 Task: Edit the 'Angular/Javascript Developer' job position details and create a new 'Non Technical Position' with specified requirements.
Action: Mouse moved to (217, 298)
Screenshot: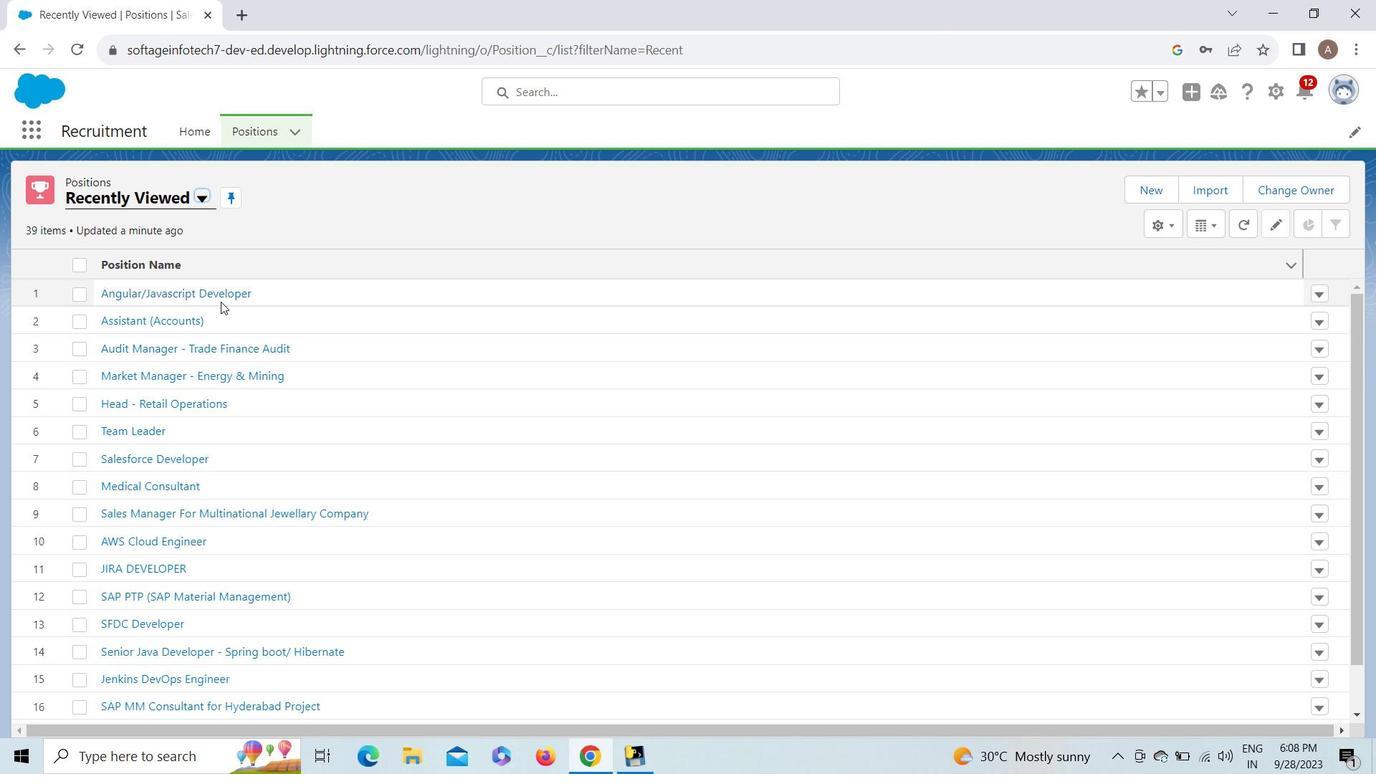 
Action: Mouse pressed left at (217, 298)
Screenshot: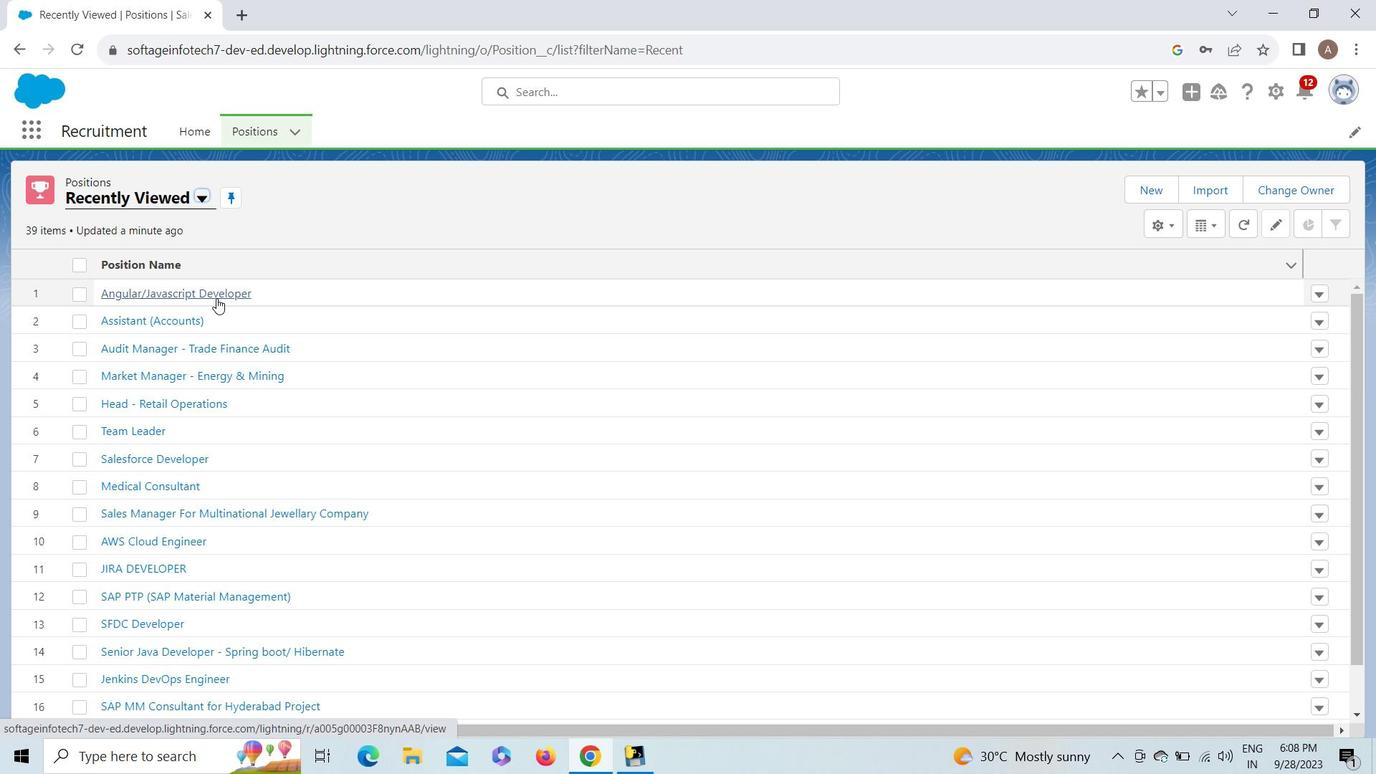 
Action: Mouse moved to (1161, 195)
Screenshot: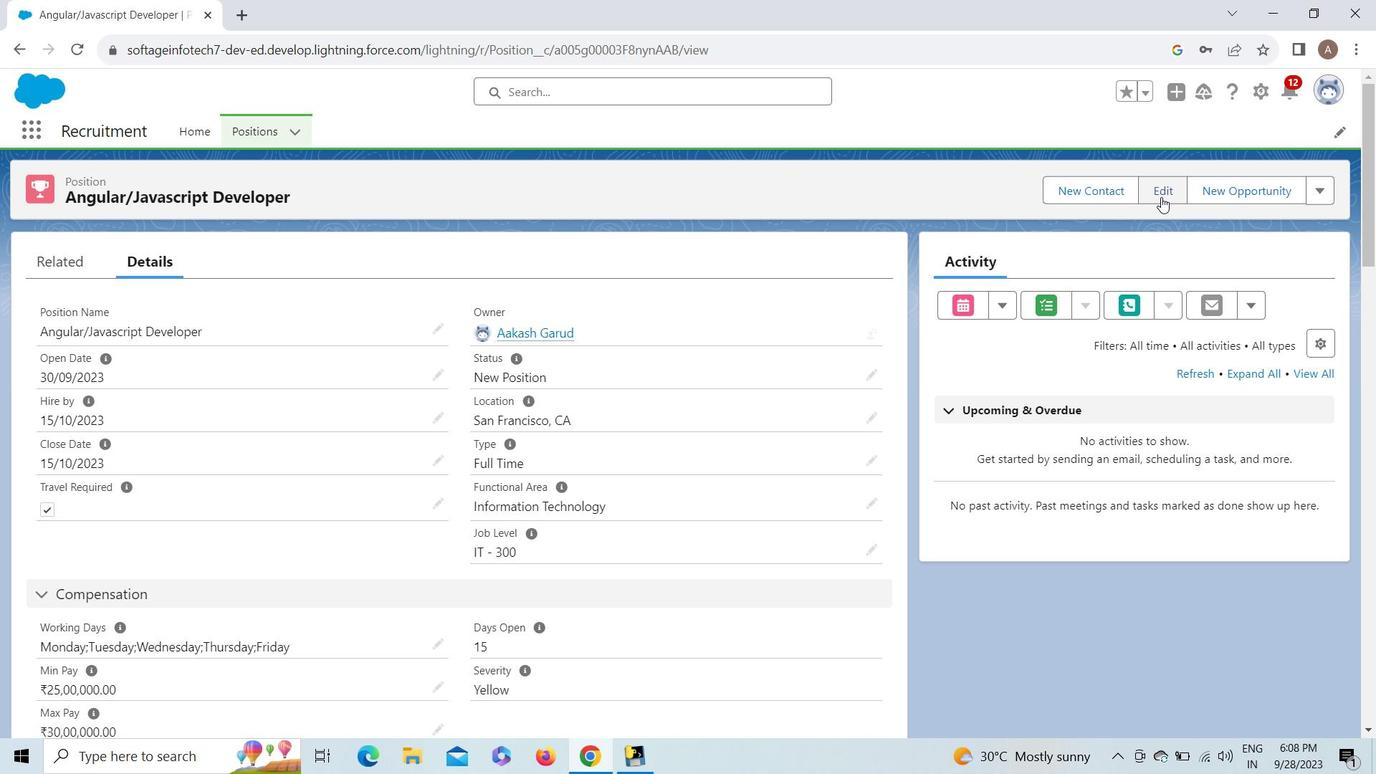 
Action: Mouse pressed left at (1161, 195)
Screenshot: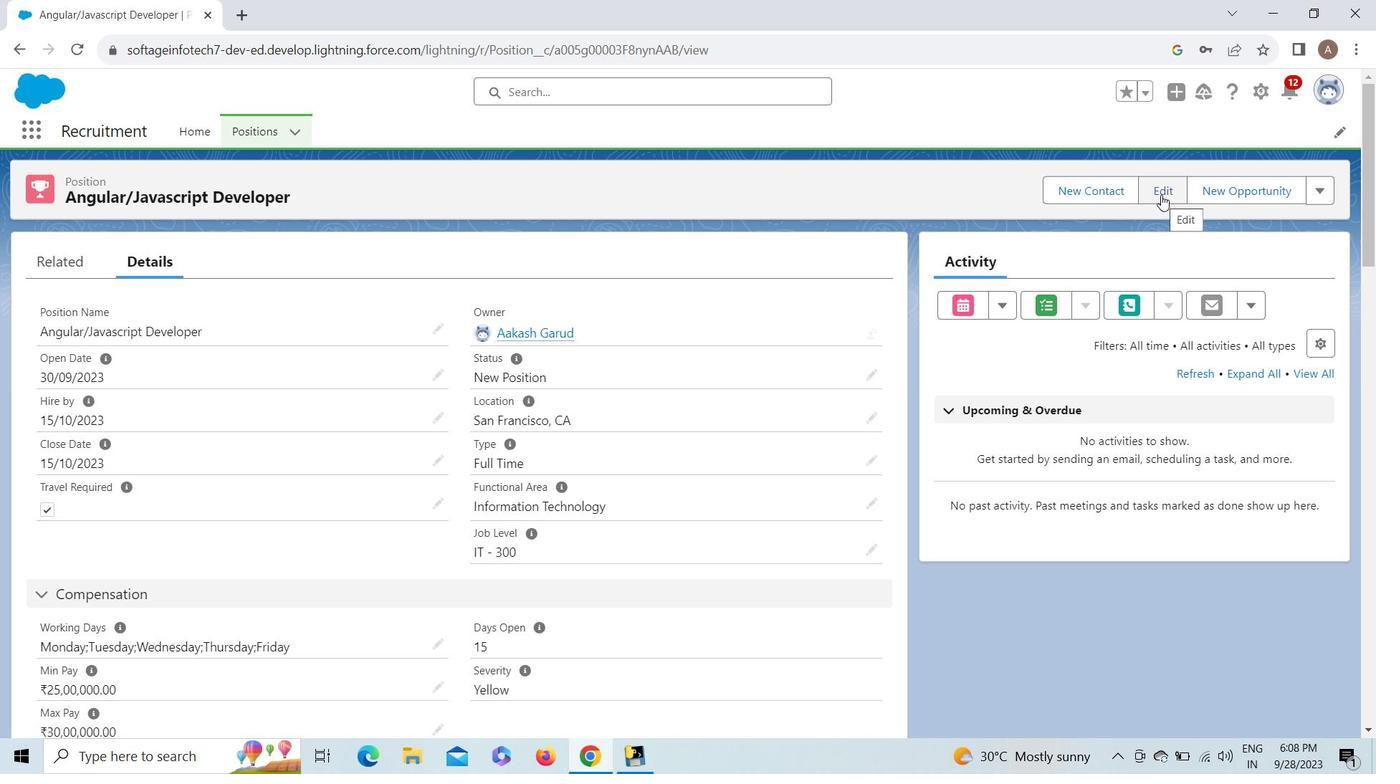 
Action: Mouse moved to (1054, 210)
Screenshot: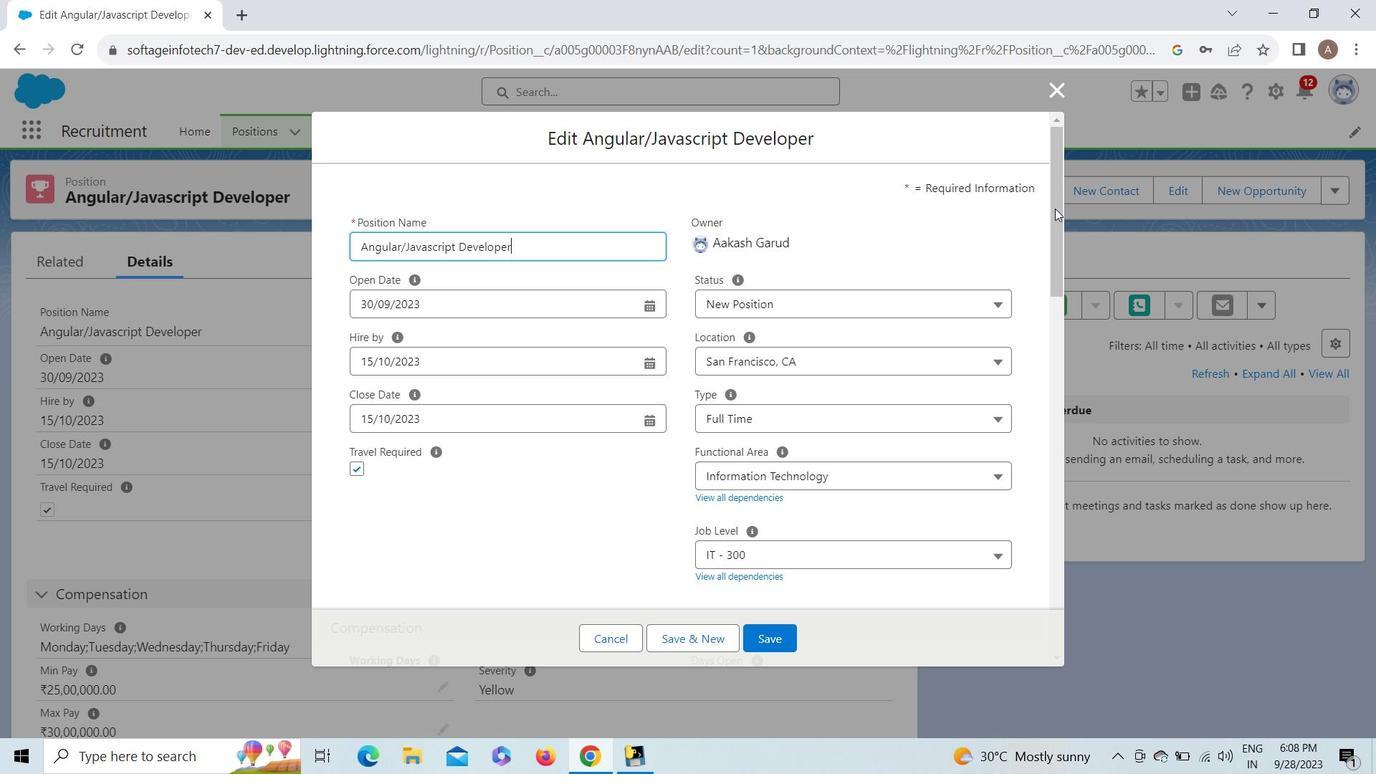 
Action: Mouse pressed left at (1054, 210)
Screenshot: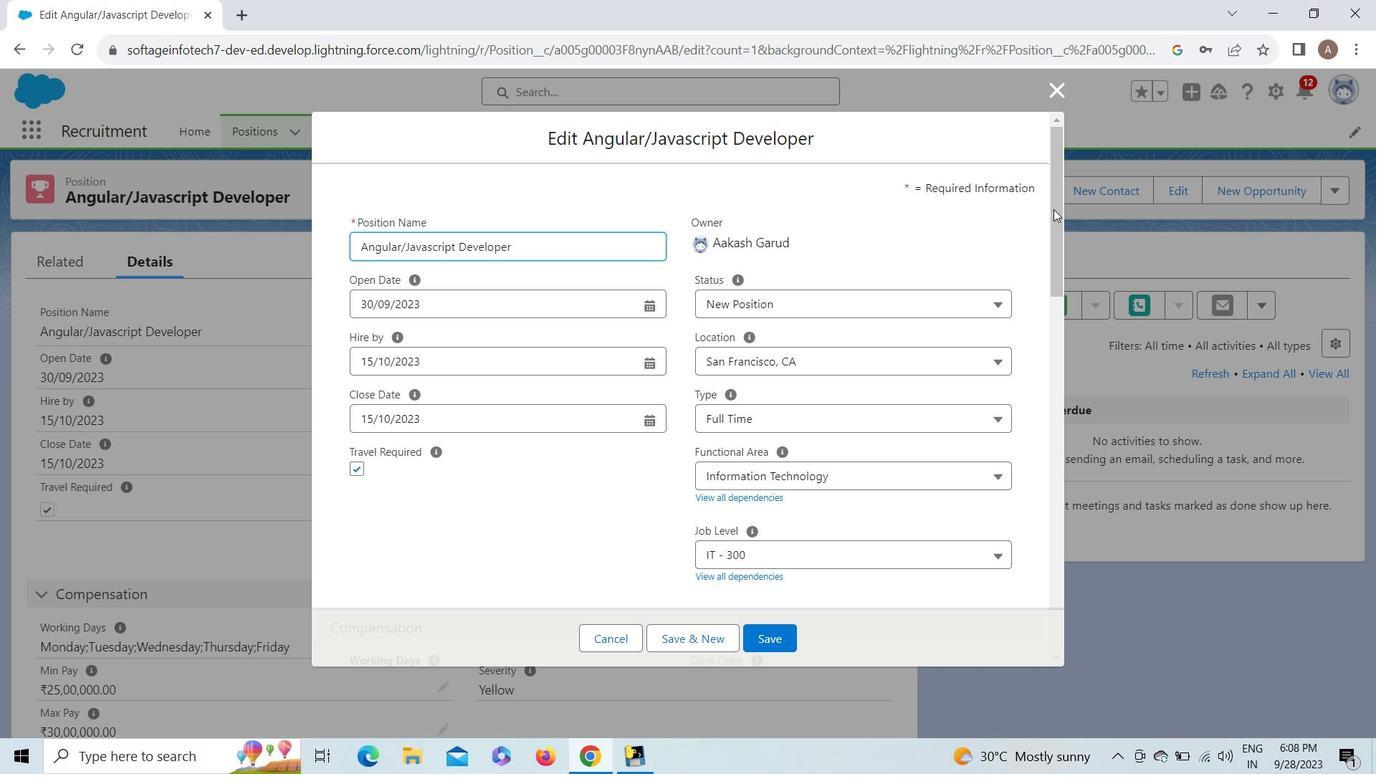 
Action: Mouse moved to (660, 433)
Screenshot: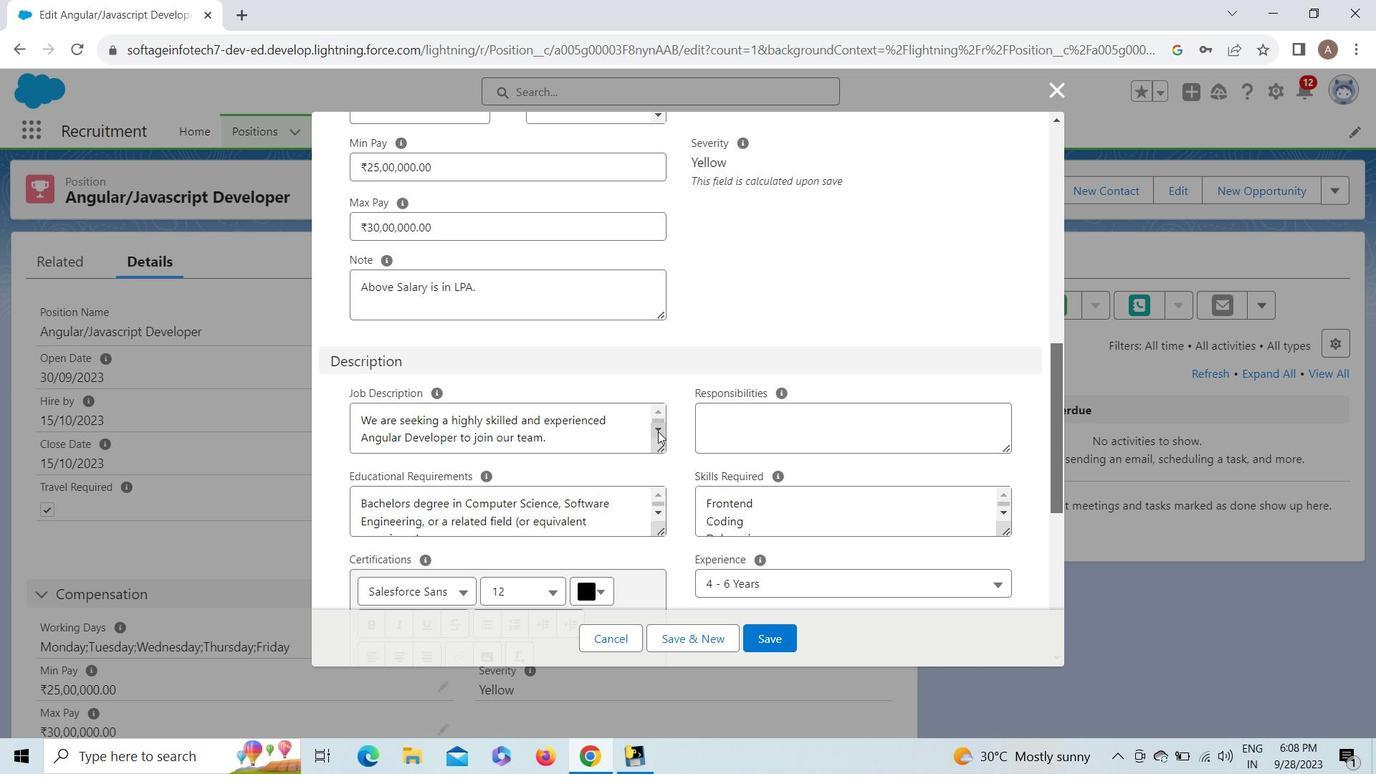
Action: Mouse pressed left at (660, 433)
Screenshot: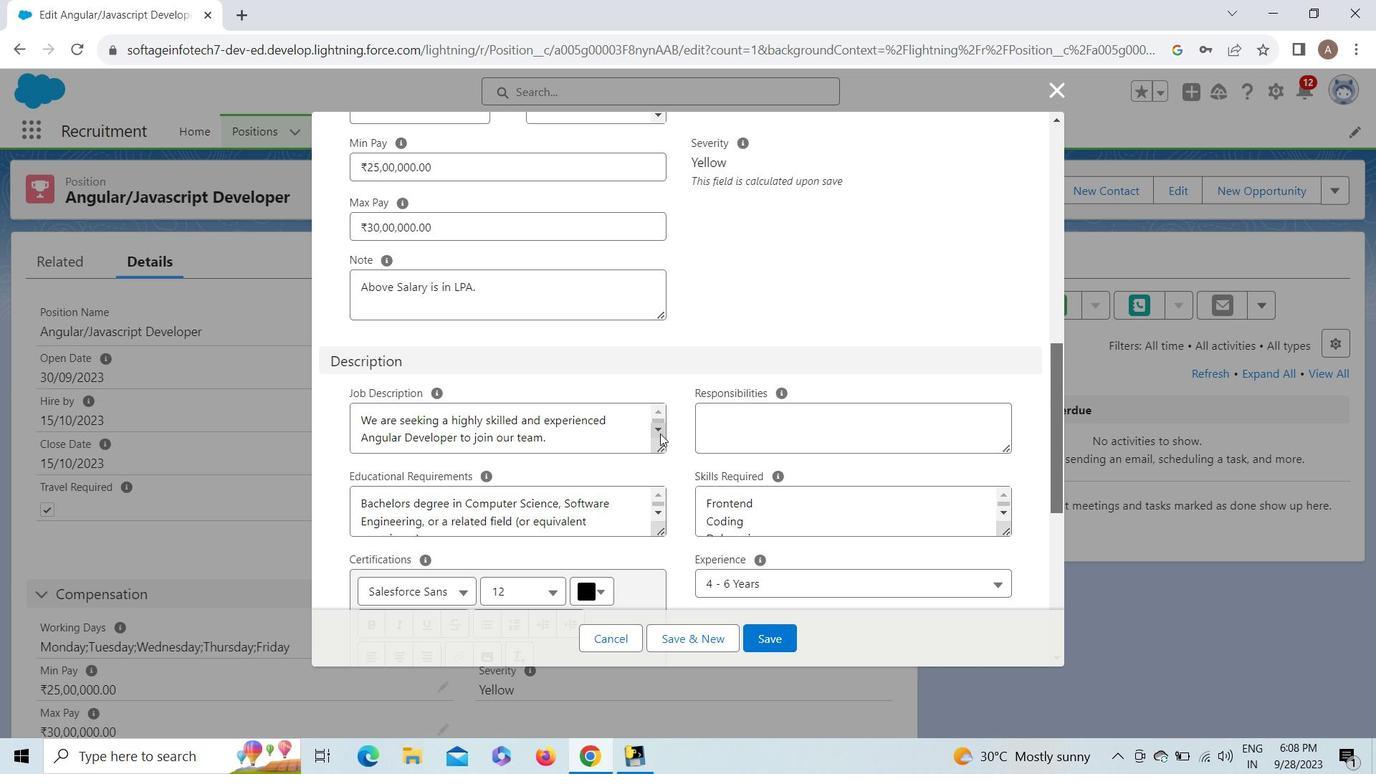 
Action: Mouse pressed left at (660, 433)
Screenshot: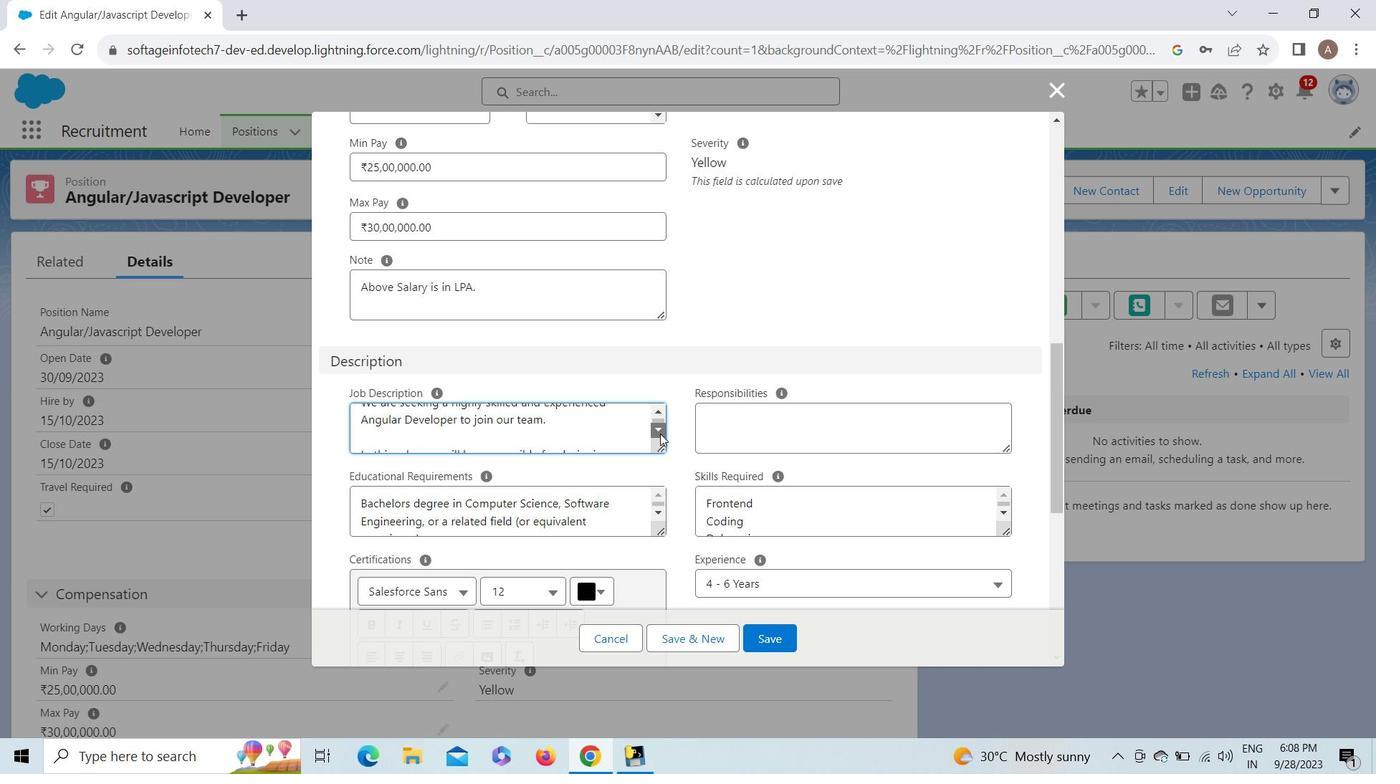
Action: Mouse pressed left at (660, 433)
Screenshot: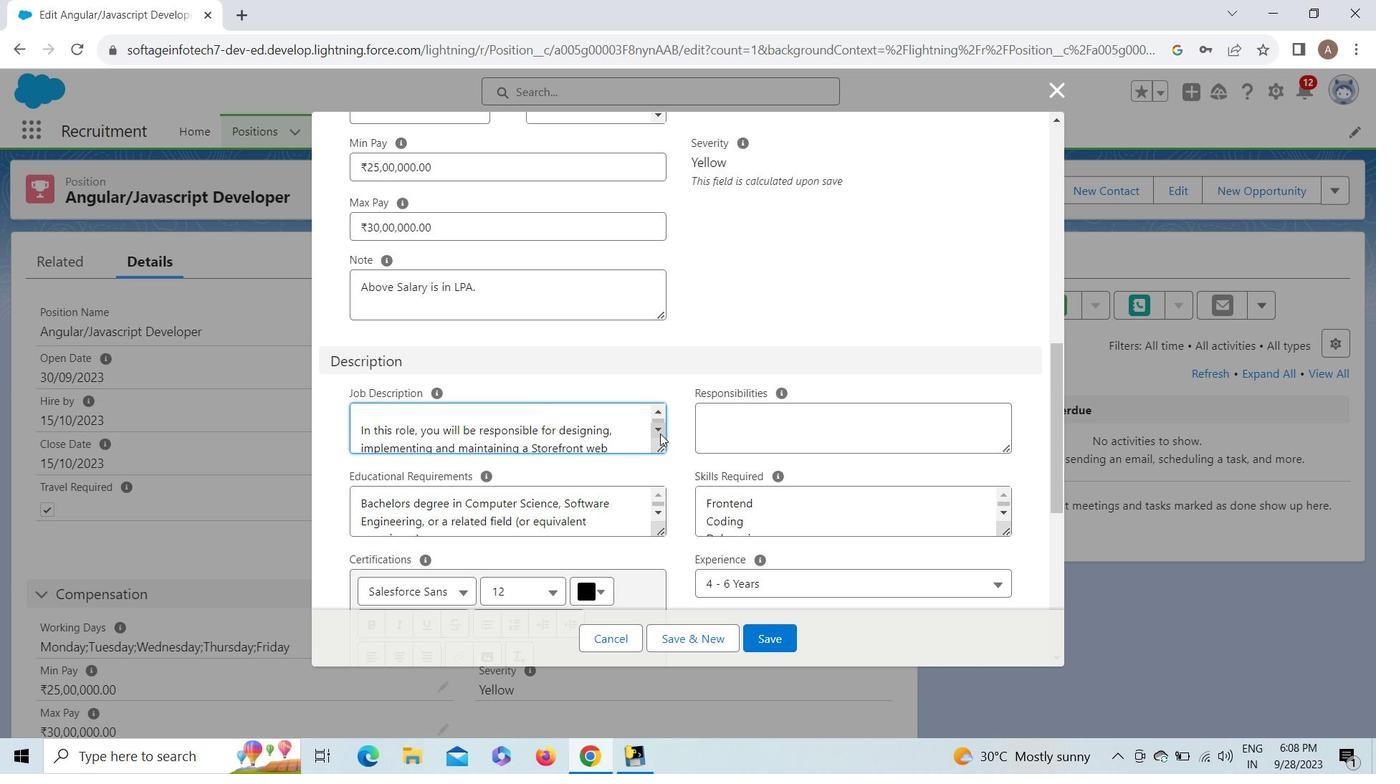 
Action: Mouse pressed left at (660, 433)
Screenshot: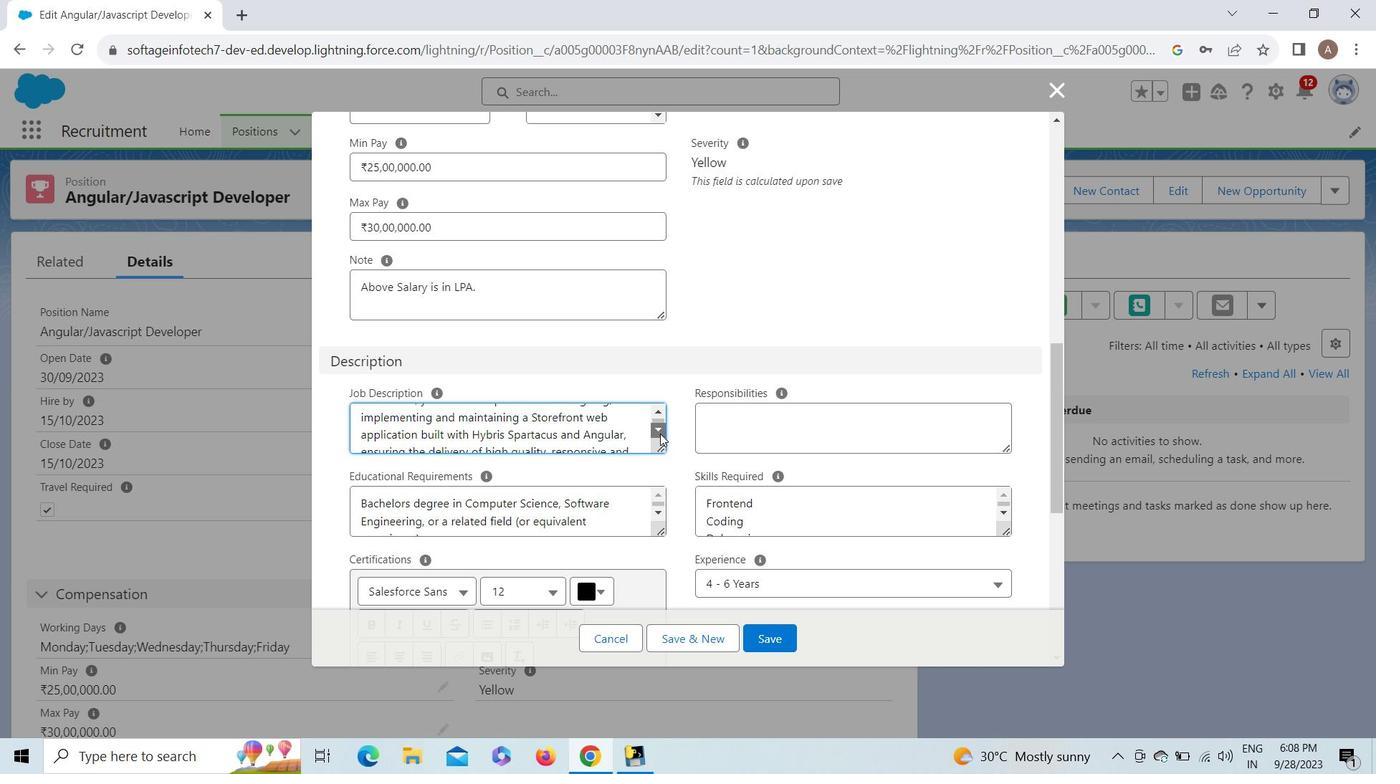 
Action: Mouse pressed left at (660, 433)
Screenshot: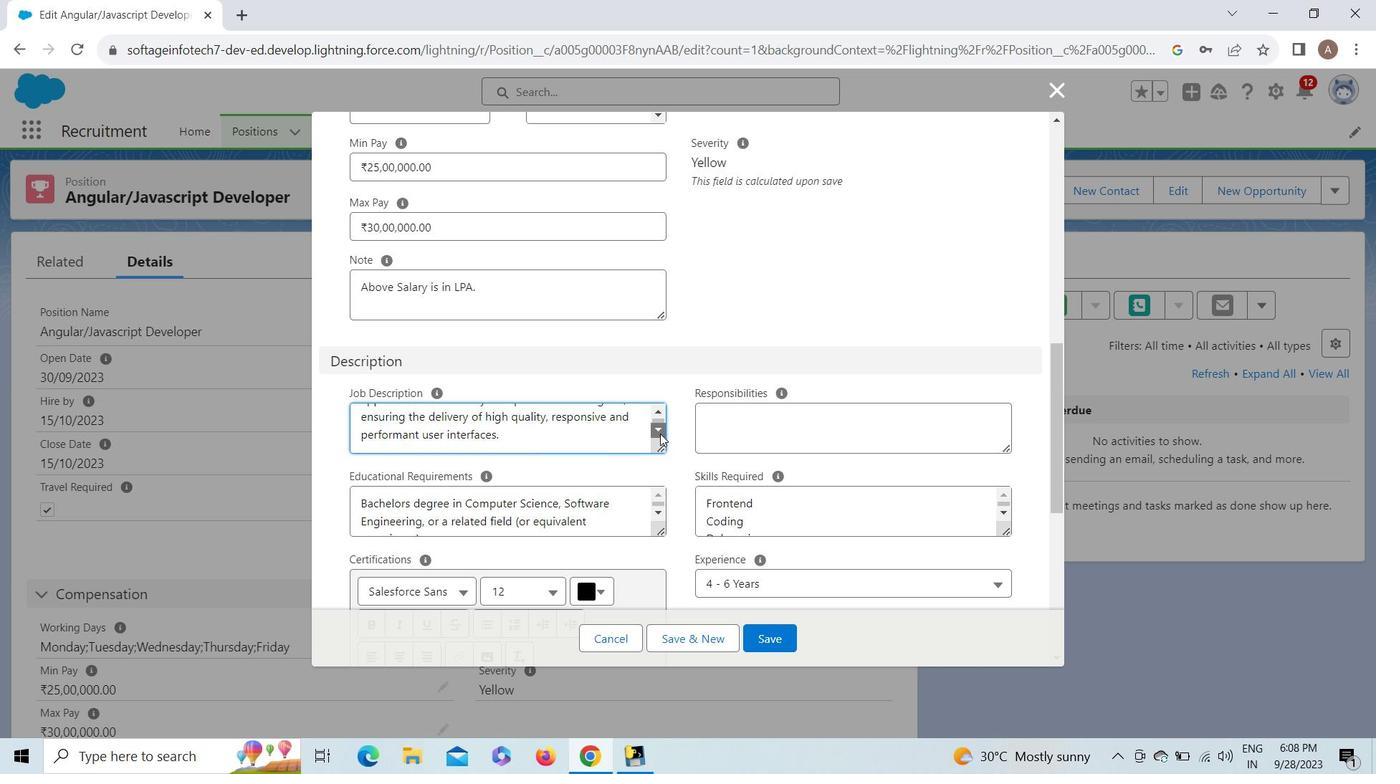 
Action: Mouse pressed left at (660, 433)
Screenshot: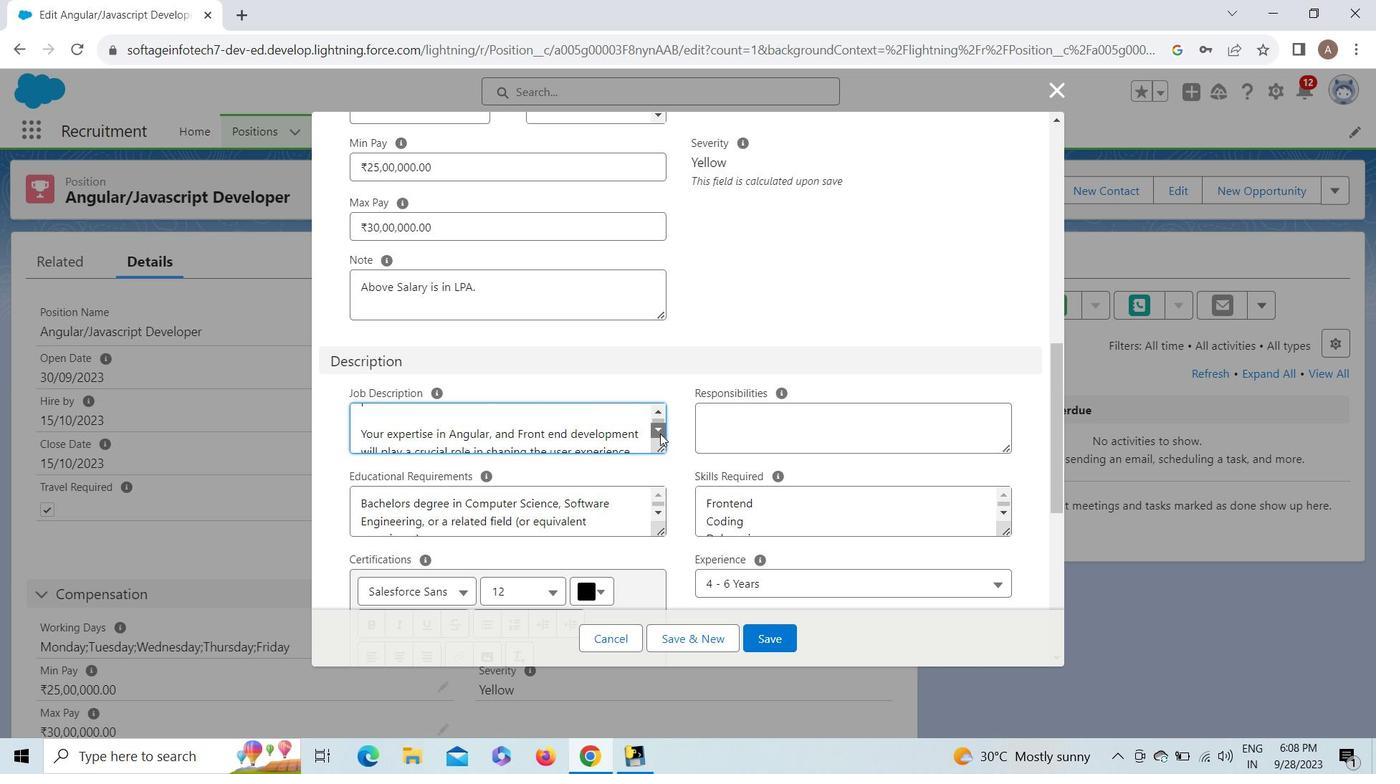 
Action: Mouse pressed left at (660, 433)
Screenshot: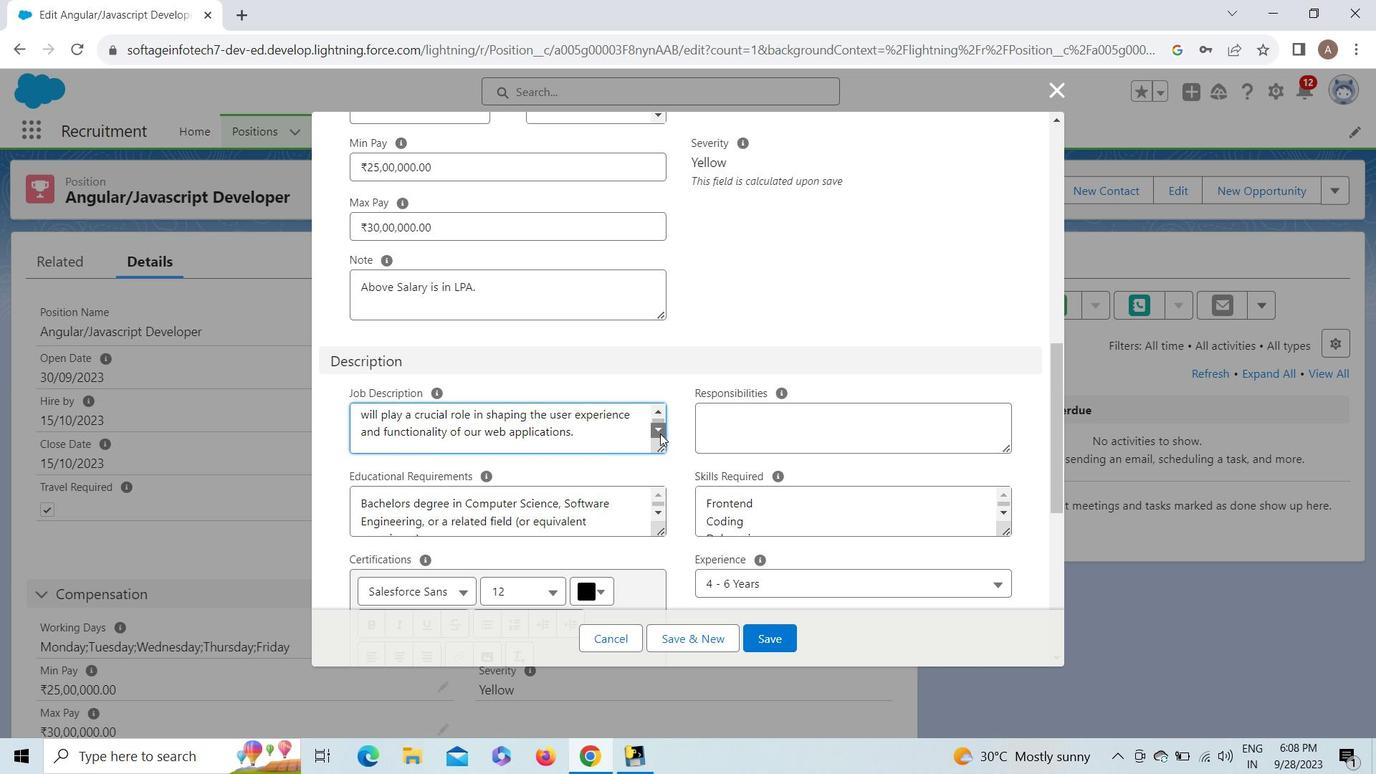 
Action: Mouse pressed left at (660, 433)
Screenshot: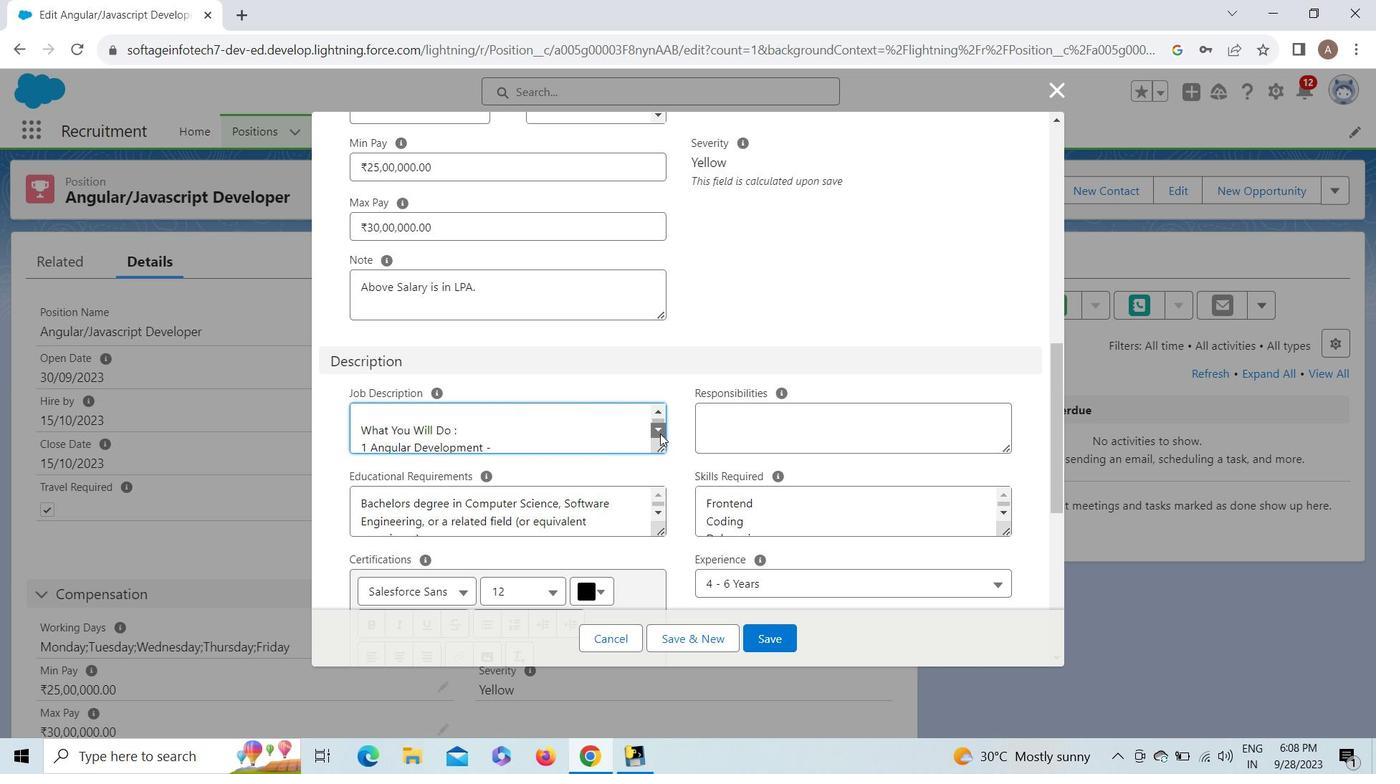 
Action: Mouse pressed left at (660, 433)
Screenshot: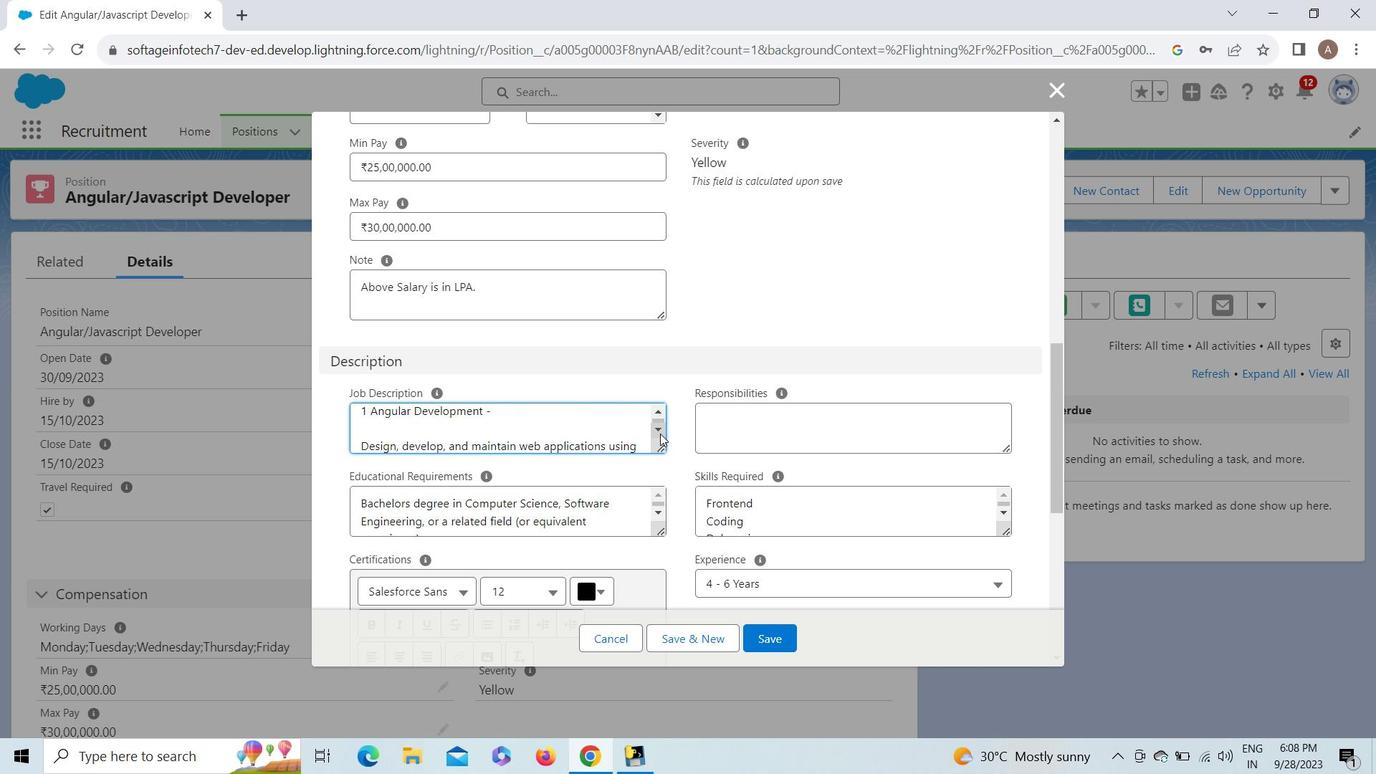 
Action: Mouse pressed left at (660, 433)
Screenshot: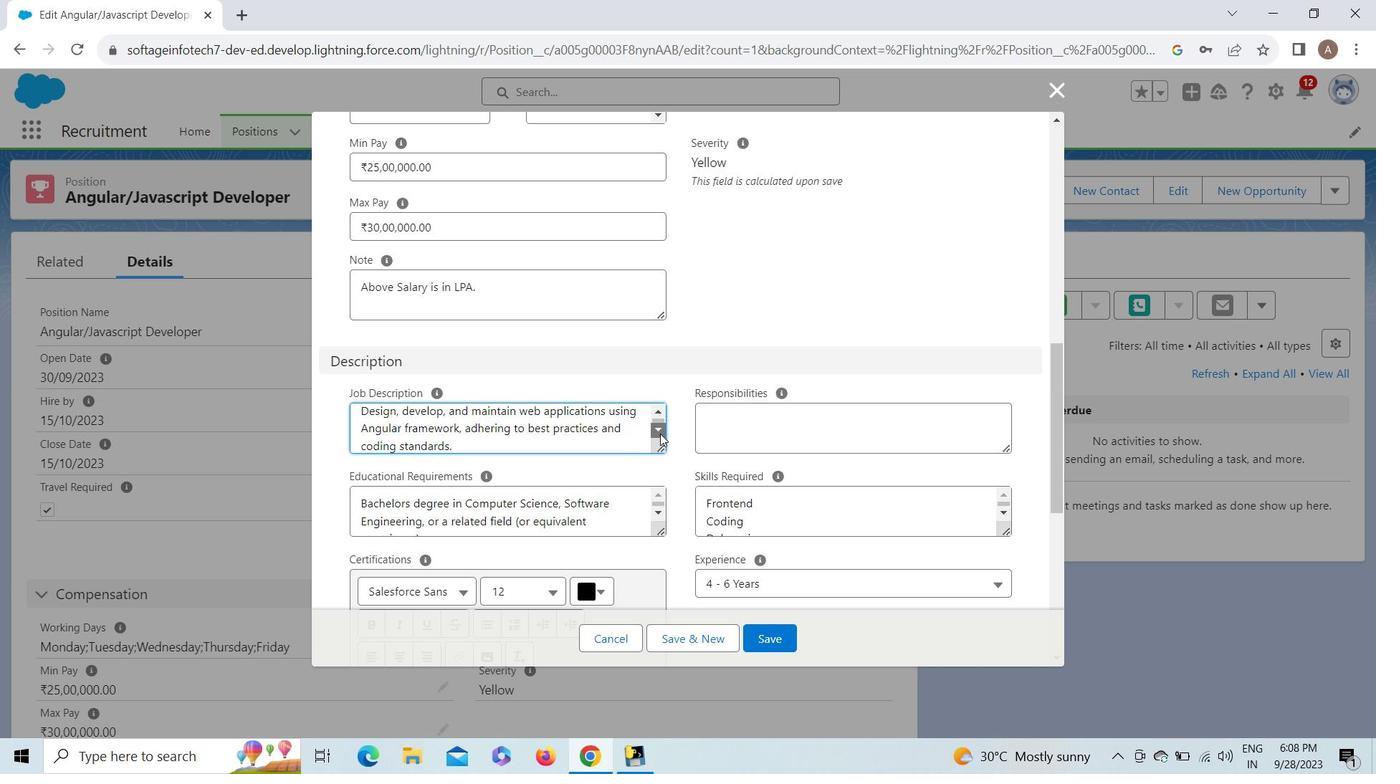 
Action: Mouse pressed left at (660, 433)
Screenshot: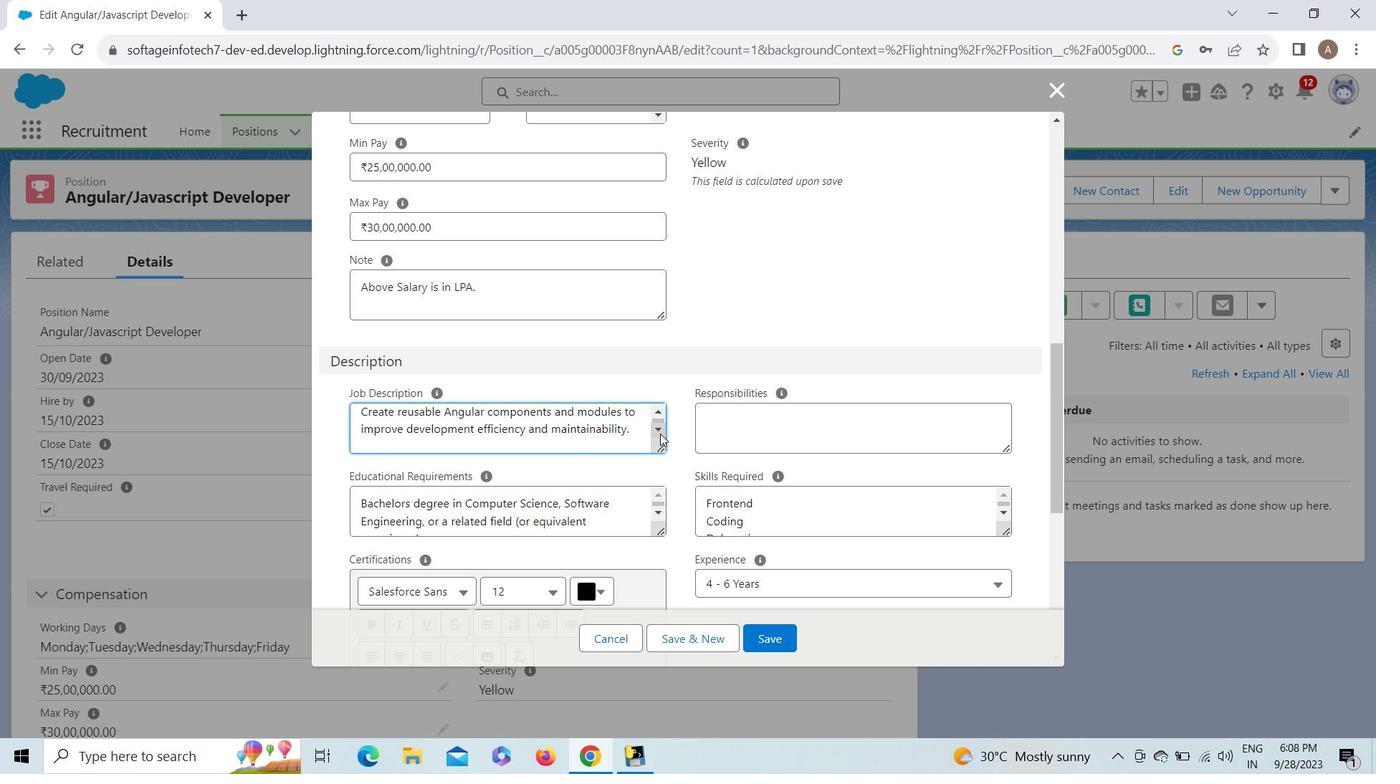 
Action: Mouse pressed left at (660, 433)
Screenshot: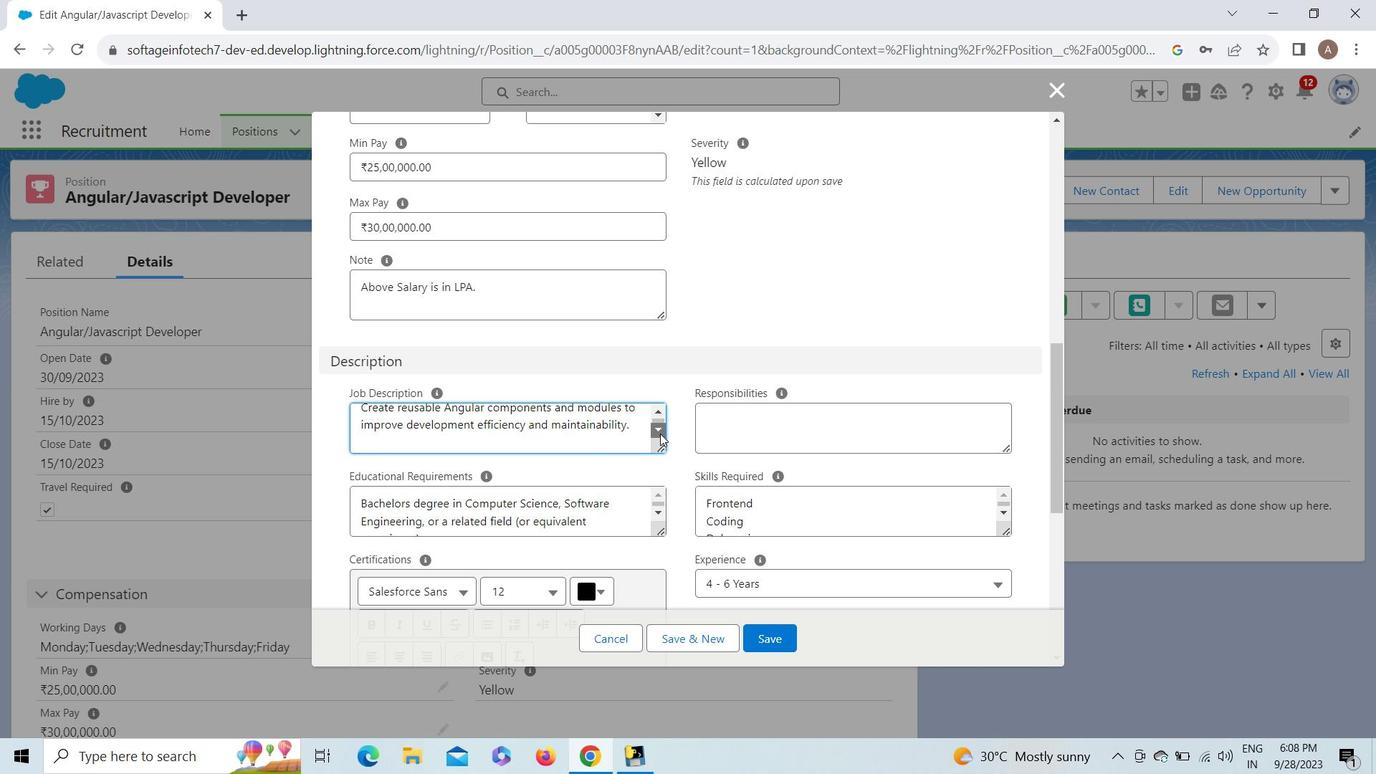 
Action: Mouse pressed left at (660, 433)
Screenshot: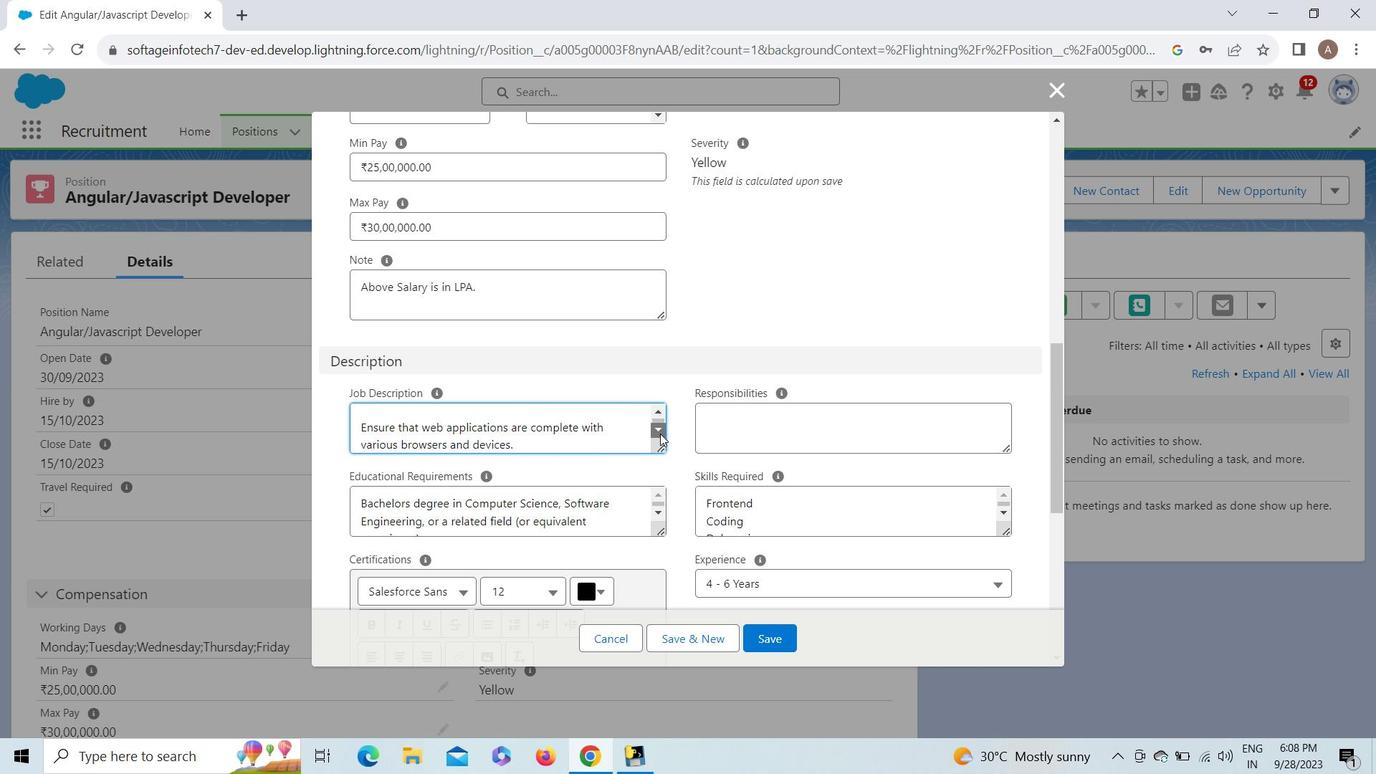 
Action: Mouse pressed left at (660, 433)
Screenshot: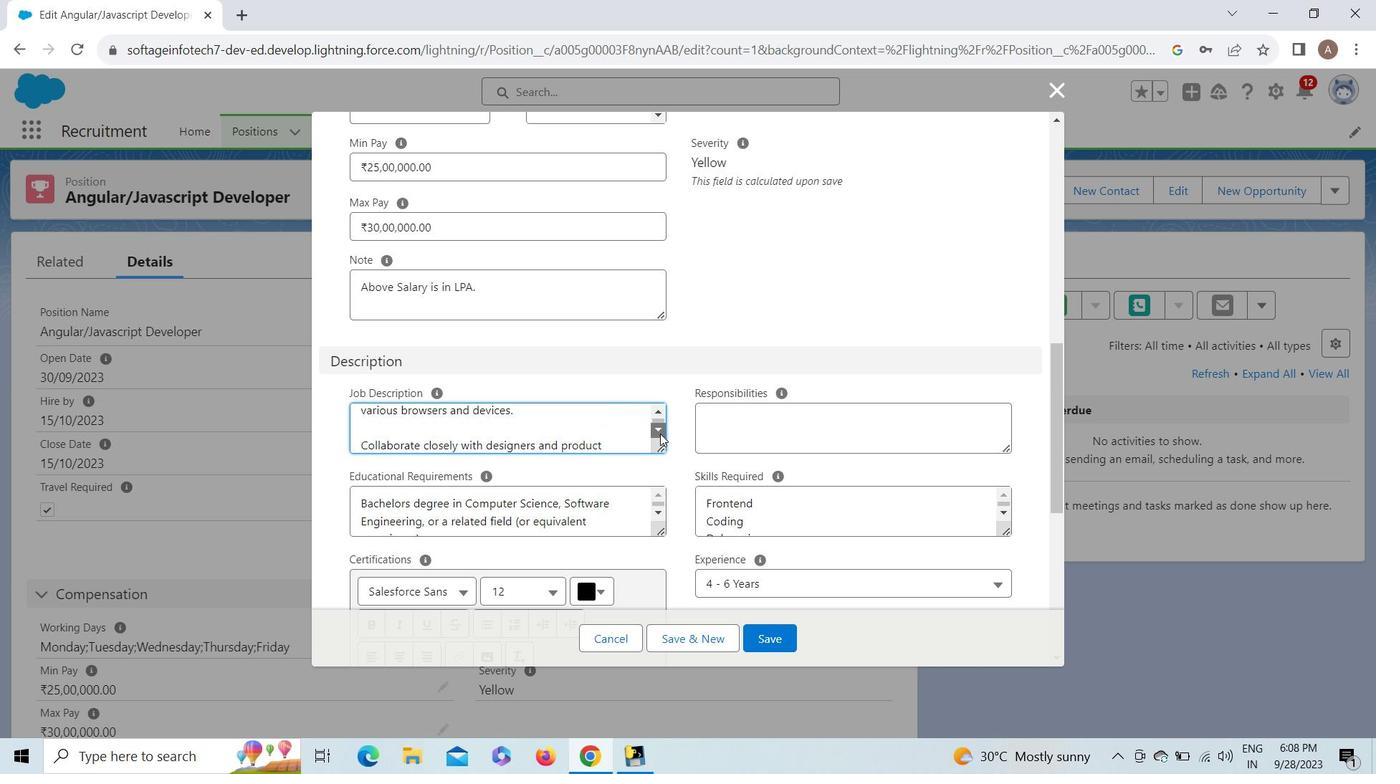 
Action: Mouse pressed left at (660, 433)
Screenshot: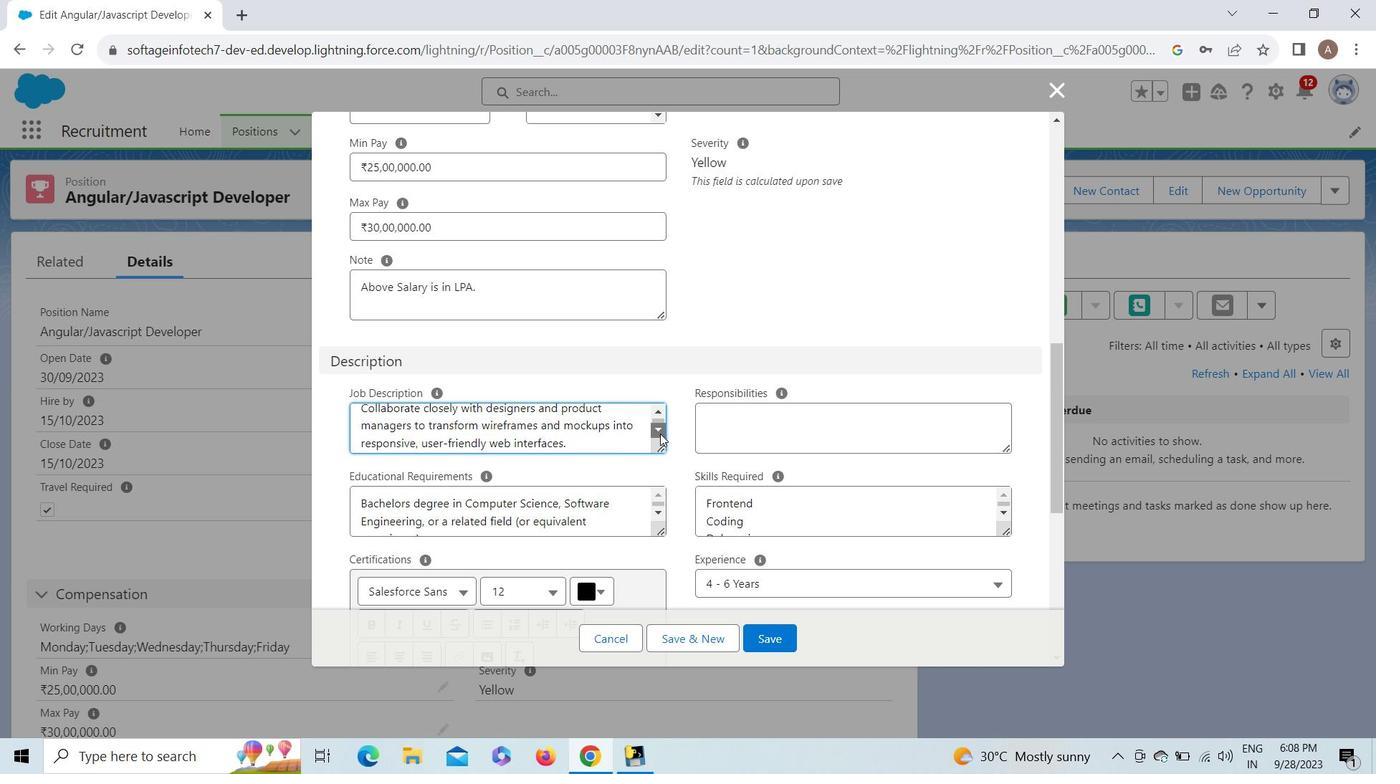 
Action: Mouse pressed left at (660, 433)
Screenshot: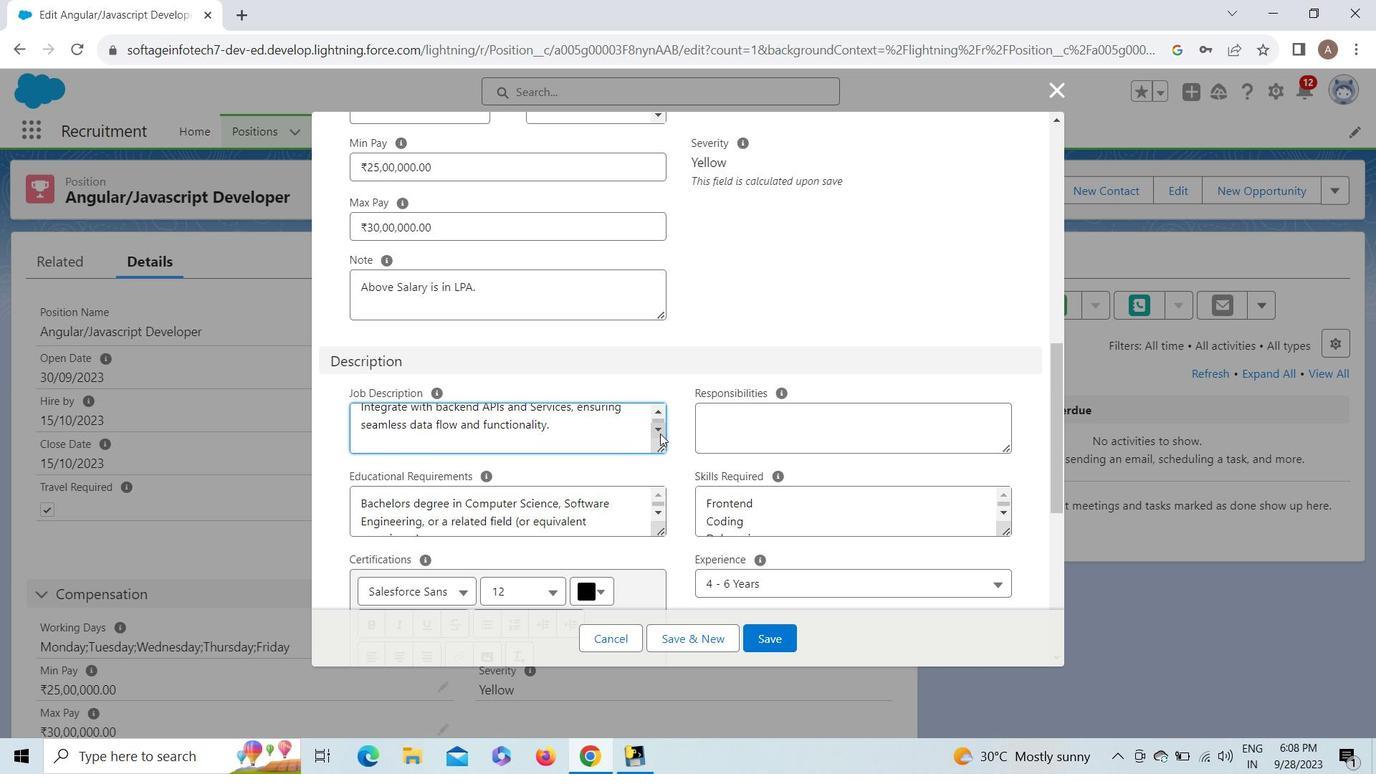 
Action: Mouse pressed left at (660, 433)
Screenshot: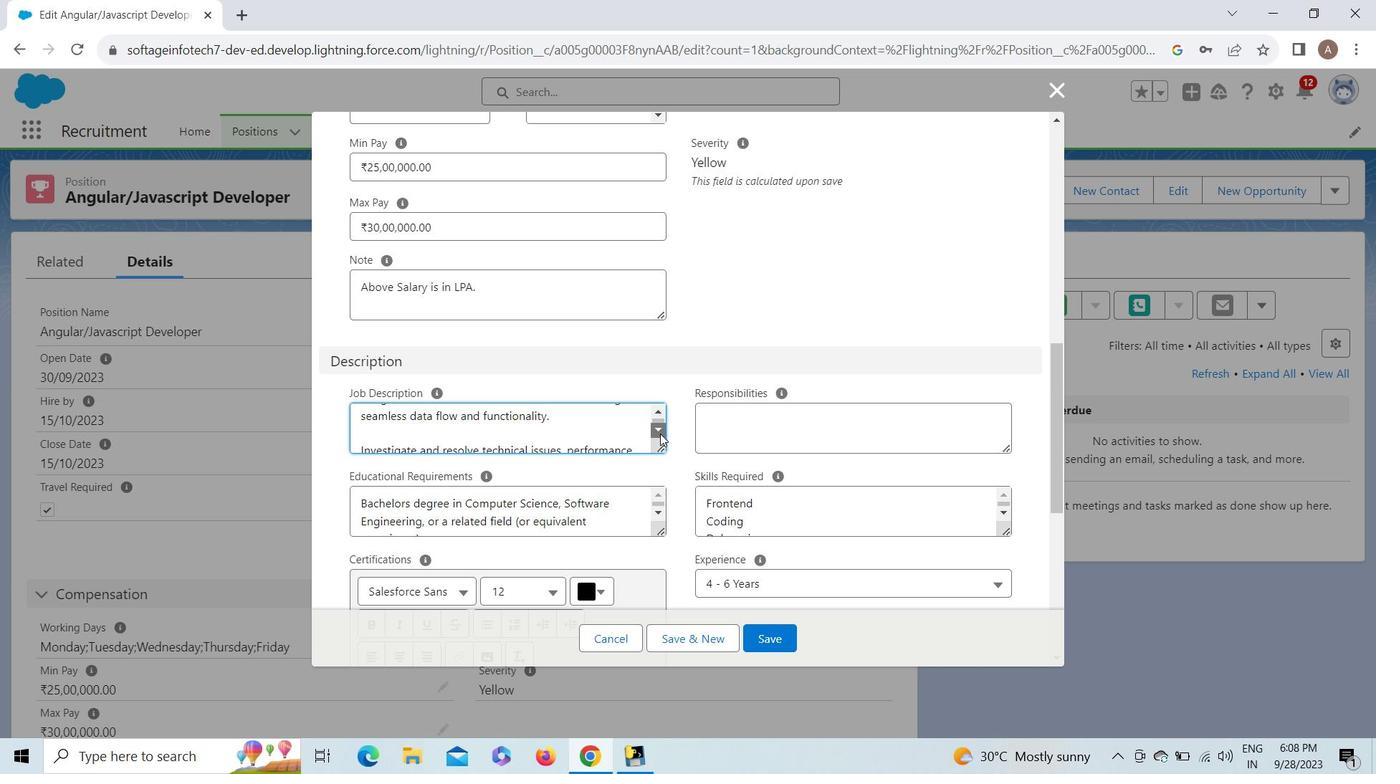 
Action: Mouse pressed left at (660, 433)
Screenshot: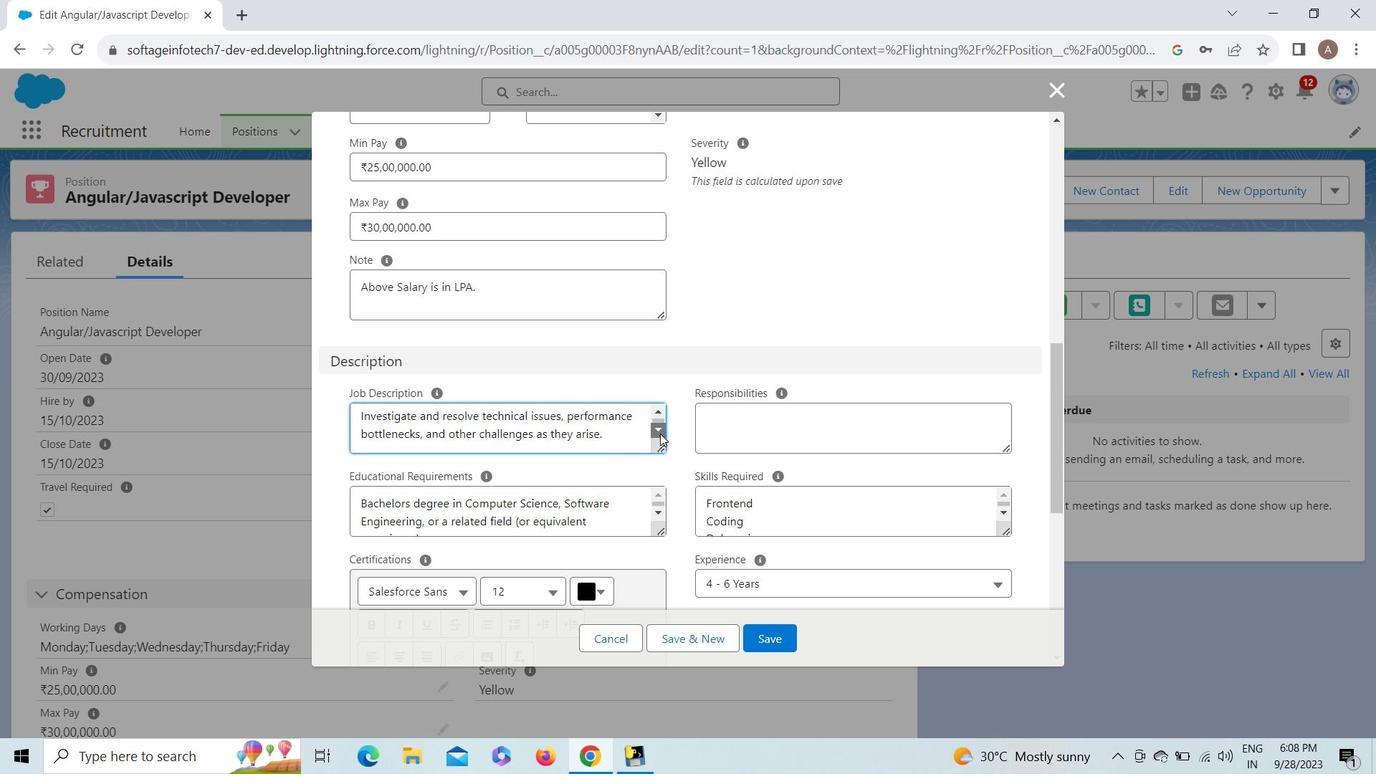 
Action: Mouse pressed left at (660, 433)
Screenshot: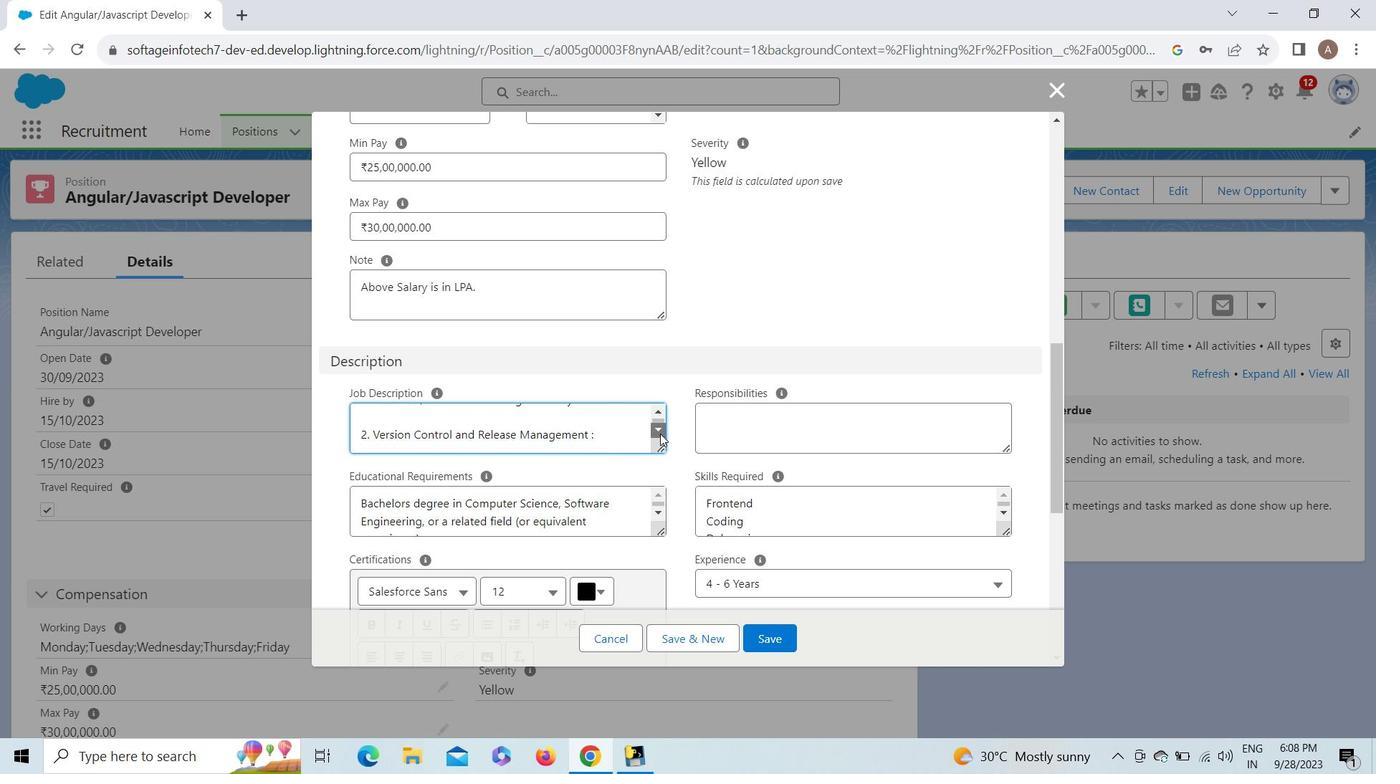 
Action: Mouse pressed left at (660, 433)
Screenshot: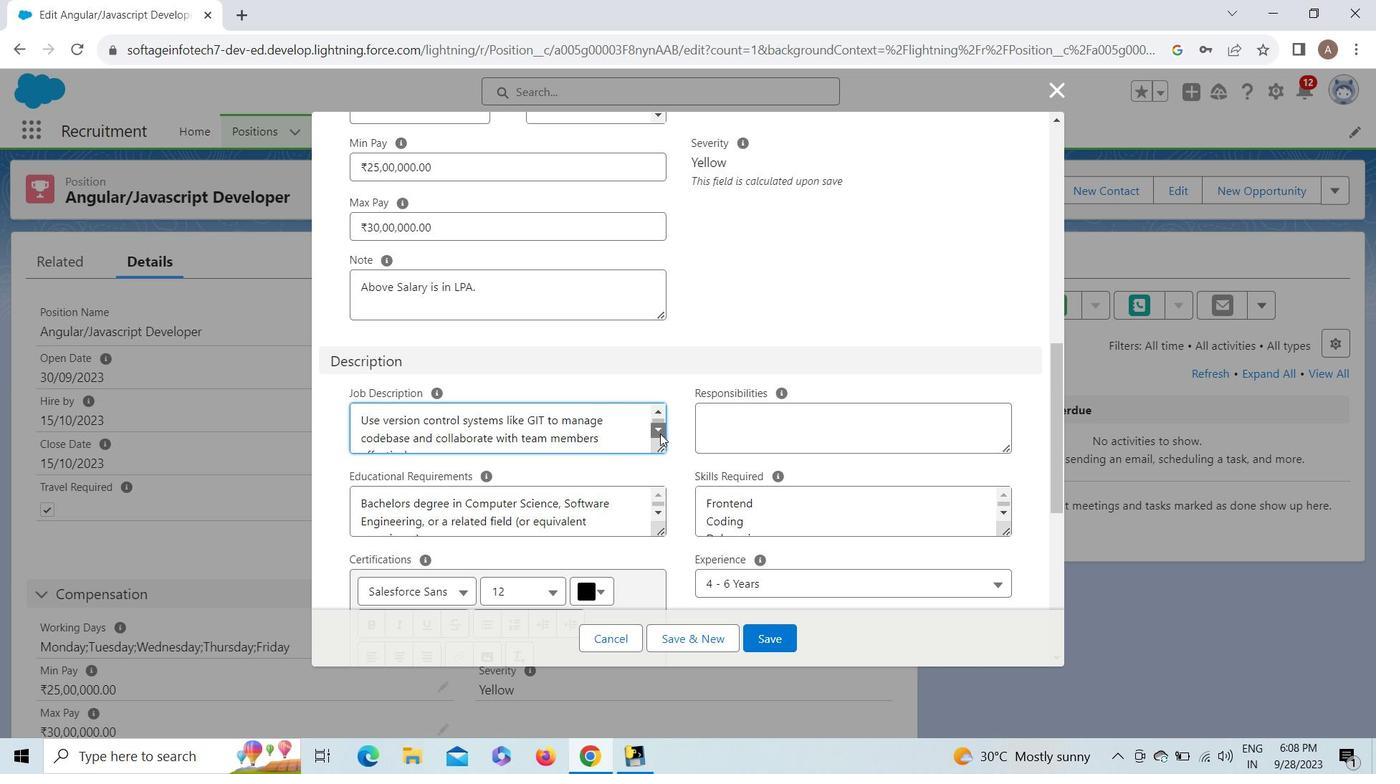 
Action: Mouse pressed left at (660, 433)
Screenshot: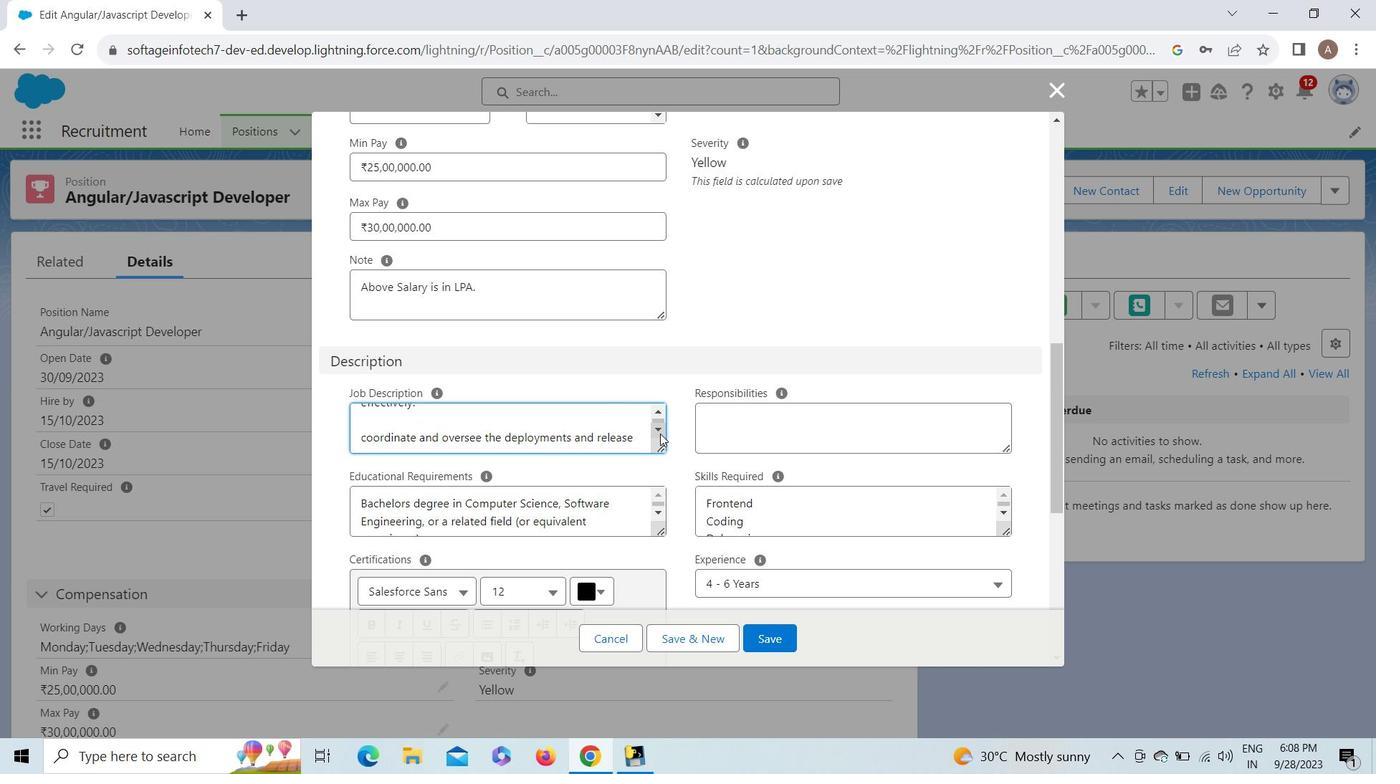 
Action: Mouse pressed left at (660, 433)
Screenshot: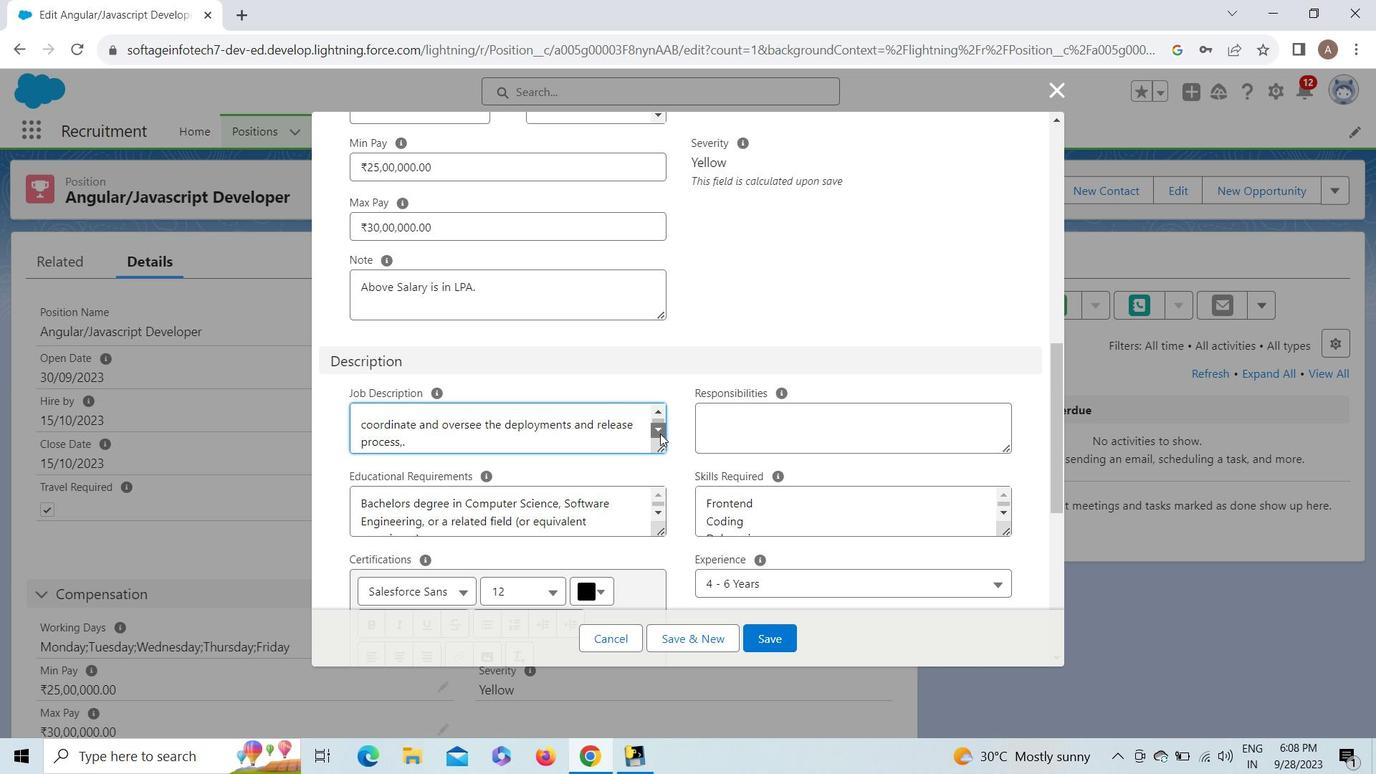 
Action: Mouse pressed left at (660, 433)
Screenshot: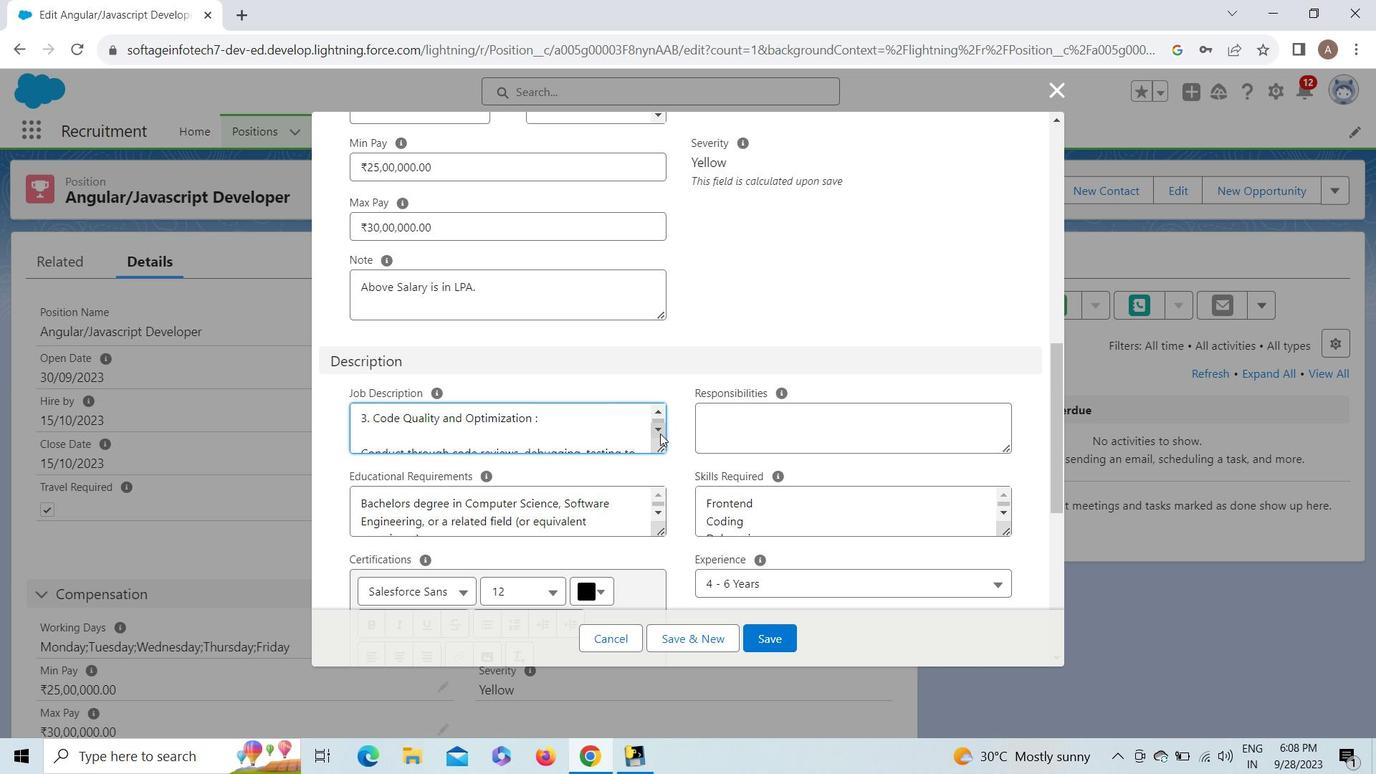 
Action: Mouse pressed left at (660, 433)
Screenshot: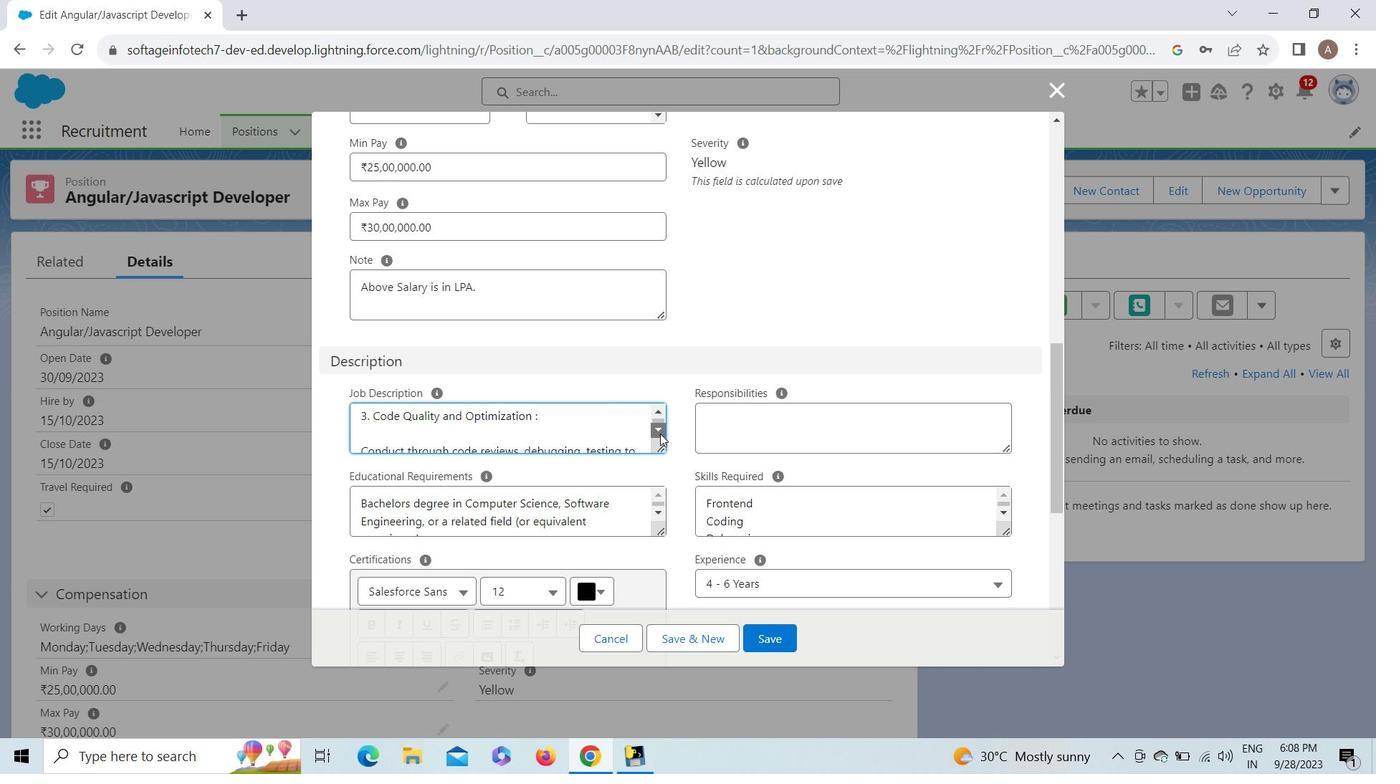 
Action: Mouse pressed left at (660, 433)
Screenshot: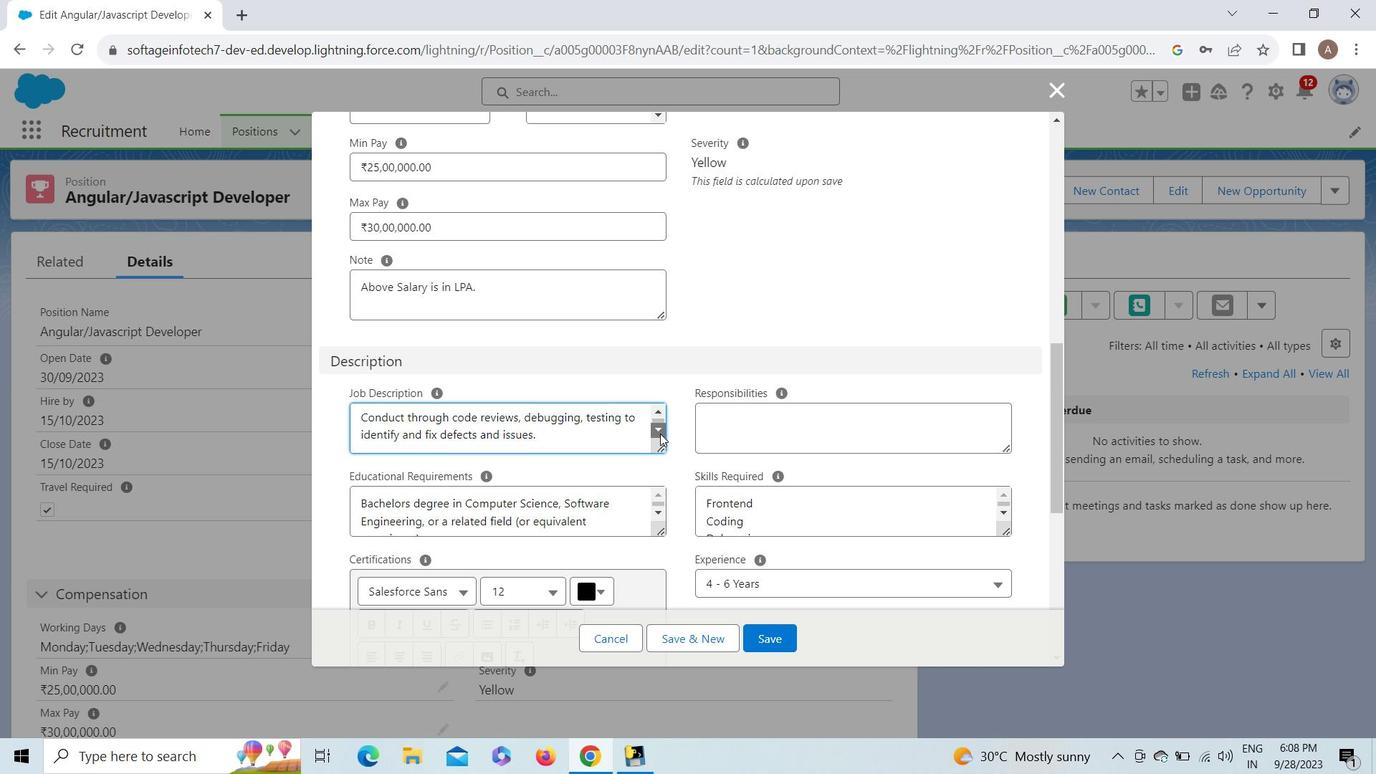 
Action: Mouse moved to (661, 409)
Screenshot: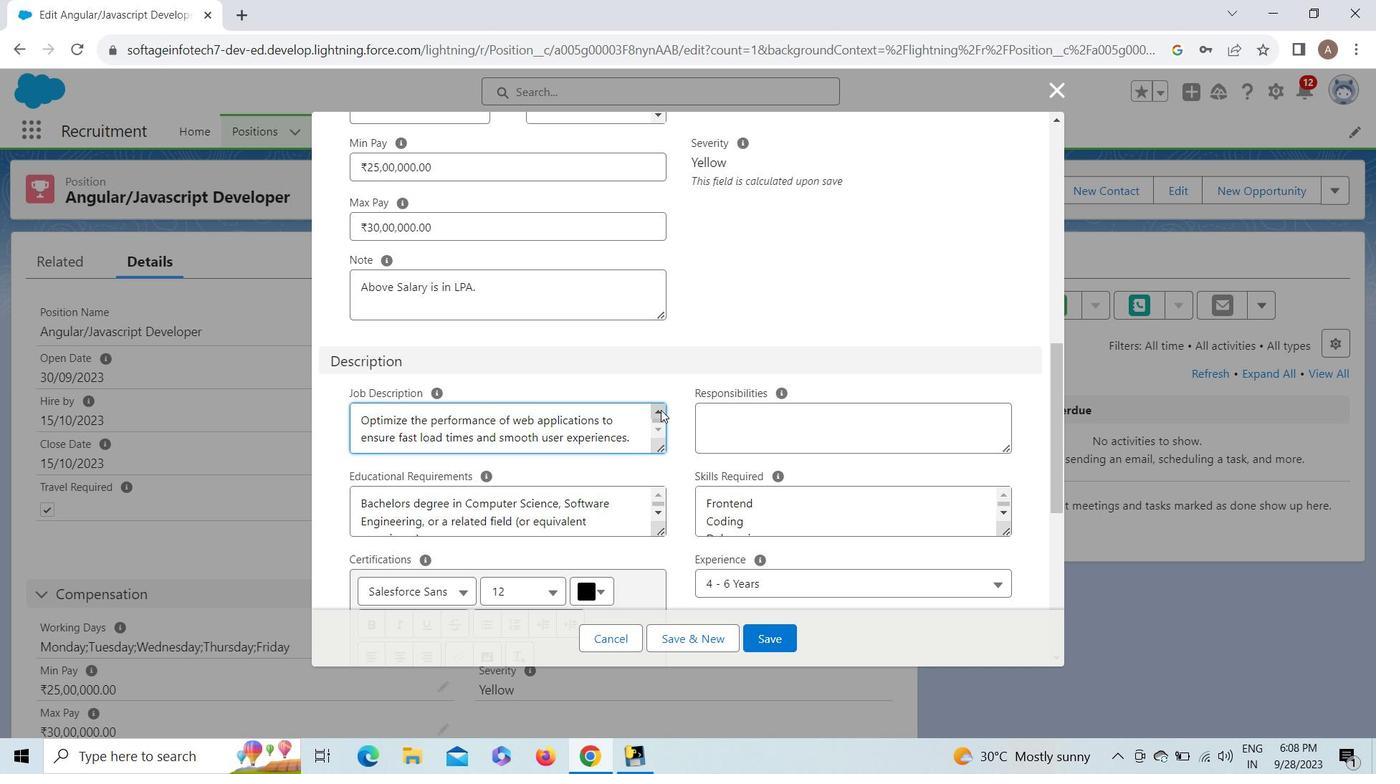 
Action: Mouse pressed left at (661, 409)
Screenshot: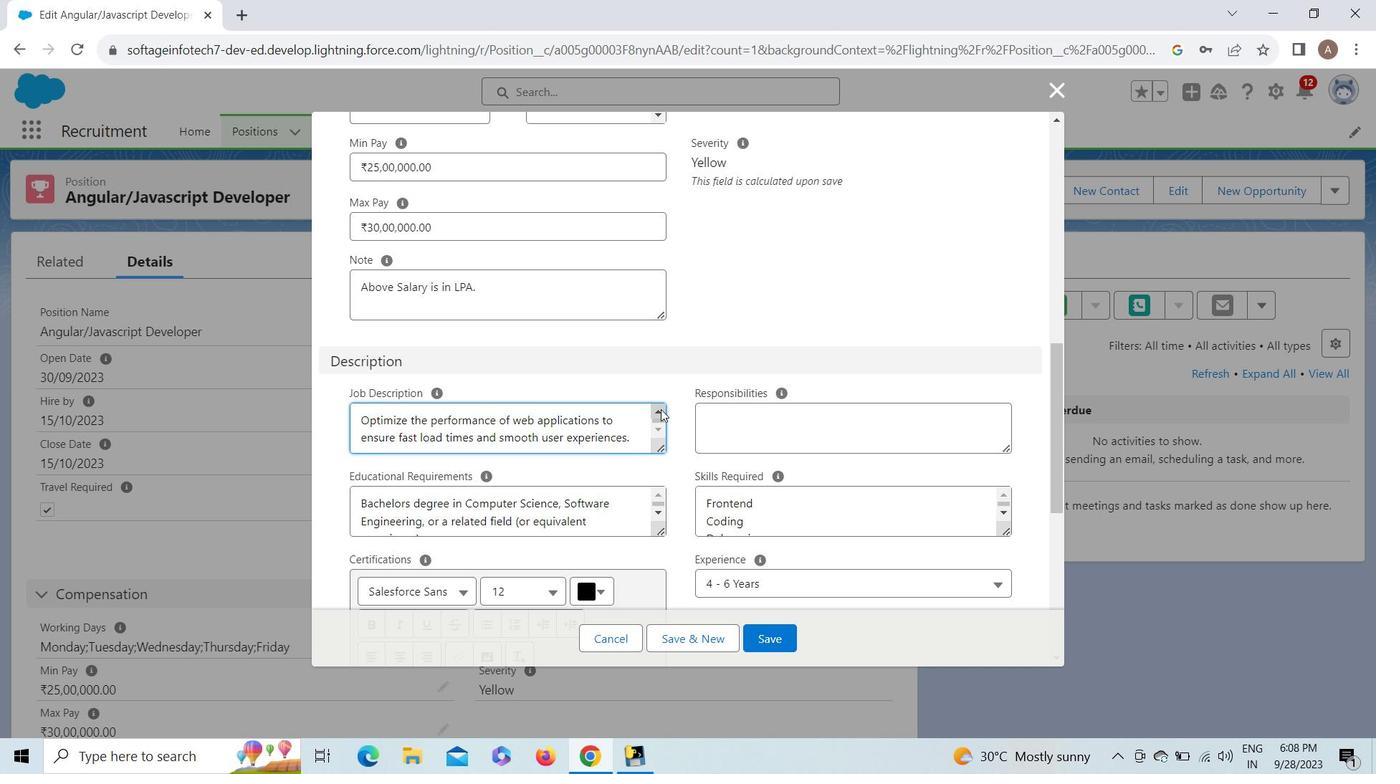 
Action: Mouse pressed left at (661, 409)
Screenshot: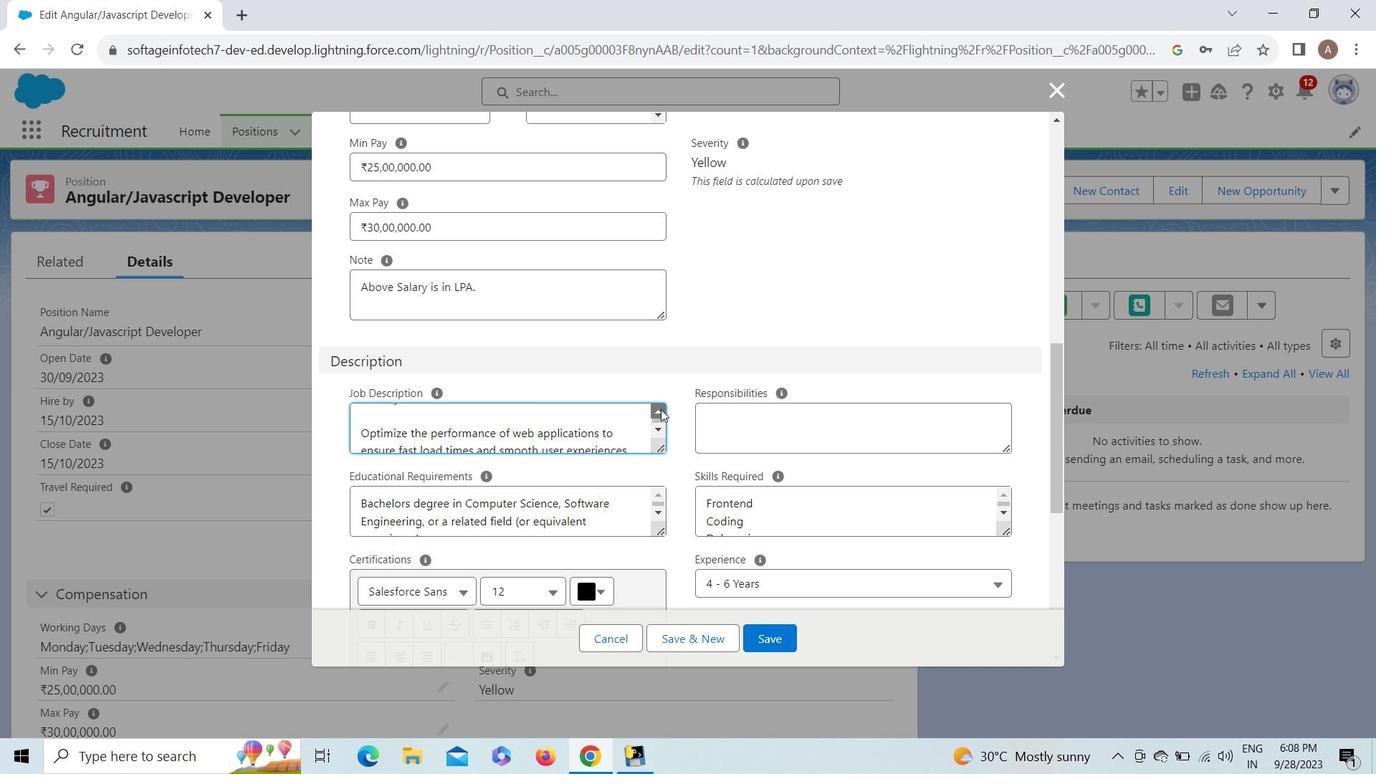 
Action: Mouse pressed left at (661, 409)
Screenshot: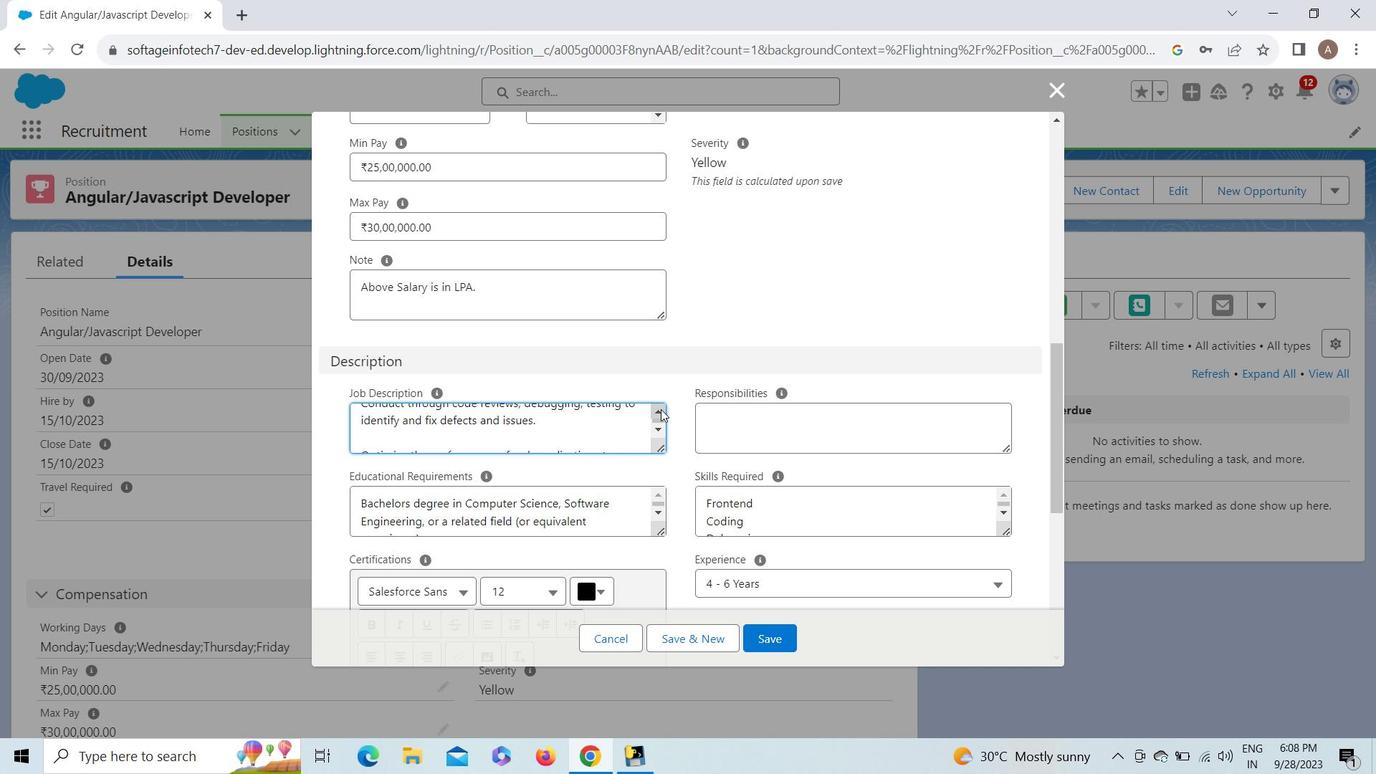 
Action: Mouse moved to (661, 431)
Screenshot: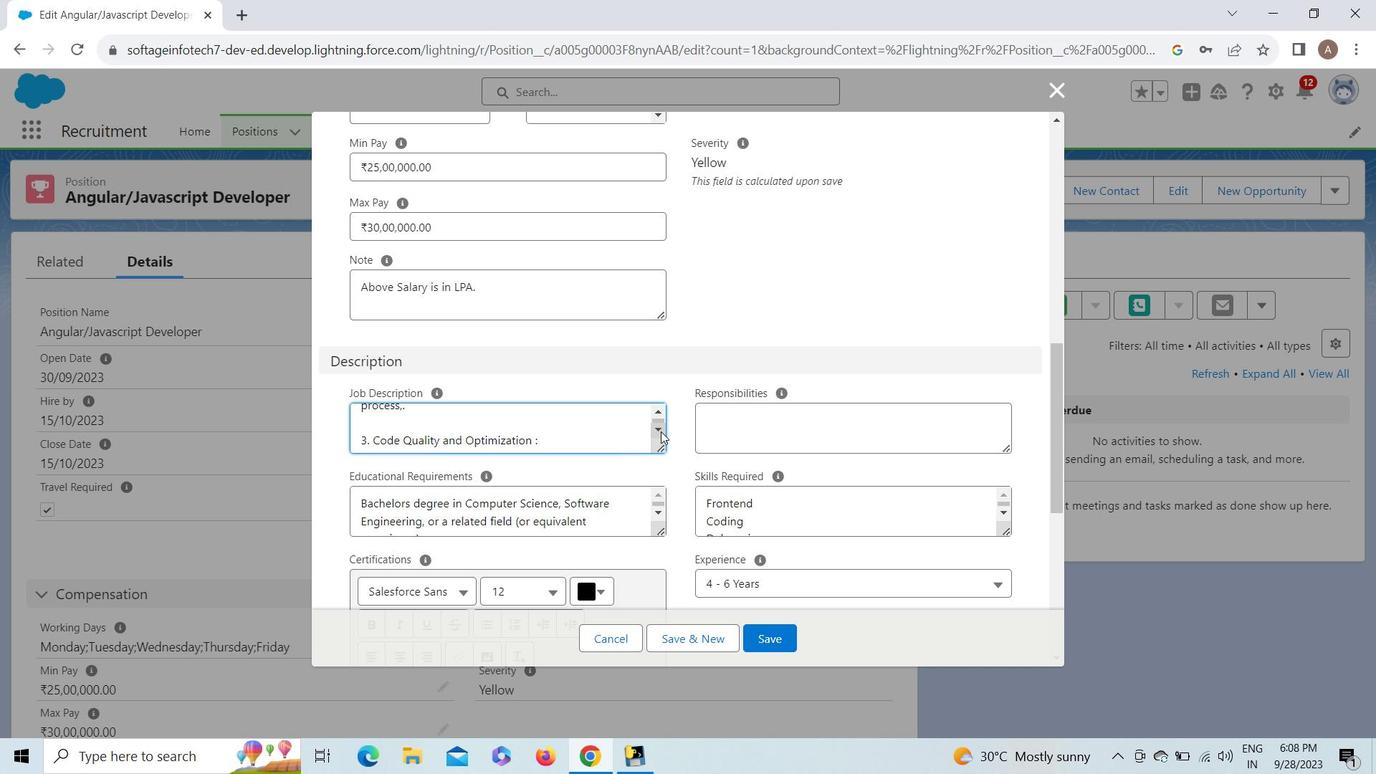 
Action: Mouse pressed left at (661, 431)
Screenshot: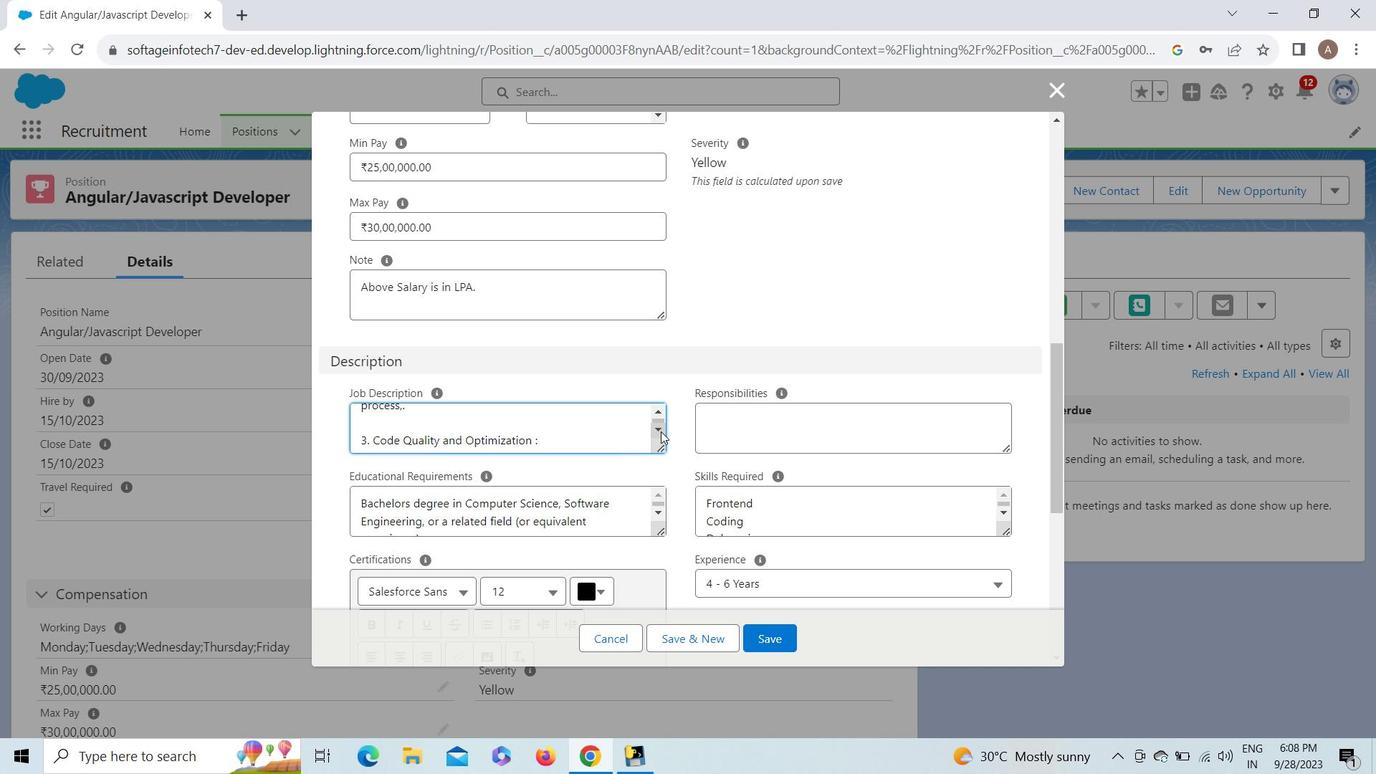 
Action: Mouse pressed left at (661, 431)
Screenshot: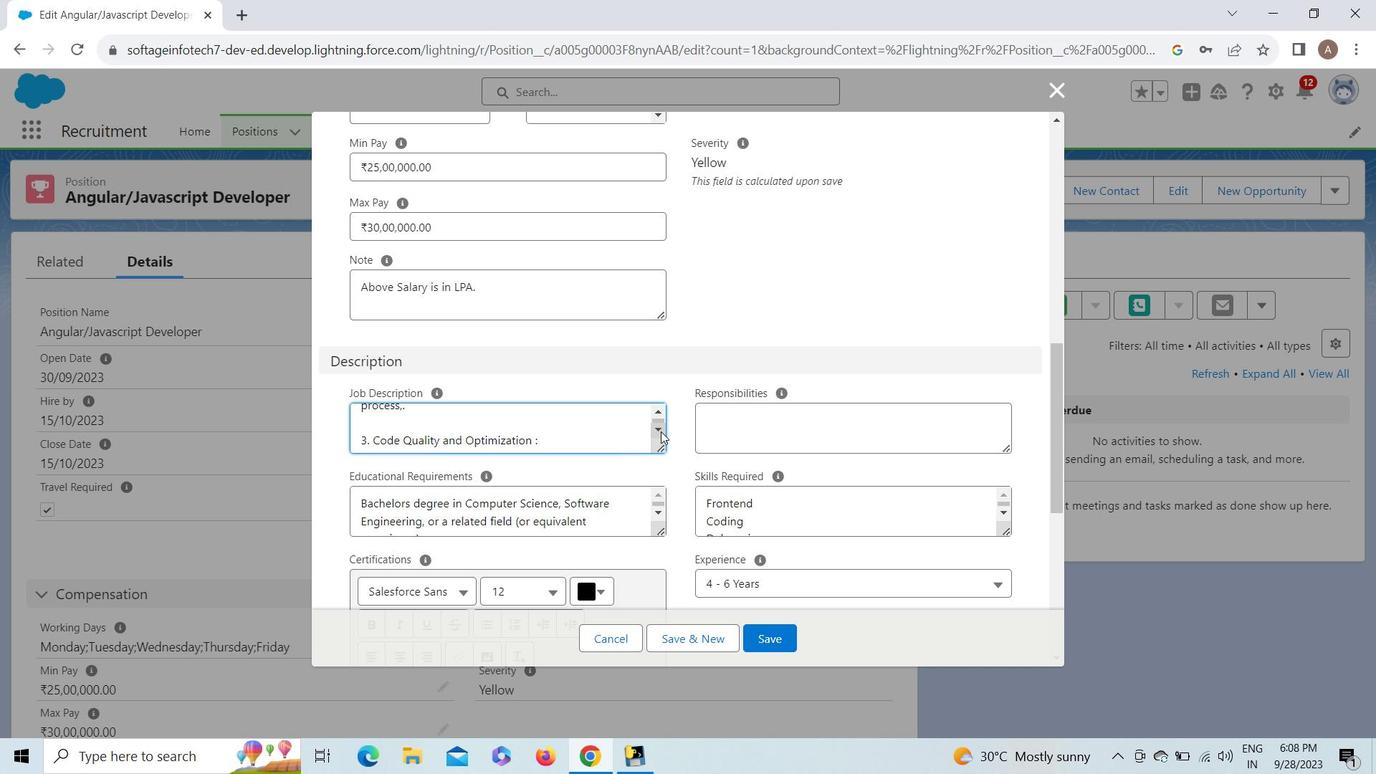 
Action: Mouse pressed left at (661, 431)
Screenshot: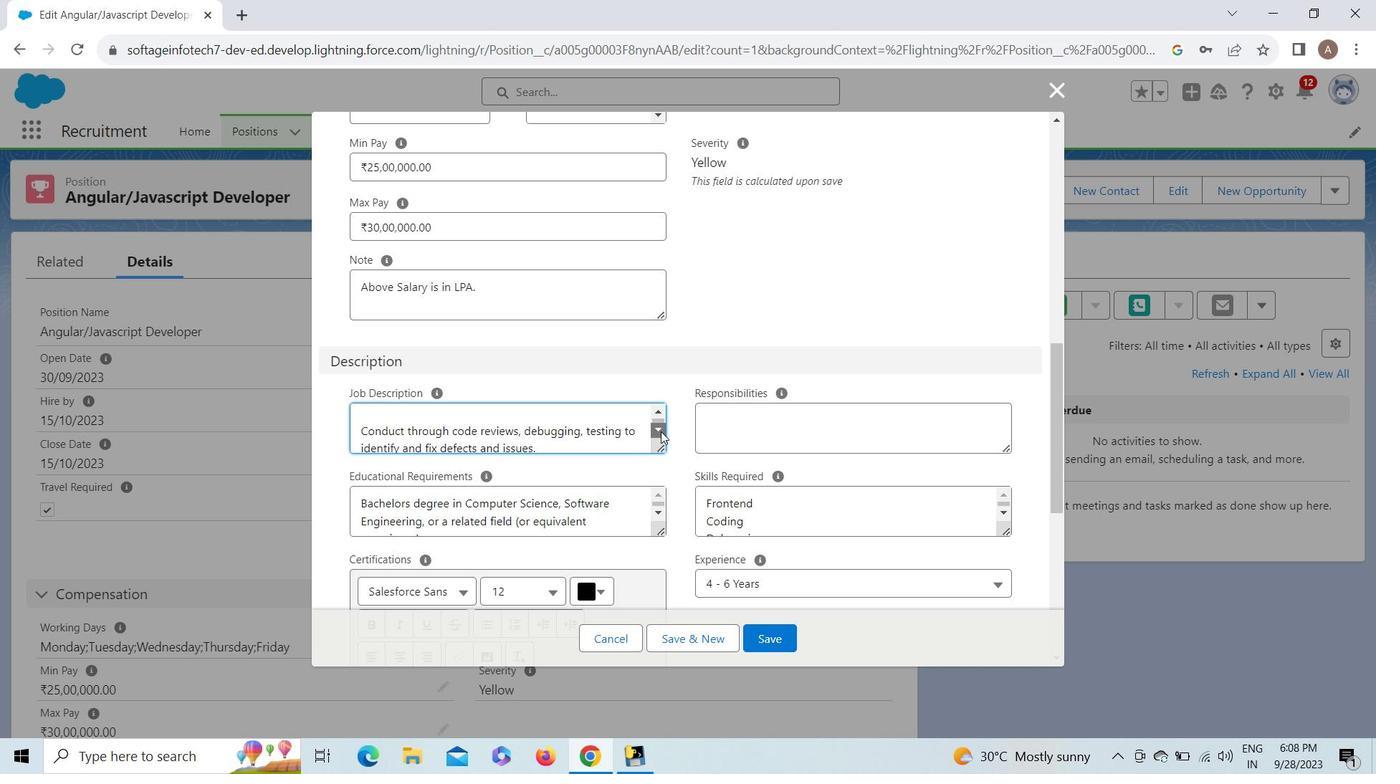 
Action: Mouse pressed left at (661, 431)
Screenshot: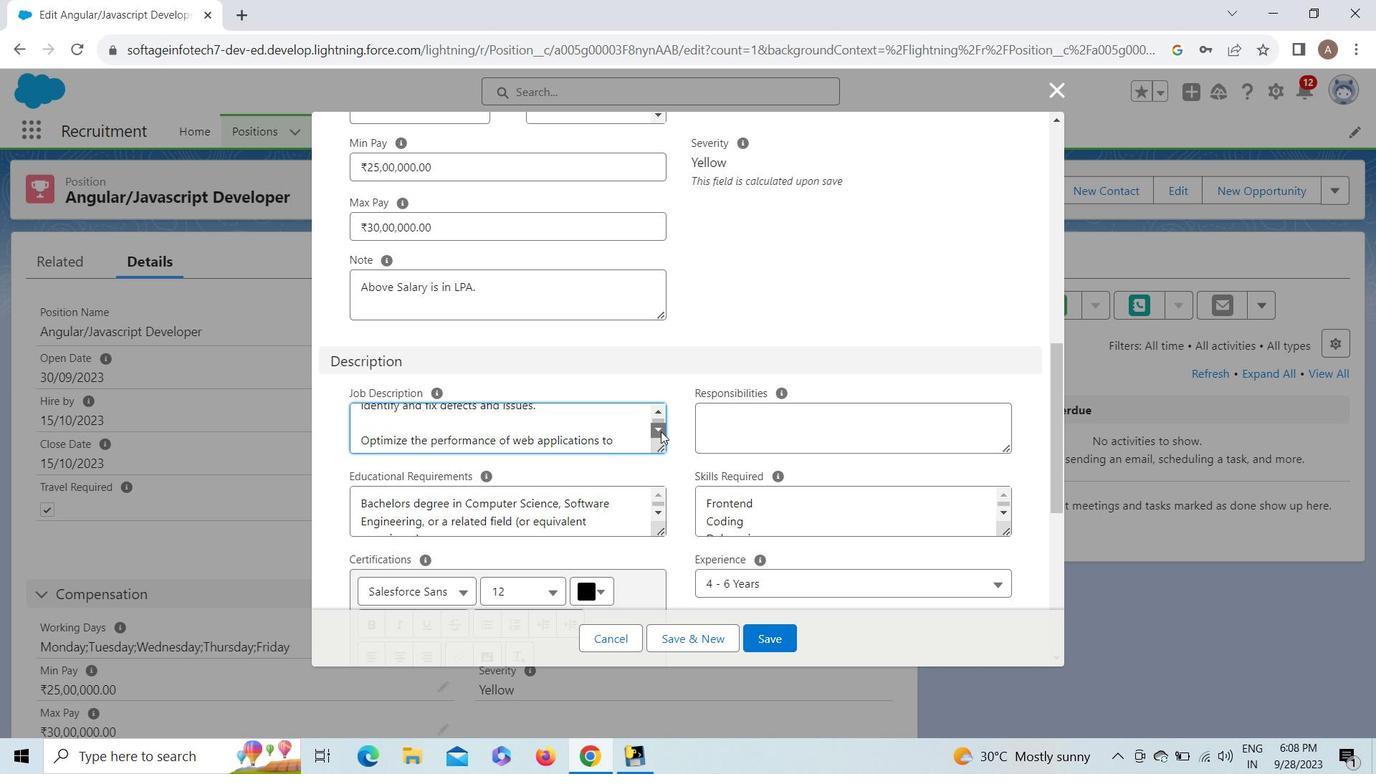 
Action: Mouse pressed left at (661, 431)
Screenshot: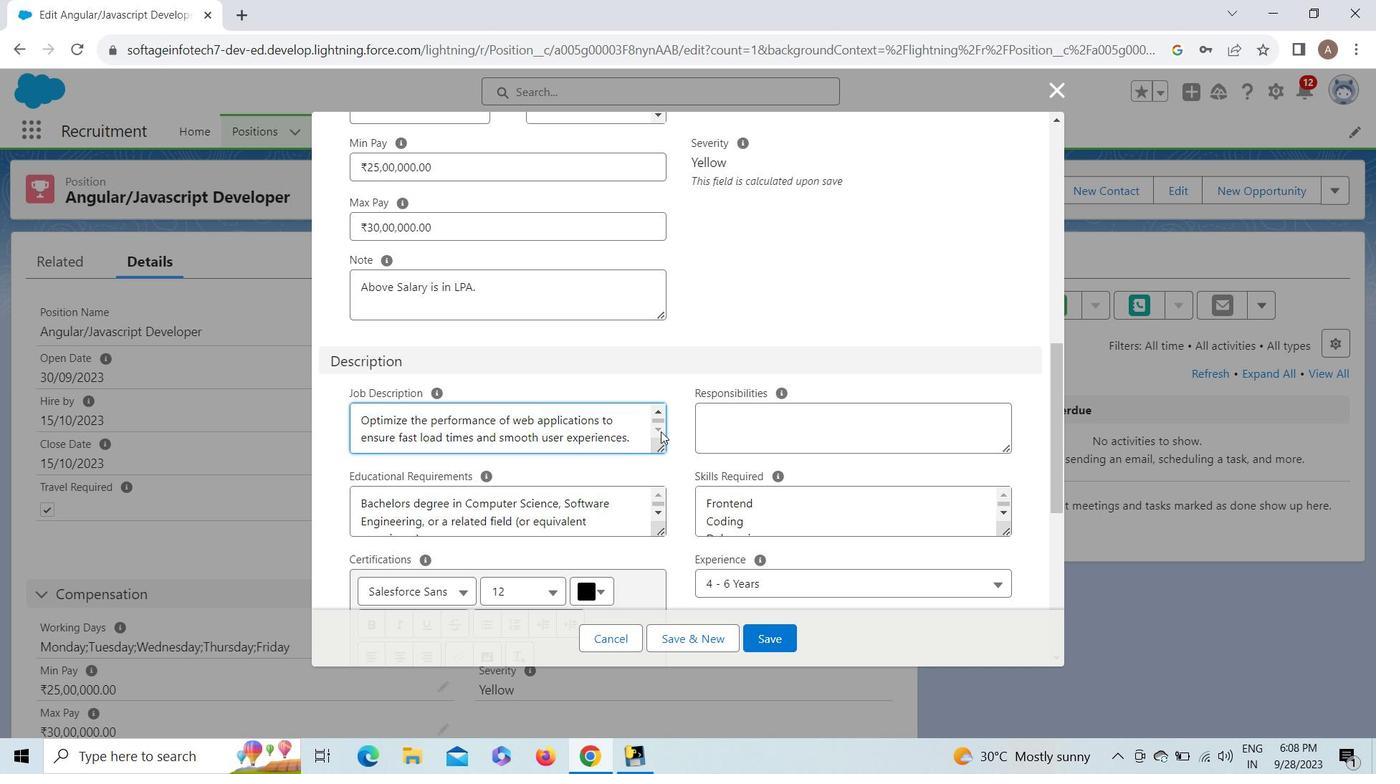 
Action: Mouse pressed left at (661, 431)
Screenshot: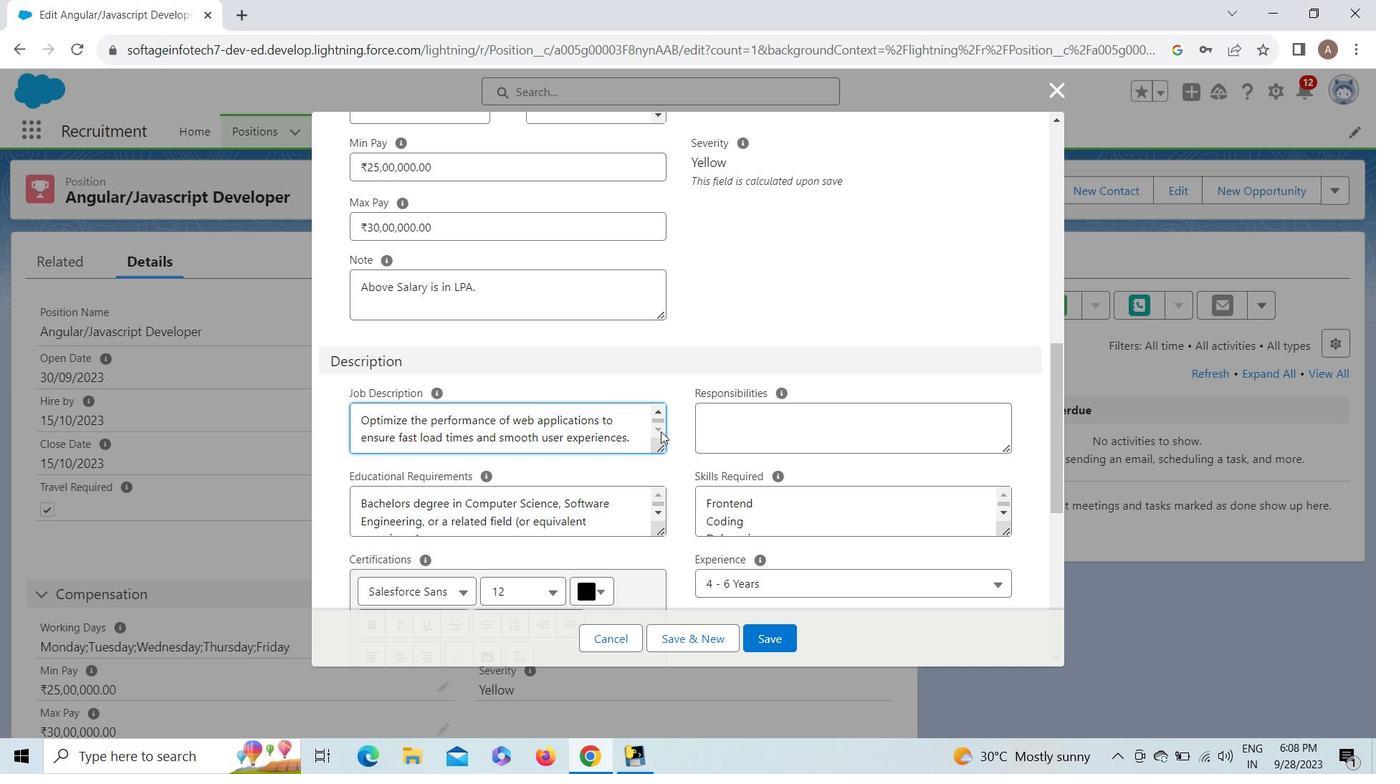 
Action: Mouse pressed left at (661, 431)
Screenshot: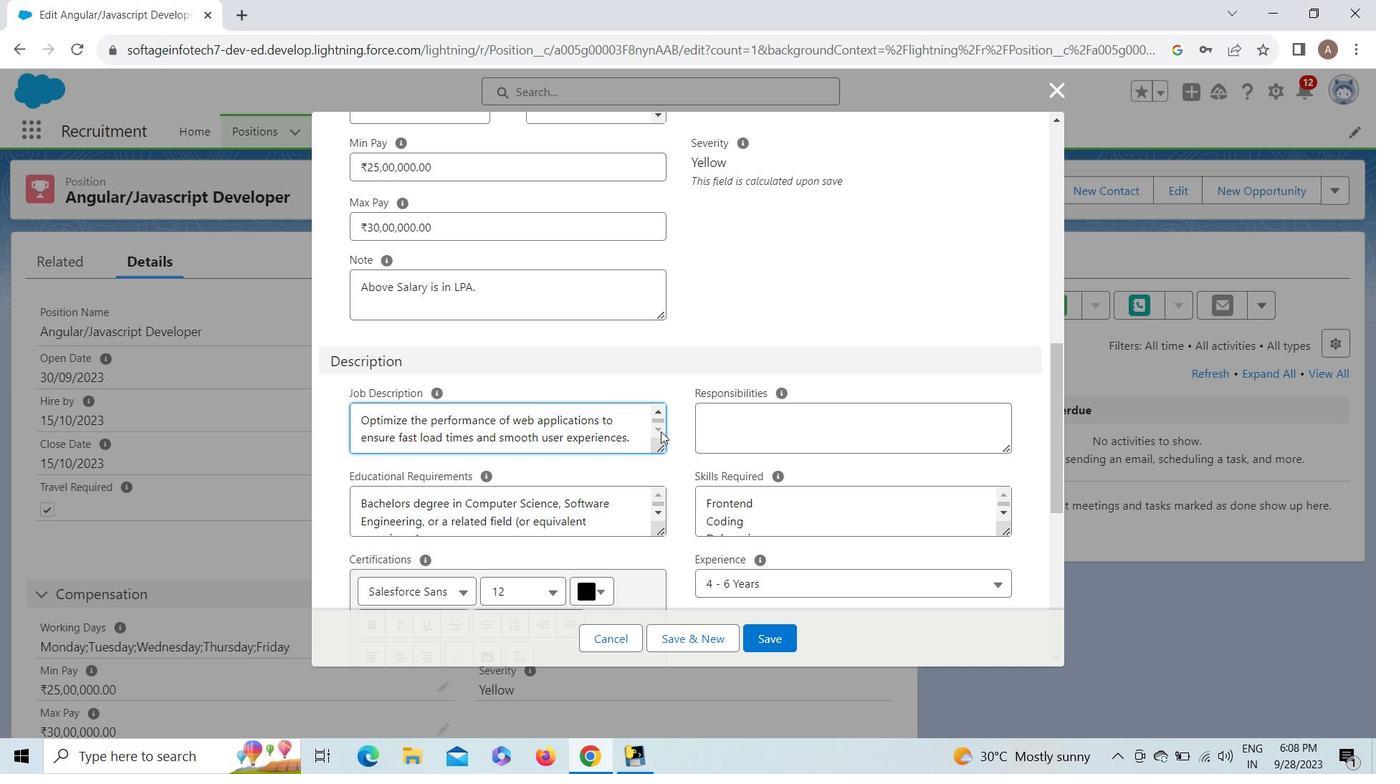 
Action: Mouse pressed left at (661, 431)
Screenshot: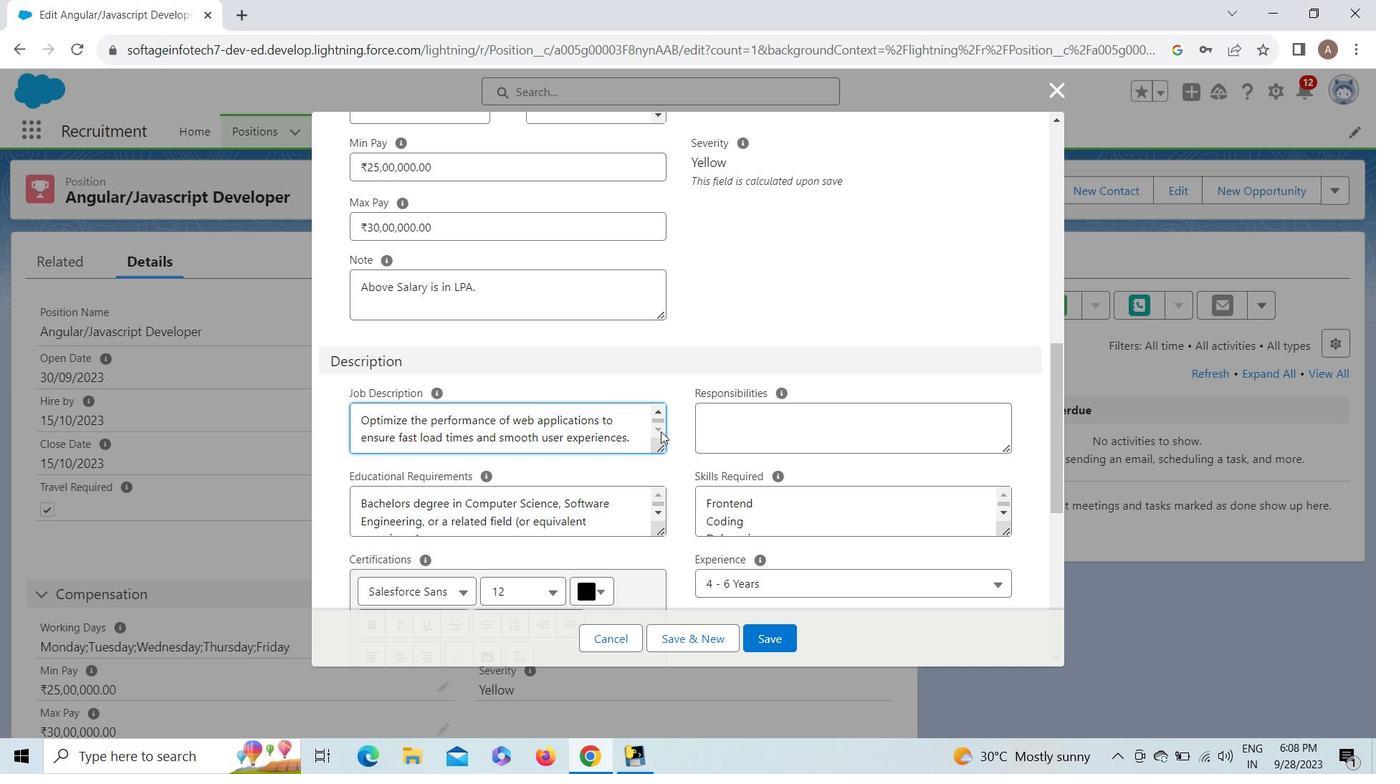 
Action: Mouse pressed left at (661, 431)
Screenshot: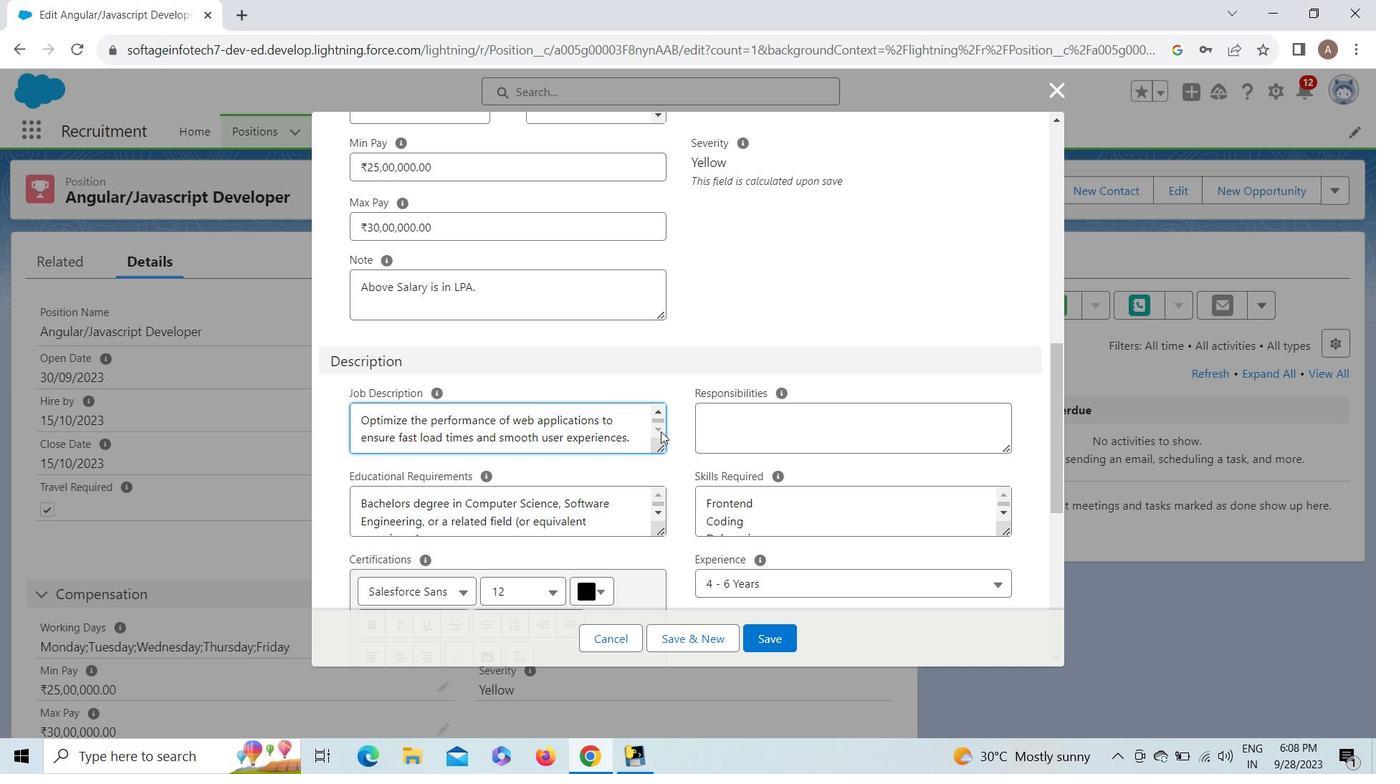 
Action: Mouse pressed left at (661, 431)
Screenshot: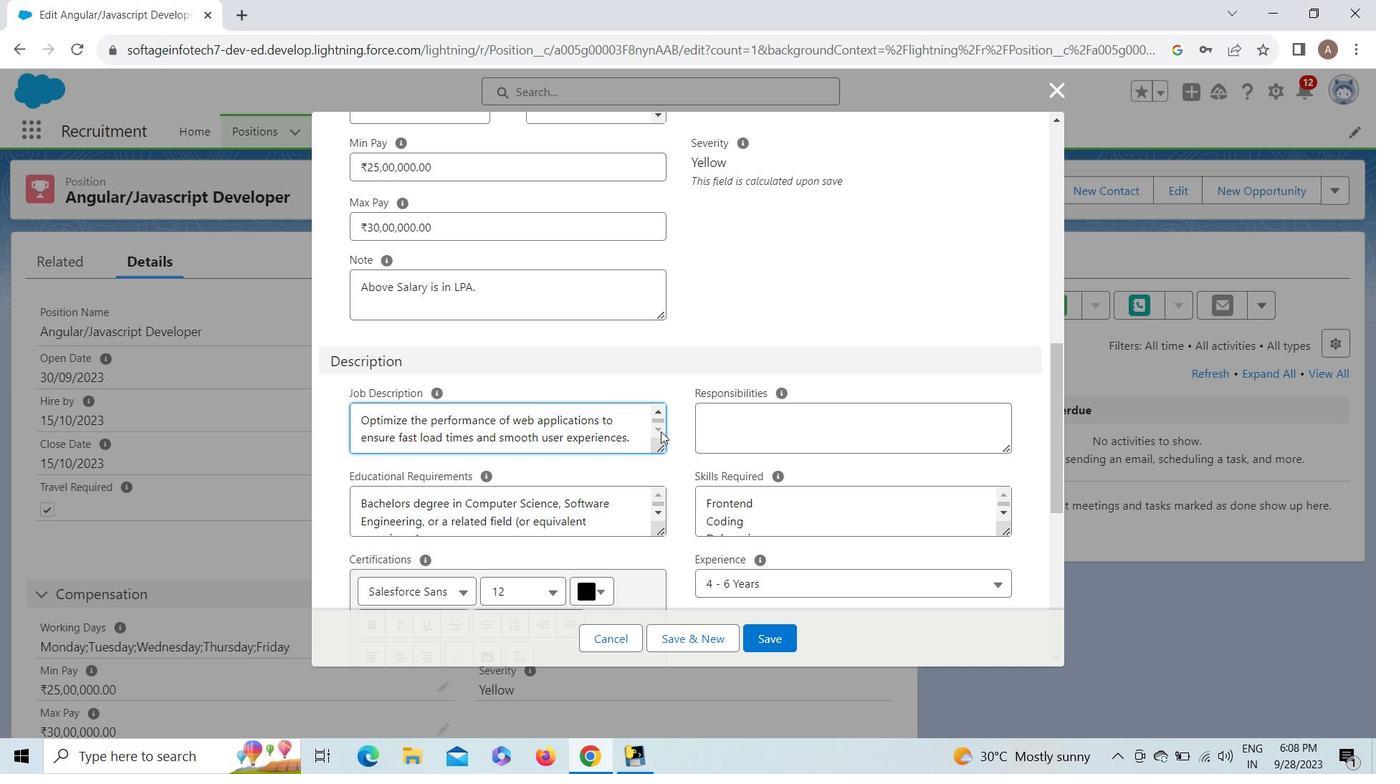 
Action: Mouse pressed left at (661, 431)
Screenshot: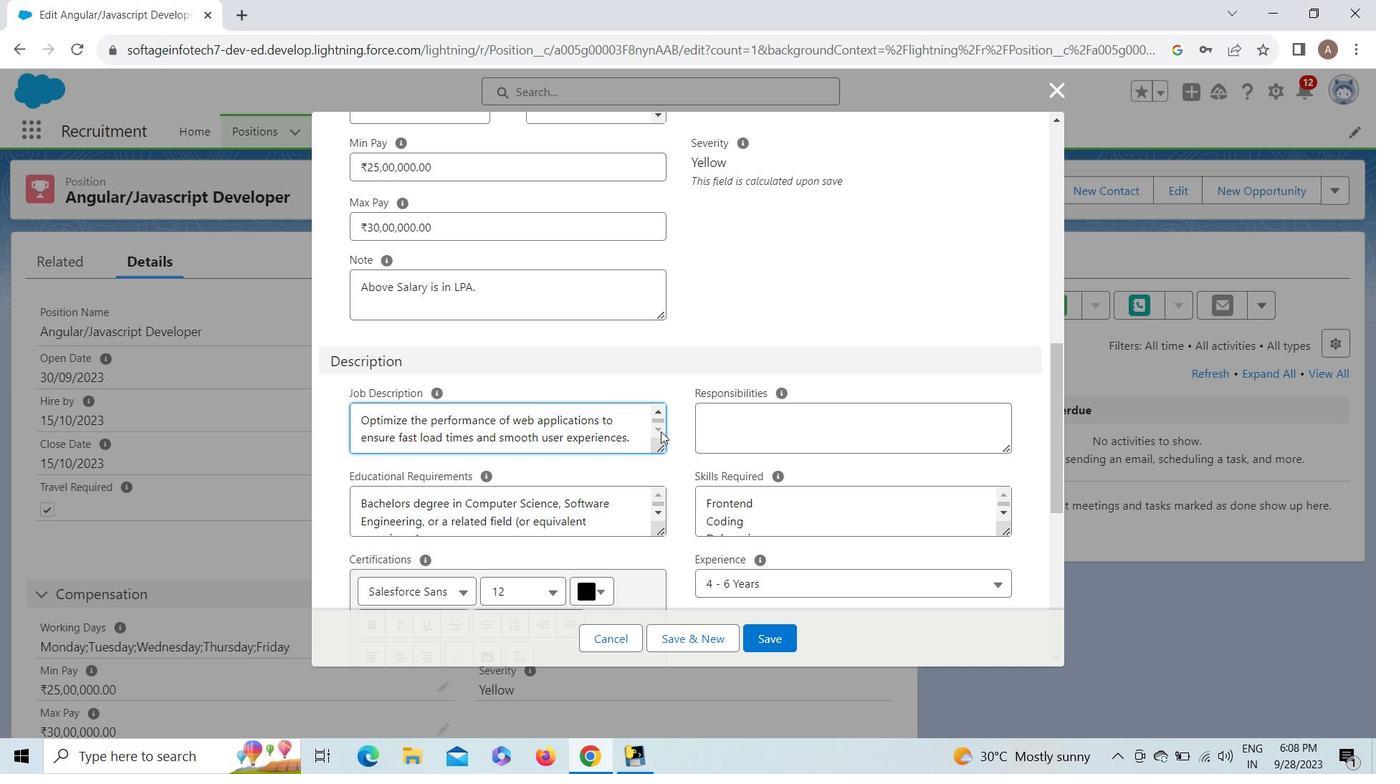 
Action: Mouse pressed left at (661, 431)
Screenshot: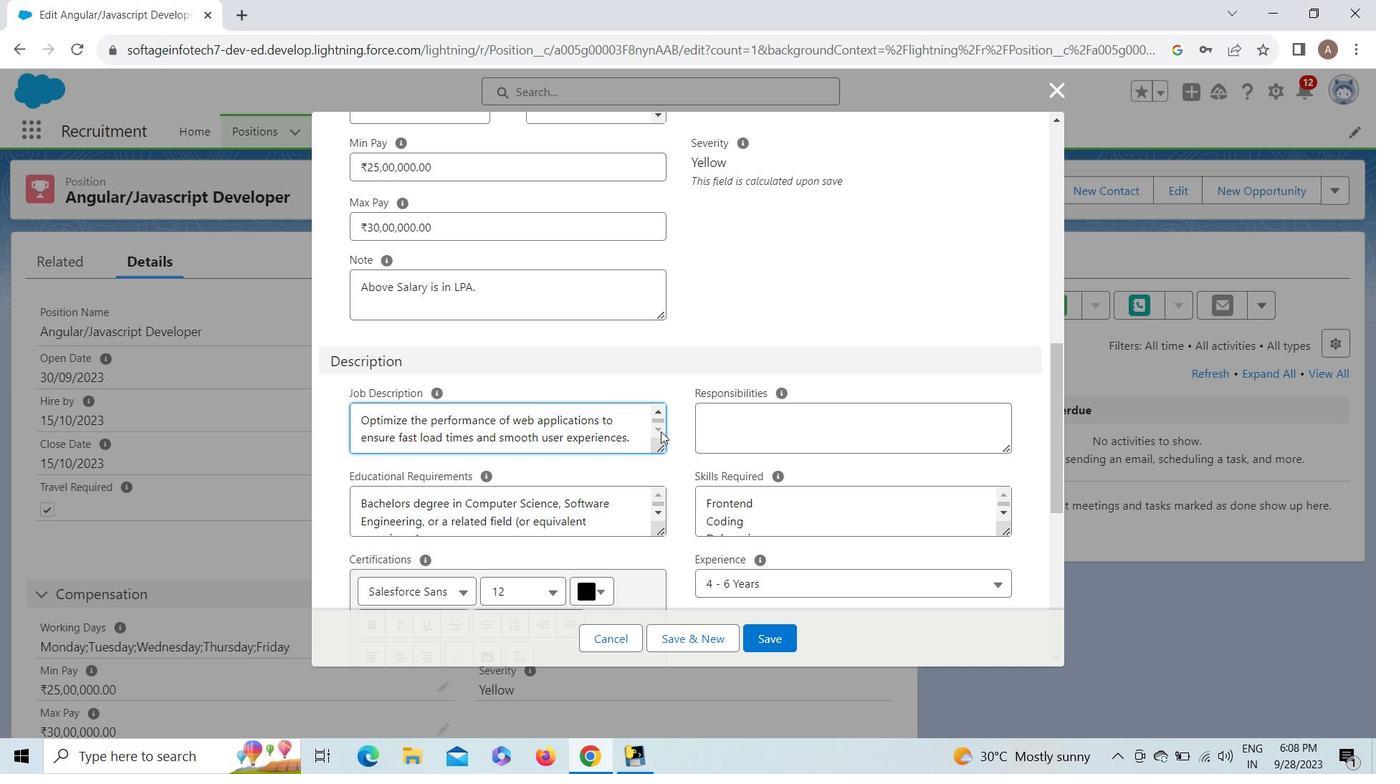 
Action: Mouse pressed left at (661, 431)
Screenshot: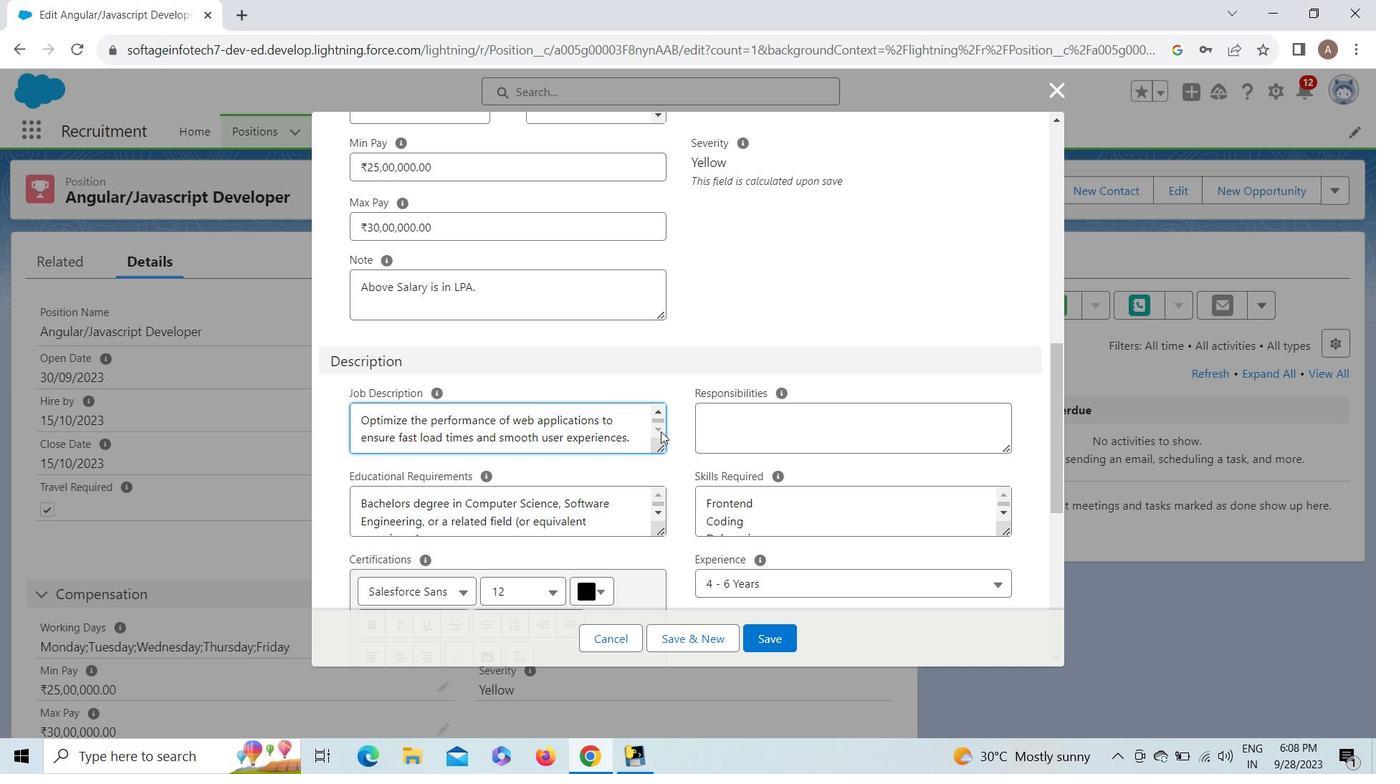 
Action: Mouse moved to (718, 423)
Screenshot: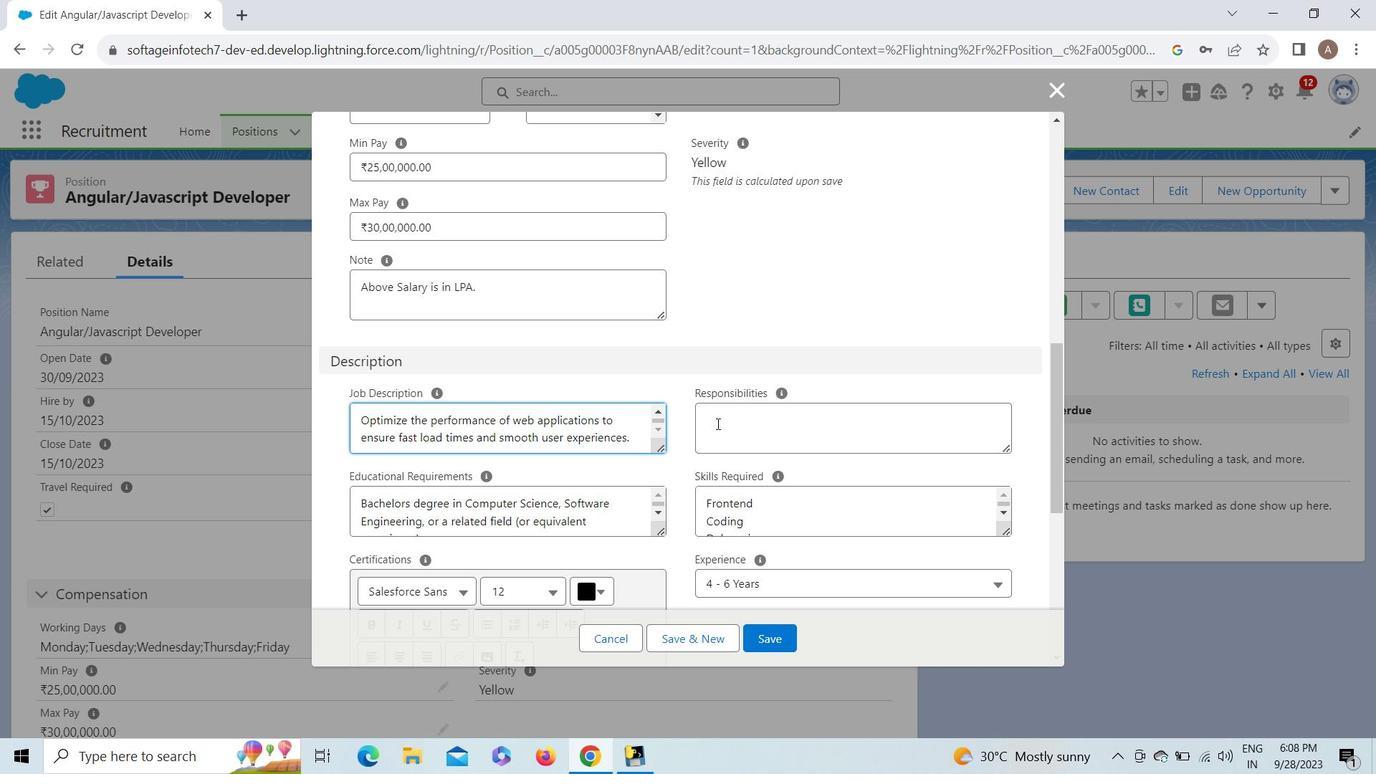 
Action: Mouse pressed left at (718, 423)
Screenshot: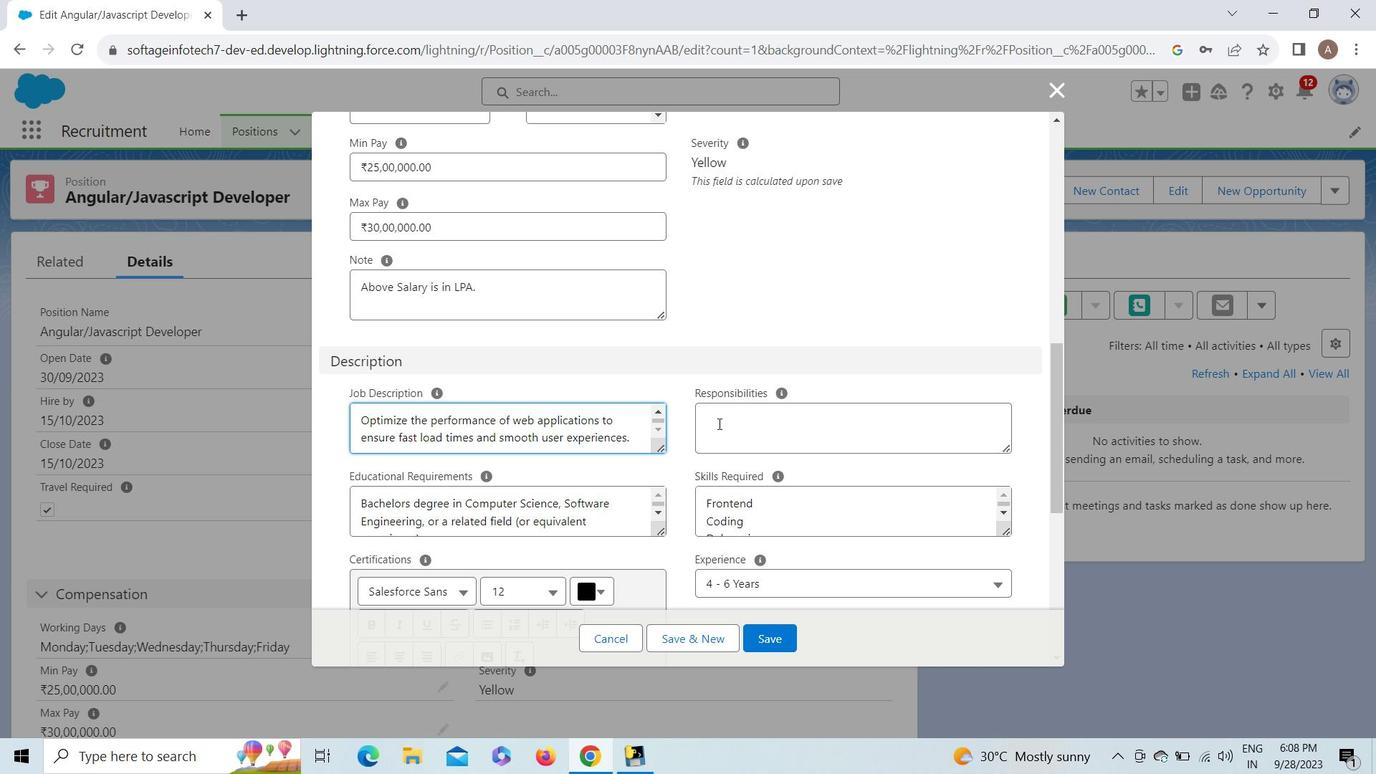 
Action: Key pressed <Key.shift>Collaboratipon
Screenshot: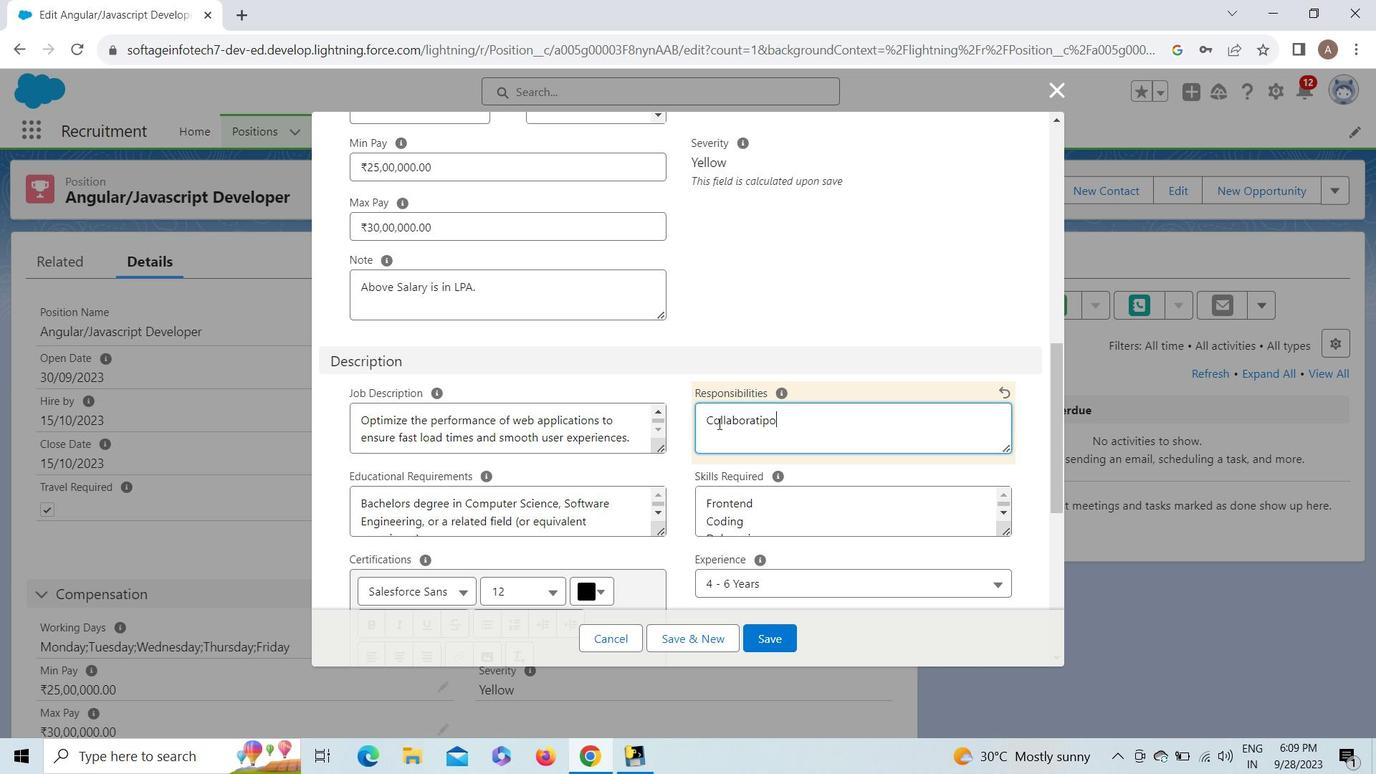 
Action: Mouse moved to (808, 462)
Screenshot: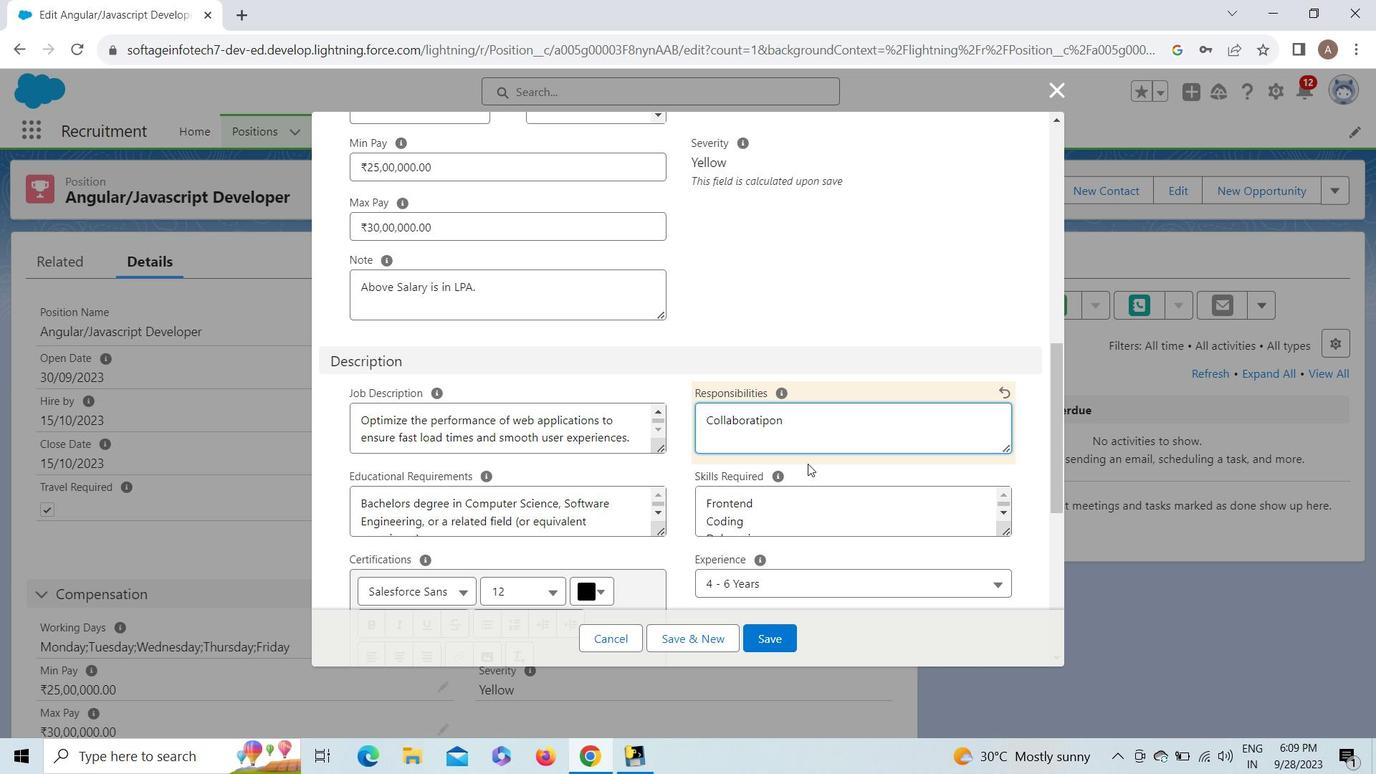 
Action: Key pressed <Key.left><Key.left><Key.backspace><Key.right><Key.right><Key.right><Key.space>and<Key.space><Key.shift>Documentation
Screenshot: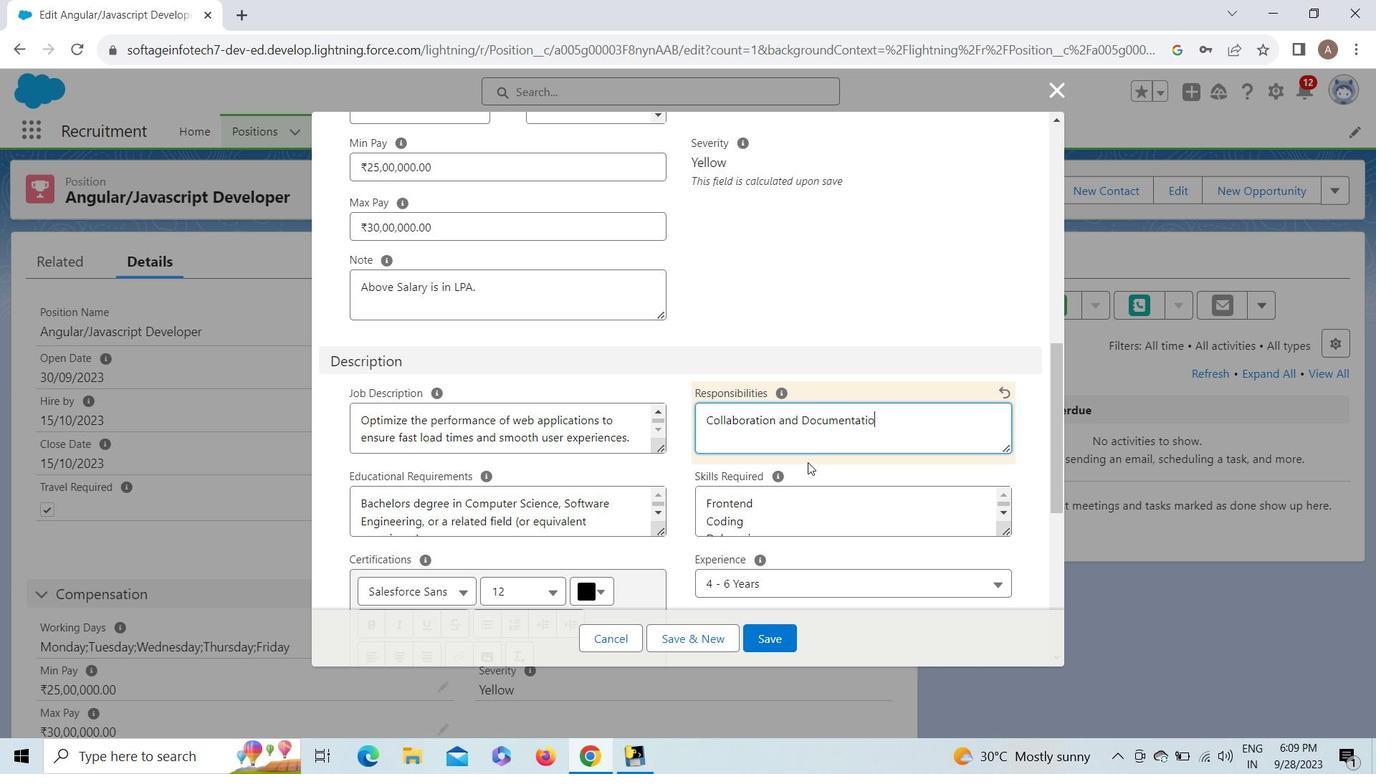
Action: Mouse moved to (825, 479)
Screenshot: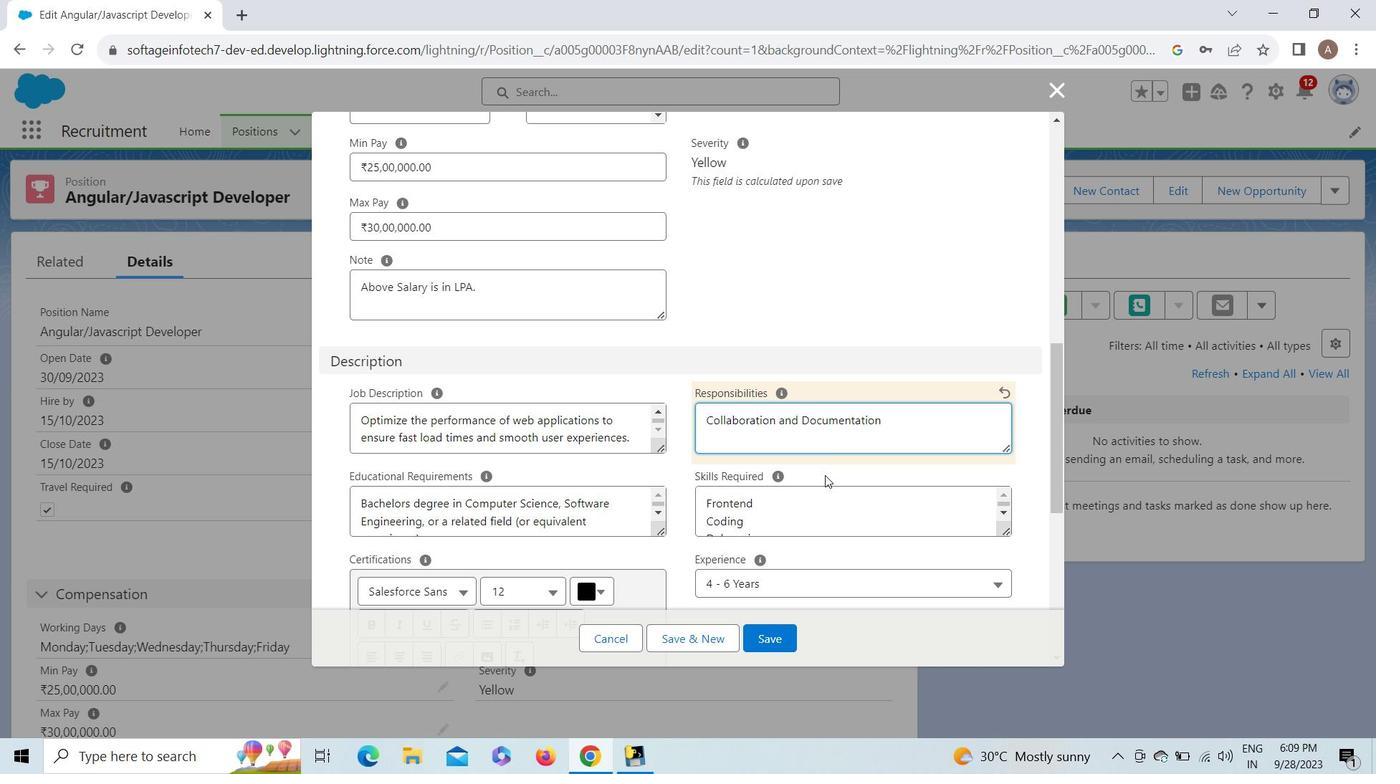 
Action: Key pressed <Key.space><Key.shift_r>:<Key.enter><Key.shift>Work<Key.space>closely<Key.space>with<Key.space>cross-functional<Key.space>teams,<Key.space>including<Key.space>des
Screenshot: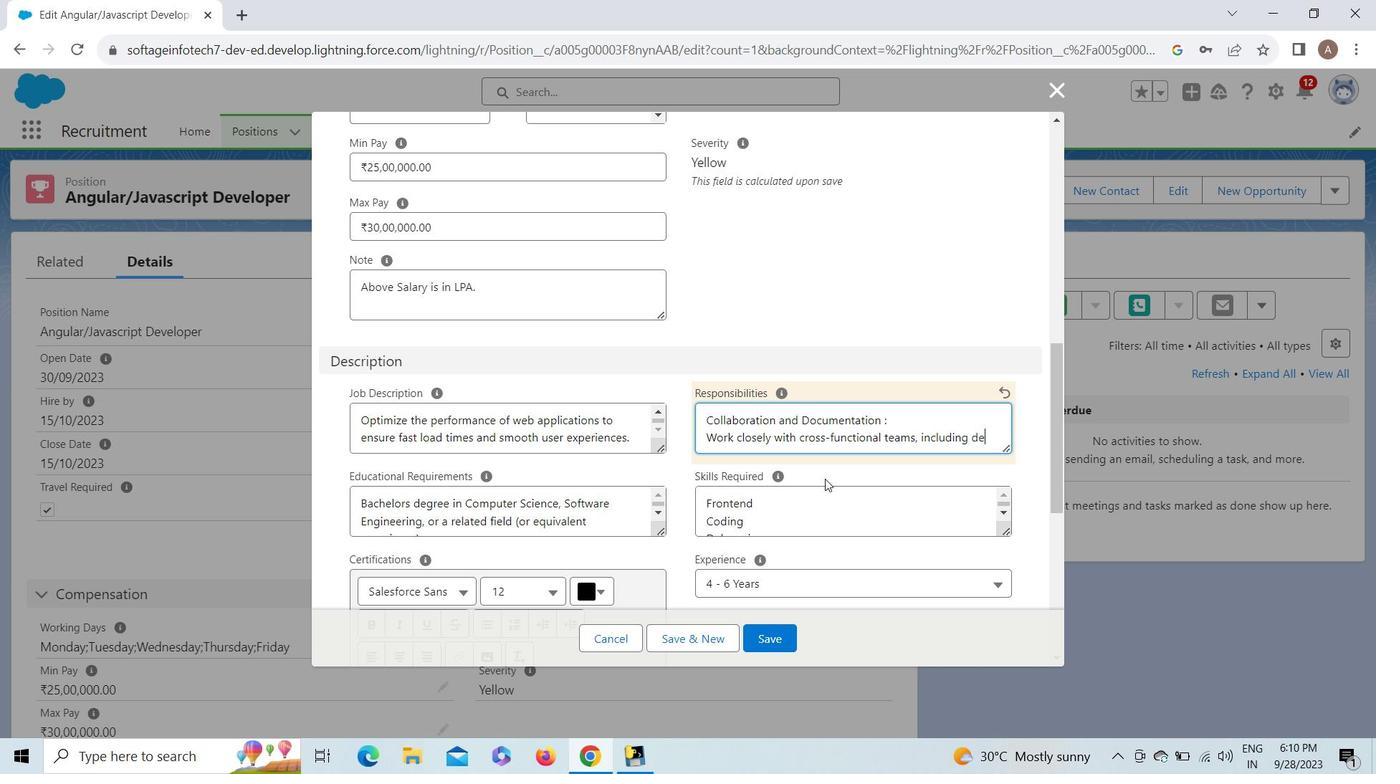 
Action: Mouse moved to (1029, 450)
Screenshot: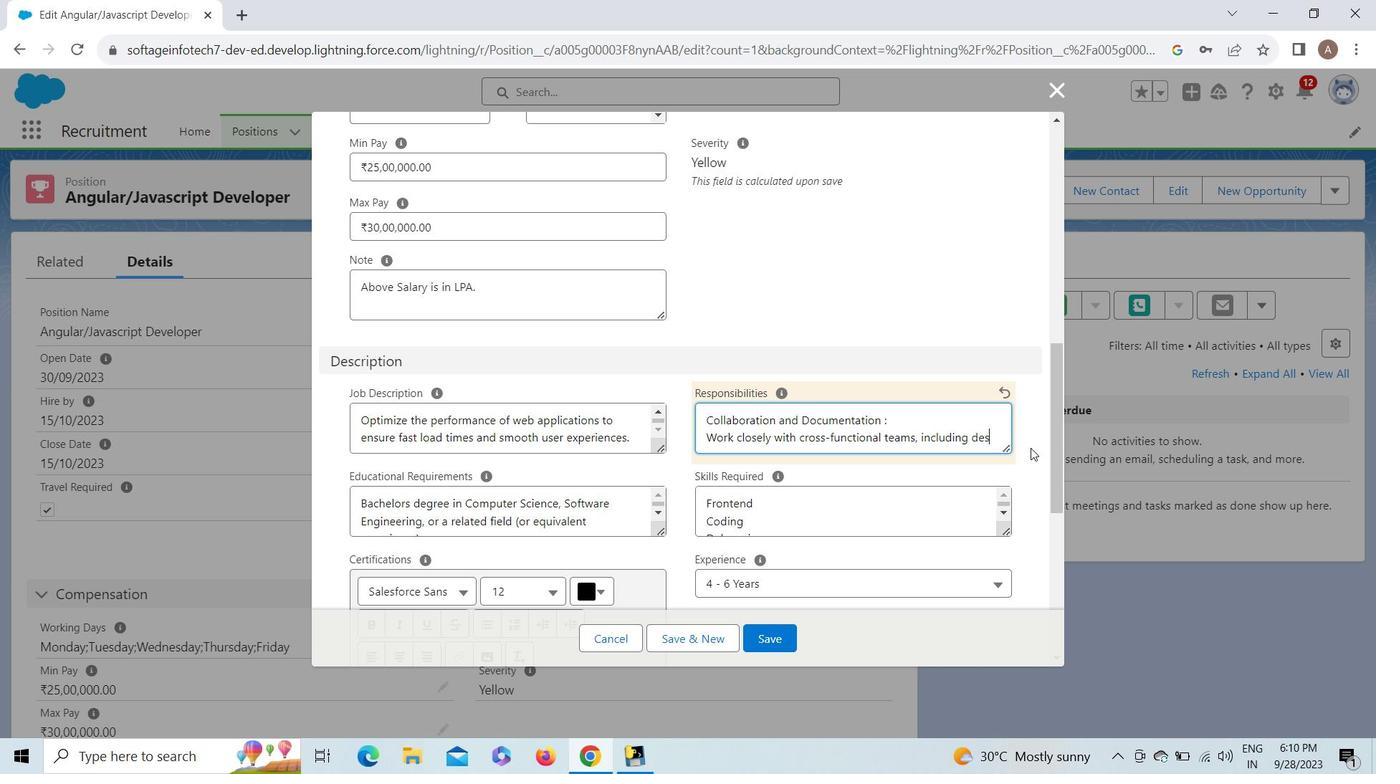 
Action: Key pressed ig
Screenshot: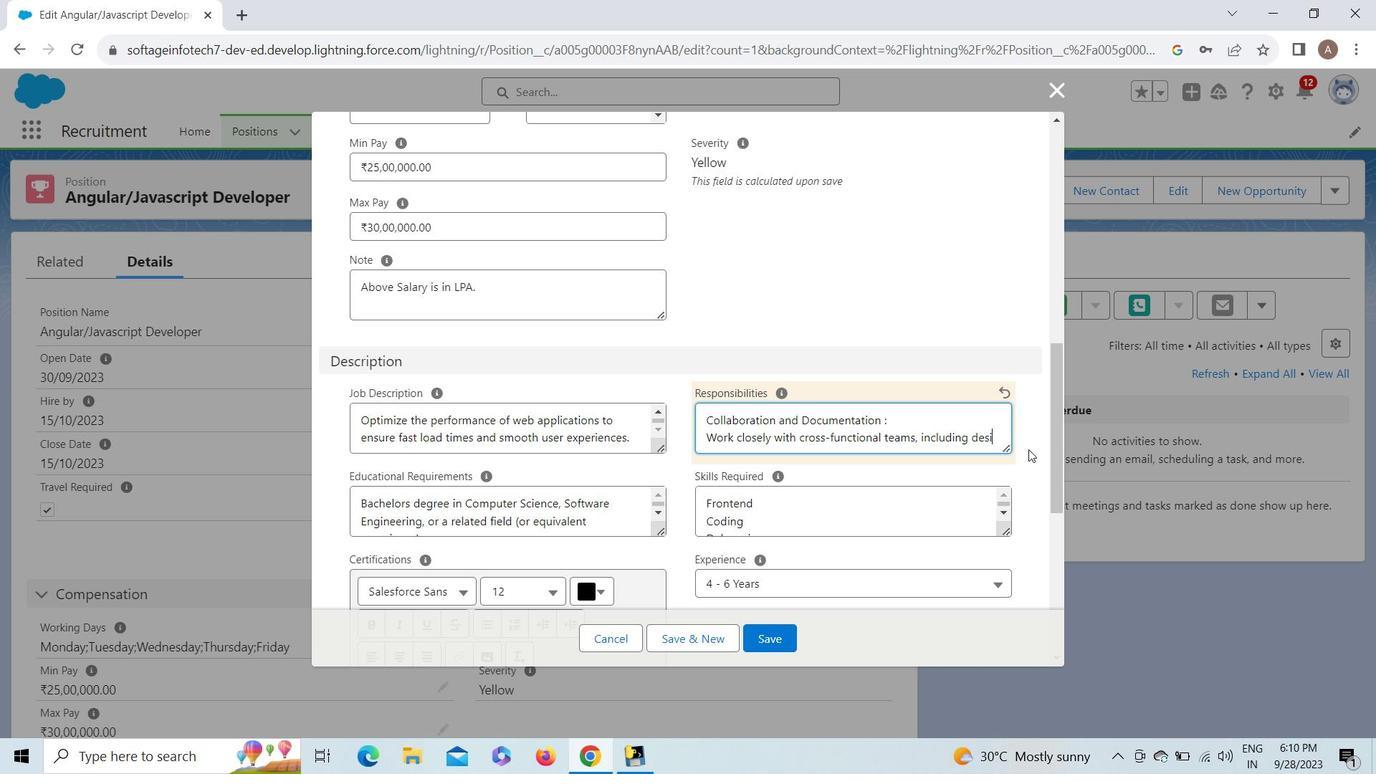 
Action: Mouse moved to (1029, 514)
Screenshot: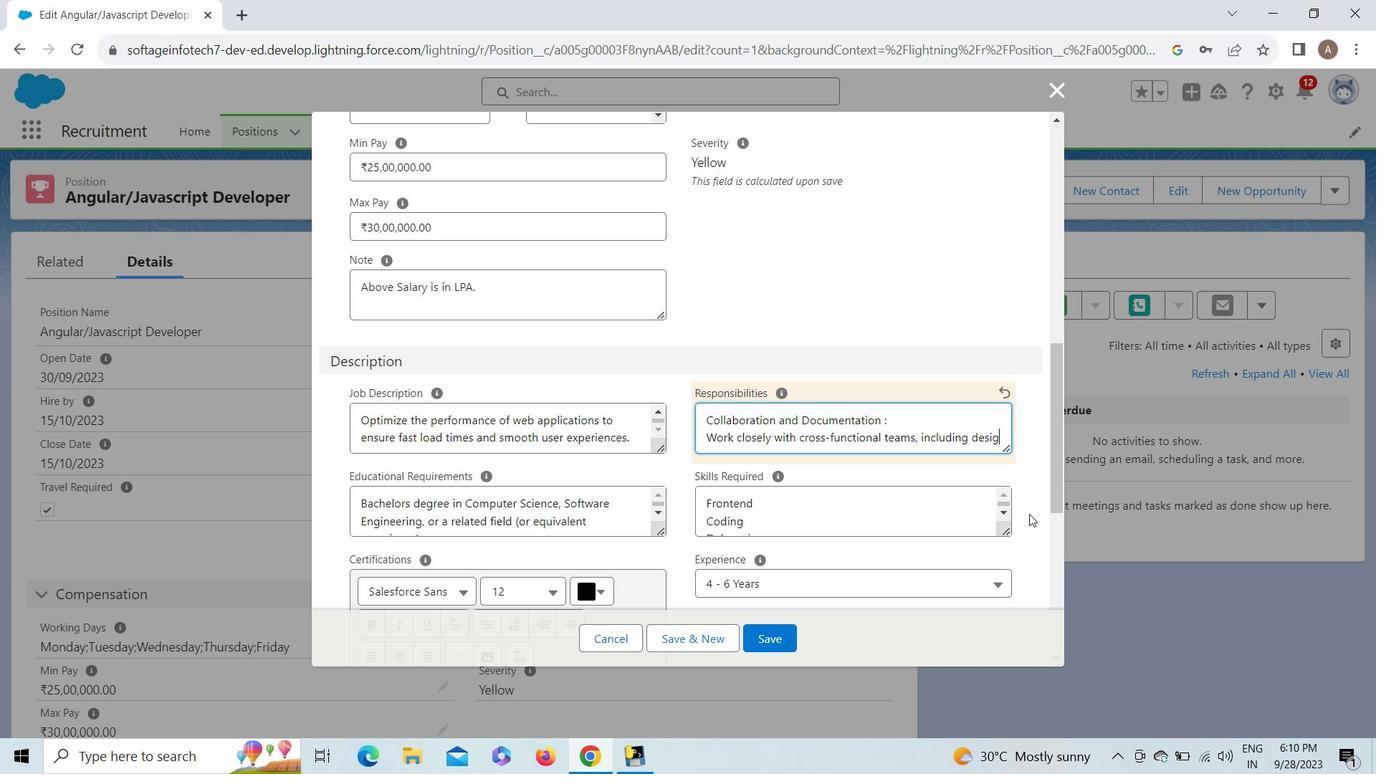 
Action: Key pressed ners,<Key.space>backend<Key.space>developers,<Key.space>and<Key.space><Key.shift>QA<Key.space>engineers,<Key.space>to<Key.space>n<Key.backspace>deliver<Key.space>complete<Key.space>soultions.<Key.enter><Key.enter><Key.shift>Create<Key.space>and<Key.space>maintain<Key.space>technical<Key.space>documentation<Key.space>o<Key.backspace>including<Key.space>project<Key.space>docume<Key.backspace>entation.
Screenshot: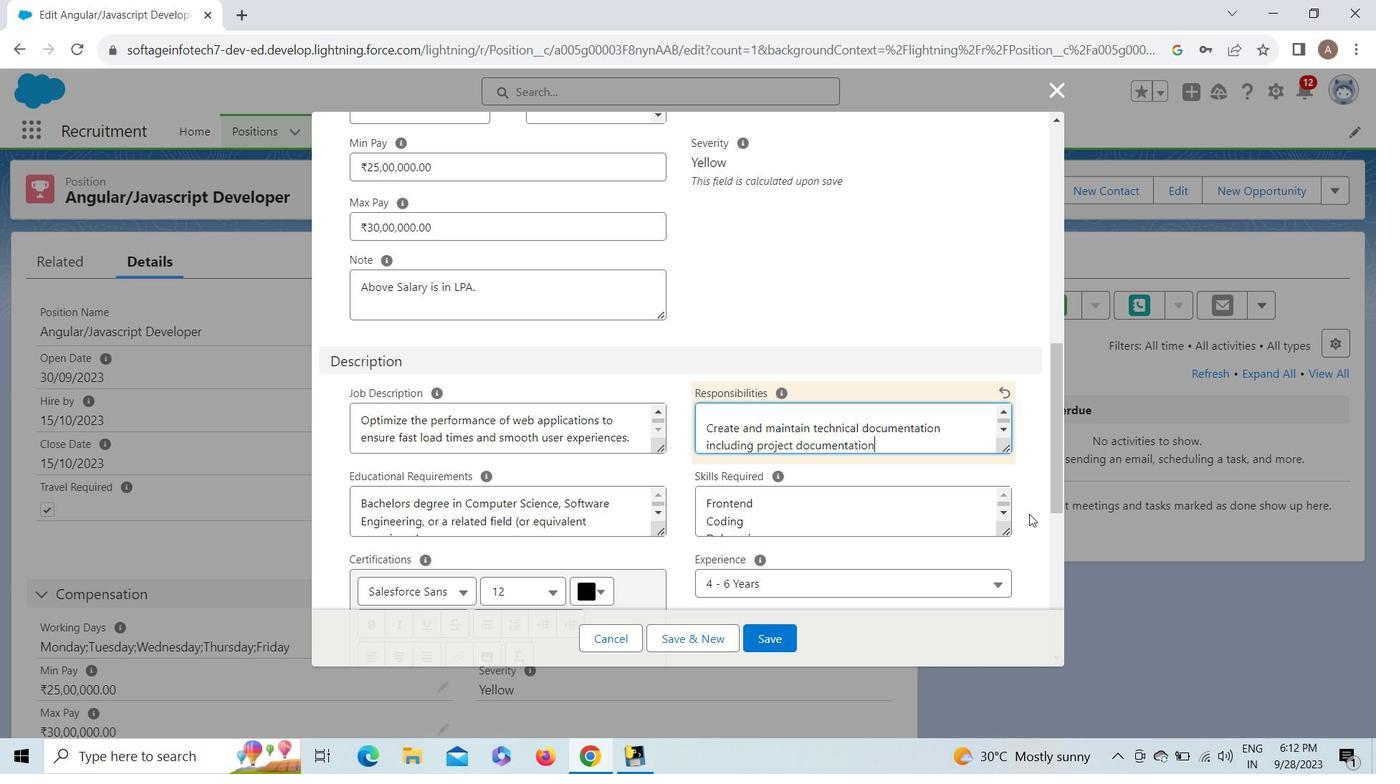 
Action: Mouse moved to (1002, 436)
Screenshot: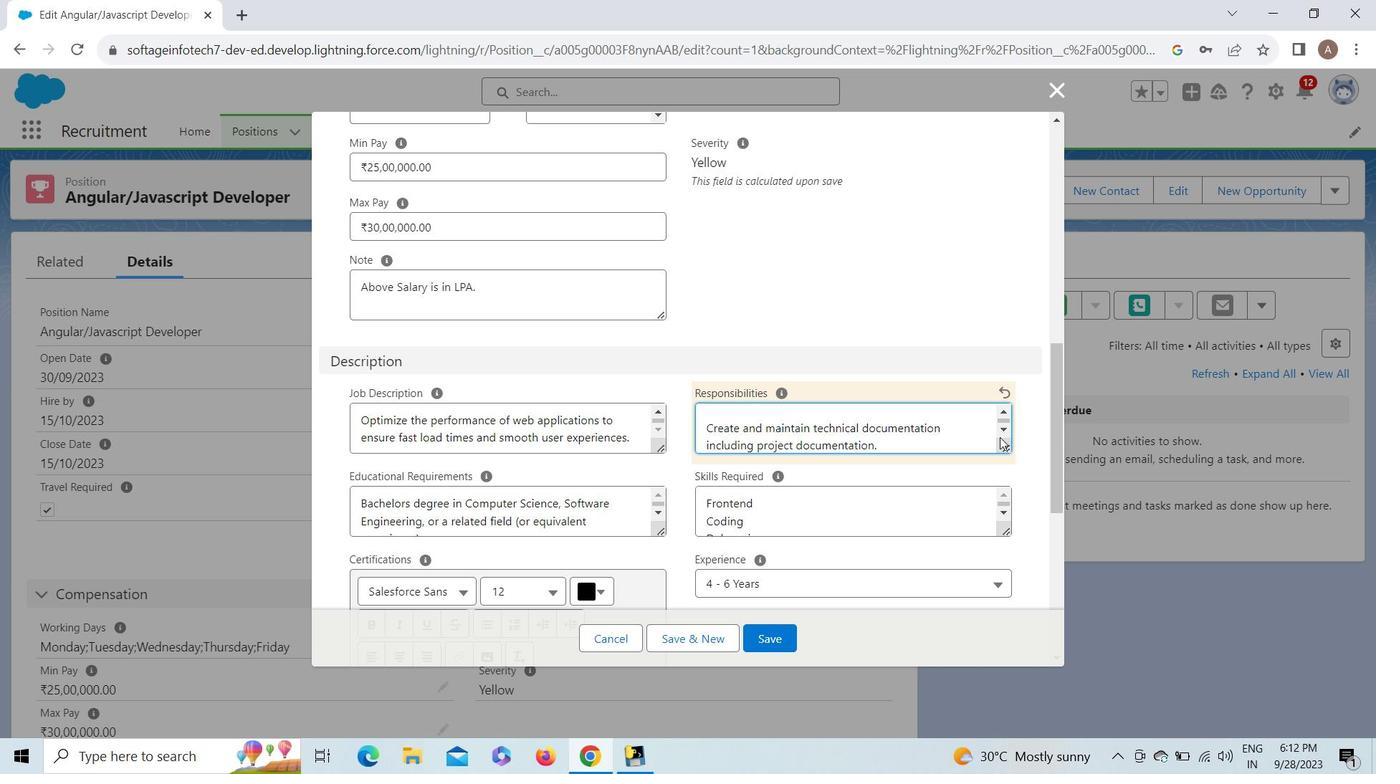 
Action: Mouse pressed left at (1002, 436)
Screenshot: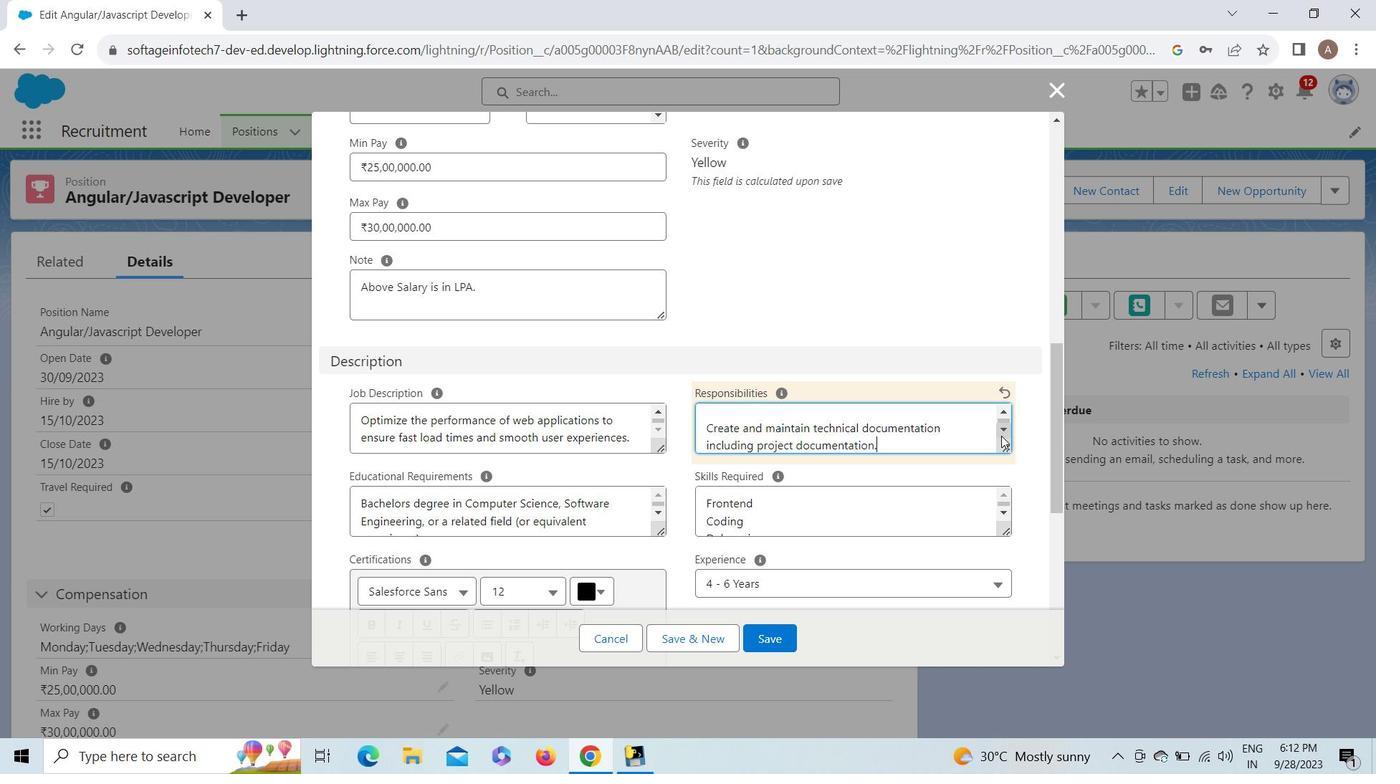 
Action: Mouse pressed left at (1002, 436)
Screenshot: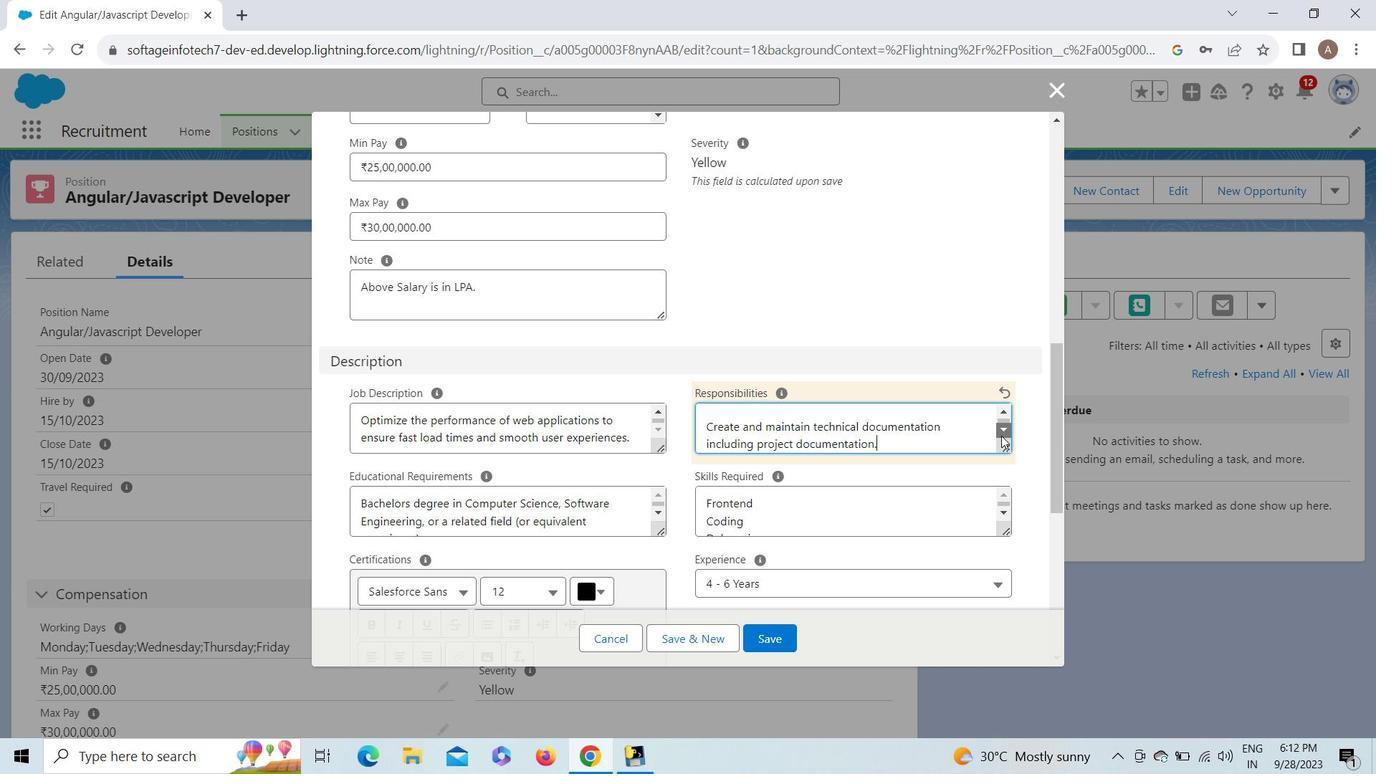 
Action: Key pressed <Key.enter><Key.enter><Key.shift><Key.shift><Key.shift>Stay<Key.space><Key.shift>Current<Key.space><Key.shift>:<Key.enter><Key.shift>Keep<Key.space>up<Key.space>to<Key.space>date<Key.space>with<Key.space>the<Key.space>latest<Key.space>trends<Key.space>and<Key.space>
Screenshot: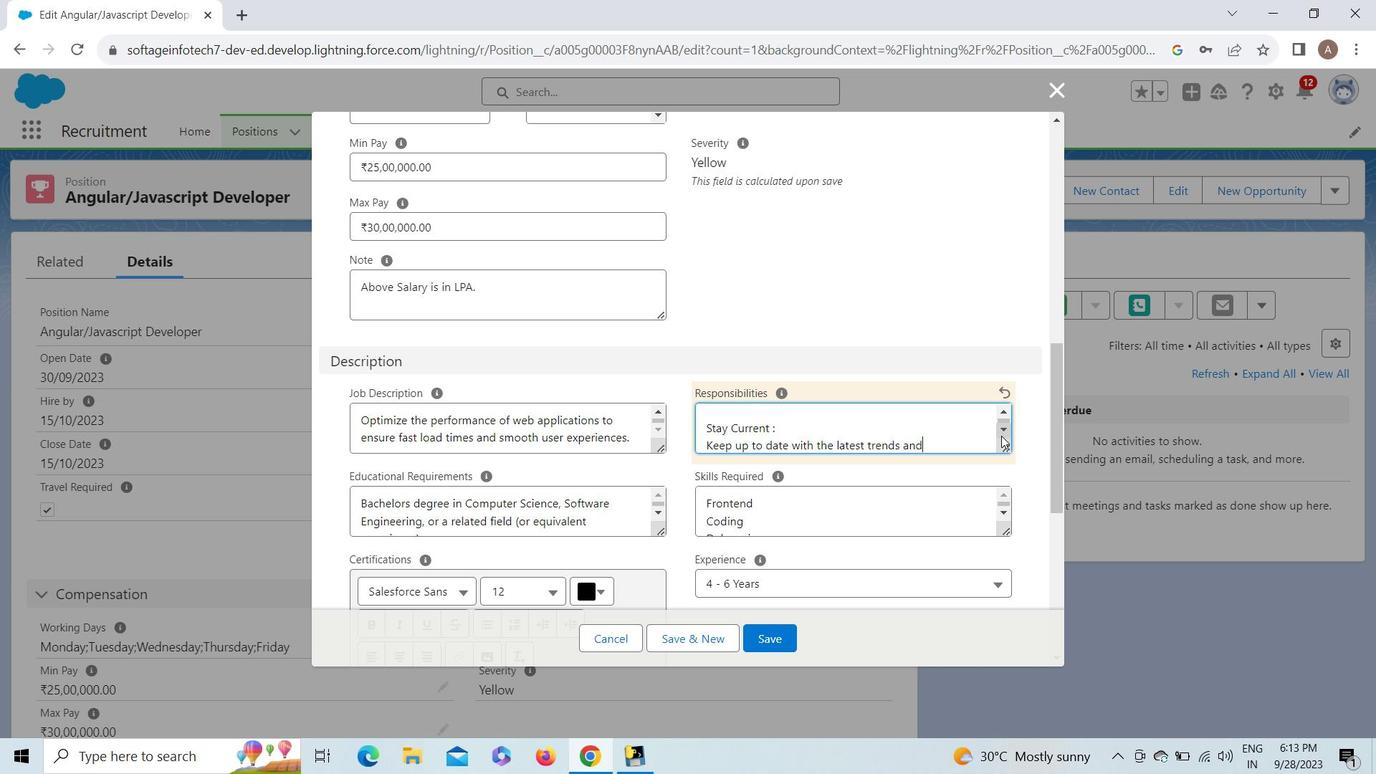 
Action: Mouse moved to (1018, 468)
Screenshot: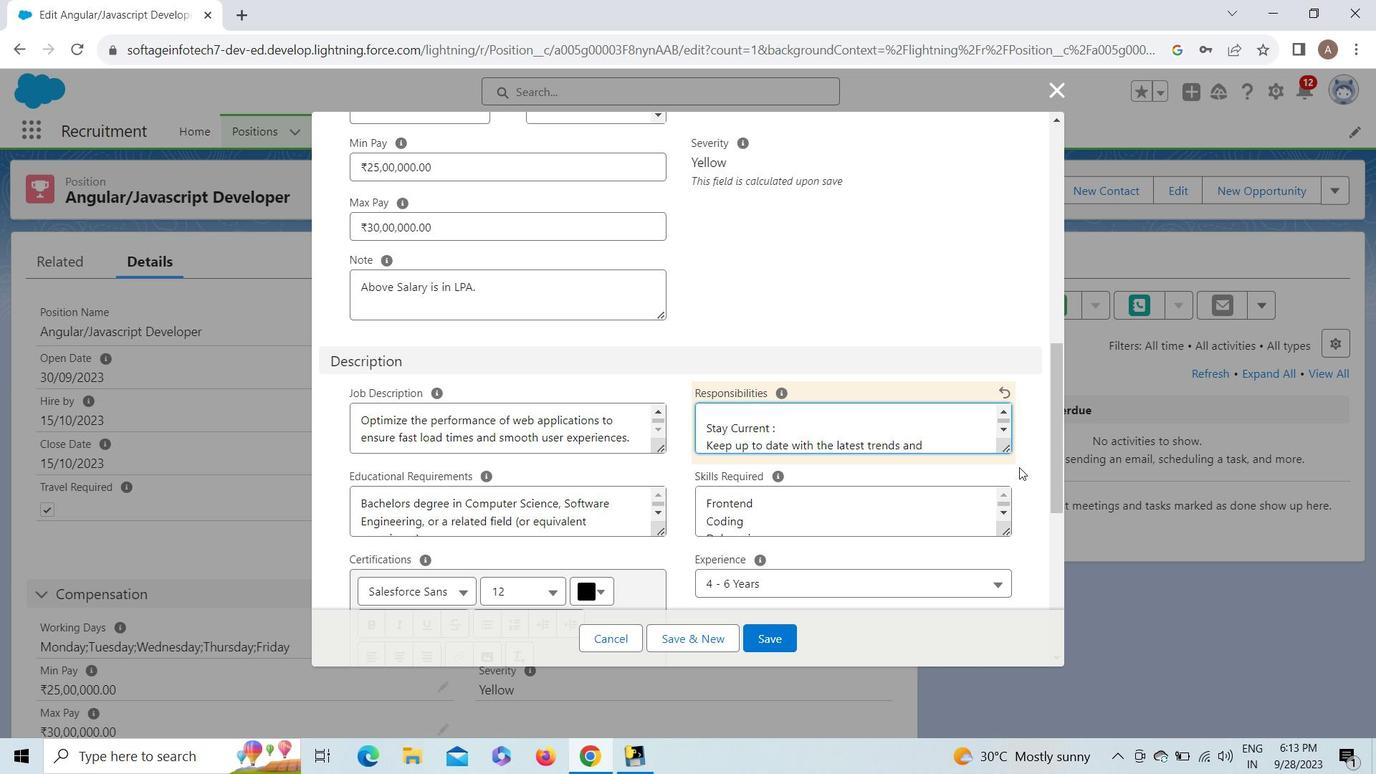 
Action: Key pressed technologies<Key.space>
Screenshot: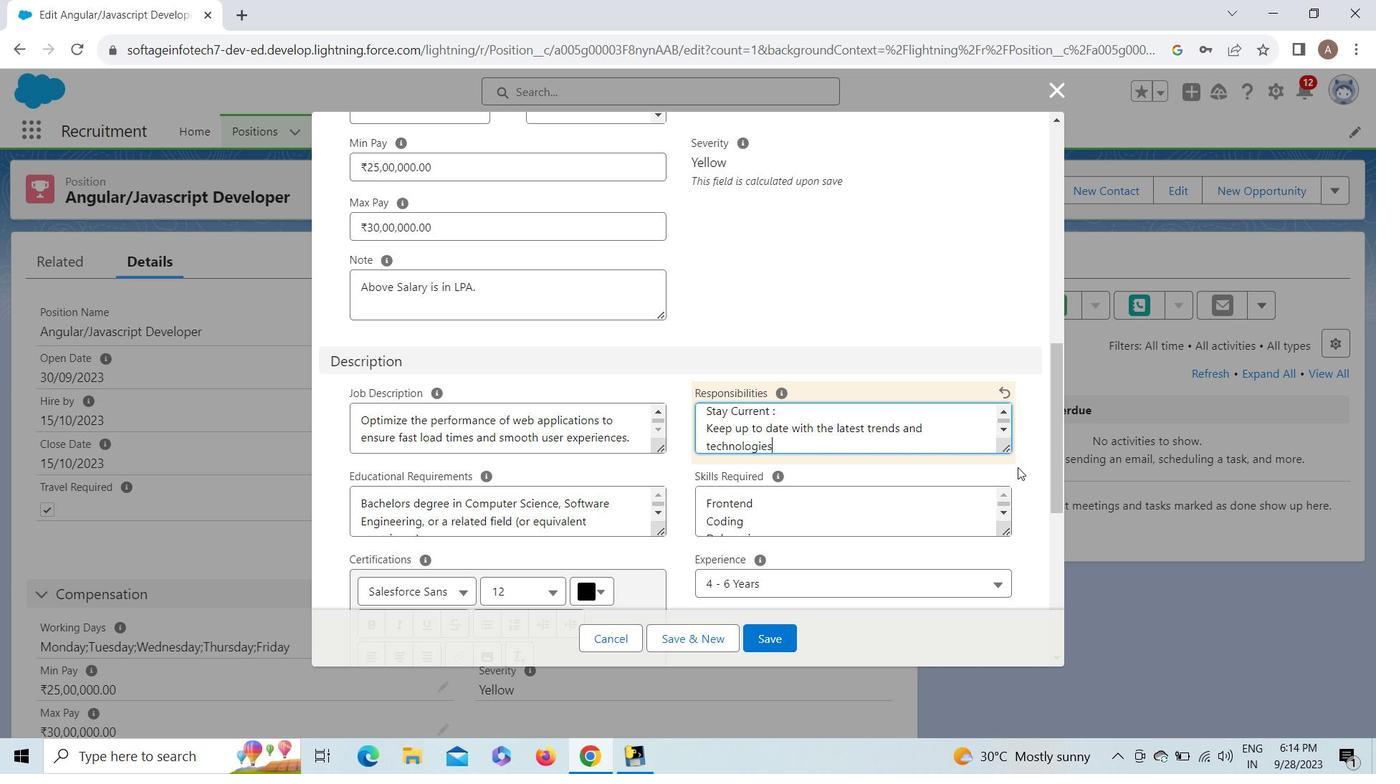 
Action: Mouse moved to (945, 531)
Screenshot: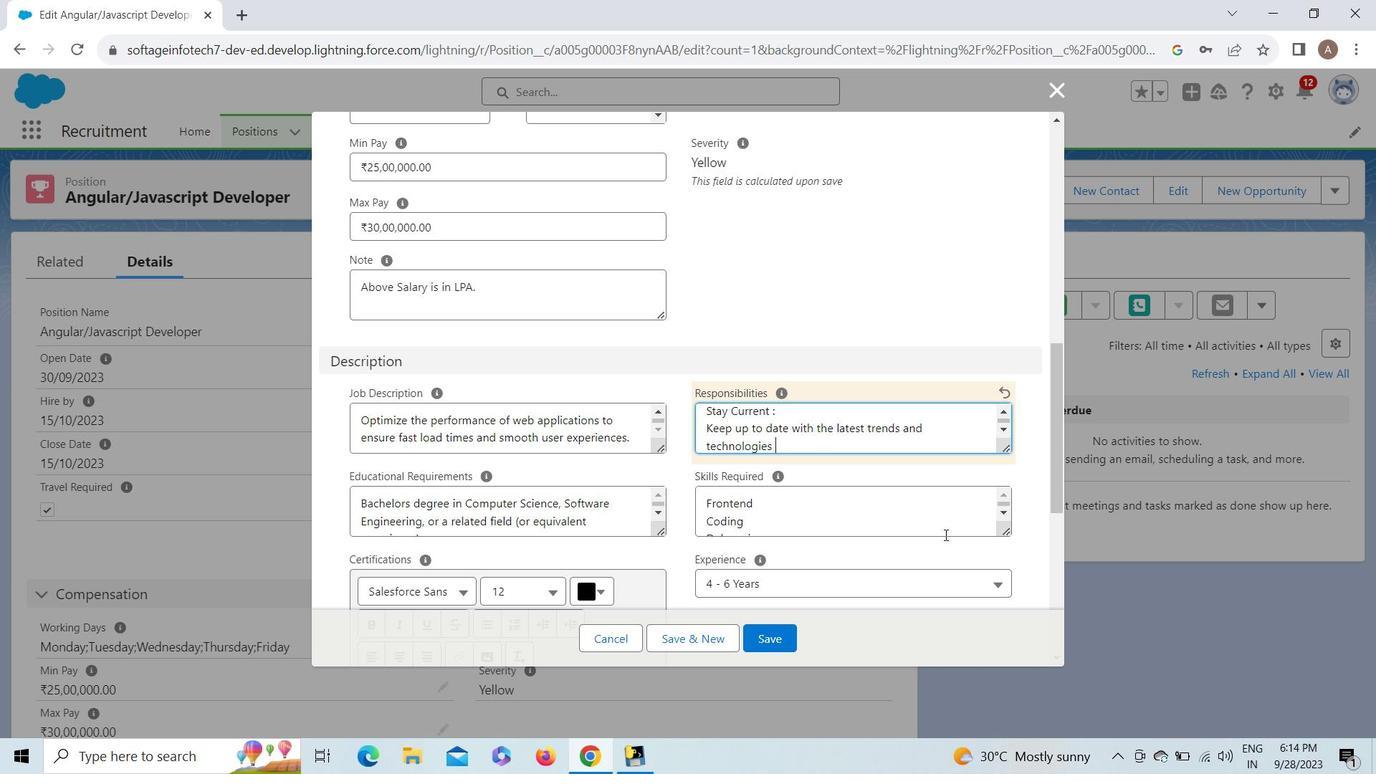 
Action: Key pressed in<Key.space><Key.shift>Angular<Key.space>and<Key.space>front<Key.space>end<Key.space>development<Key.space>to<Key.space>suggest<Key.space>improvements
Screenshot: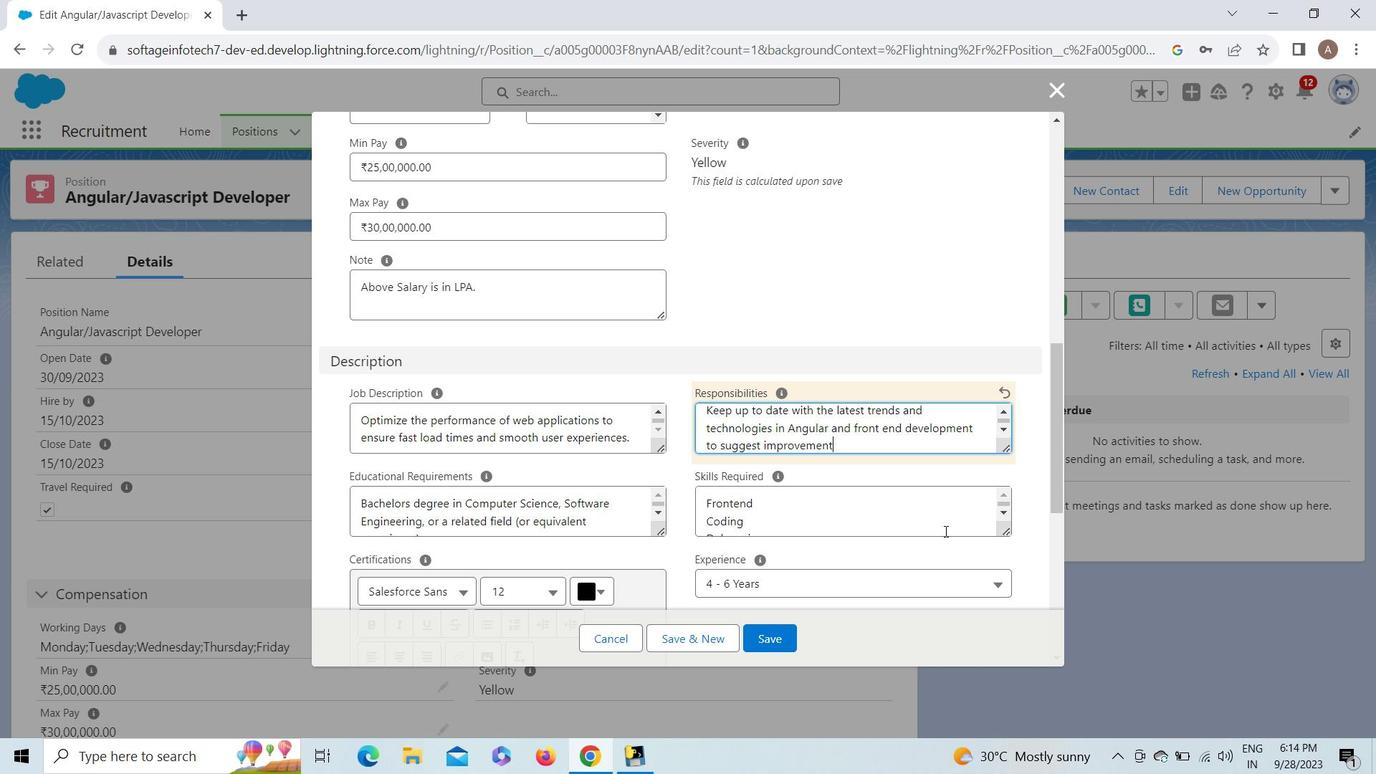 
Action: Mouse moved to (940, 499)
Screenshot: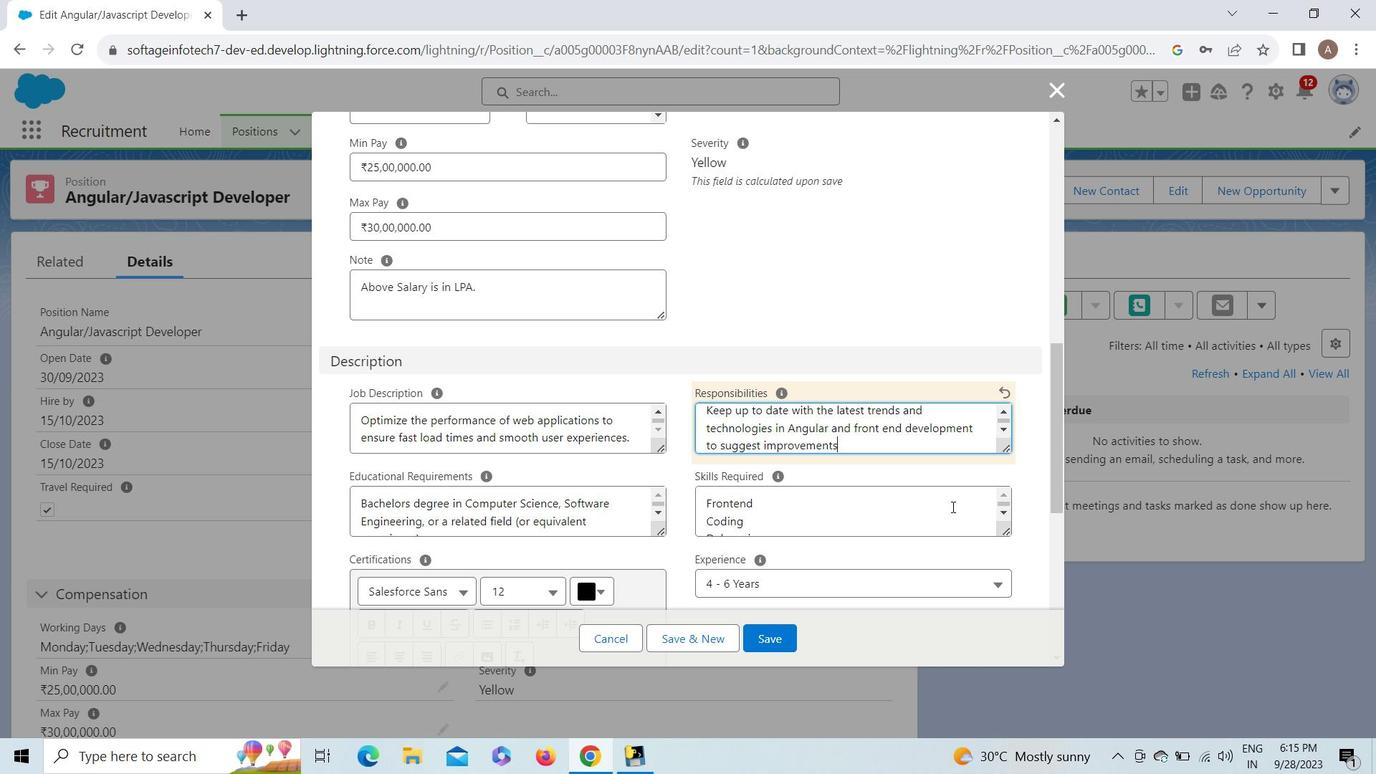 
Action: Mouse pressed left at (940, 499)
Screenshot: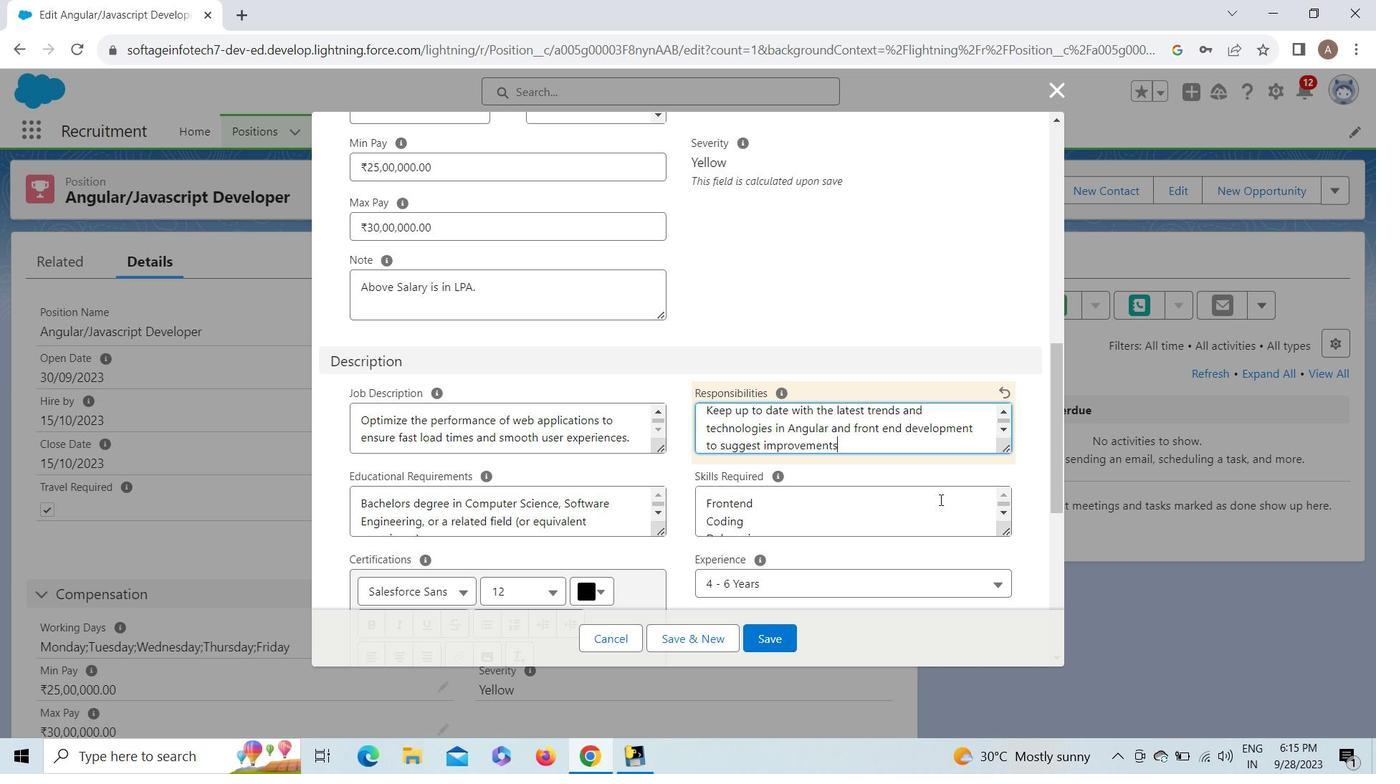 
Action: Mouse moved to (882, 450)
Screenshot: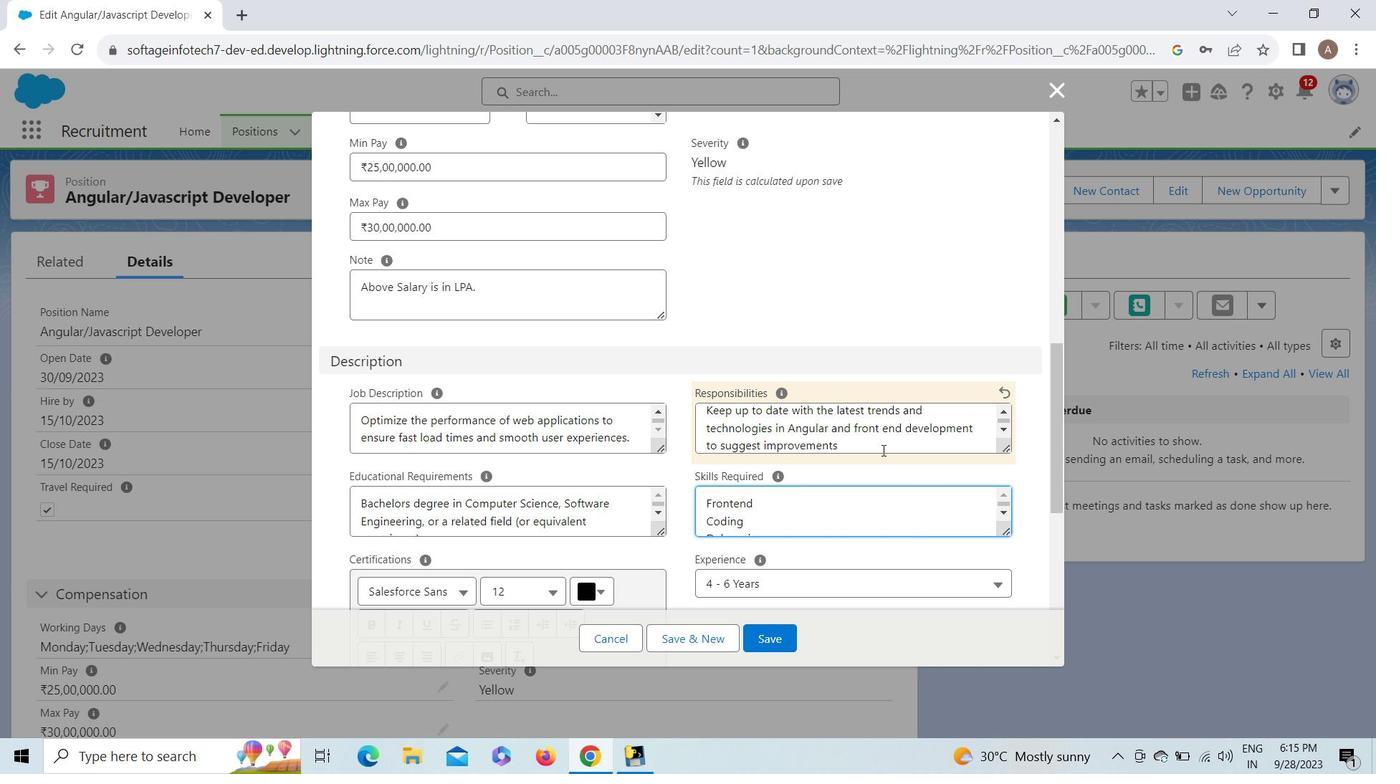 
Action: Mouse pressed left at (882, 450)
Screenshot: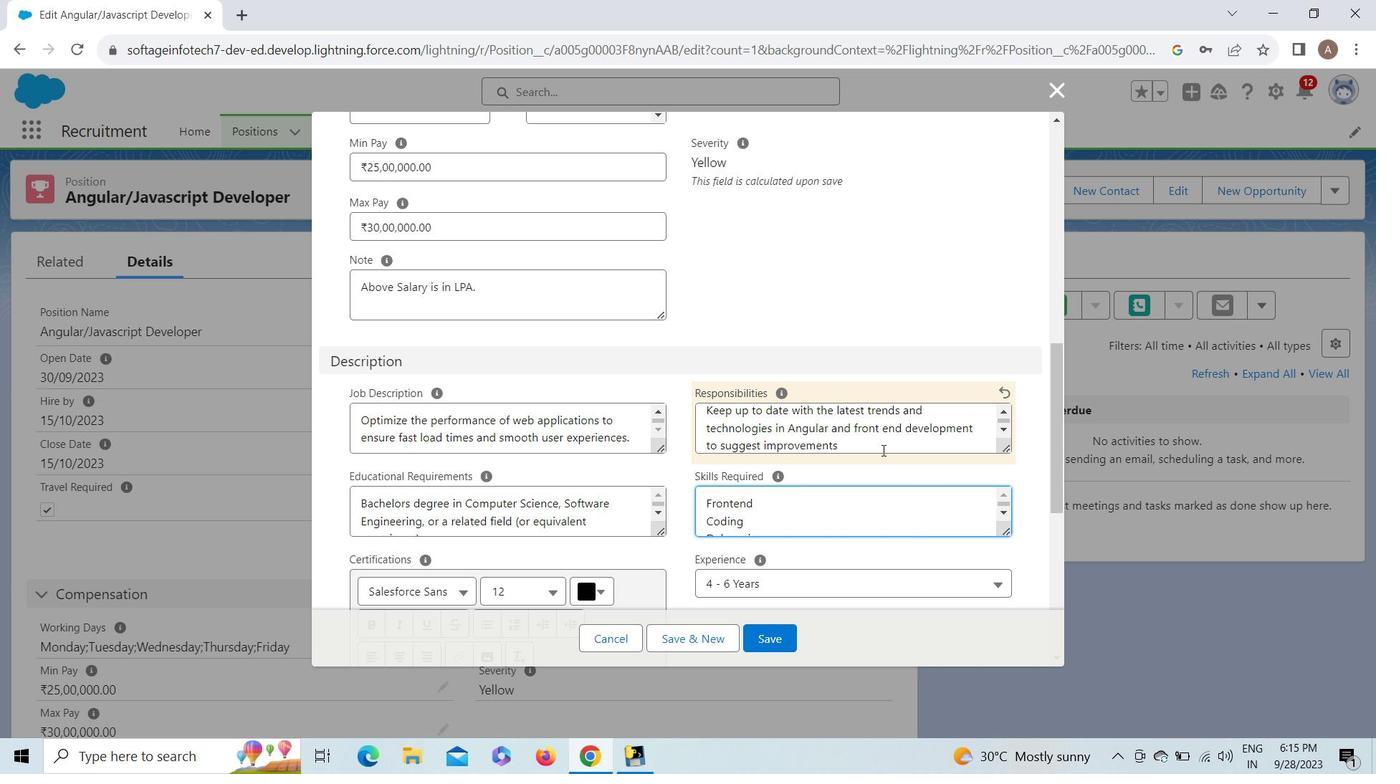 
Action: Key pressed <Key.space>and<Key.space>optr
Screenshot: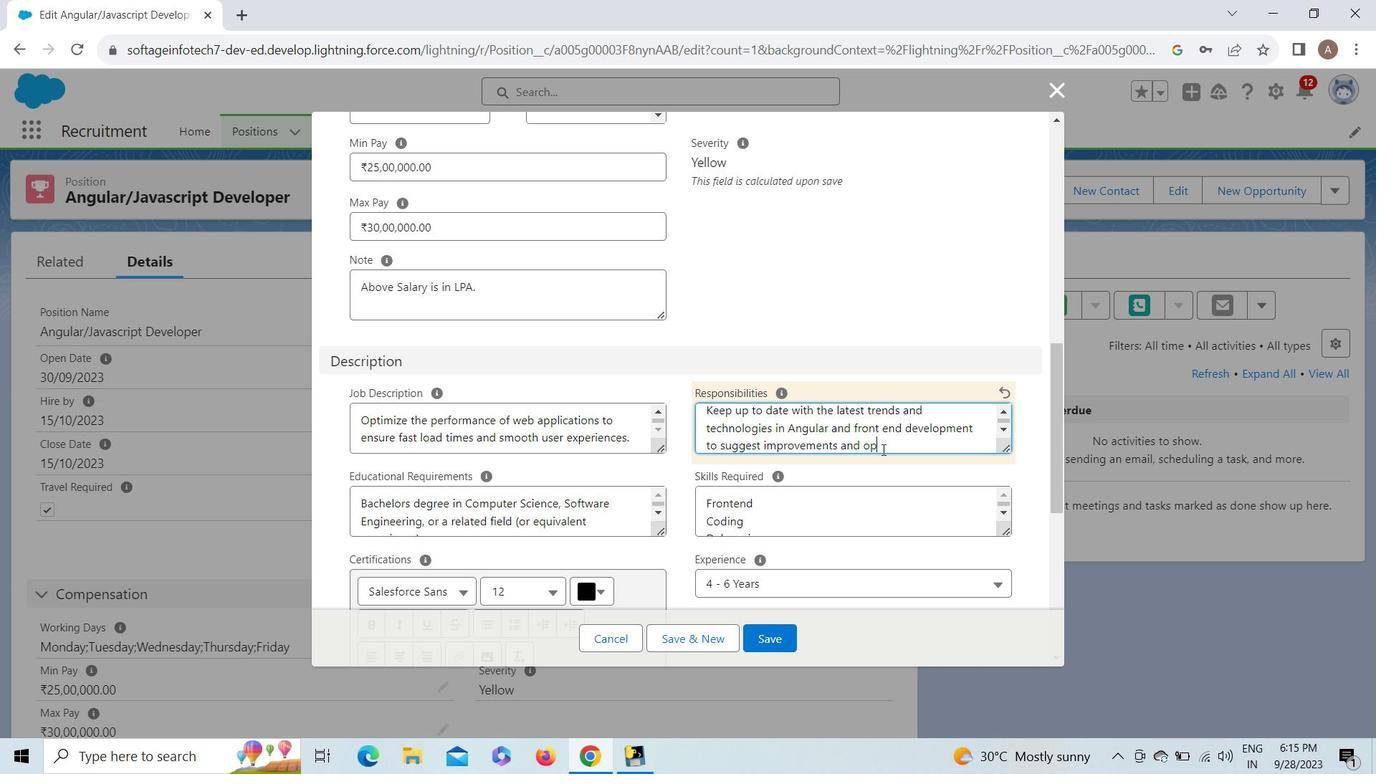 
Action: Mouse moved to (939, 498)
Screenshot: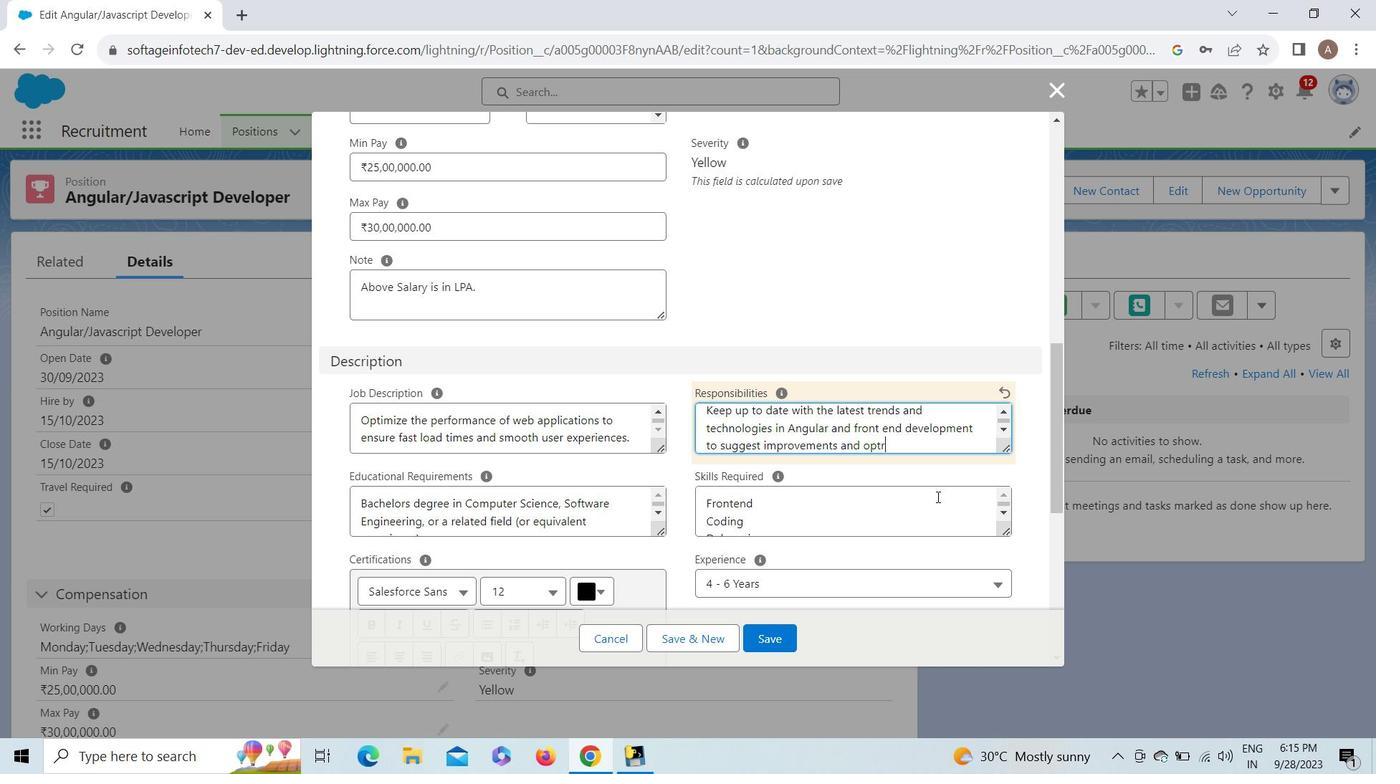 
Action: Key pressed <Key.backspace>imaz[[
Screenshot: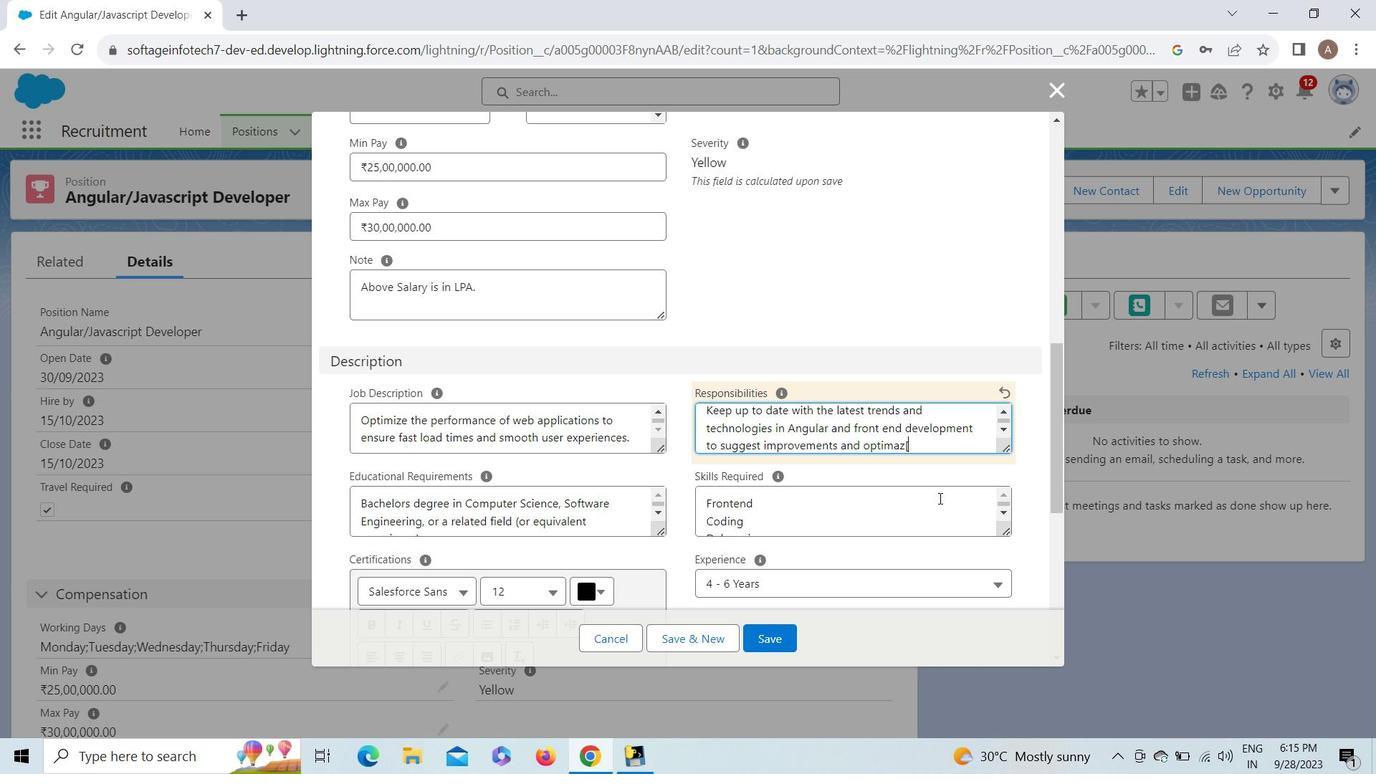 
Action: Mouse moved to (1127, 496)
Screenshot: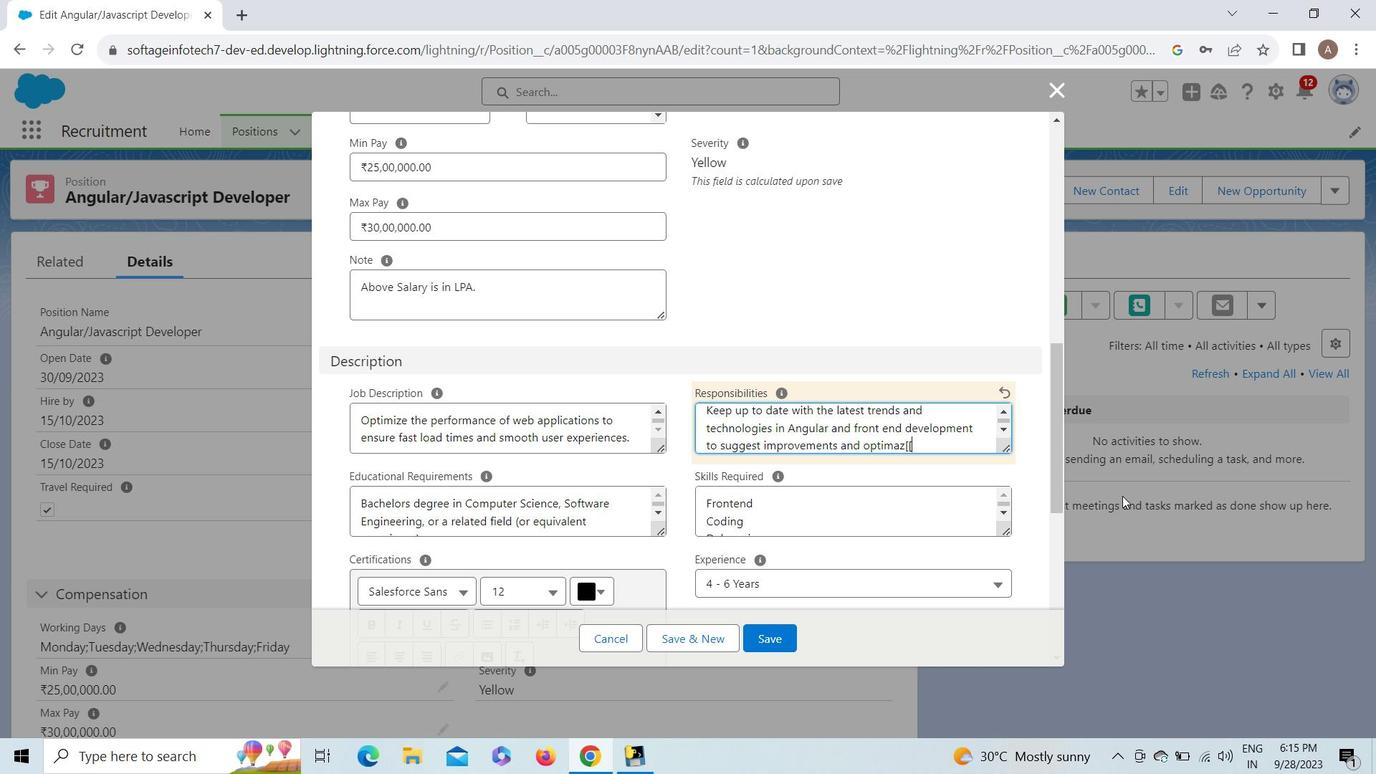 
Action: Key pressed <Key.backspace><Key.backspace><Key.backspace><Key.backspace>izations.<Key.enter><Key.enter><Key.shift>Ensure<Key.space>compliance<Key.space>with<Key.space>relevant<Key.space>industry<Key.space>standards<Key.space>and<Key.space>regulations.
Screenshot: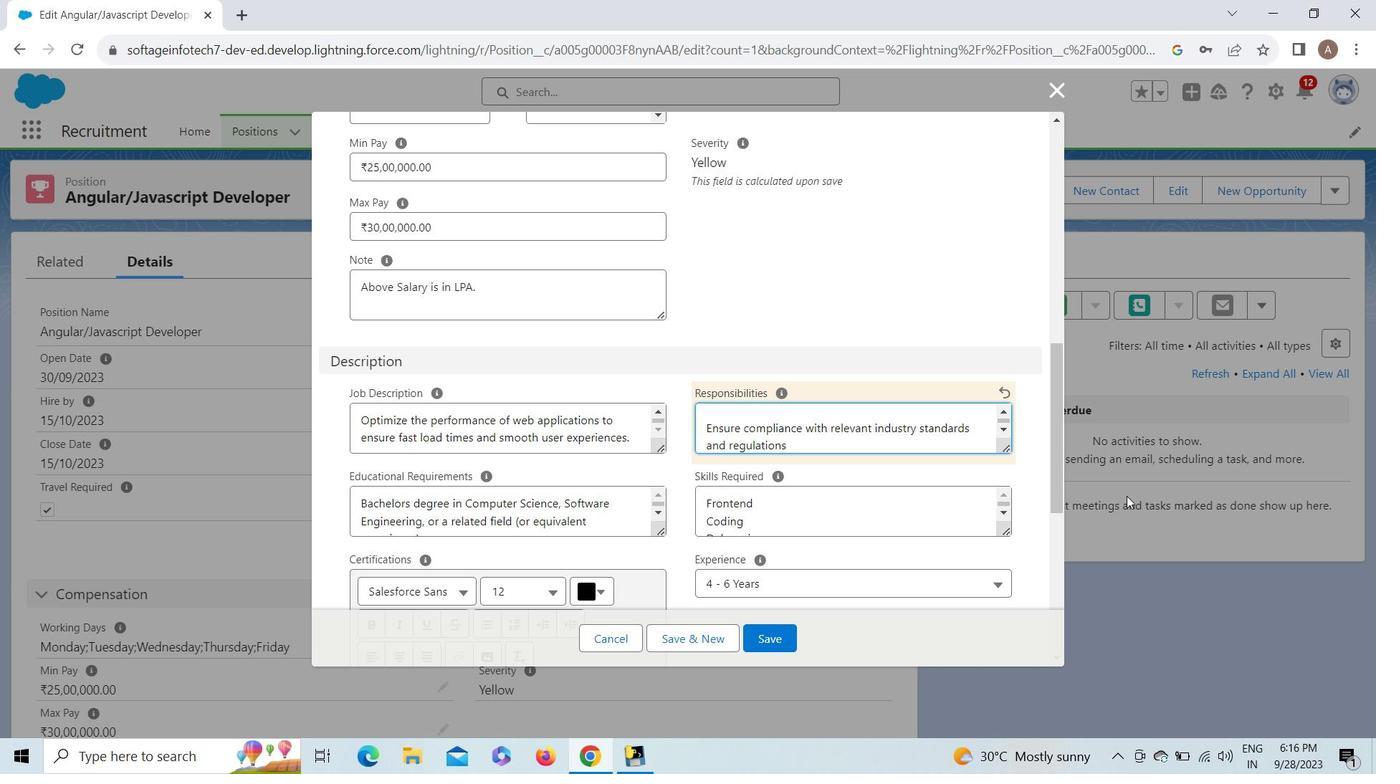 
Action: Mouse moved to (1176, 505)
Screenshot: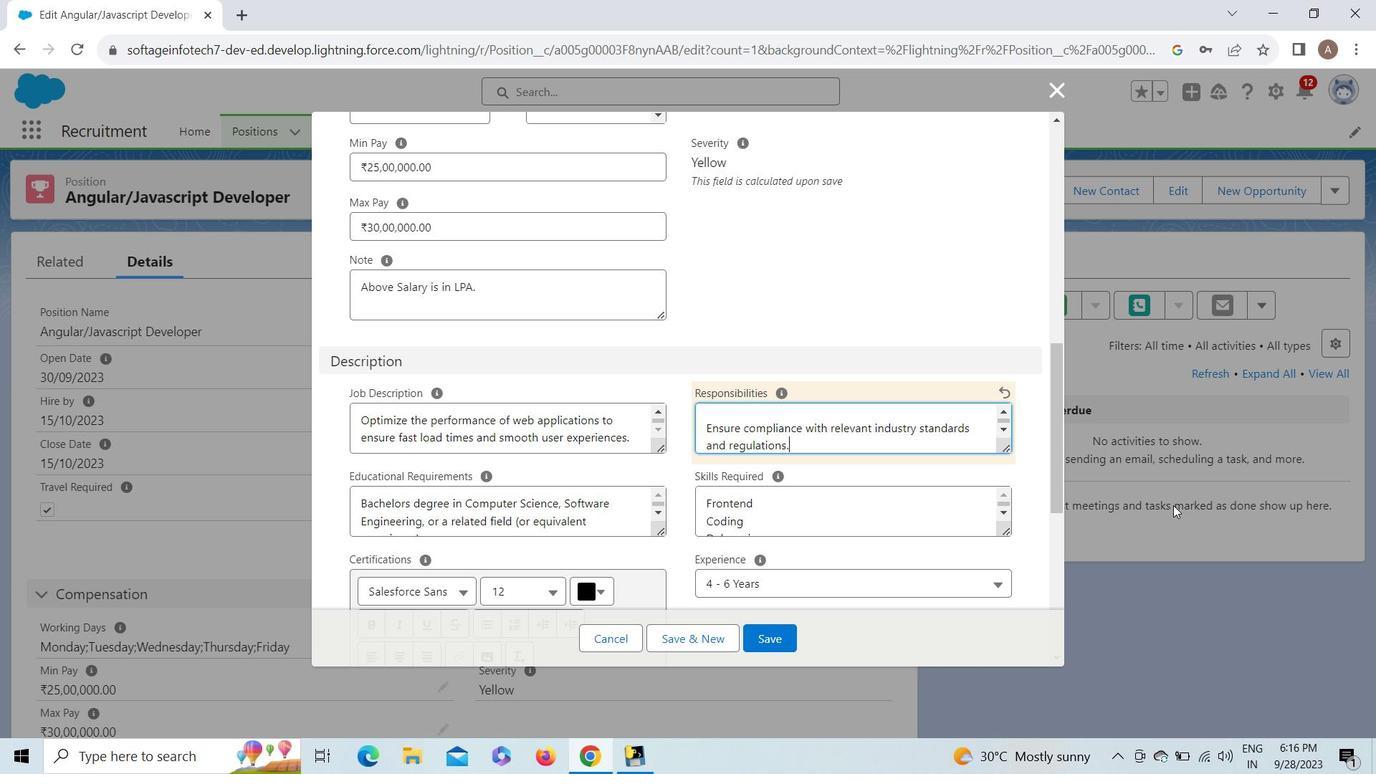 
Action: Key pressed <Key.enter><Key.enter><Key.shift>What<Key.space>will<Key.space>you<Key.space>bring<Key.space><Key.shift_r><Key.shift_r><Key.shift_r><Key.shift_r><Key.shift_r><Key.shift_r><Key.shift_r><Key.shift_r>:<Key.enter><Key.shift>Proven<Key.space>experience<Key.space>as<Key.space>an<Key.space><Key.shift>Angular<Key.space><Key.shift>Developer<Key.space>with<Key.space>a<Key.space>strong
Screenshot: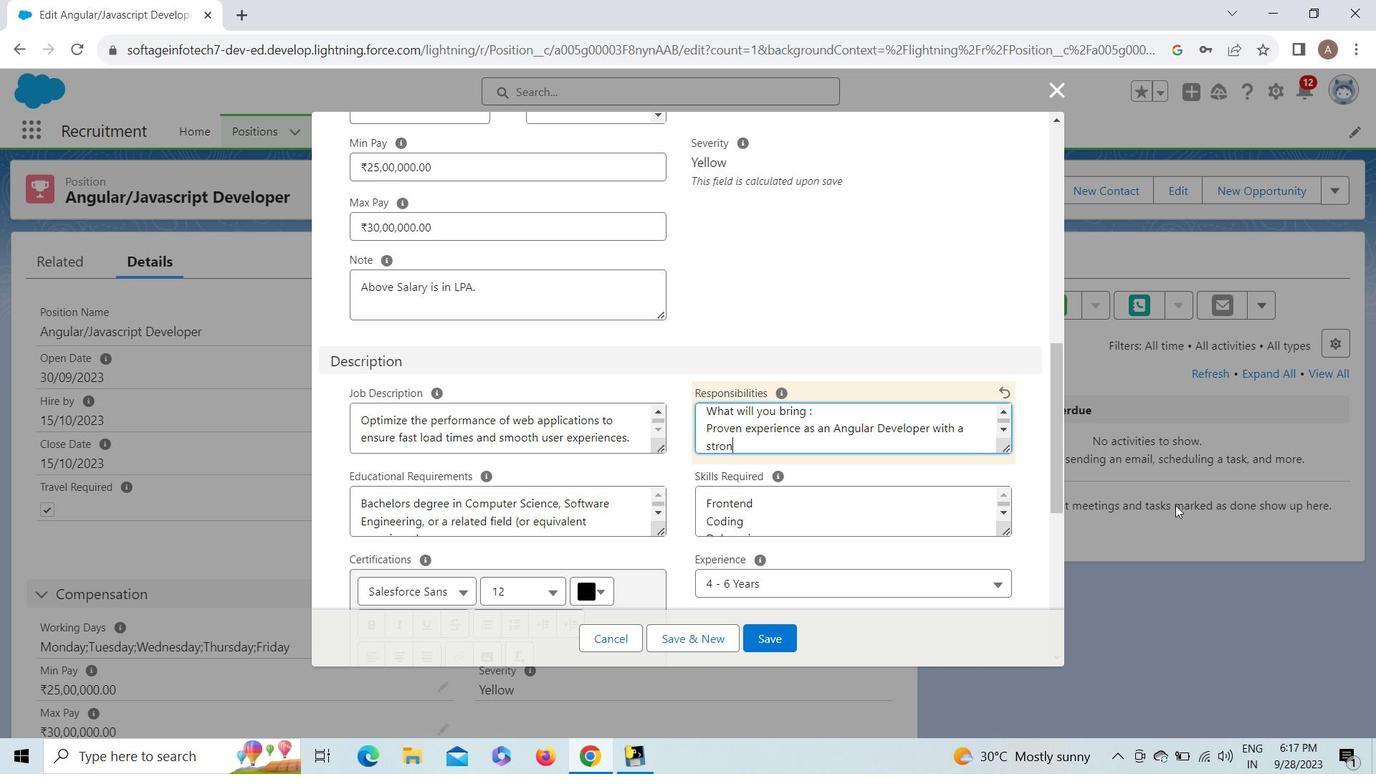 
Action: Mouse moved to (1175, 468)
Screenshot: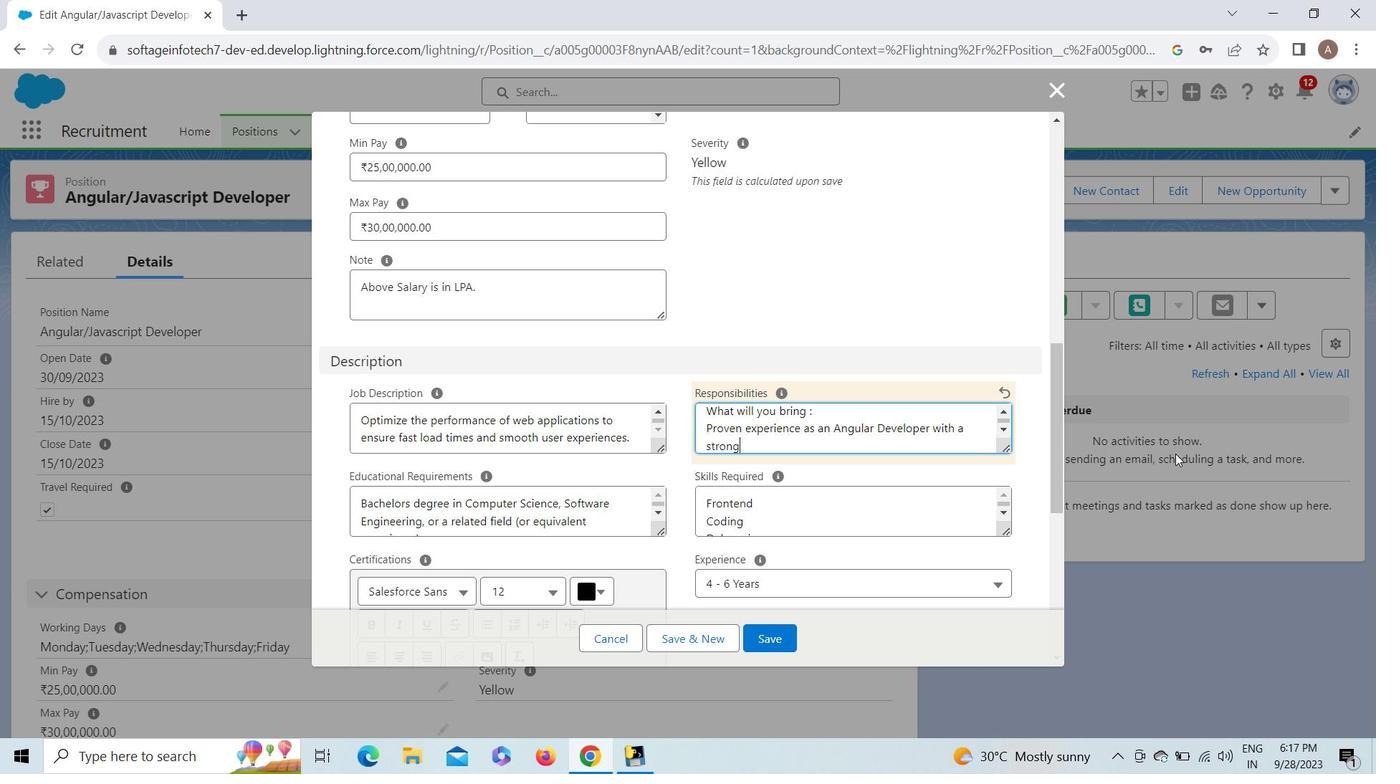 
Action: Key pressed <Key.space>portfolio<Key.space>of<Key.space>past<Key.space>projects,<Key.backspace>.<Key.enter><Key.enter><Key.shift><Key.shift><Key.shift><Key.shift><Key.shift><Key.shift><Key.shift><Key.shift><Key.shift><Key.shift><Key.shift><Key.shift>Proficiency<Key.space>in<Key.space><Key.shift>ANgu<Key.backspace><Key.backspace><Key.backspace>ngular<Key.space><Key.shift_r><Key.shift_r><Key.shift_r><Key.shift_r><Key.shift_r><Key.shift_r><Key.shift_r><Key.shift_r><Key.shift_r><Key.shift_r><Key.shift_r><Key.shift_r><Key.shift_r>()<Key.left><Key.shift>Angular<Key.space>2<Key.space>and<Key.space>above<Key.right><Key.right>,<Key.space><Key.shift>Type<Key.shift>Script,<Key.space><Key.shift><Key.shift><Key.shift><Key.shift><Key.shift><Key.shift><Key.shift><Key.shift><Key.shift><Key.shift><Key.shift><Key.shift><Key.shift><Key.shift><Key.shift><Key.shift><Key.shift><Key.shift><Key.shift><Key.shift><Key.shift>HTML<Key.shift><Key.shift><Key.shift><Key.shift><Key.shift><Key.shift><Key.shift><Key.shift><Key.shift><Key.shift><Key.shift><Key.shift><Key.shift><Key.shift><Key.shift><Key.shift><Key.shift><Key.shift><Key.shift><Key.shift><Key.shift><Key.shift><Key.shift><Key.shift><Key.shift><Key.shift><Key.shift>5,<Key.space><Key.shift><Key.shift>CSS3<Key.space>and<Key.space>
Screenshot: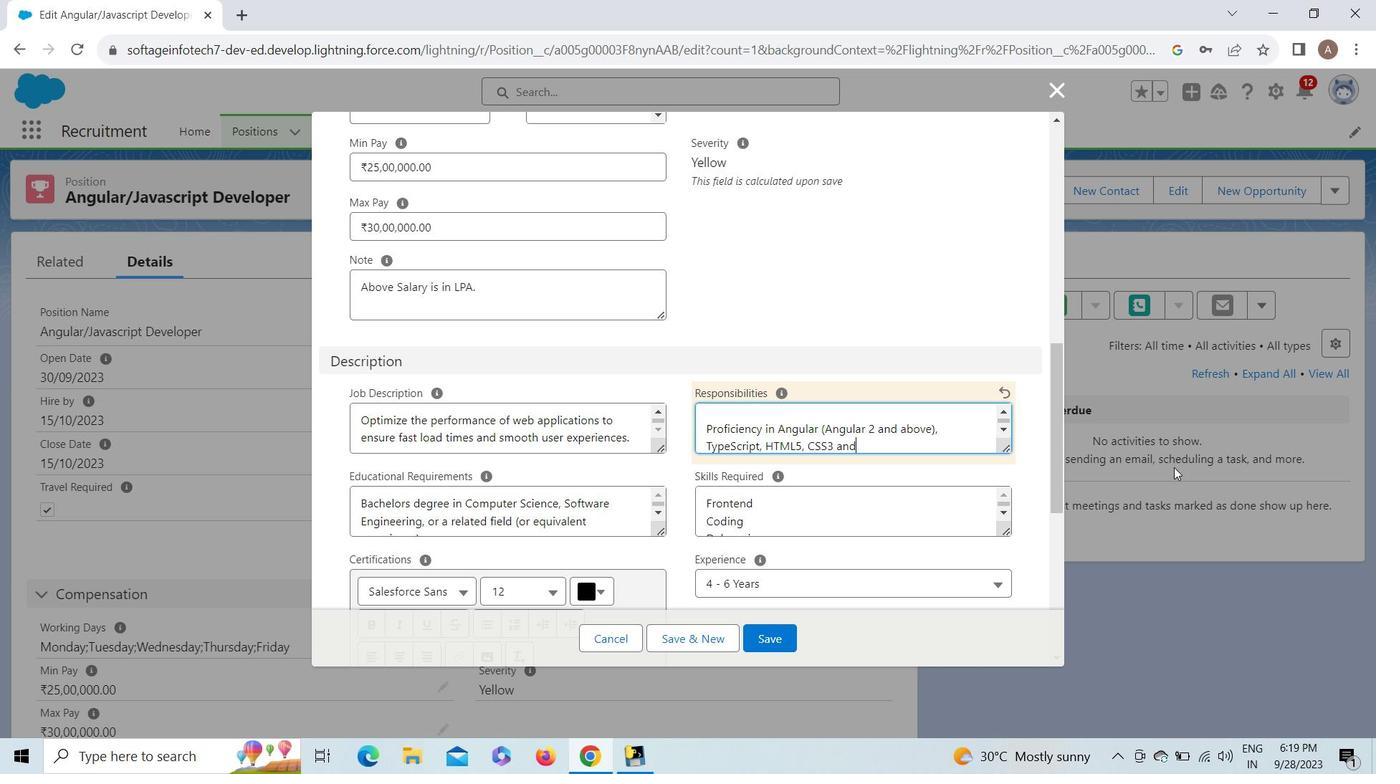 
Action: Mouse moved to (921, 441)
Screenshot: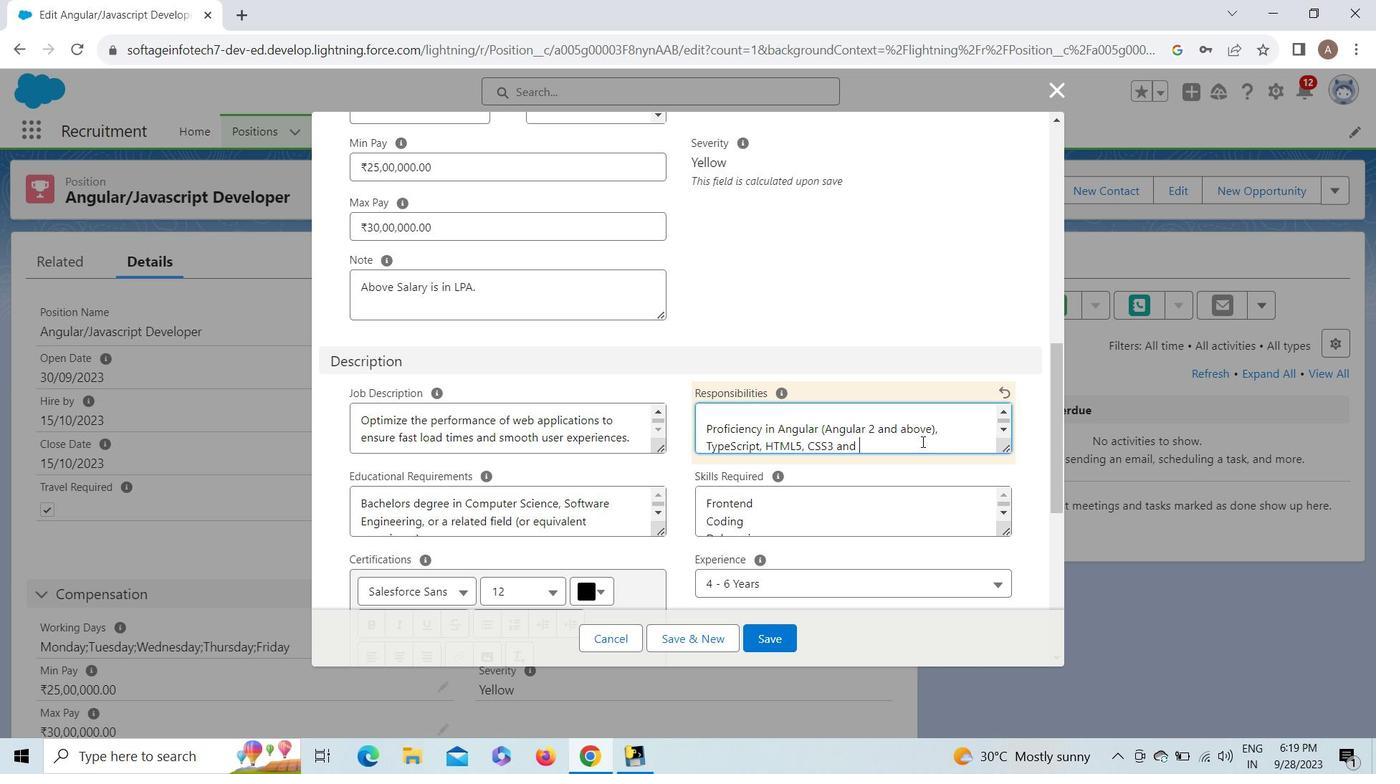 
Action: Key pressed <Key.shift>Java<Key.shift>Script<Key.enter><Key.enter><Key.shift>Knowledge
Screenshot: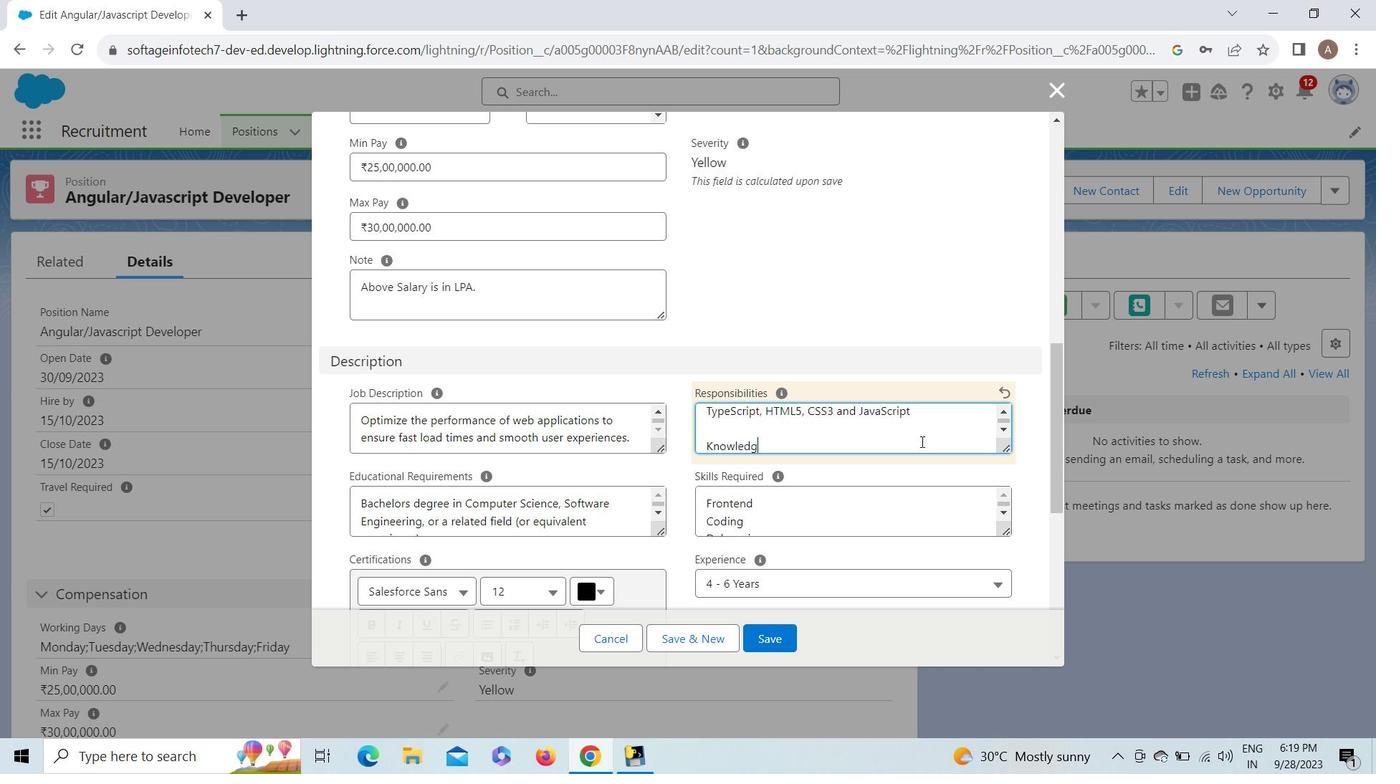 
Action: Mouse moved to (966, 400)
Screenshot: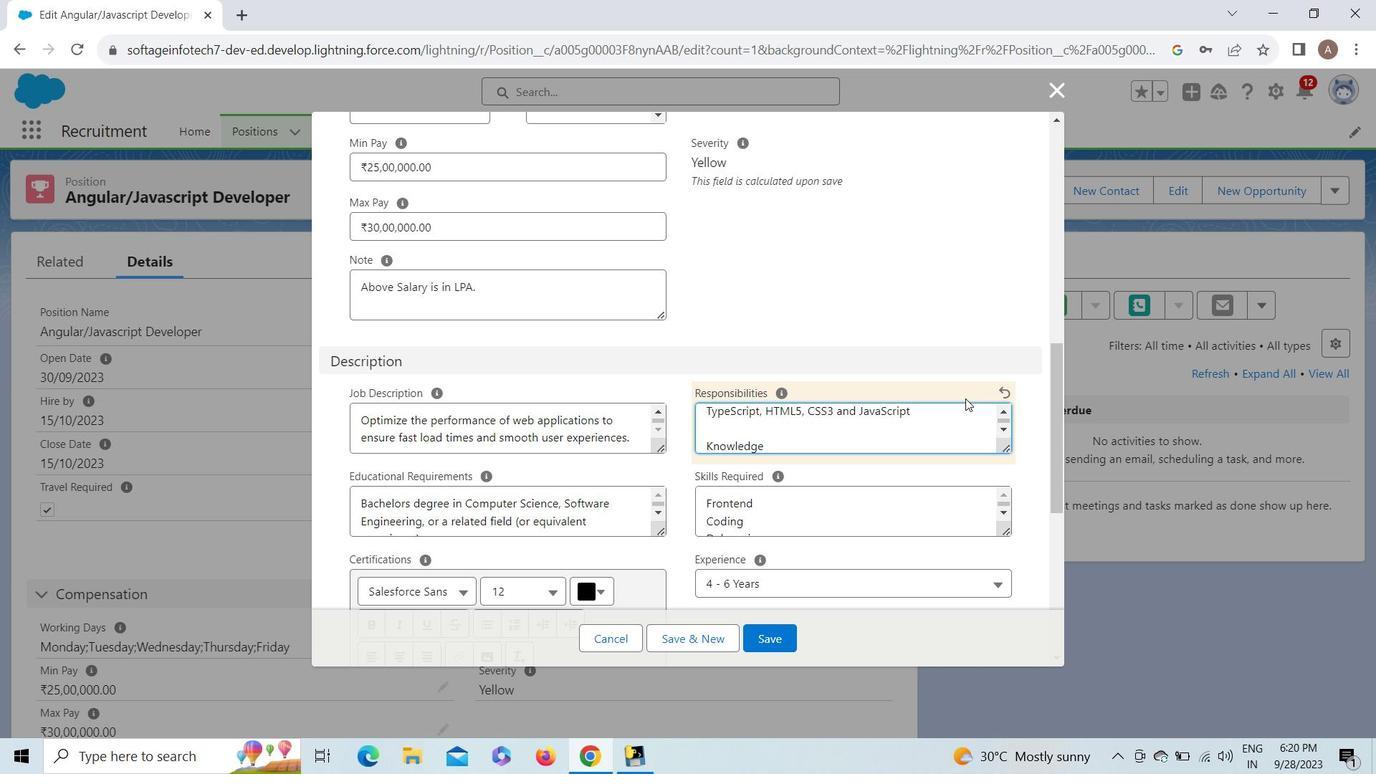 
Action: Key pressed <Key.space>of<Key.space>version<Key.space>control<Key.space>systems,<Key.space>particularly<Key.space>
Screenshot: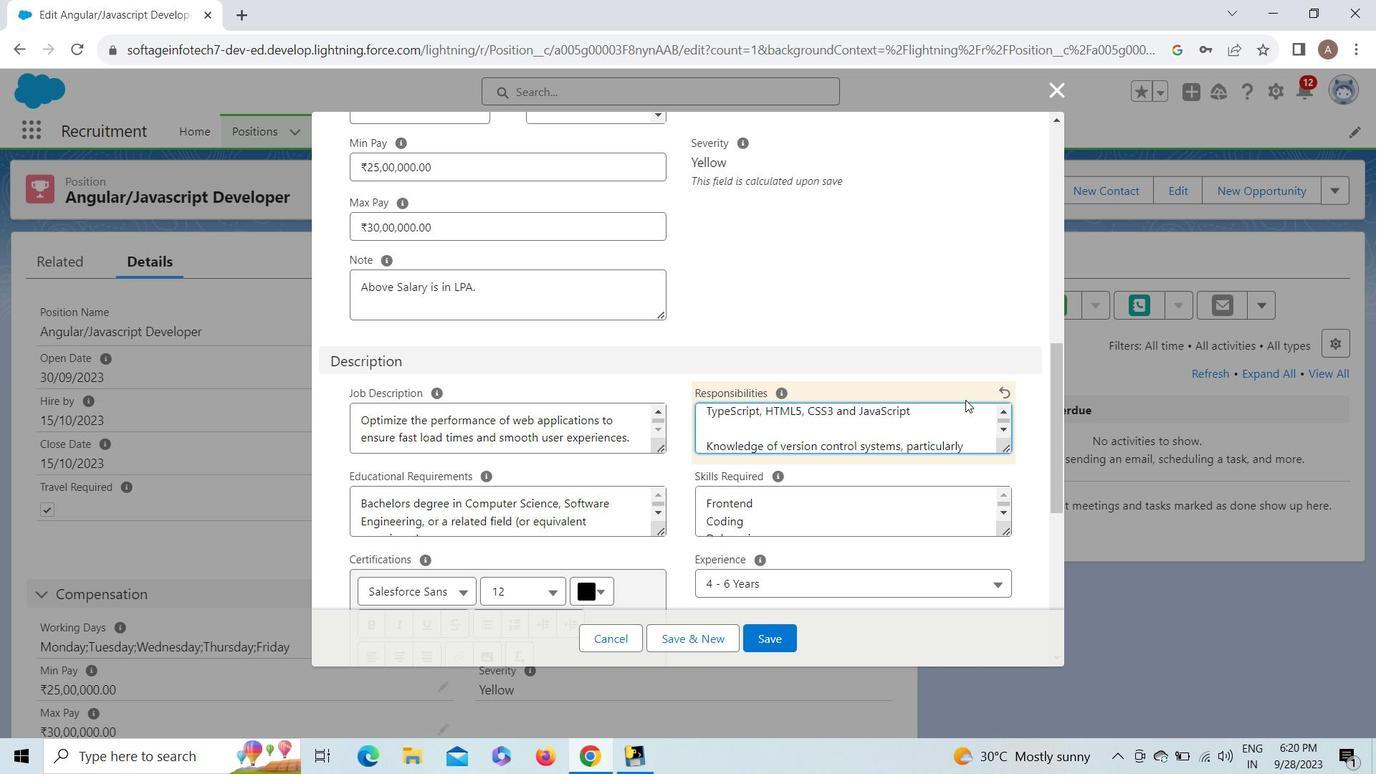 
Action: Mouse moved to (979, 460)
Screenshot: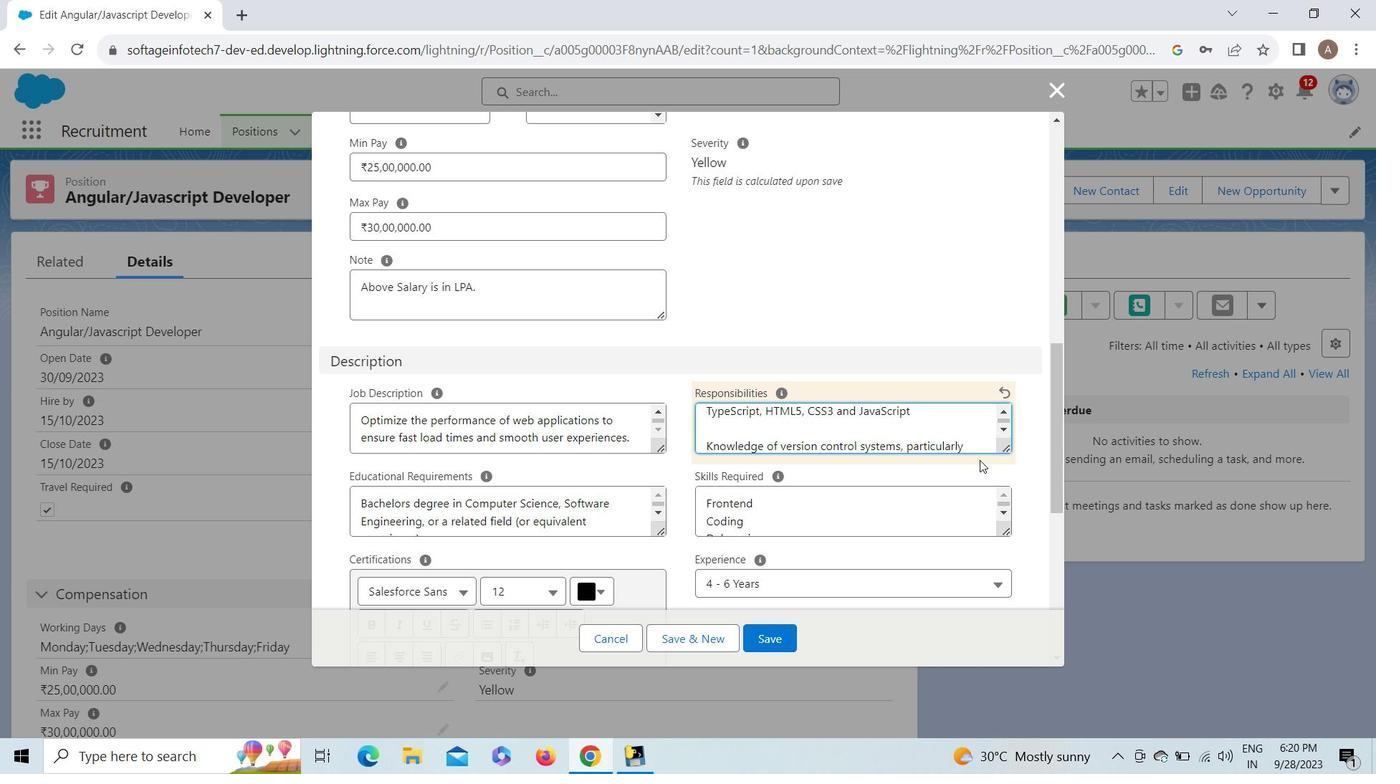 
Action: Key pressed <Key.shift>Git.<Key.enter><Key.enter><Key.shift><Key.shift><Key.shift><Key.shift><Key.shift><Key.shift><Key.shift><Key.shift><Key.shift><Key.shift><Key.shift><Key.shift><Key.shift><Key.shift><Key.shift><Key.shift><Key.shift><Key.shift><Key.shift><Key.shift><Key.shift><Key.shift><Key.shift><Key.shift><Key.shift><Key.shift><Key.shift><Key.shift><Key.shift><Key.shift><Key.shift><Key.shift><Key.shift><Key.shift><Key.shift><Key.shift><Key.shift><Key.shift><Key.shift><Key.shift><Key.shift><Key.shift><Key.shift><Key.shift><Key.shift><Key.shift><Key.shift><Key.shift><Key.shift><Key.shift><Key.shift><Key.shift><Key.shift><Key.shift><Key.shift><Key.shift><Key.shift><Key.shift><Key.shift><Key.shift>Experience<Key.space>with<Key.space>responsive<Key.space>web<Key.space>design<Key.space>as<Key.backspace>nd<Key.space>mobile<Key.space>
Screenshot: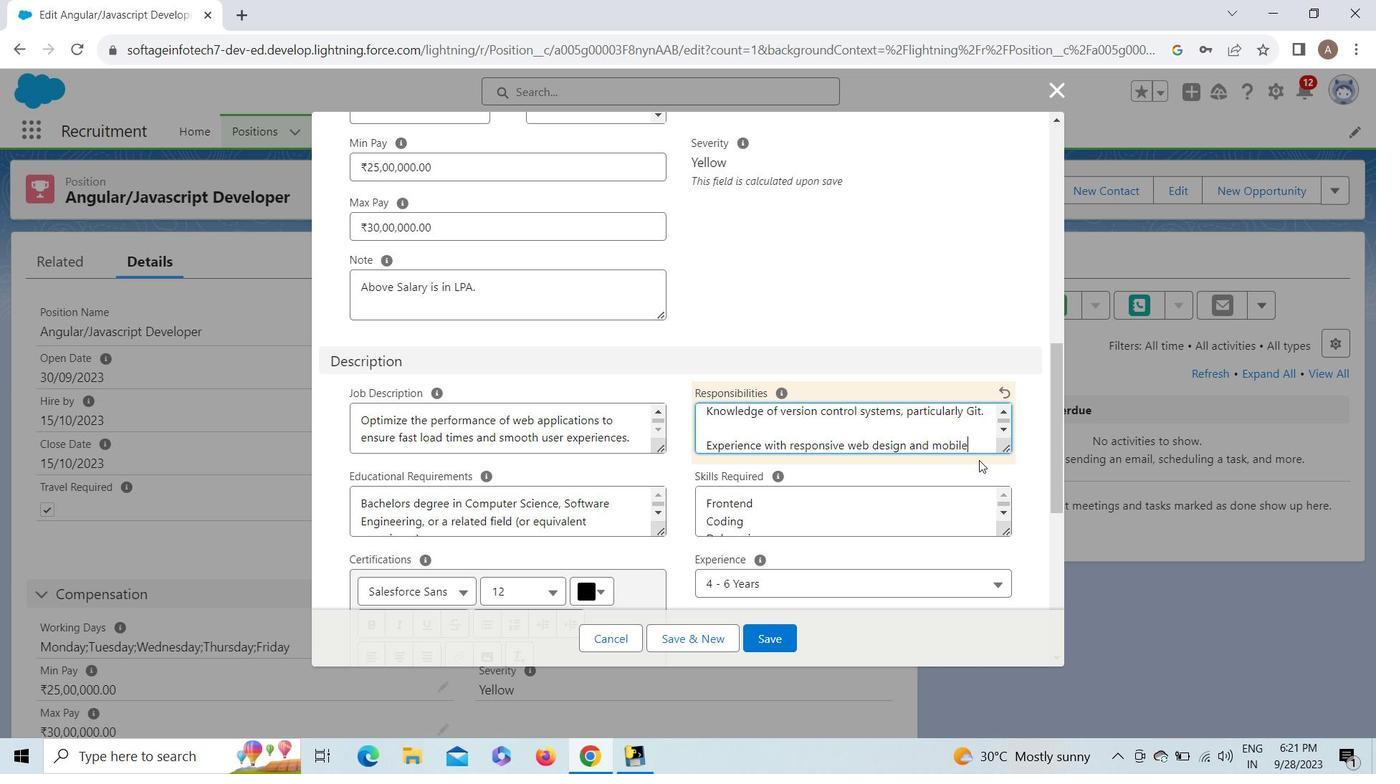 
Action: Mouse moved to (972, 456)
Screenshot: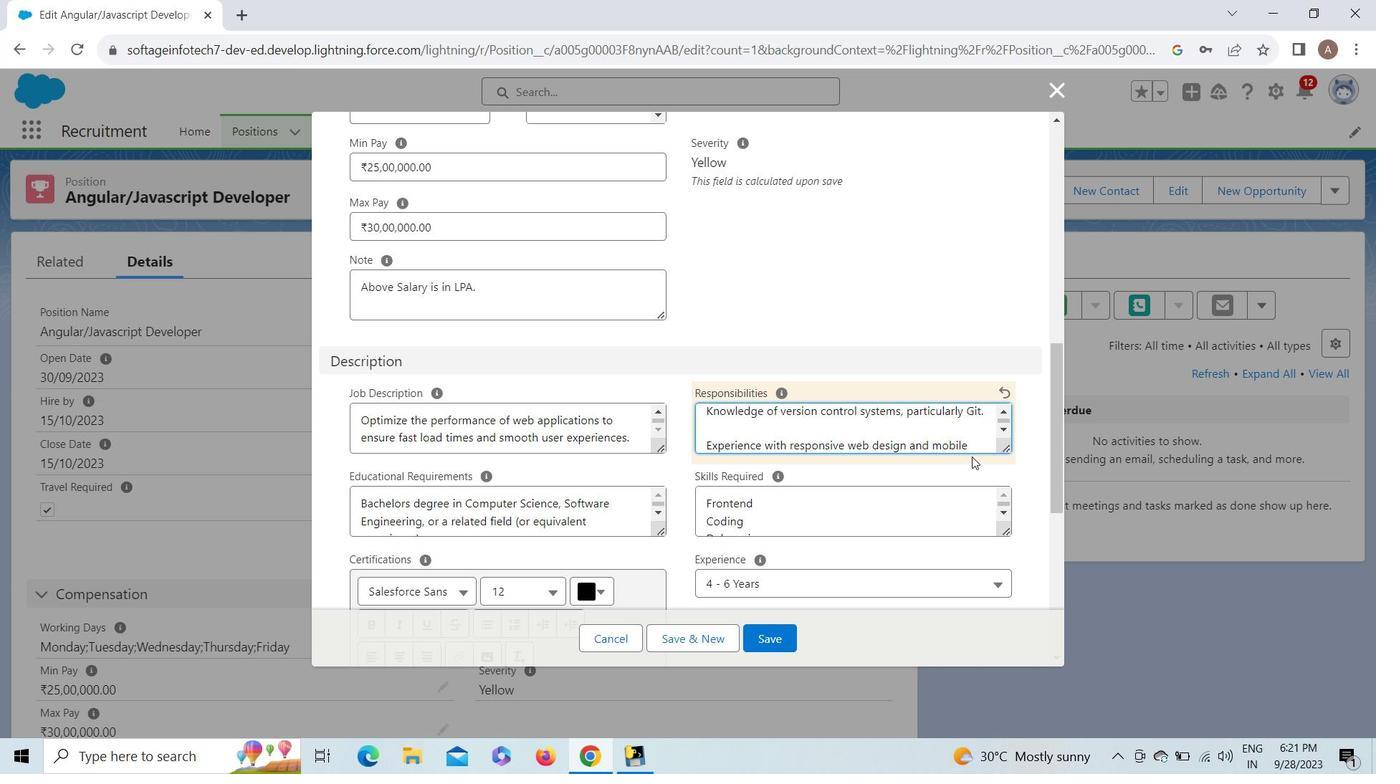 
Action: Key pressed <Key.backspace>-first<Key.space>
Screenshot: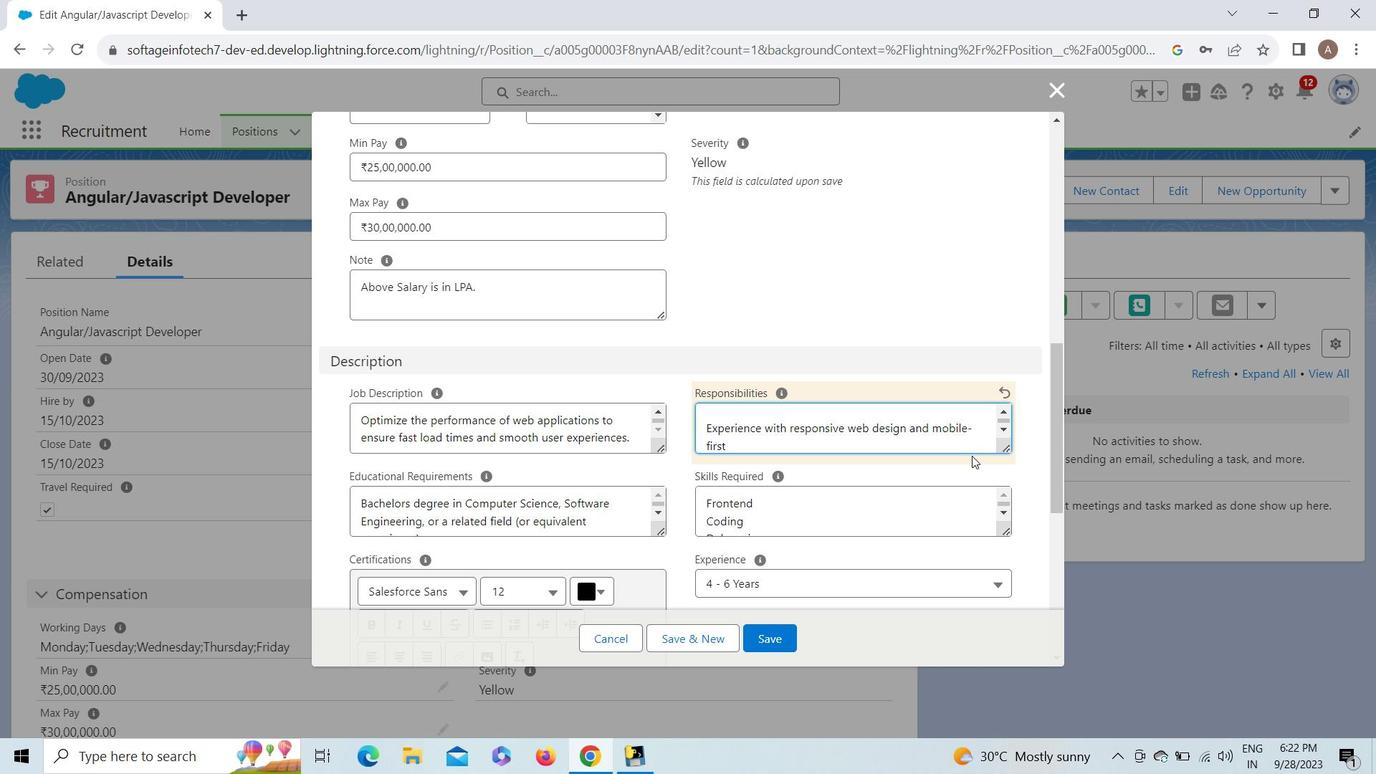
Action: Mouse moved to (958, 478)
Screenshot: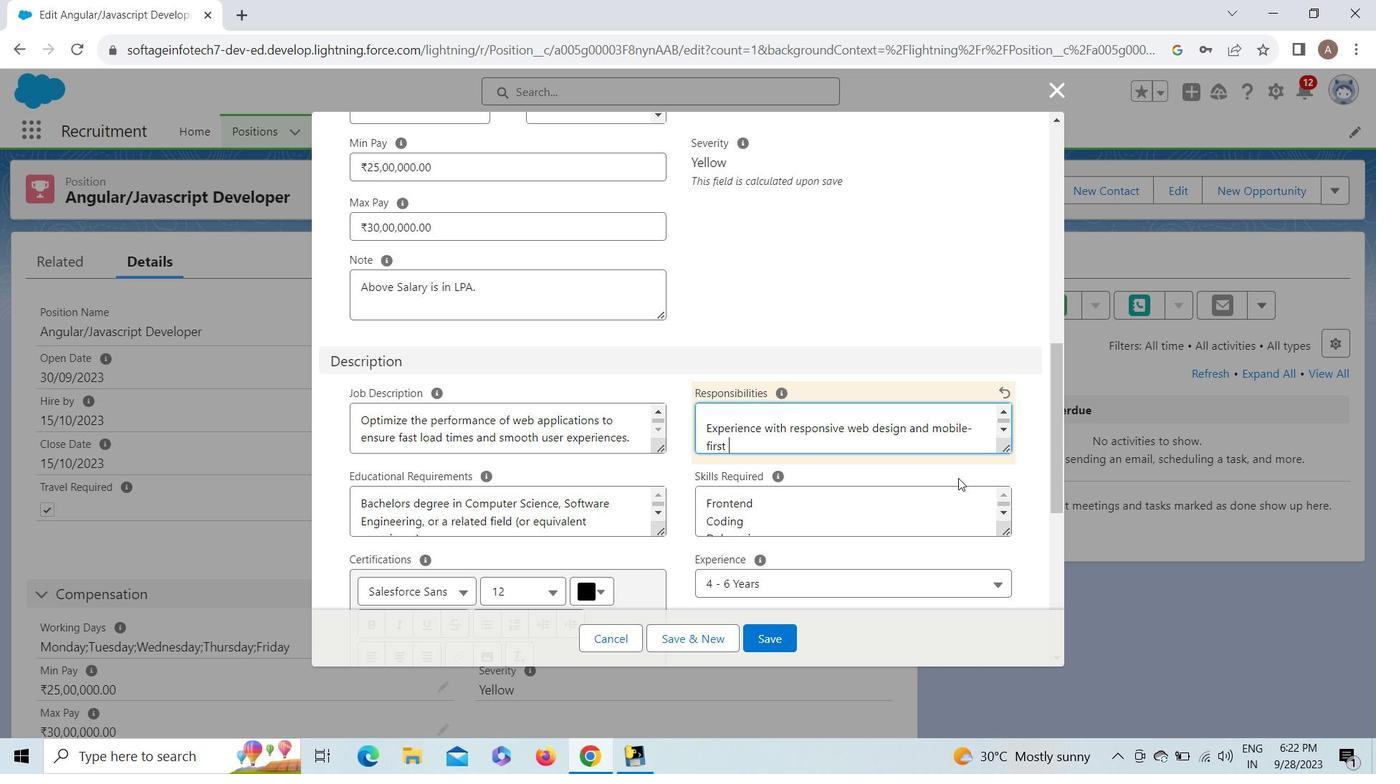 
Action: Key pressed development.<Key.enter><Key.enter><Key.shift><Key.shift><Key.shift><Key.shift>Familarity<Key.space>with<Key.space><Key.shift>RESTful<Key.space><Key.shift>APIs<Key.space>and<Key.space>web<Key.space>services<Key.space>integration.<Key.enter><Key.enter><Key.shift>Strong<Key.space>understanding<Key.space>of<Key.space>web<Key.space>standards,<Key.space>cross-browser<Key.space>coma<Key.backspace>patibility,<Key.space>and<Key.space>web<Key.space>performance<Key.space>optimizar<Key.backspace>tion.<Key.enter><Key.enter><Key.shift>Solid<Key.space>understanding<Key.space>of<Key.space><Key.shift>Agile
Screenshot: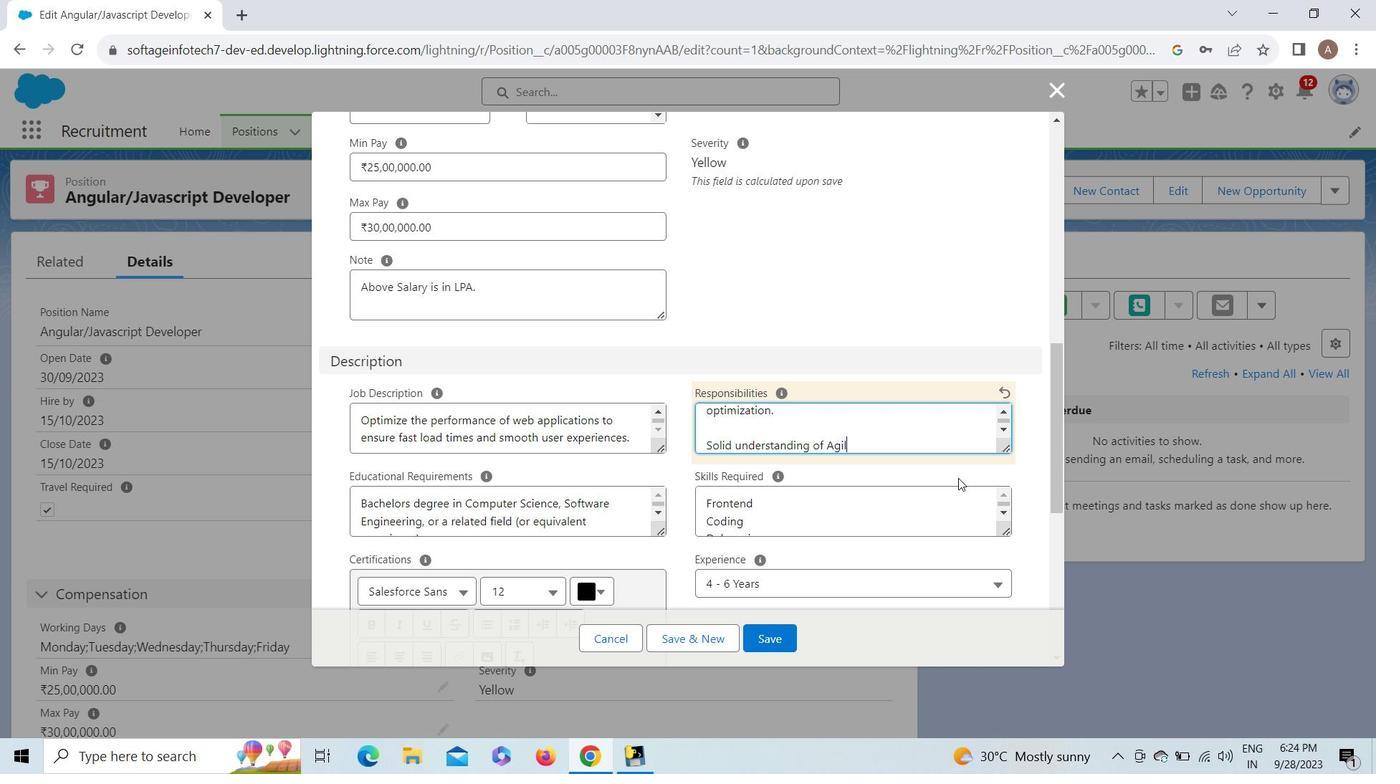 
Action: Mouse moved to (945, 481)
Screenshot: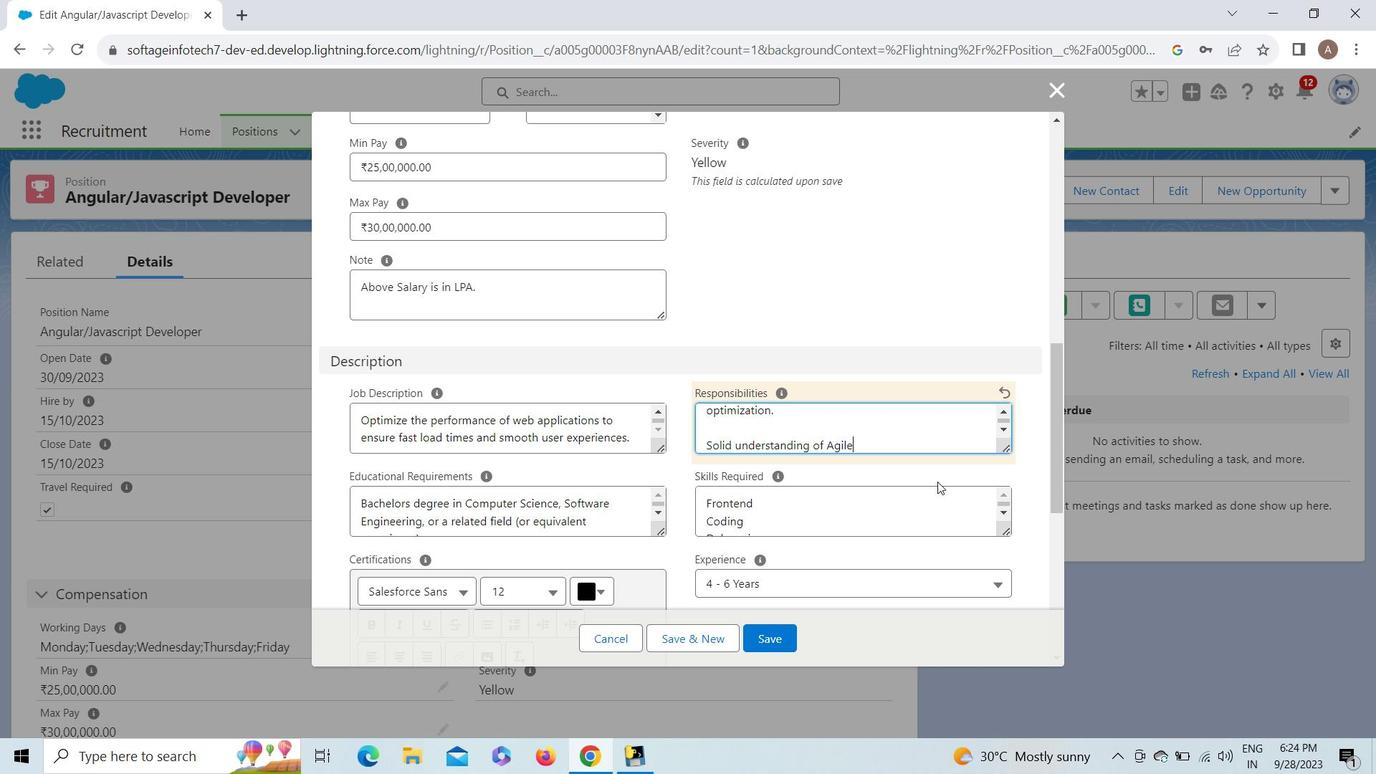 
Action: Key pressed <Key.space>and<Key.space><Key.shift>Dev<Key.shift>Ops<Key.space><Key.shift>Principles.
Screenshot: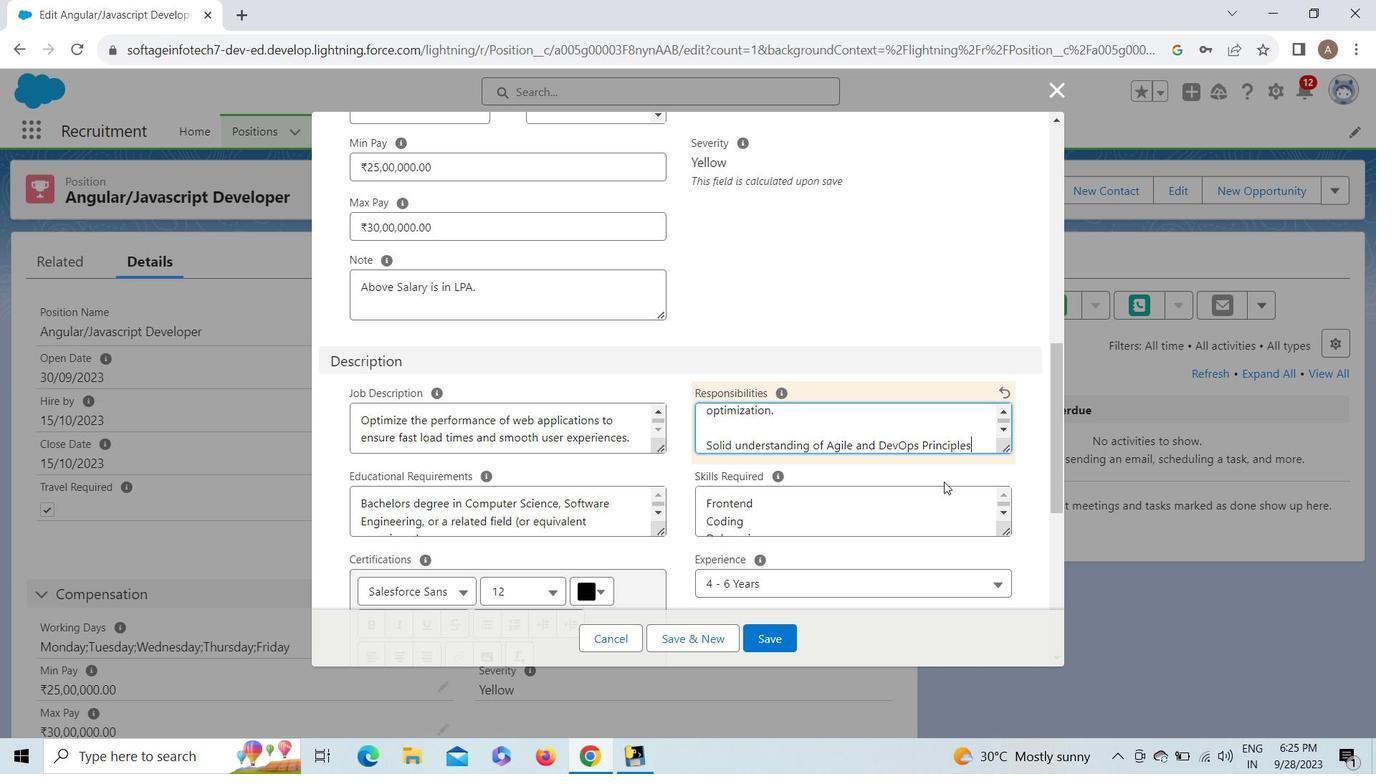 
Action: Mouse moved to (949, 416)
Screenshot: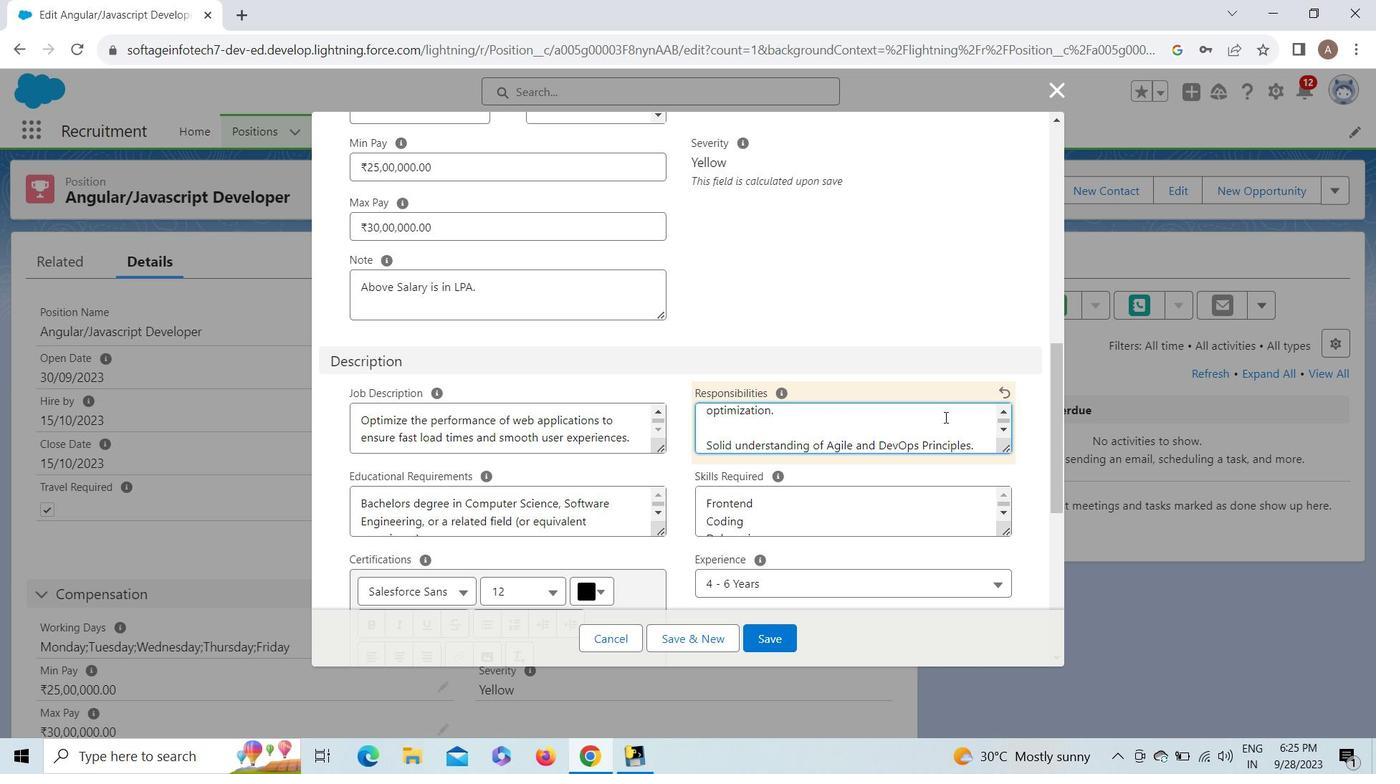 
Action: Key pressed <Key.enter><Key.enter><Key.shift>Continuous<Key.space>learning<Key.space>mindset<Key.space>and<Key.space>a<Key.space>passion<Key.space>for<Key.space>staying<Key.space>updated<Key.space>with<Key.space>emn<Key.backspace>erging<Key.space>front<Key.space>end<Key.space>technologies.<Key.enter><Key.enter><Key.shift>What<Key.space>e=<Key.backspace><Key.backspace>we<Key.space>offer<Key.space>you<Key.space><Key.shift_r>:<Key.enter><Key.shift><Key.shift><Key.shift><Key.shift><Key.shift><Key.shift><Key.shift><Key.shift><Key.shift><Key.shift><Key.shift><Key.shift><Key.shift><Key.shift>Global<Key.space><Key.shift>d<Key.backspace><Key.shift>Diversity<Key.space><Key.shift_r>:<Key.enter><Key.enter><Key.shift><Key.shift><Key.shift><Key.shift><Key.shift><Key.shift><Key.shift><Key.shift><Key.shift><Key.shift><Key.shift><Key.shift><Key.shift><Key.shift><Key.shift><Key.shift><Key.shift><Key.shift><Key.shift><Key.shift><Key.shift><Key.shift><Key.shift><Key.shift><Key.shift><Key.shift>Diversity<Key.space>means<Key.space>many<Key.space>things<Key.space>to<Key.space>us<Key.space>,<Key.space>different<Key.space>brands,<Key.space>cultures,<Key.space>nationalities,<Key.space>genders,<Key.space>generations<Key.space>-<Key.space>even<Key.space>variety<Key.space>in<Key.space>our<Key.space>roles.<Key.space><Key.shift>You<Key.space>make<Key.space>us<Key.space>unique.<Key.enter>
Screenshot: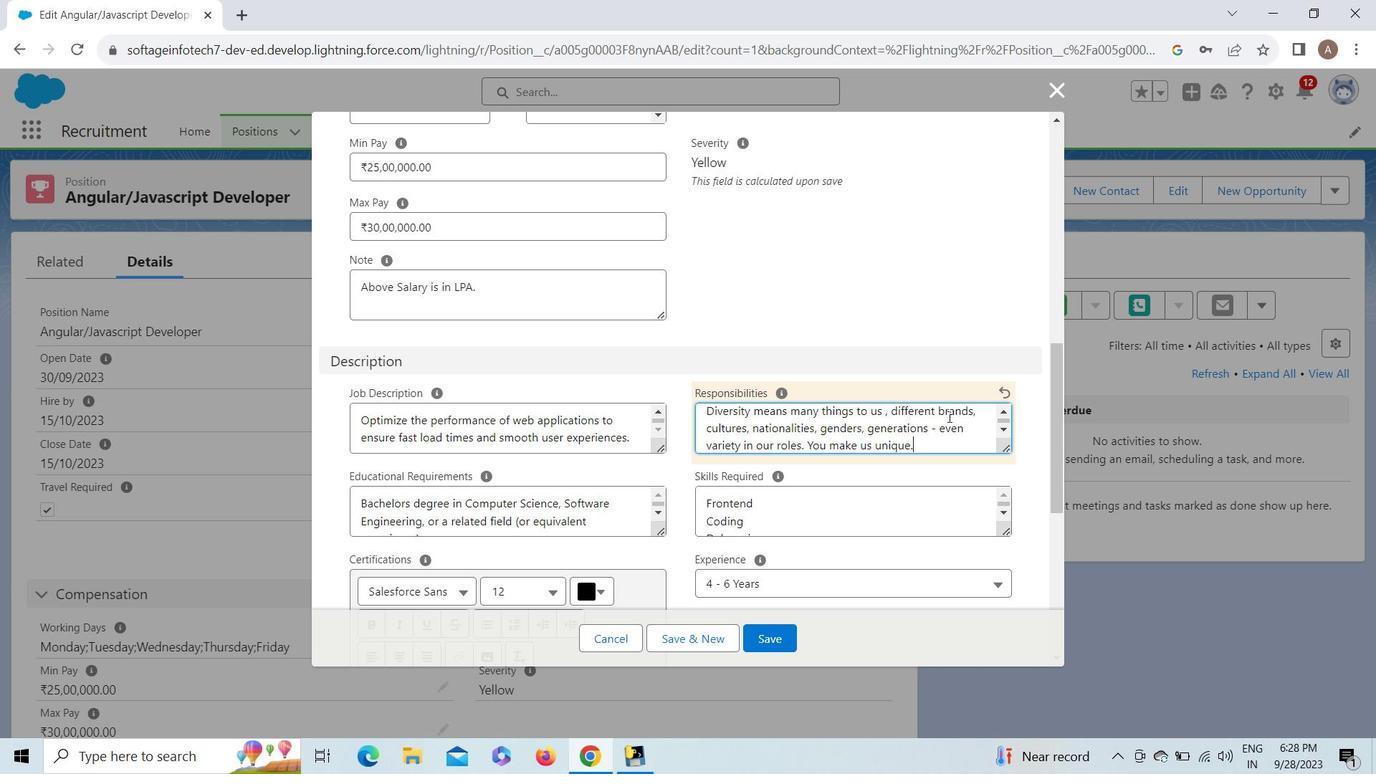 
Action: Mouse moved to (894, 446)
Screenshot: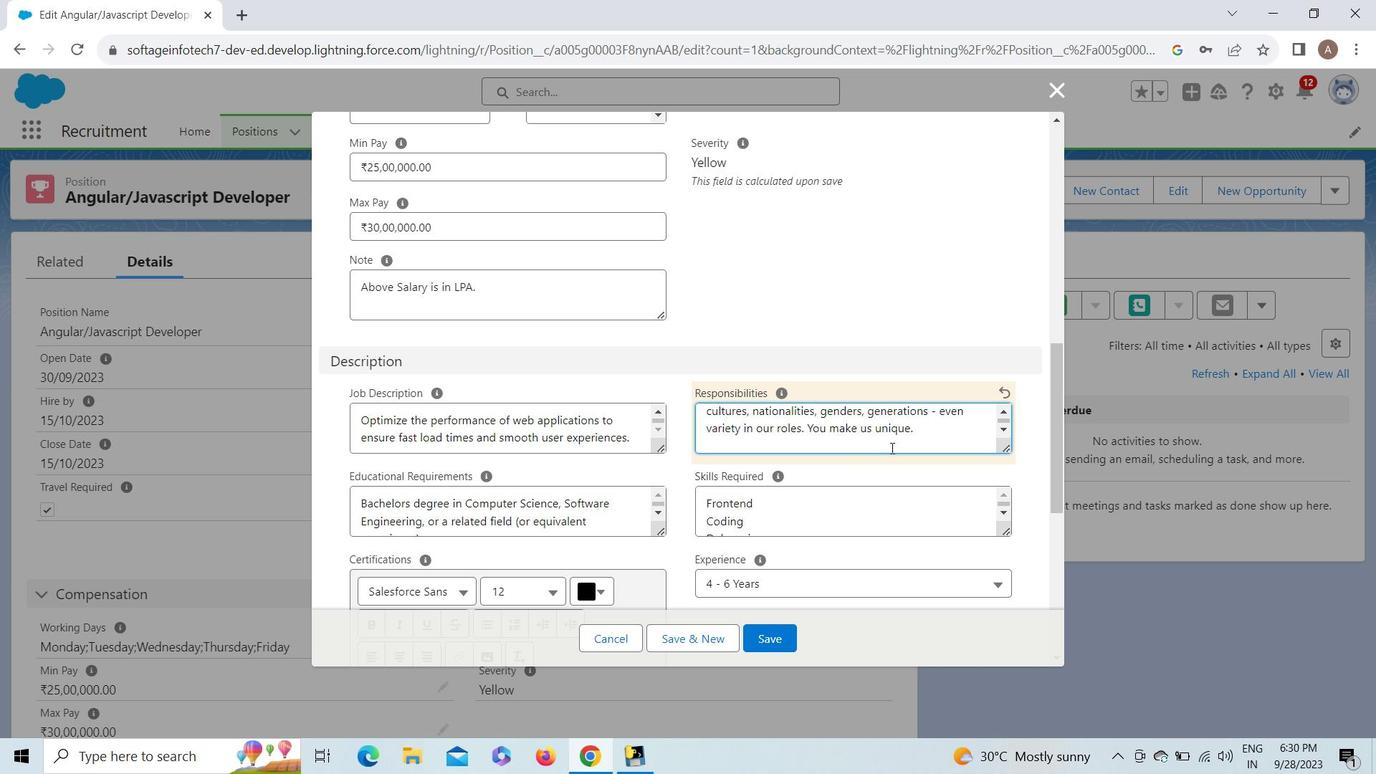 
Action: Key pressed <Key.enter><Key.shift>Enterprising<Key.space><Key.shift>Spirit<Key.space><Key.shift_r>:<Key.space><Key.shift>Every<Key.space>role<Key.space>ads<Key.backspace>ds<Key.space>value.<Key.space><Key.shift>We<Key.space>are<Key.space>commited<Key.space>to<Key.space>helping<Key.space>you<Key.space>develop<Key.space>and<Key.space>grow<Key.space>to<Key.space>realize<Key.space>u<Key.backspace>your<Key.space>potential.<Key.enter><Key.enter><Key.shift>Positive<Key.space><Key.shift>Impact<Key.space><Key.shift_r>:<Key.space><Key.shift>Make<Key.space>it<Key.space>personal<Key.space>and<Key.space>help<Key.space>us<Key.space>feed<Key.space>the<Key.space>e<Key.backspace>world.<Key.enter><Key.enter><Key.shift>Innovative<Key.space><Key.shift>Technologies<Key.space><Key.shift_r><Key.shift_r>:<Key.space><Key.shift>You<Key.space>can<Key.space>combine<Key.space>your<Key.space>love<Key.space>for<Key.space>technologies<Key.space>with<Key.space>manufacturing<Key.space>excellence.<Key.space>and<Key.space>work<Key.space>alongside<Key.space>teams<Key.space>of<Key.space>people<Key.space>worldwide<Key.space>who<Key.space>share<Key.space>your<Key.space>enthusiasm.<Key.enter><Key.enter><Key.shift>Make<Key.space>the<Key.space><Key.shift><<Key.backspace>m<Key.backspace><Key.shift><Key.shift>Most<Key.space>of<Key.space><Key.shift>You<Key.space><Key.shift_r>:<Key.enter><Key.shift>Benifits<Key.space>include<Key.space>healthcare<Key.space>and<Key.space>wellness
Screenshot: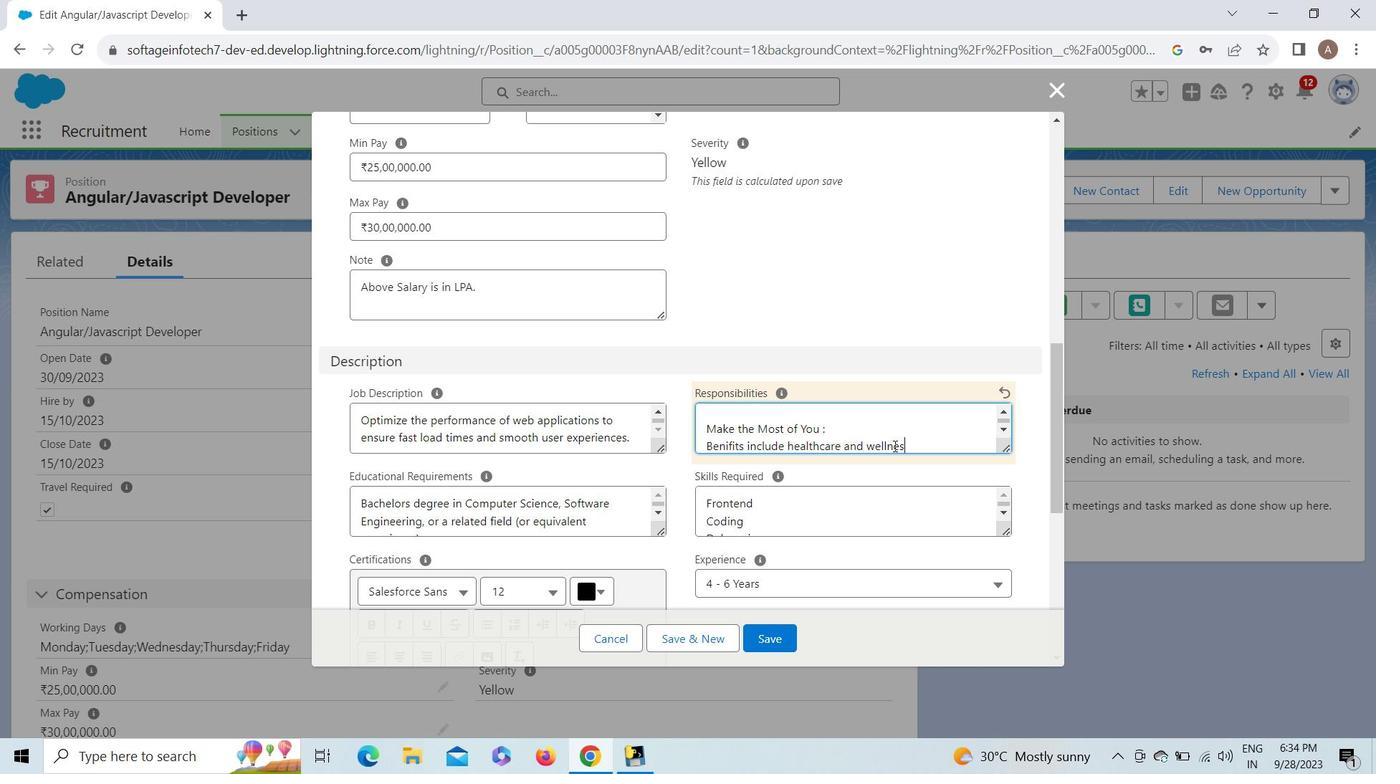 
Action: Mouse moved to (947, 514)
Screenshot: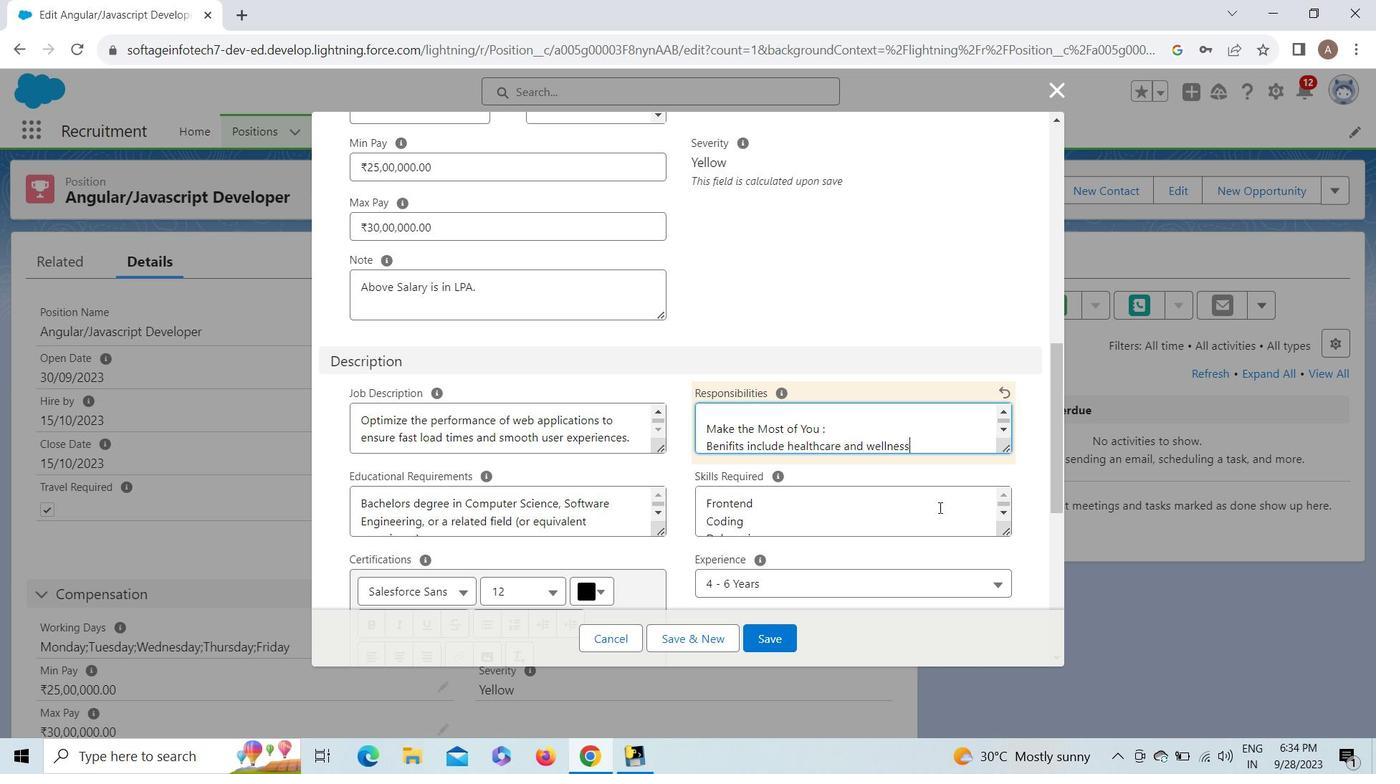 
Action: Key pressed <Key.space>plans<Key.space>and<Key.space>flexible<Key.space>and<Key.space>virtual<Key.space>work<Key.space>option.
Screenshot: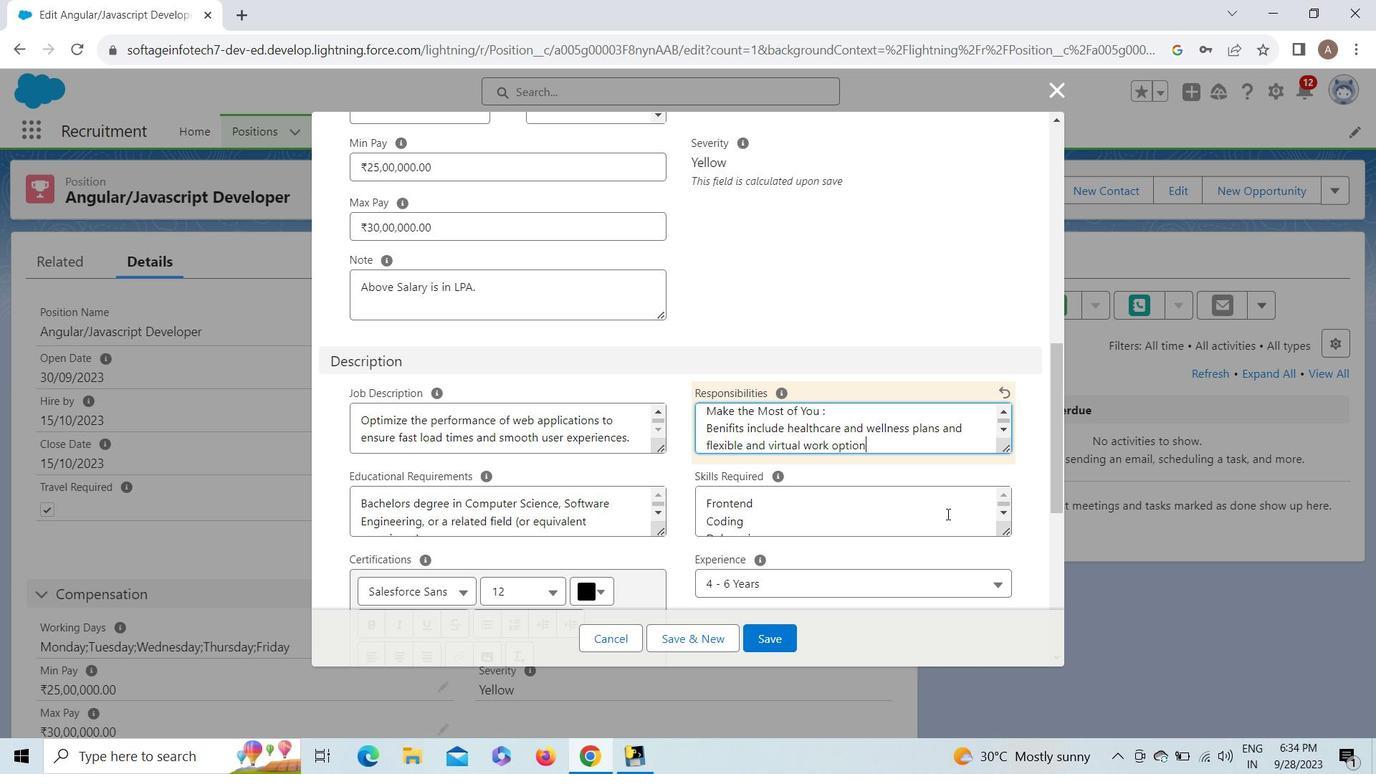 
Action: Mouse moved to (1003, 428)
Screenshot: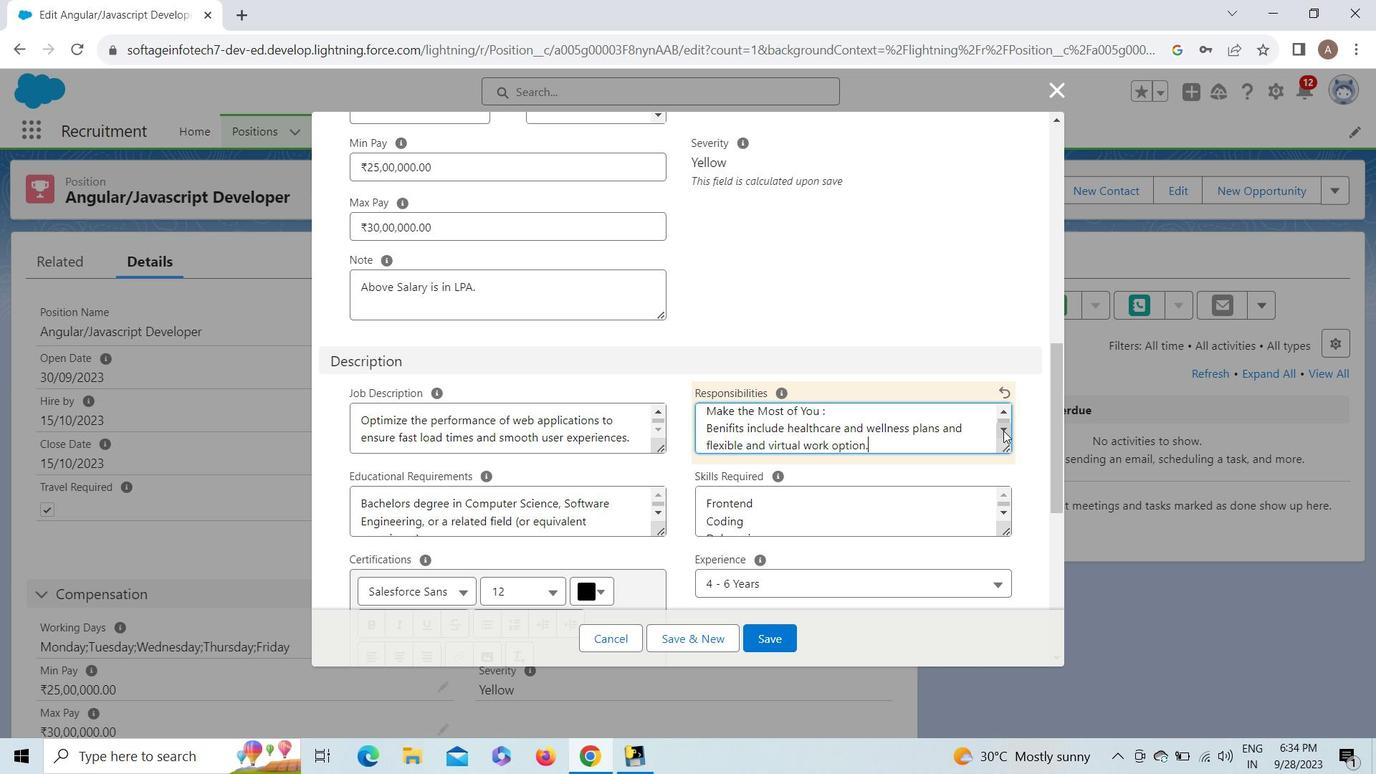 
Action: Mouse pressed left at (1003, 428)
Screenshot: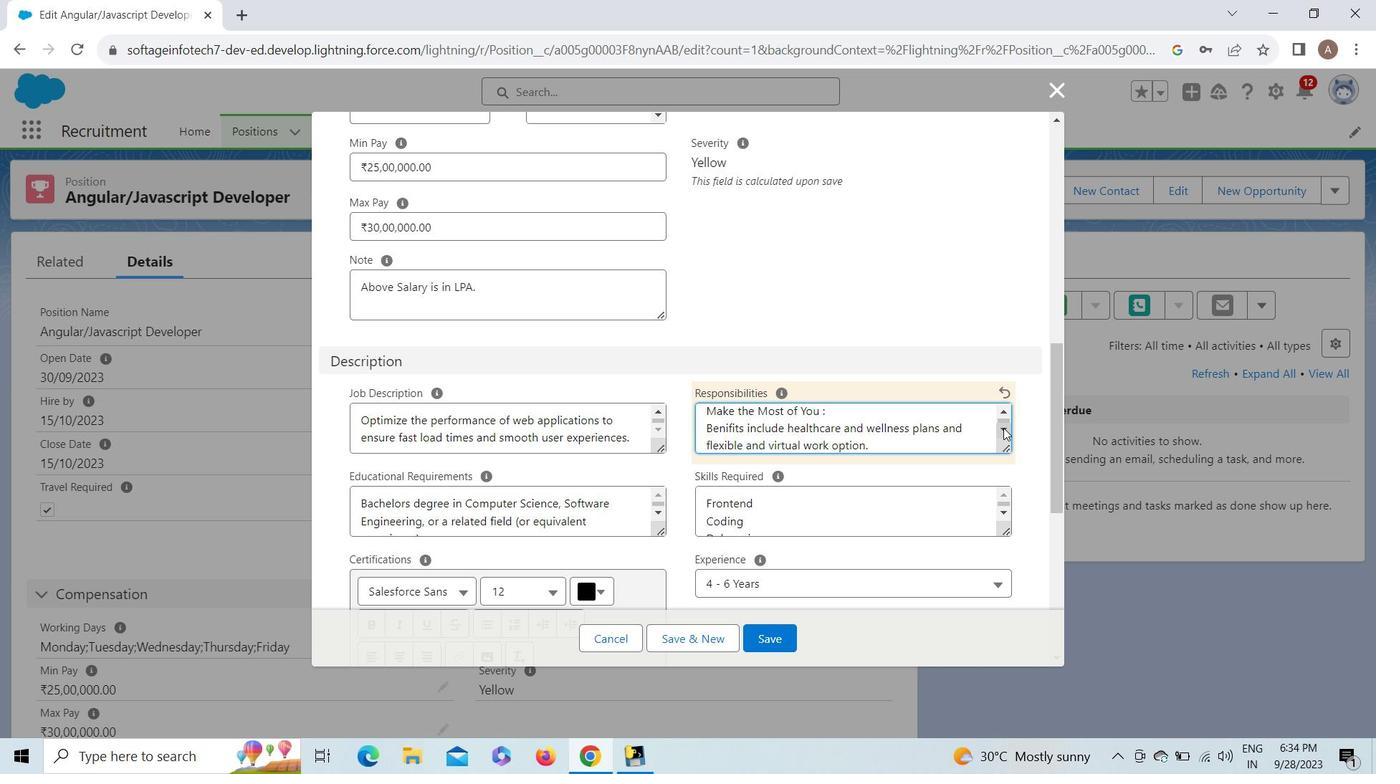 
Action: Mouse pressed left at (1003, 428)
Screenshot: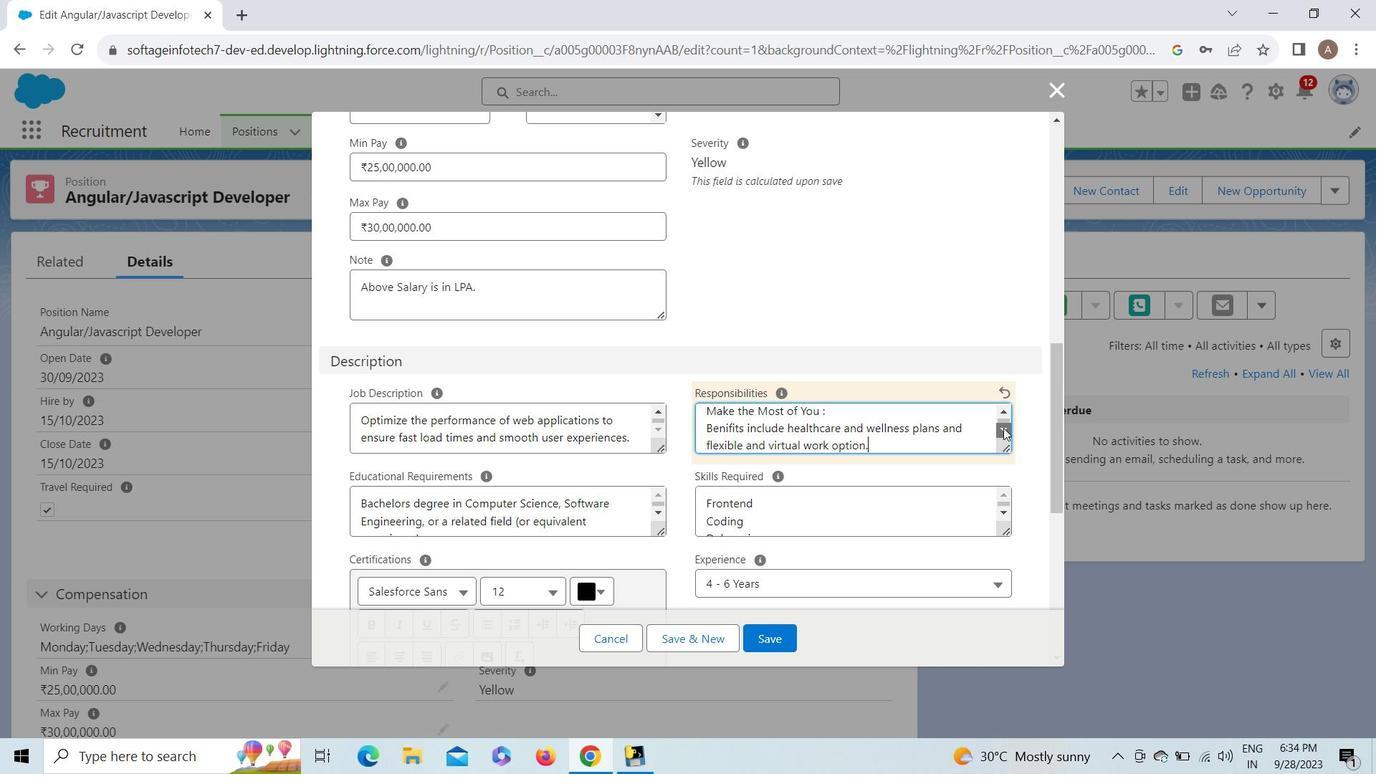 
Action: Mouse pressed left at (1003, 428)
Screenshot: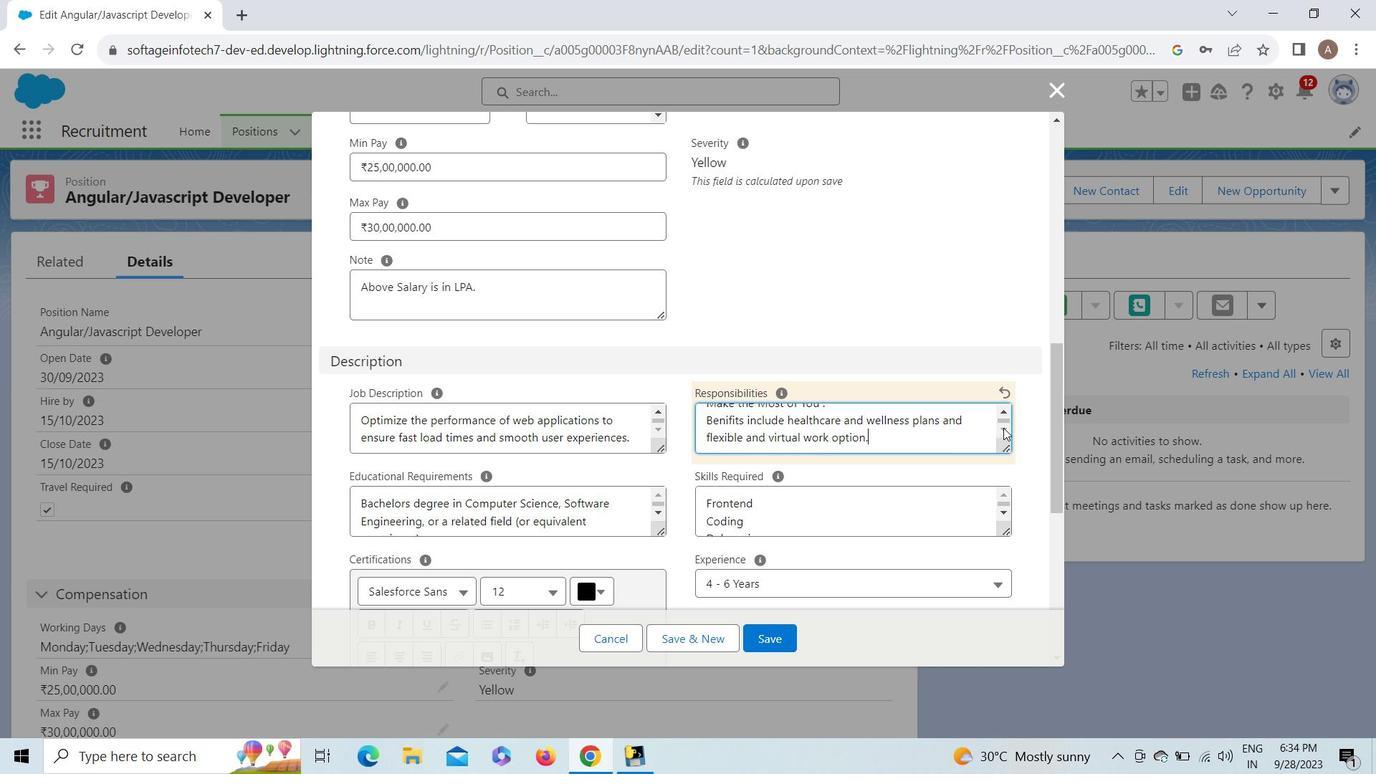 
Action: Mouse pressed left at (1003, 428)
Screenshot: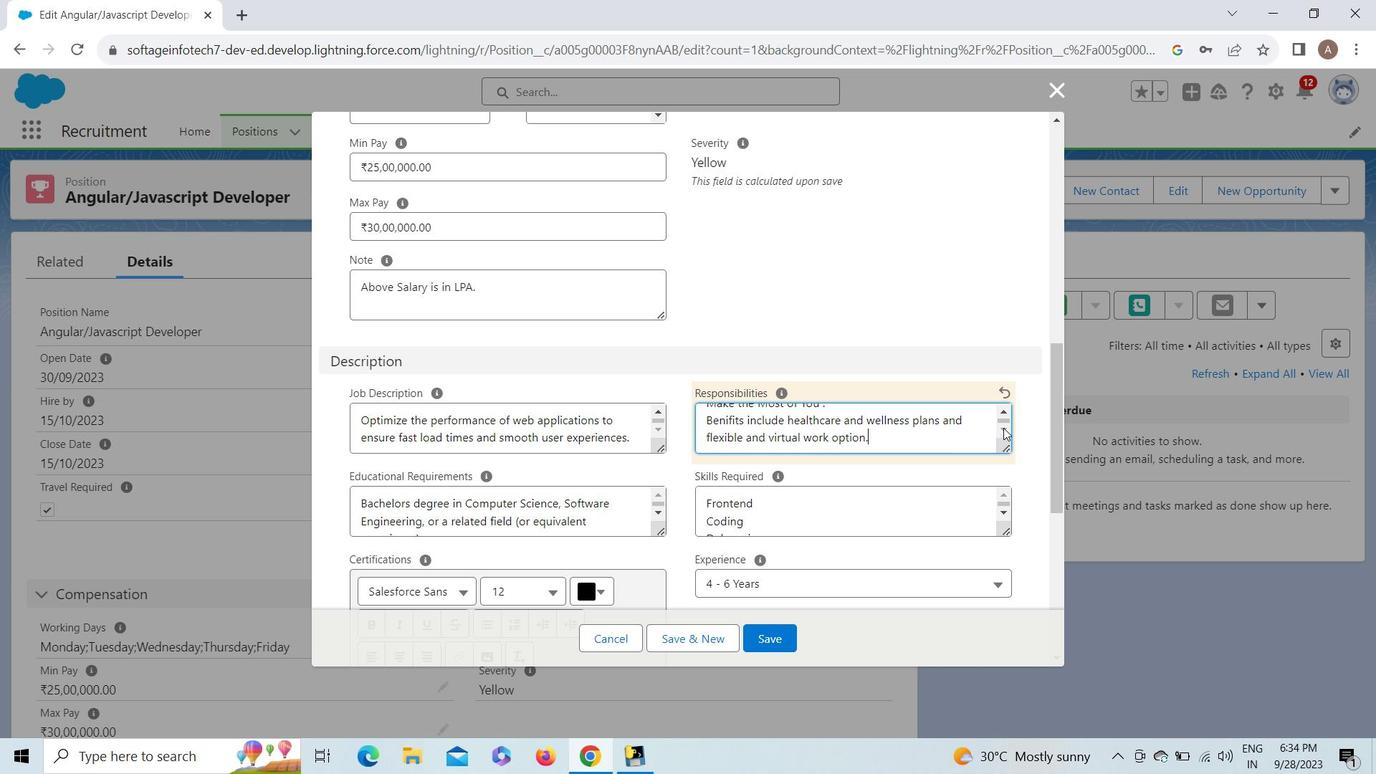 
Action: Mouse pressed left at (1003, 428)
Screenshot: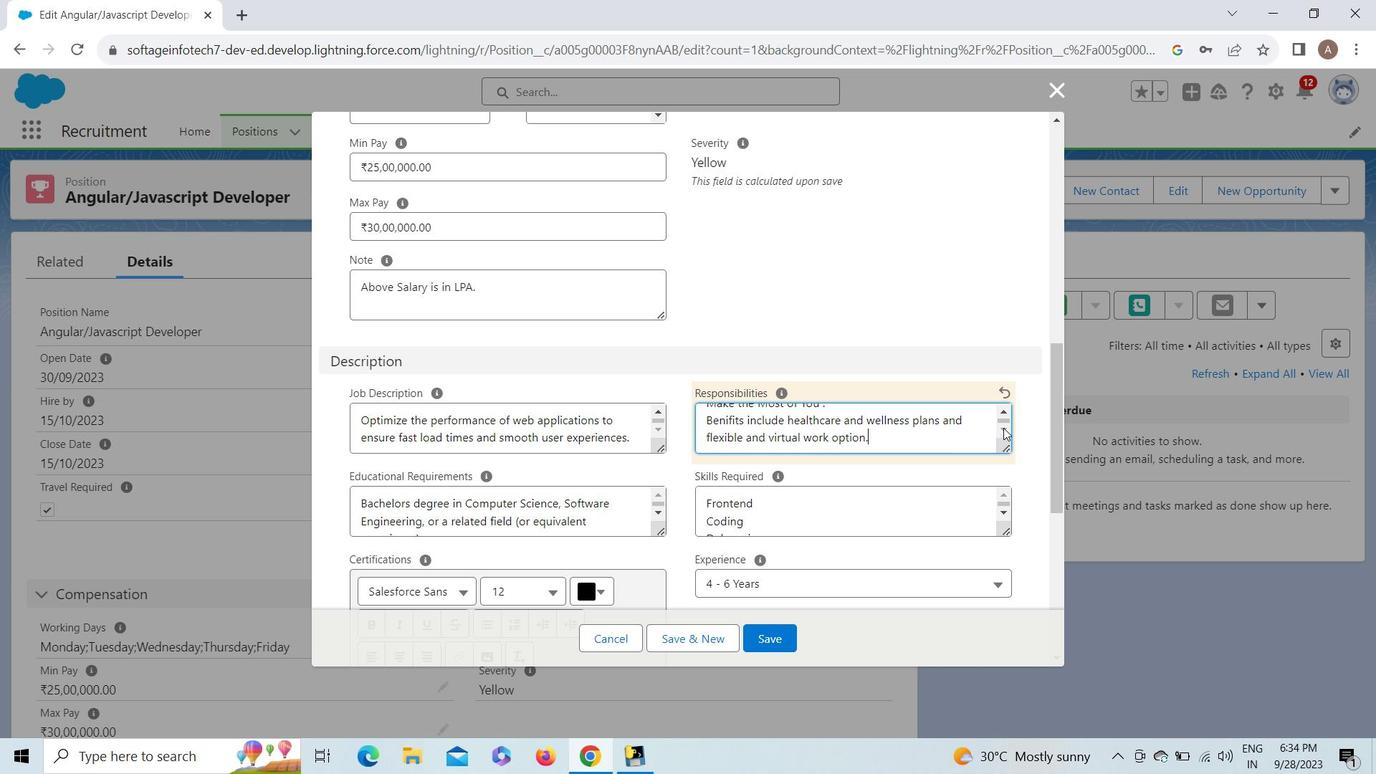 
Action: Mouse moved to (1056, 460)
Screenshot: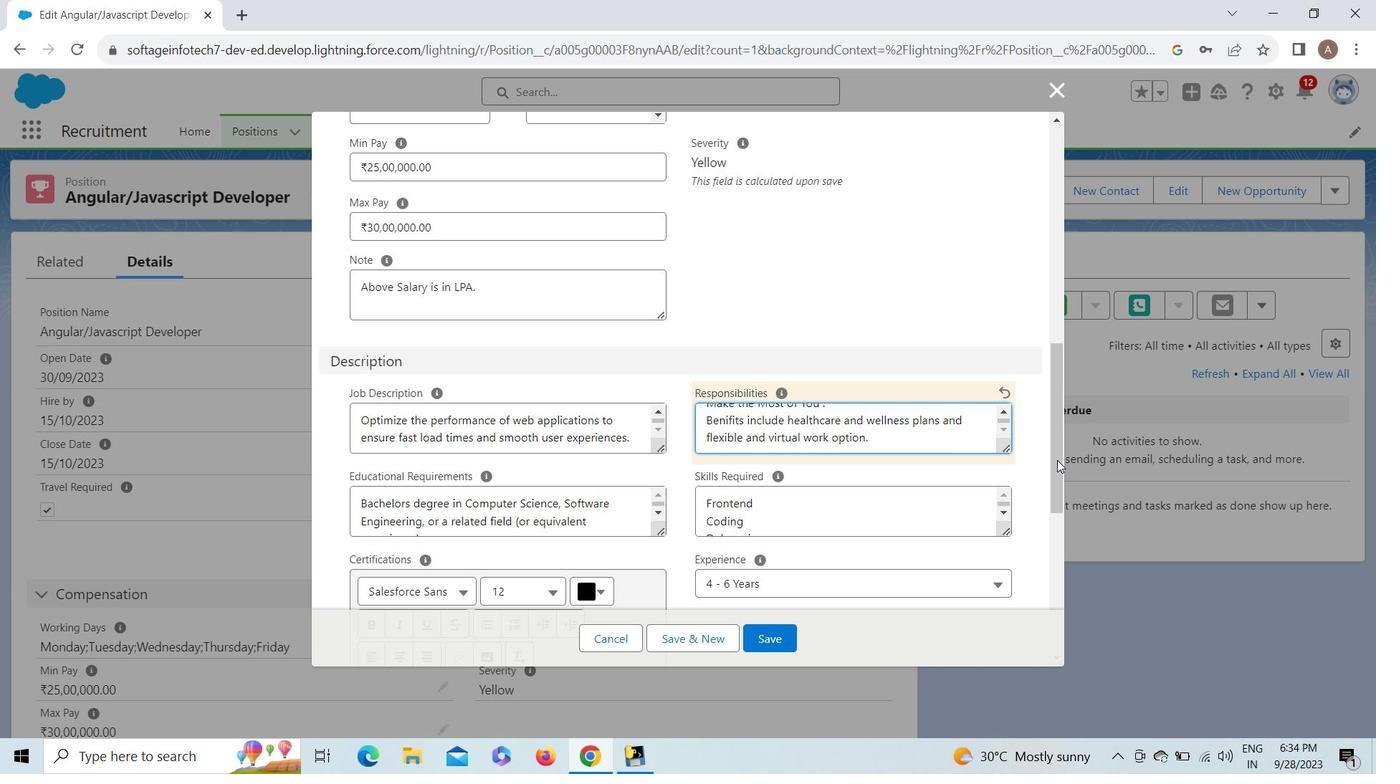 
Action: Mouse pressed left at (1056, 460)
Screenshot: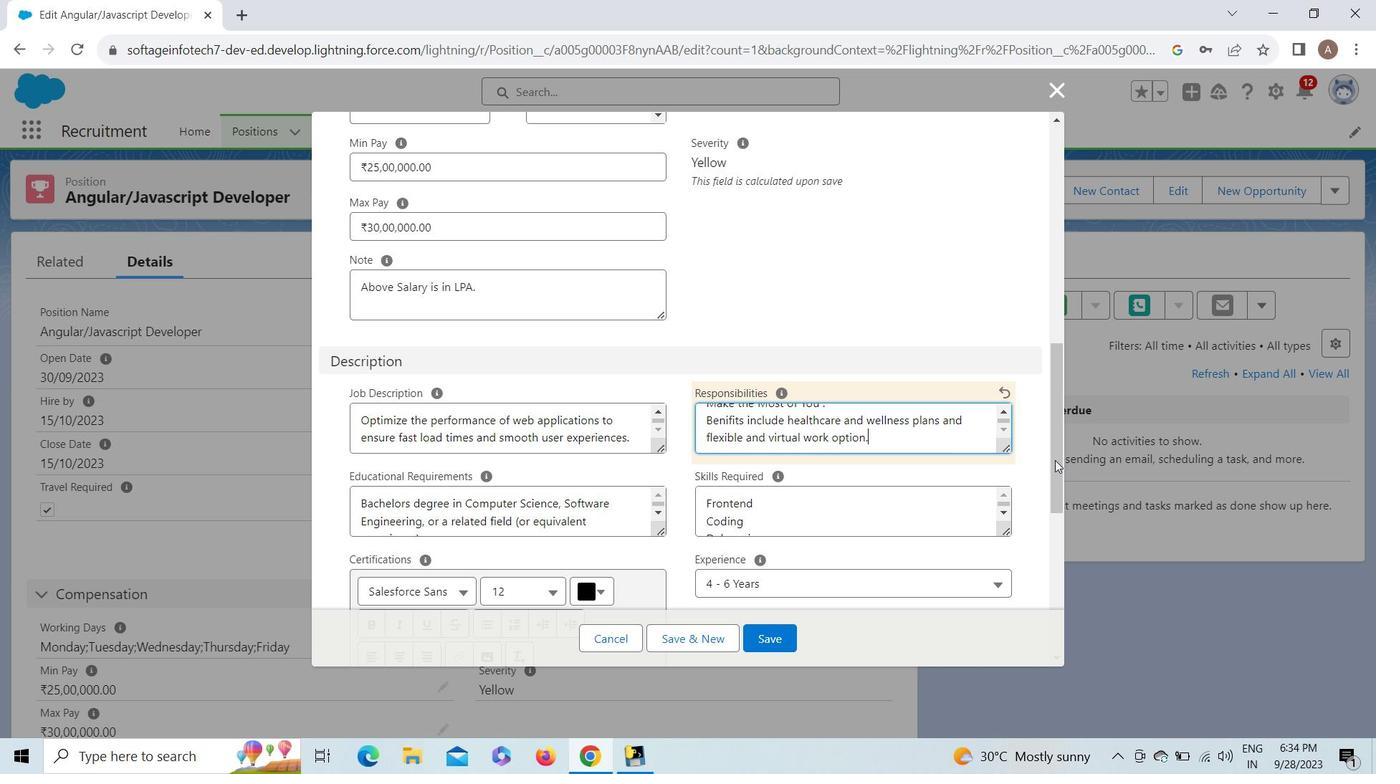 
Action: Mouse moved to (658, 405)
Screenshot: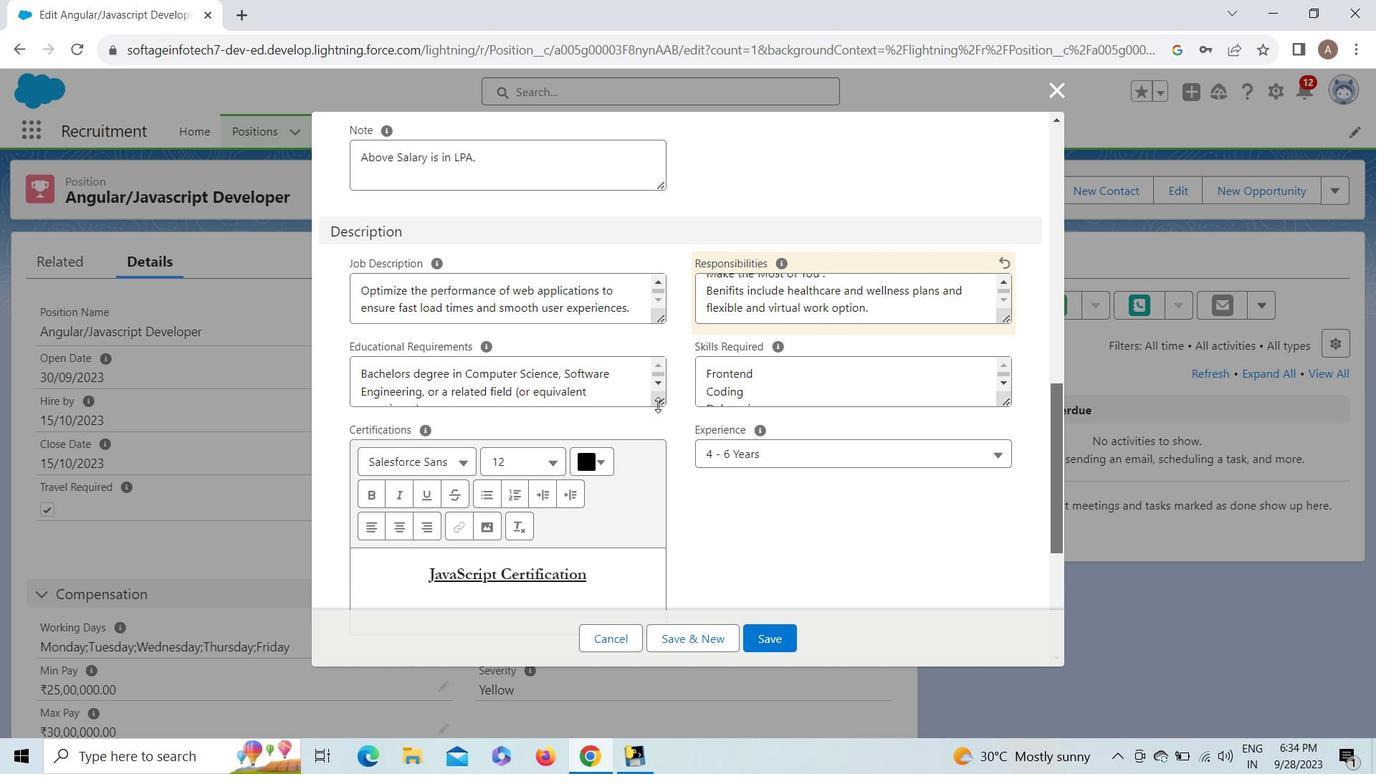 
Action: Mouse pressed left at (658, 405)
Screenshot: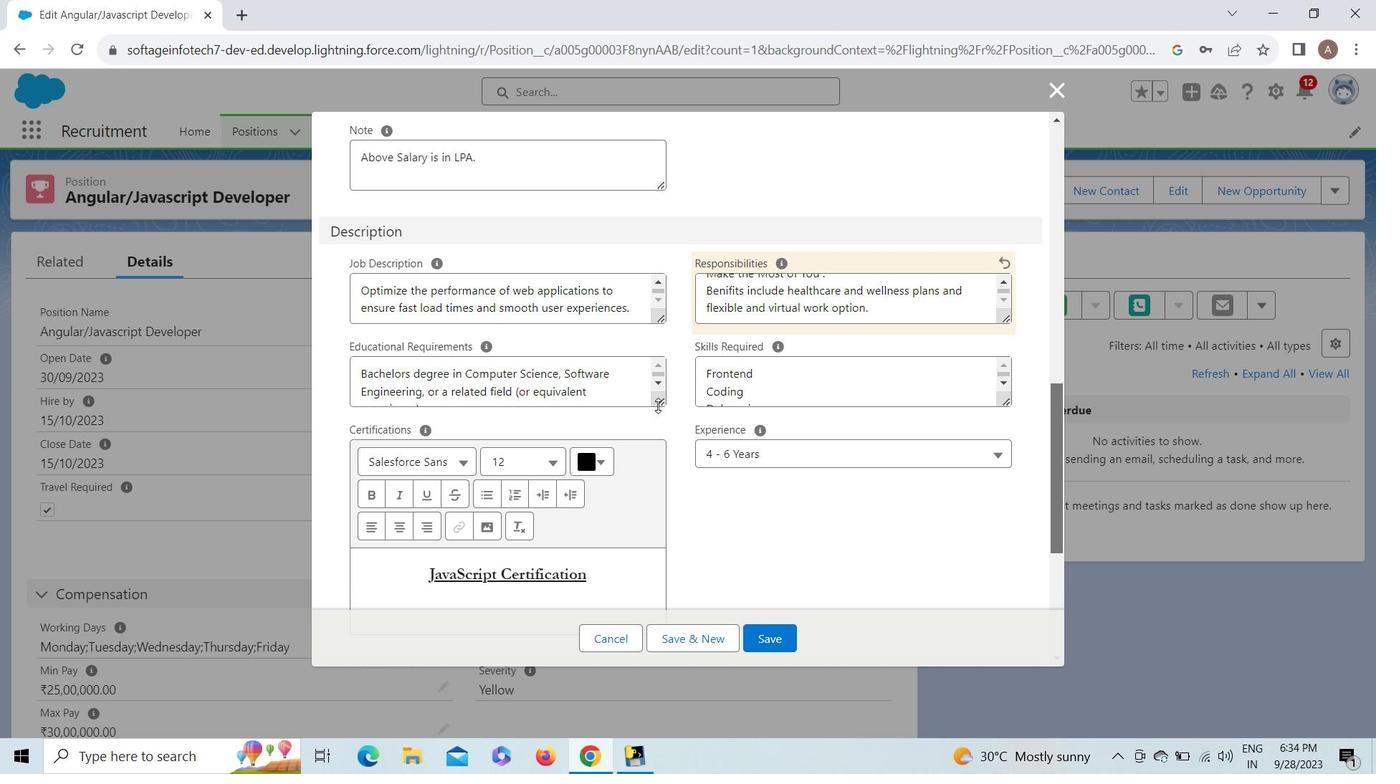 
Action: Mouse moved to (1008, 400)
Screenshot: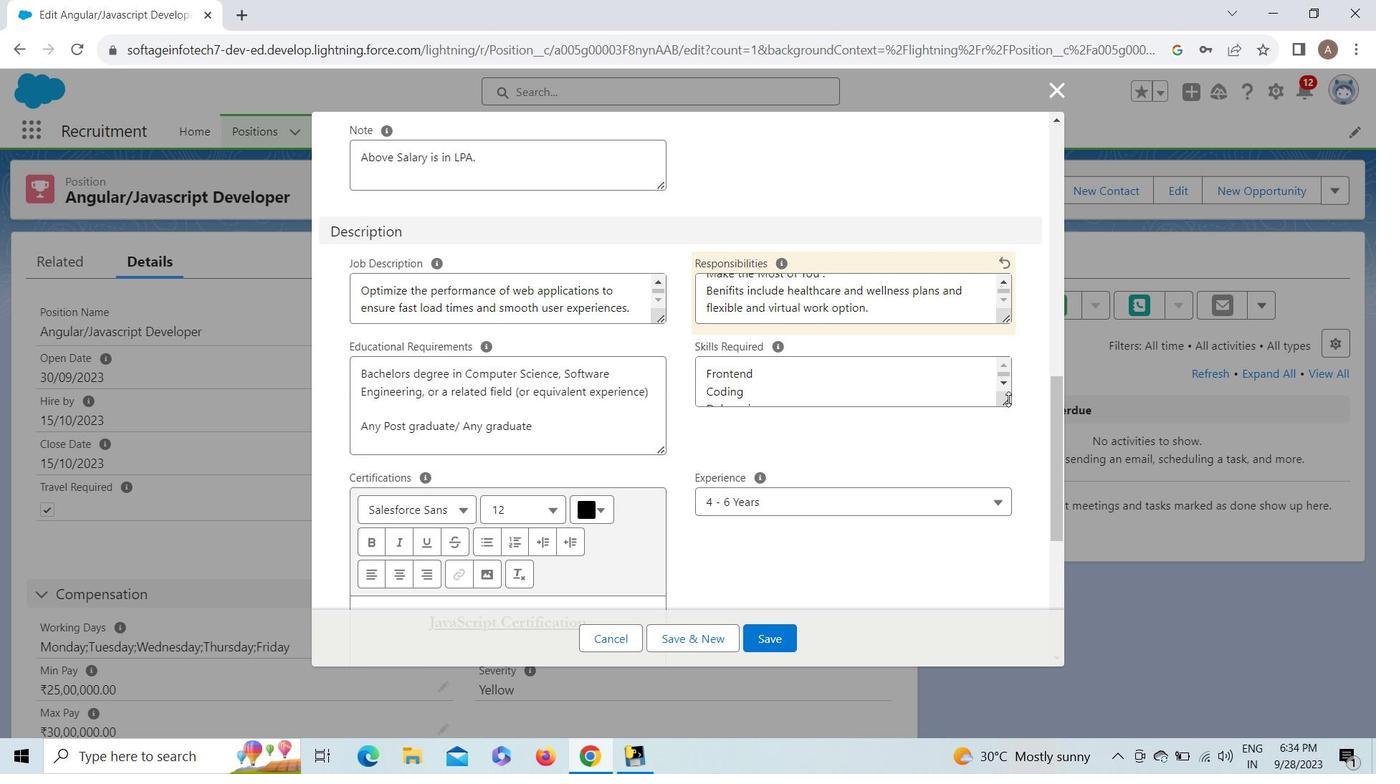 
Action: Mouse pressed left at (1008, 400)
Screenshot: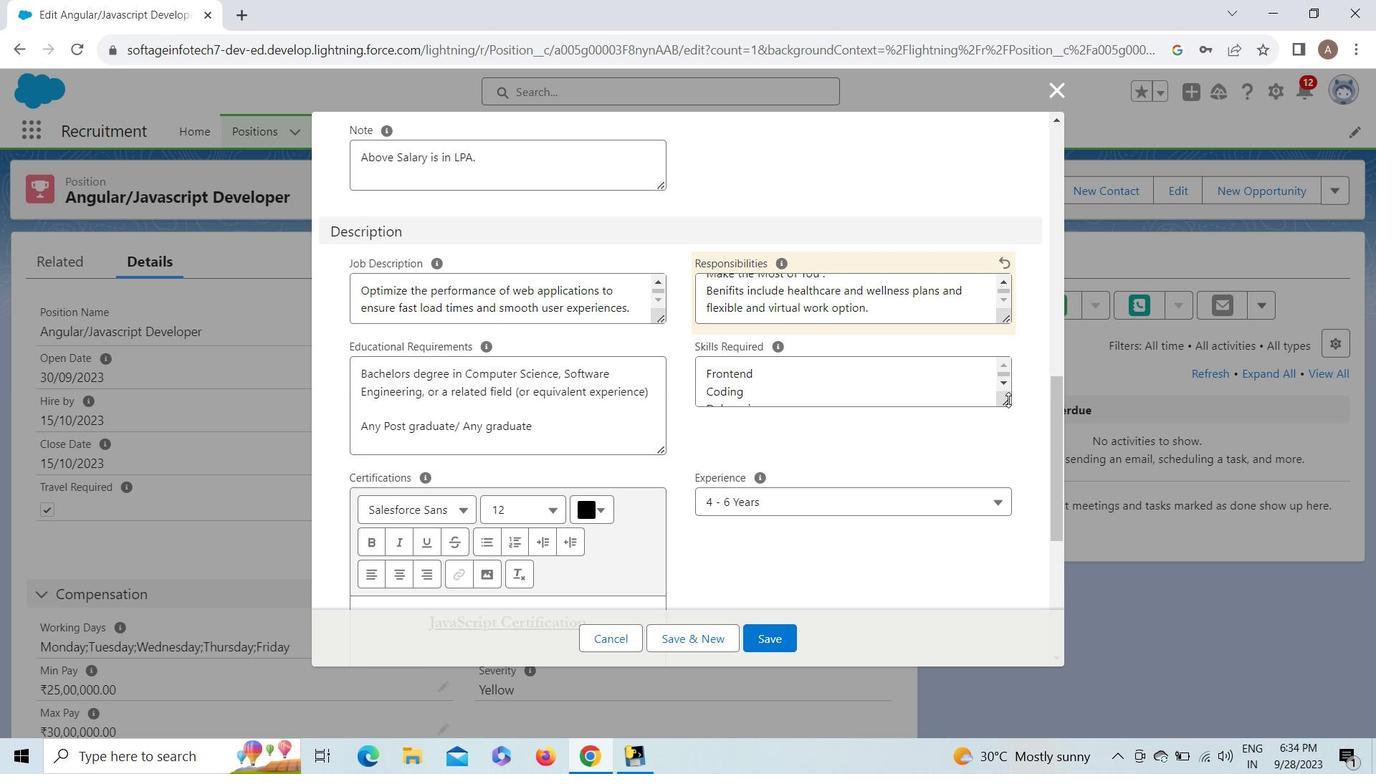 
Action: Mouse moved to (1008, 319)
Screenshot: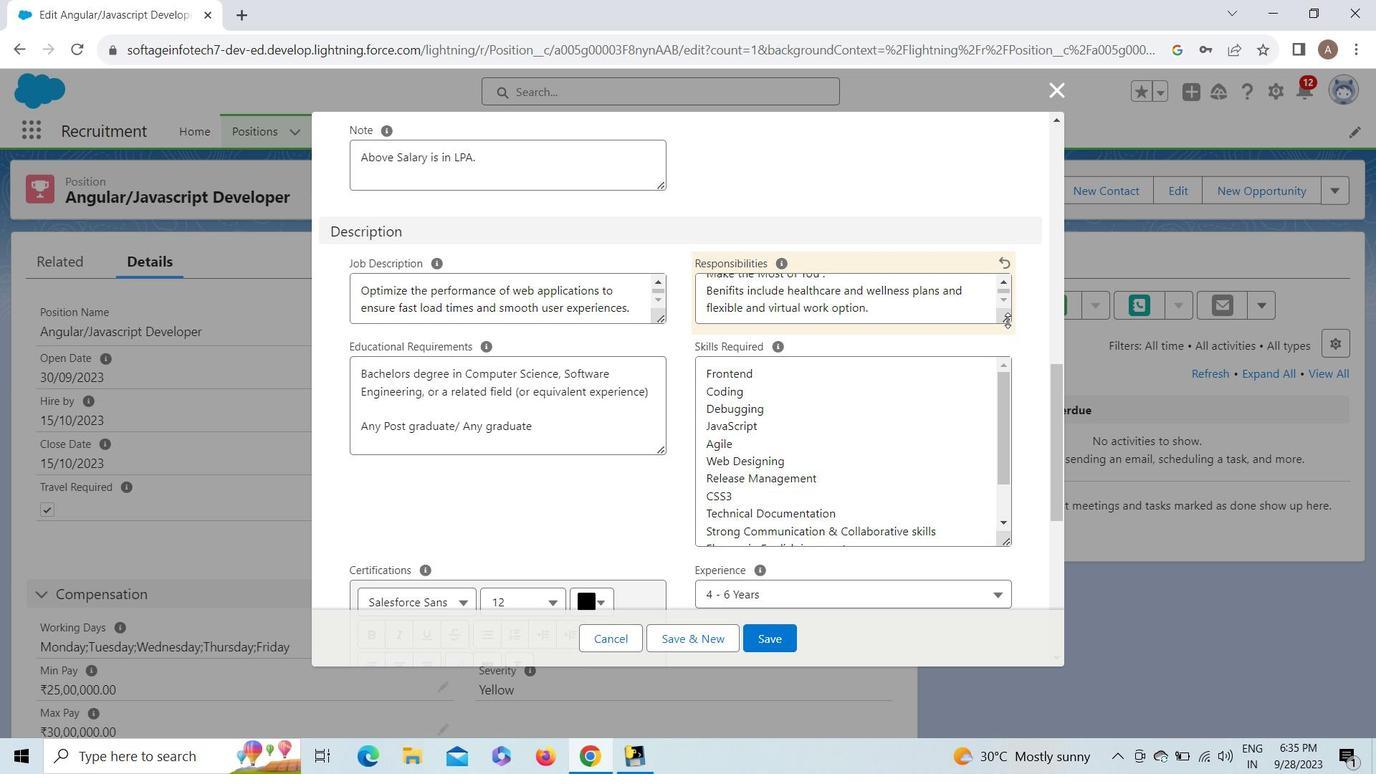 
Action: Mouse pressed left at (1008, 319)
Screenshot: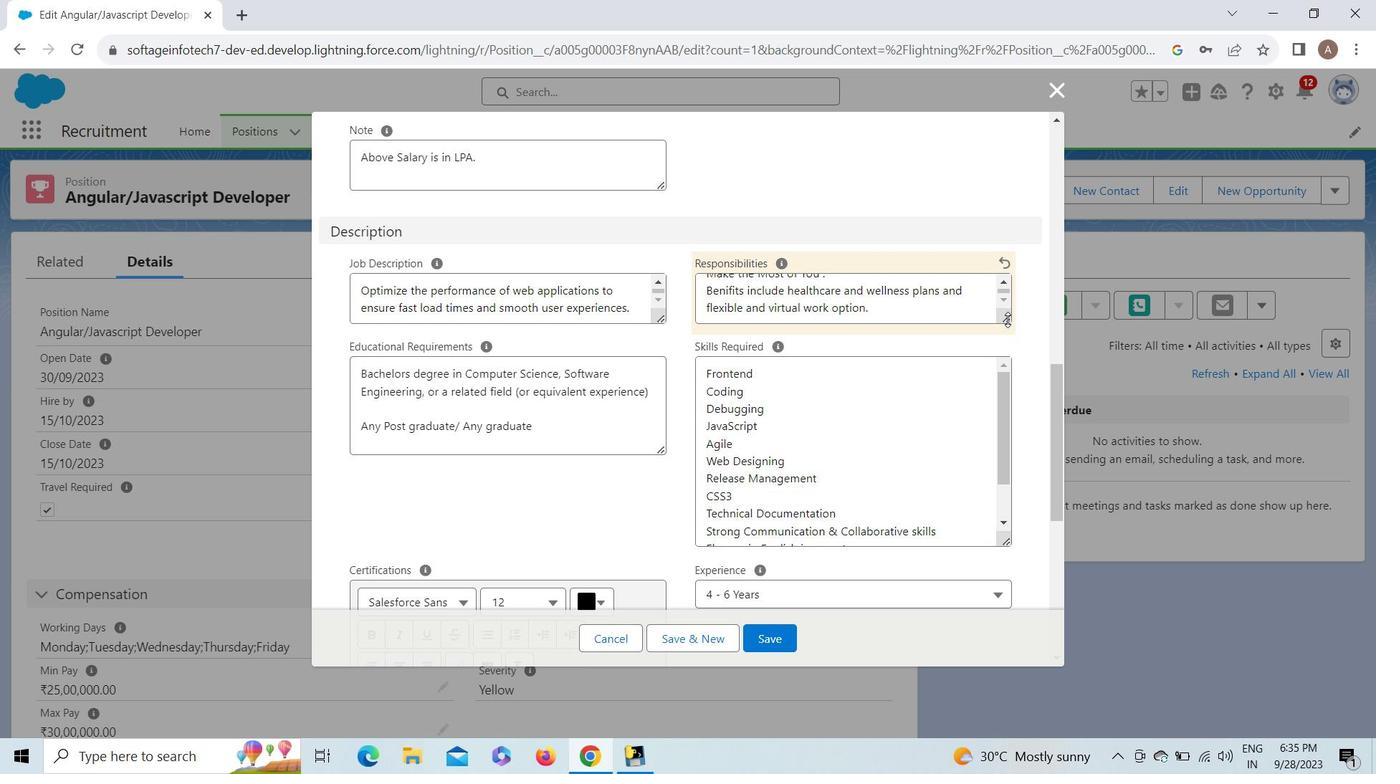 
Action: Mouse moved to (1005, 404)
Screenshot: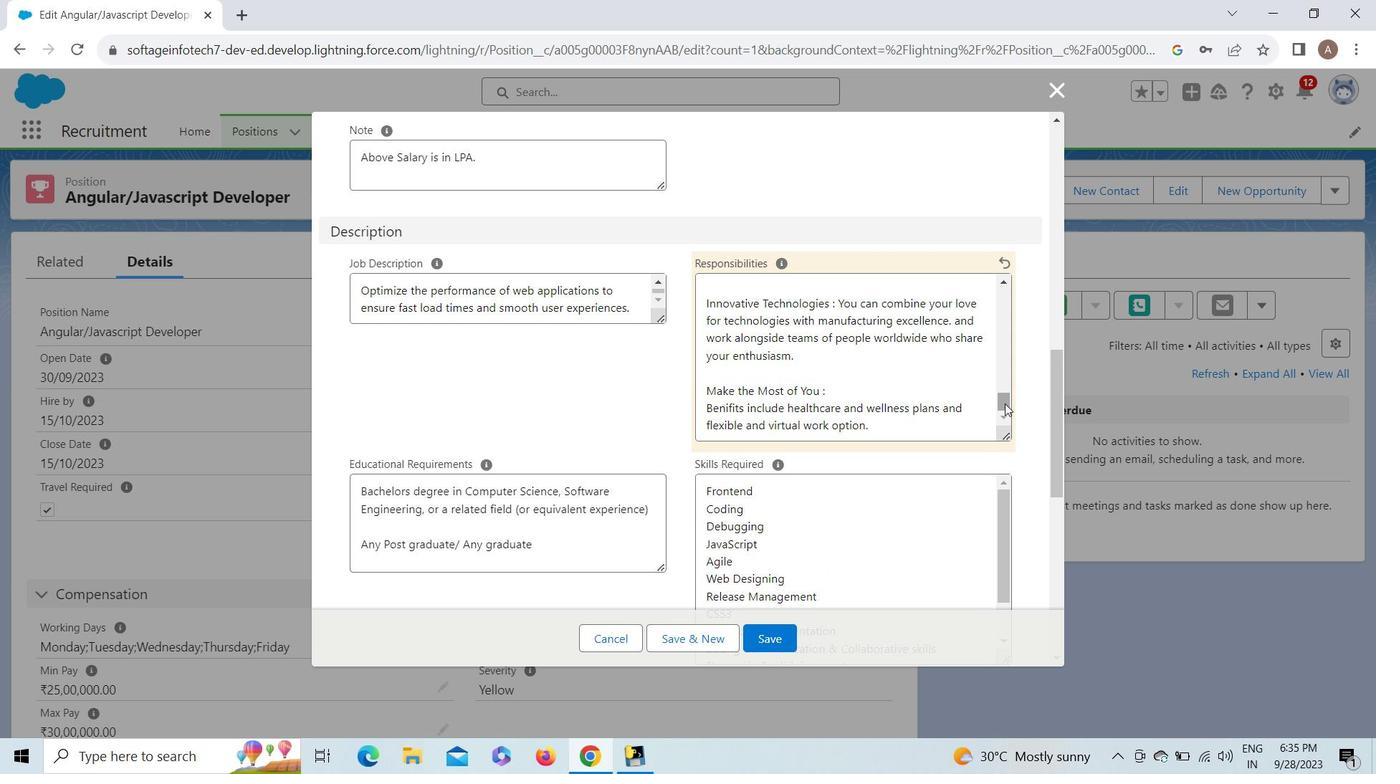 
Action: Mouse pressed left at (1005, 404)
Screenshot: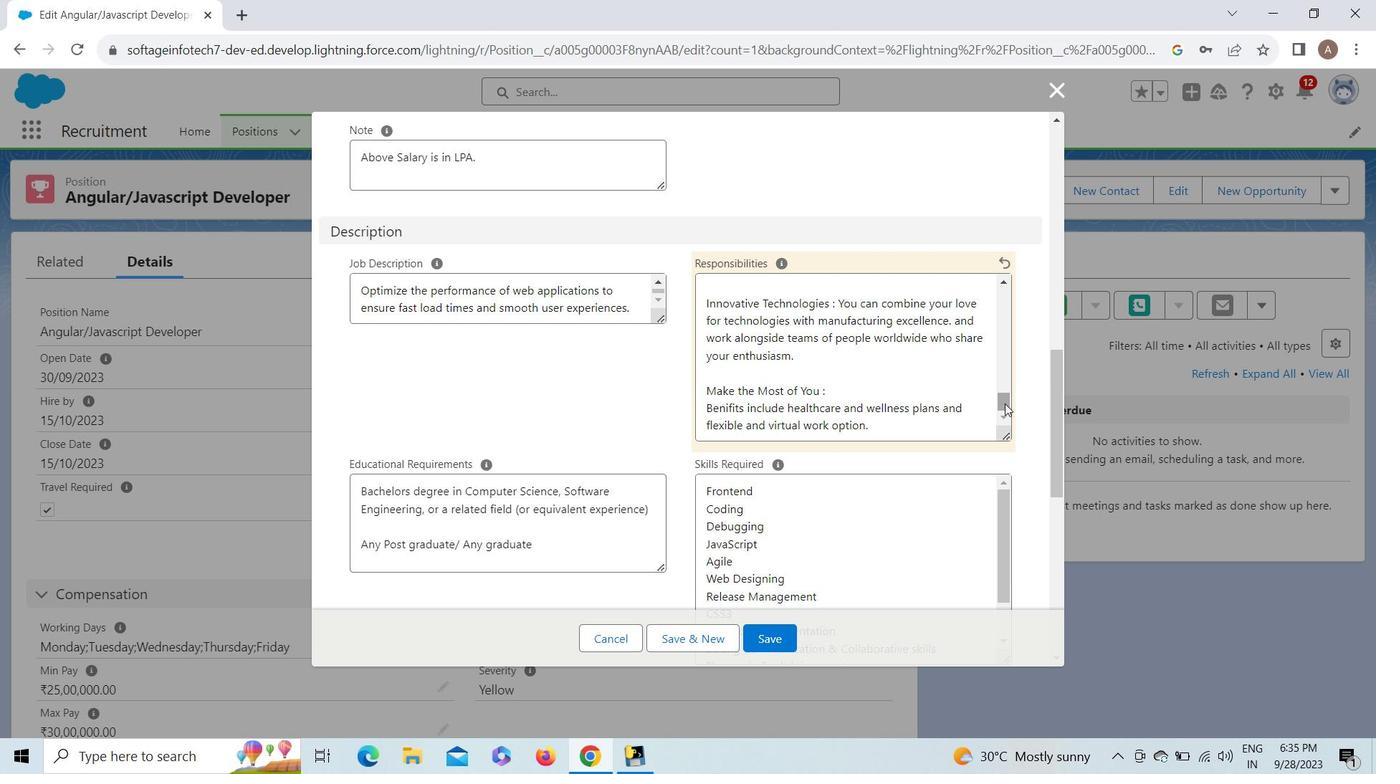 
Action: Mouse moved to (658, 320)
Screenshot: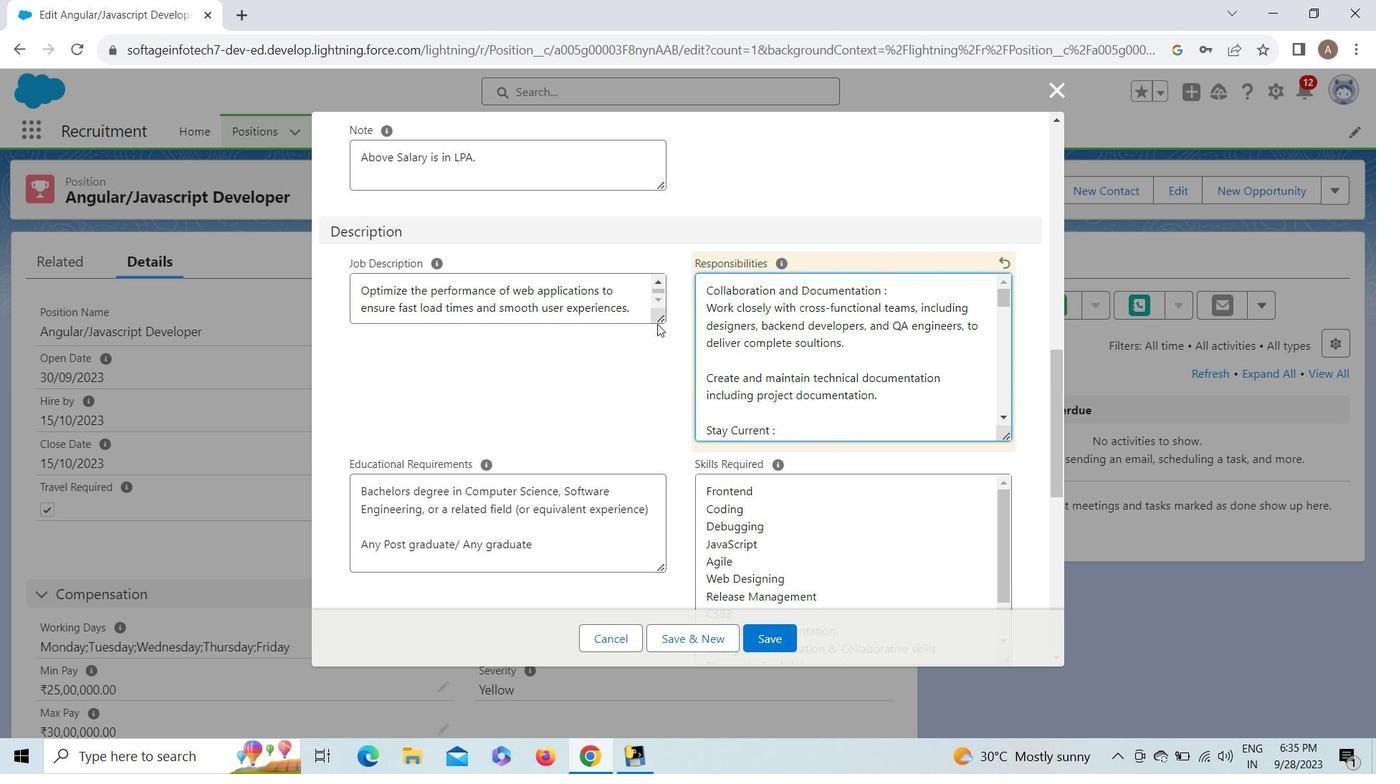 
Action: Mouse pressed left at (658, 320)
Screenshot: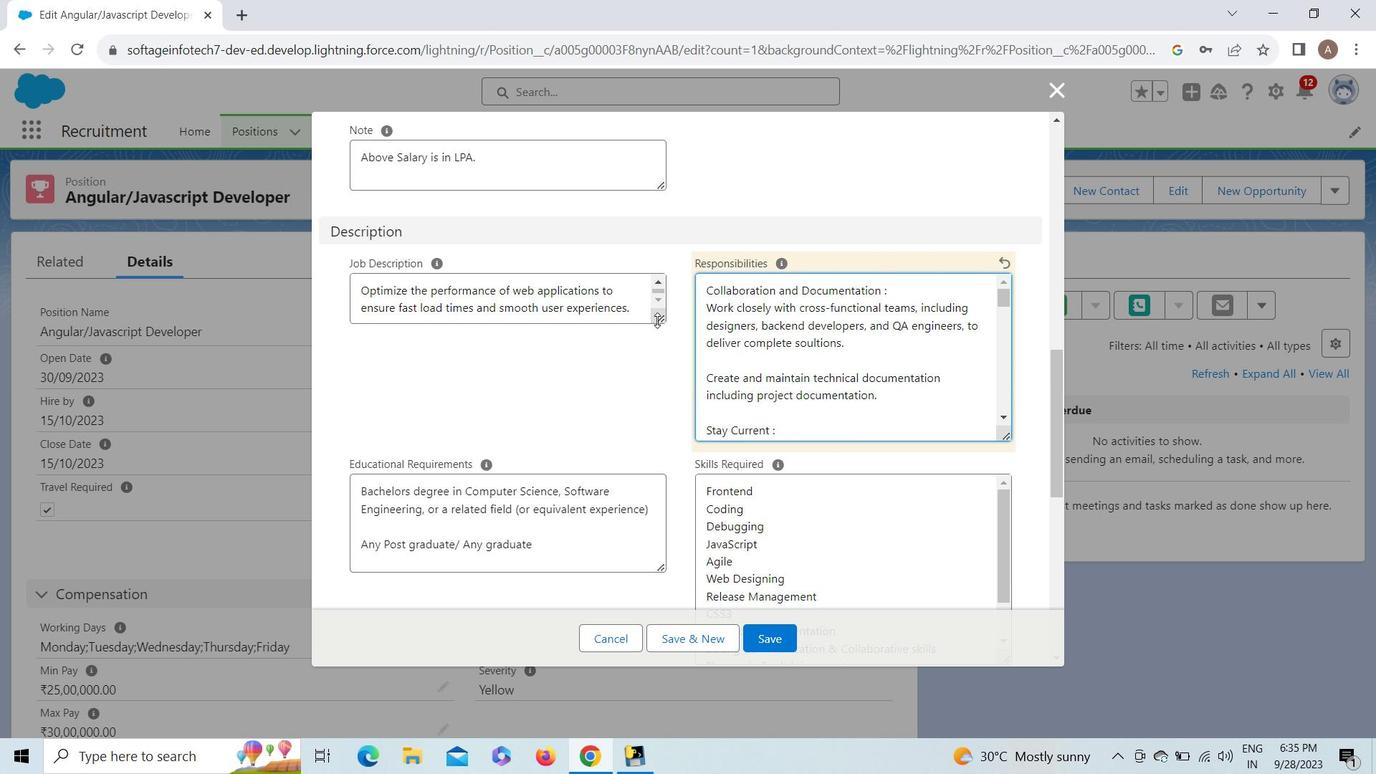 
Action: Mouse moved to (652, 405)
Screenshot: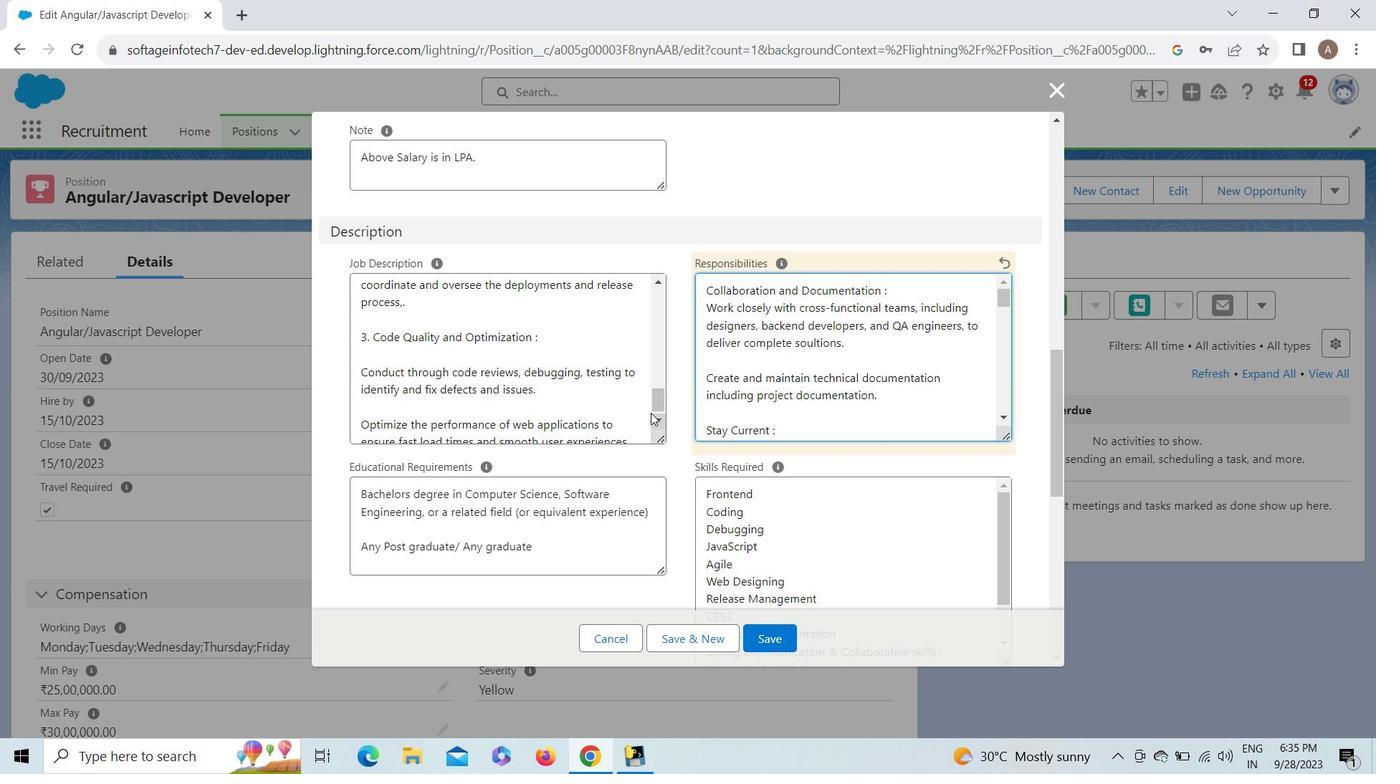 
Action: Mouse pressed left at (652, 405)
Screenshot: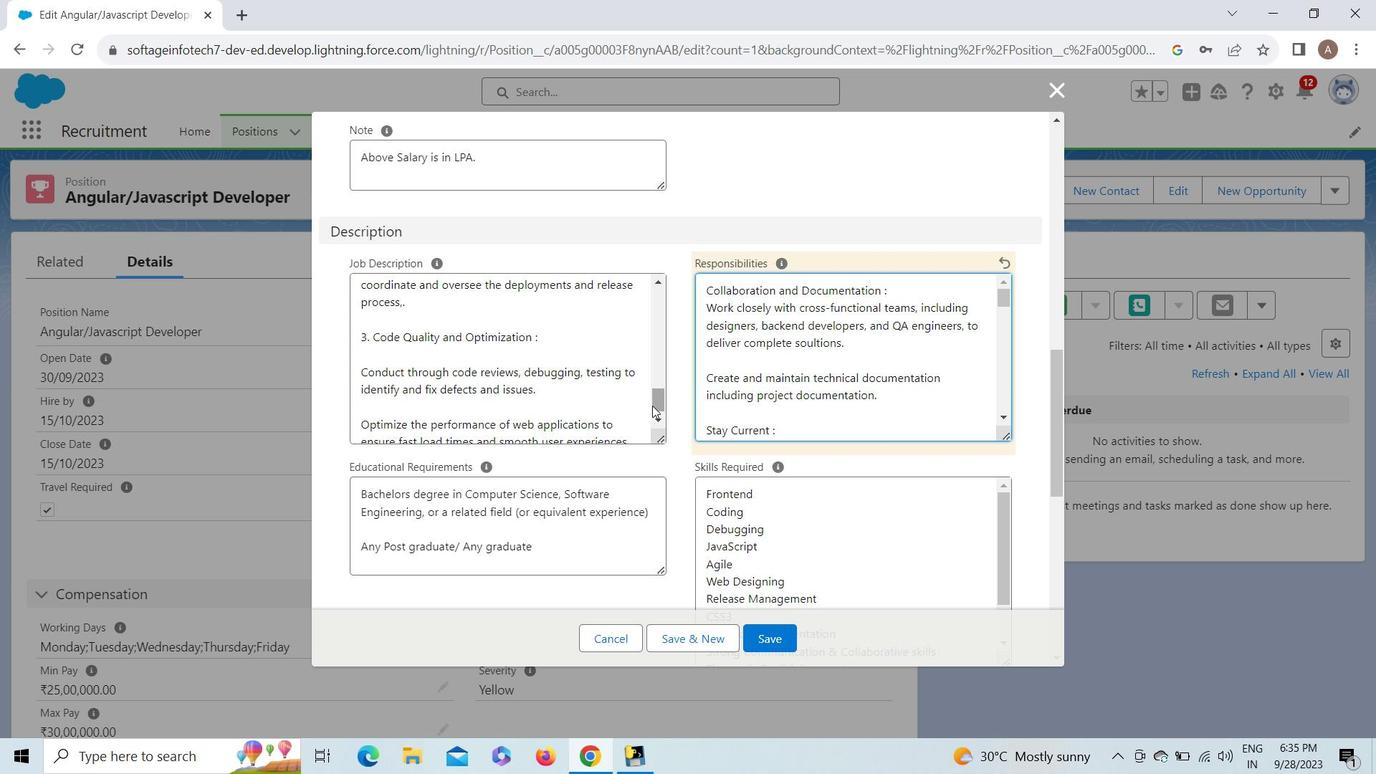 
Action: Mouse moved to (1056, 377)
Screenshot: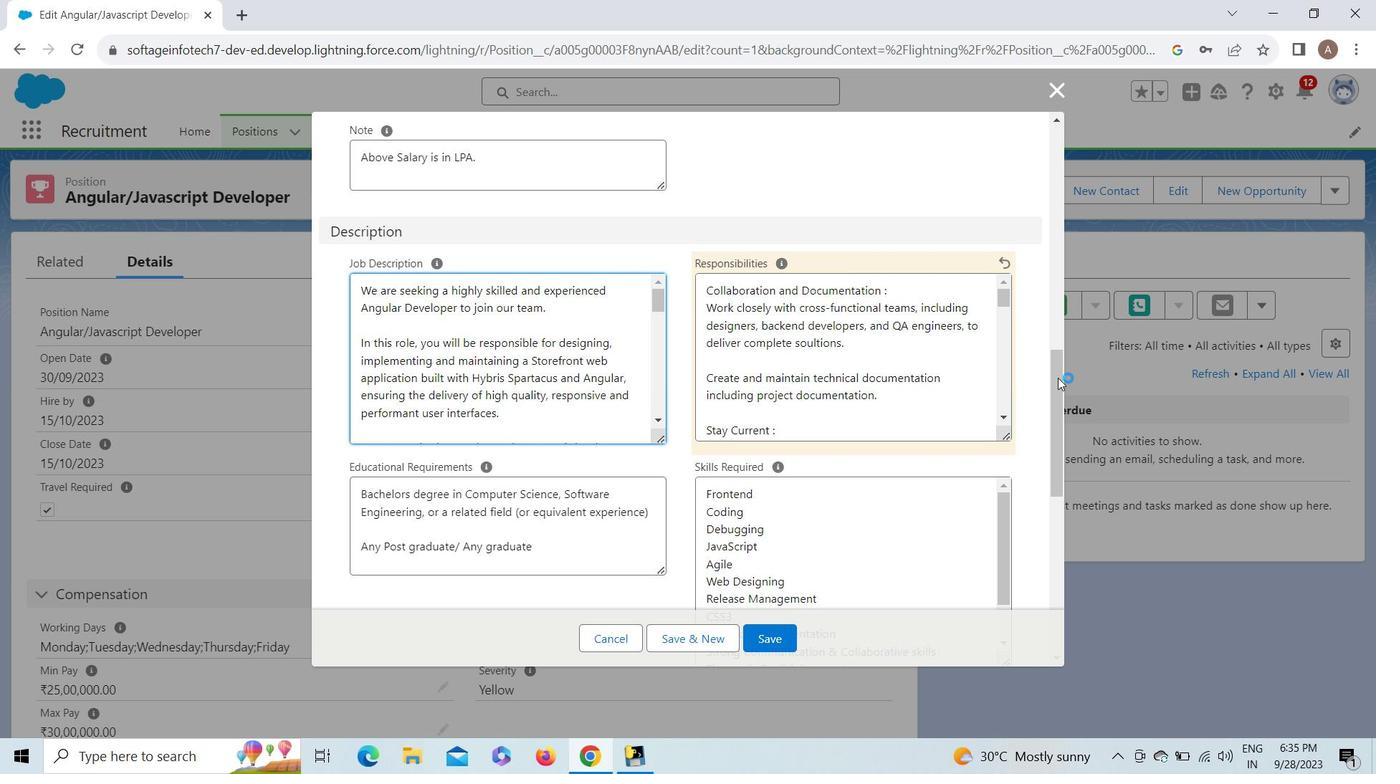 
Action: Mouse pressed left at (1056, 377)
Screenshot: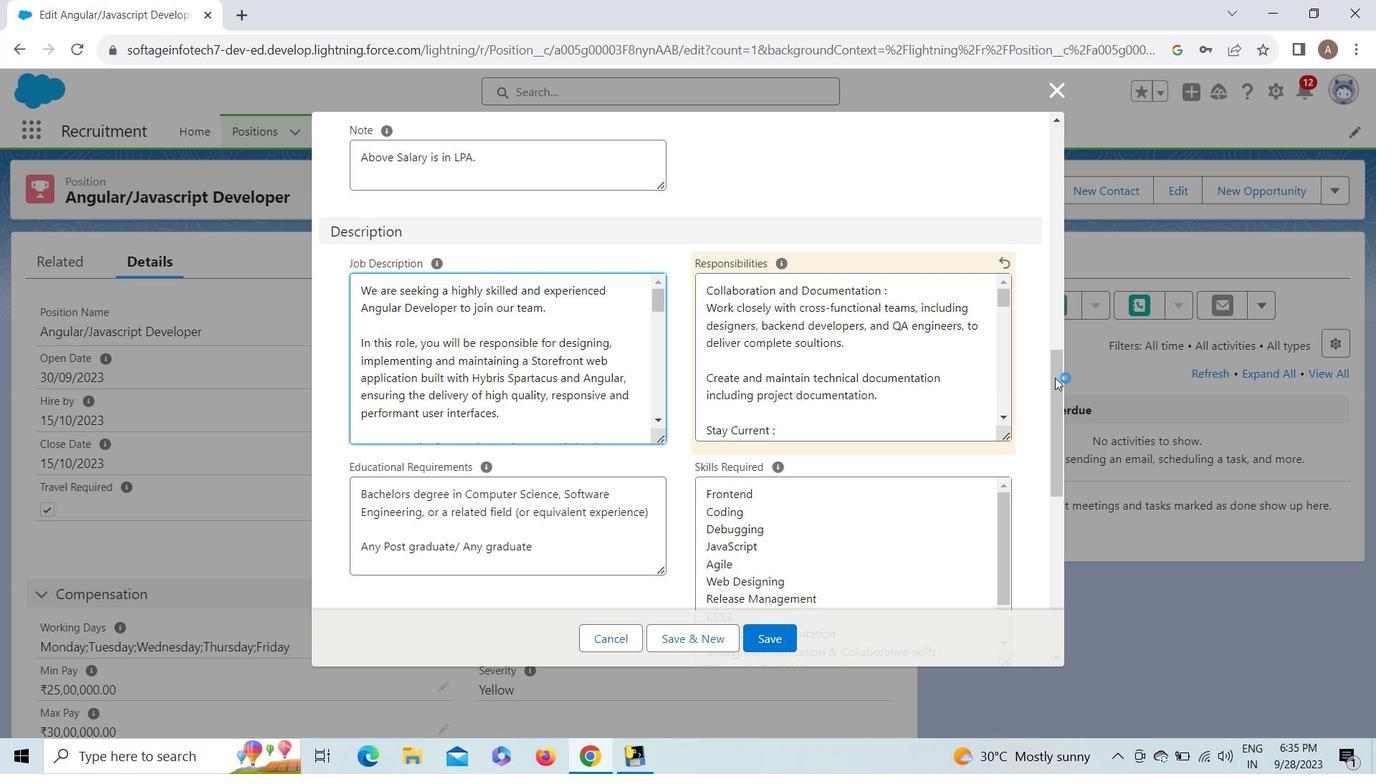 
Action: Mouse moved to (660, 283)
Screenshot: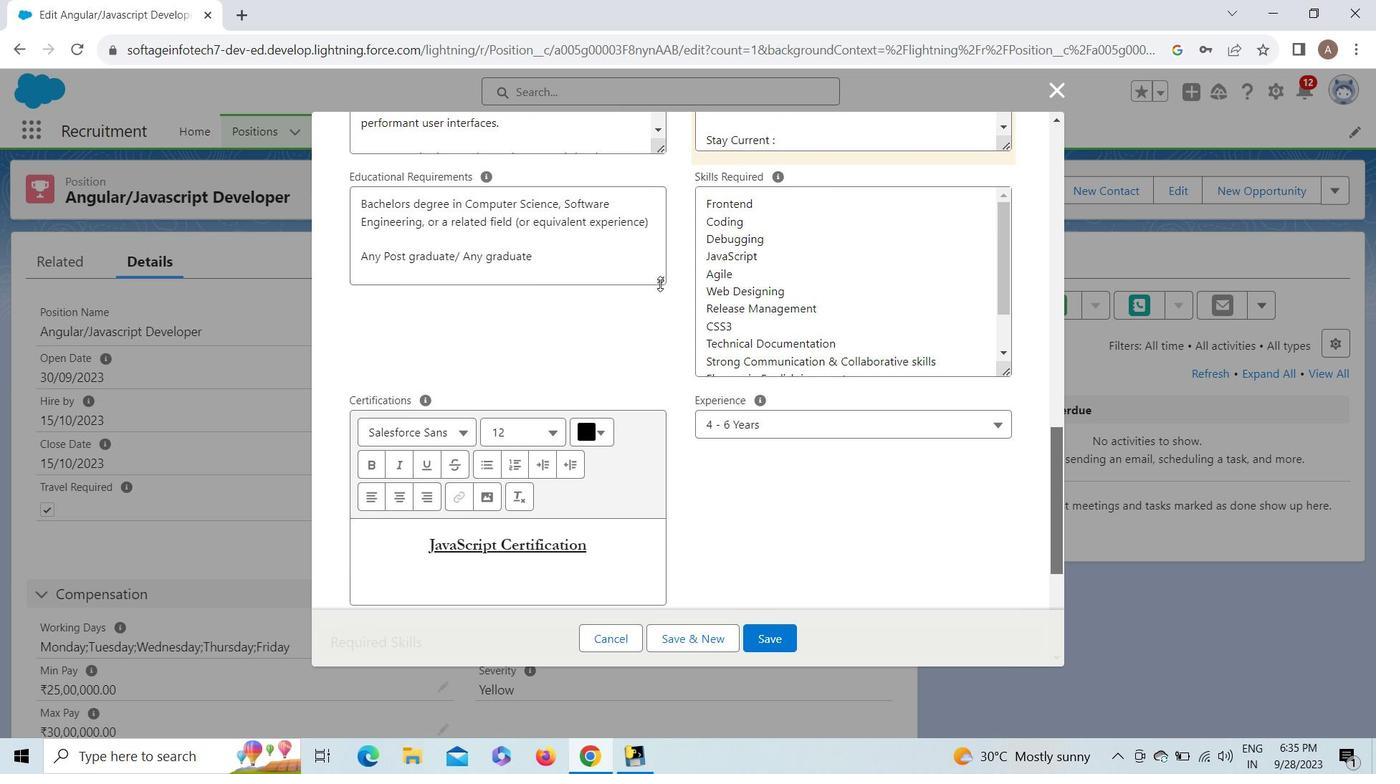 
Action: Mouse pressed left at (660, 283)
Screenshot: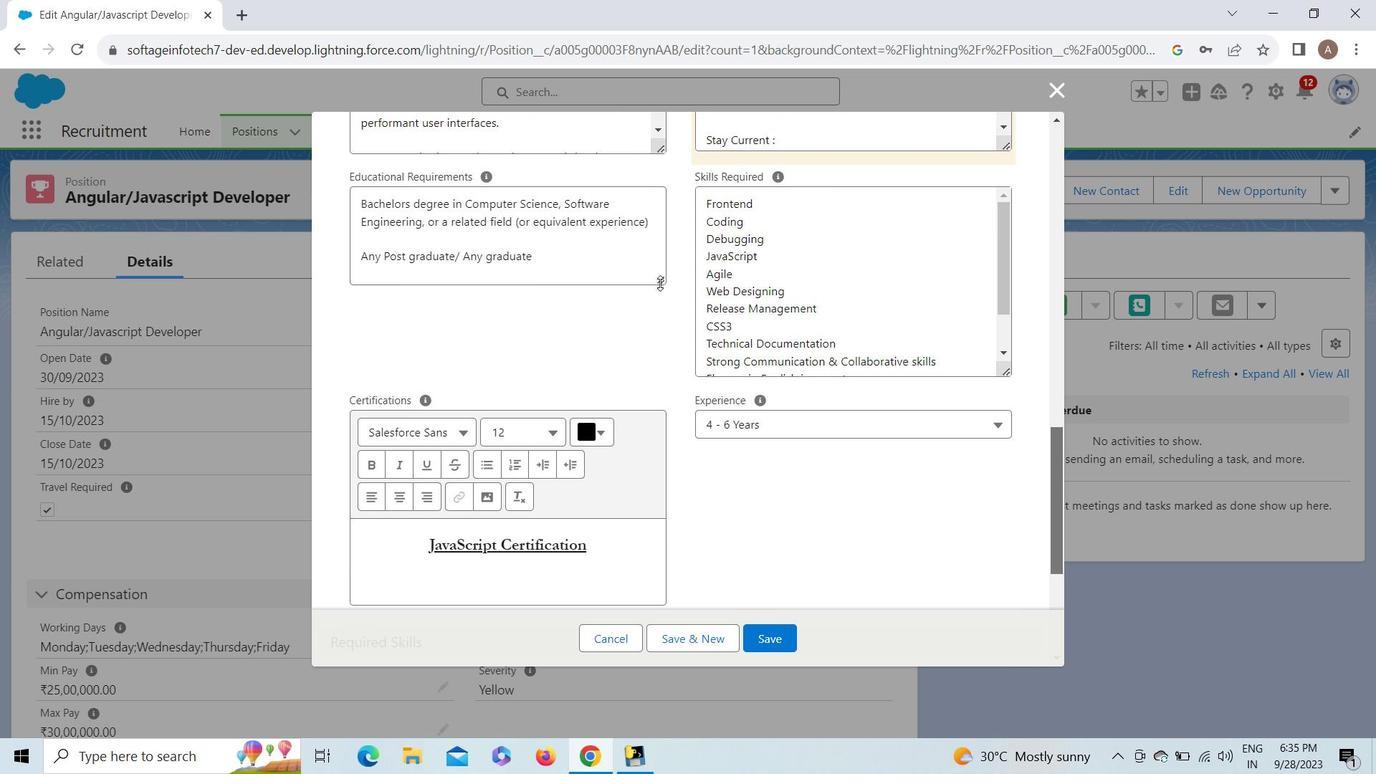 
Action: Mouse moved to (1005, 375)
Screenshot: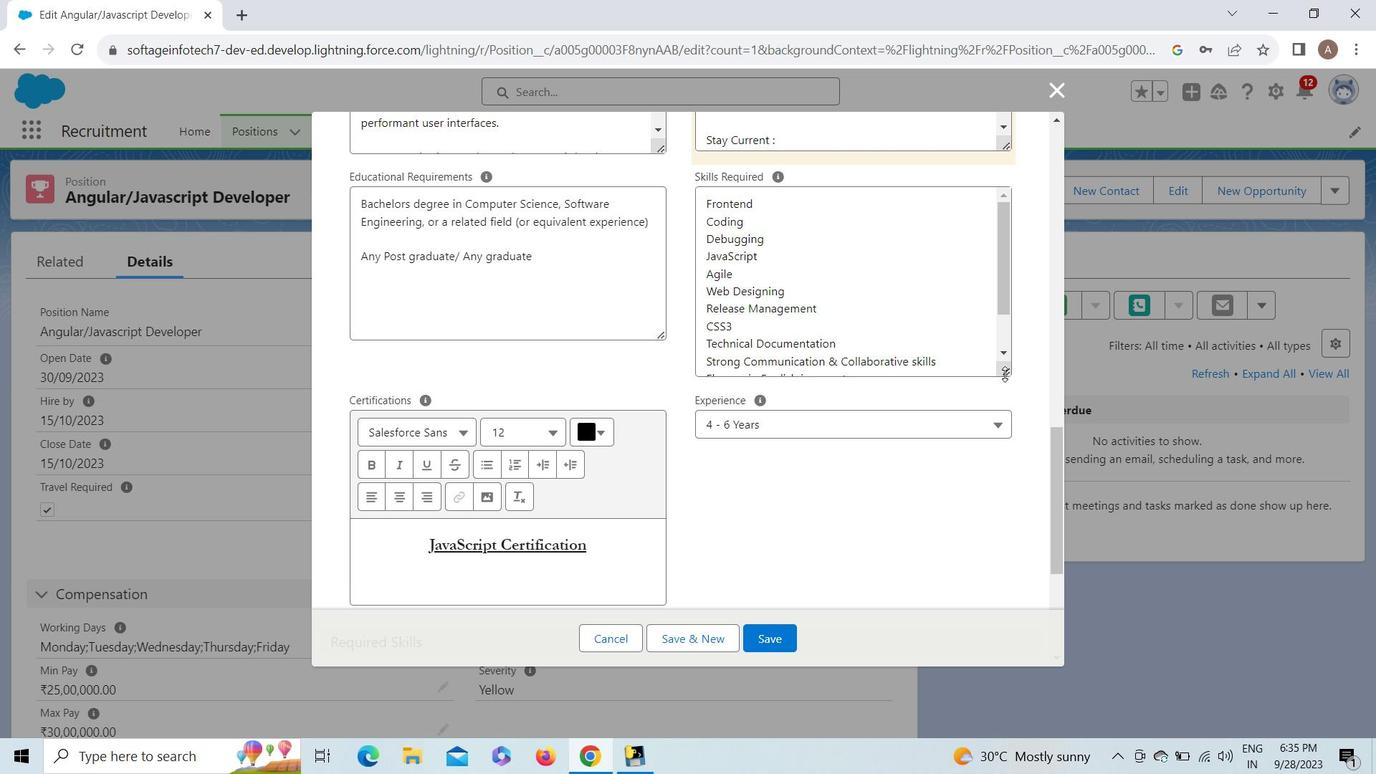 
Action: Mouse pressed left at (1005, 375)
Screenshot: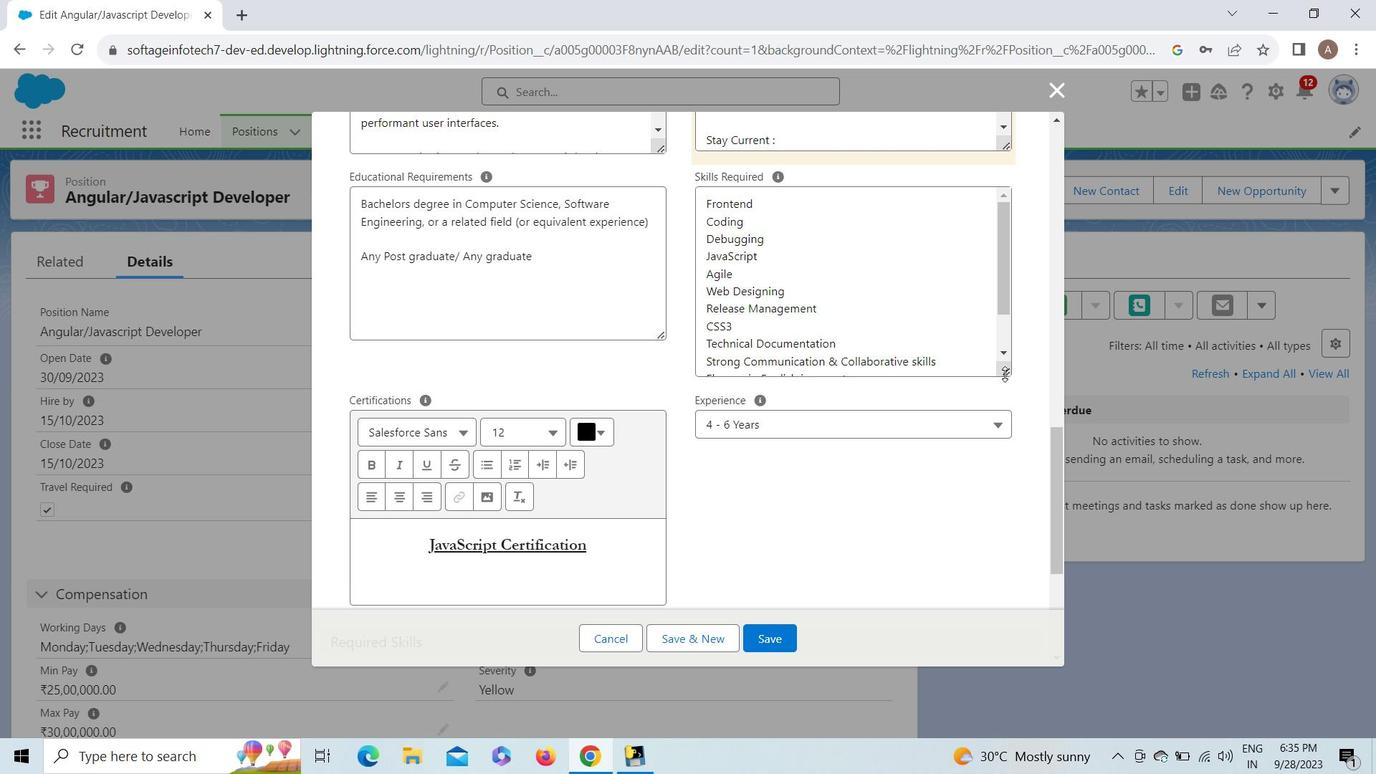 
Action: Mouse moved to (1002, 246)
Screenshot: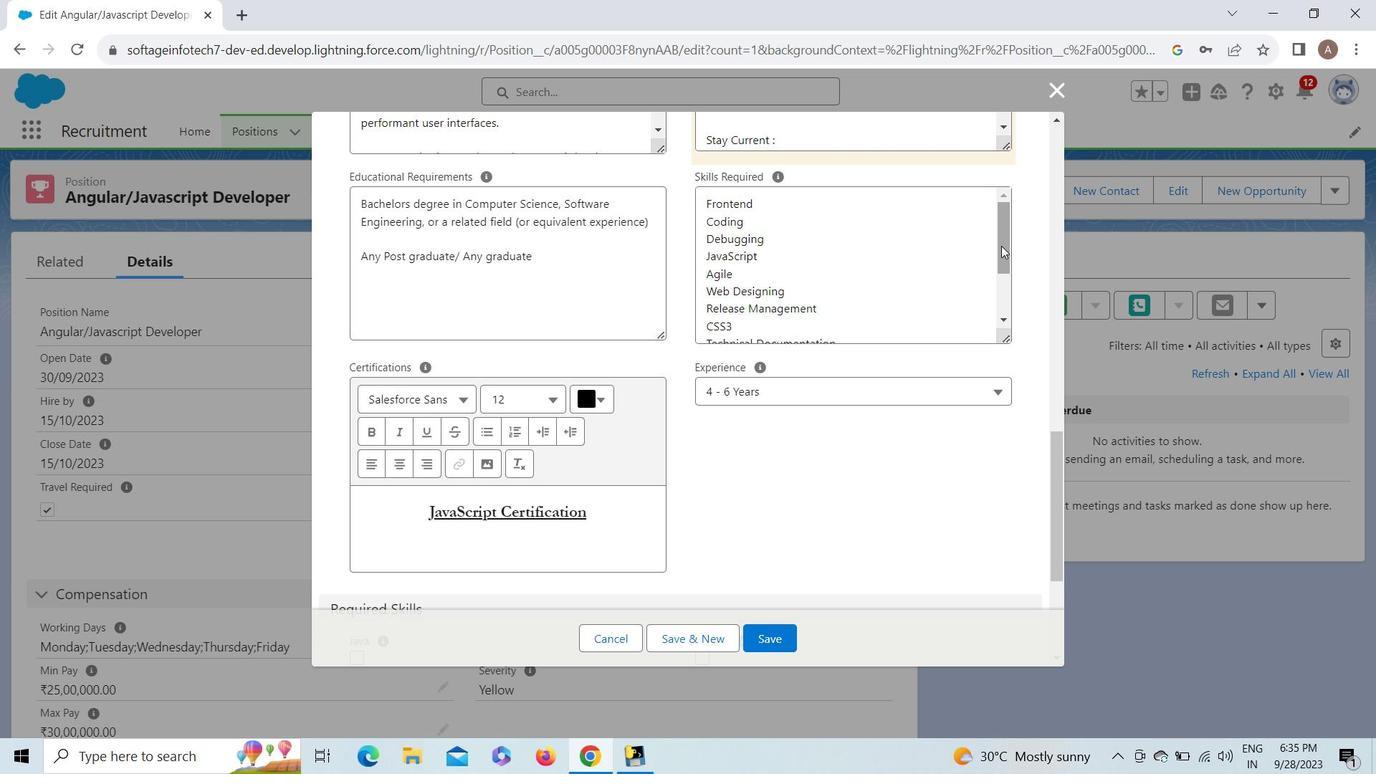 
Action: Mouse pressed left at (1002, 246)
Screenshot: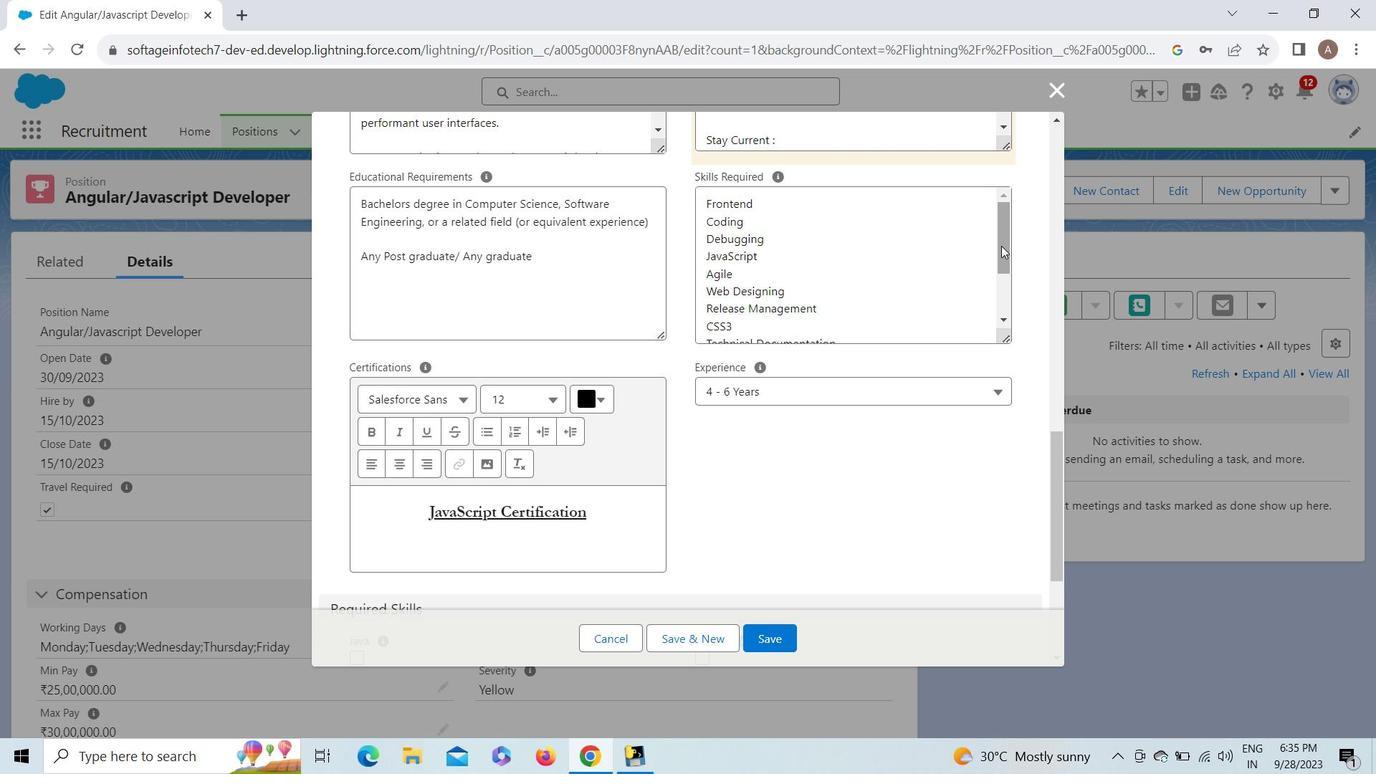 
Action: Mouse moved to (1059, 453)
Screenshot: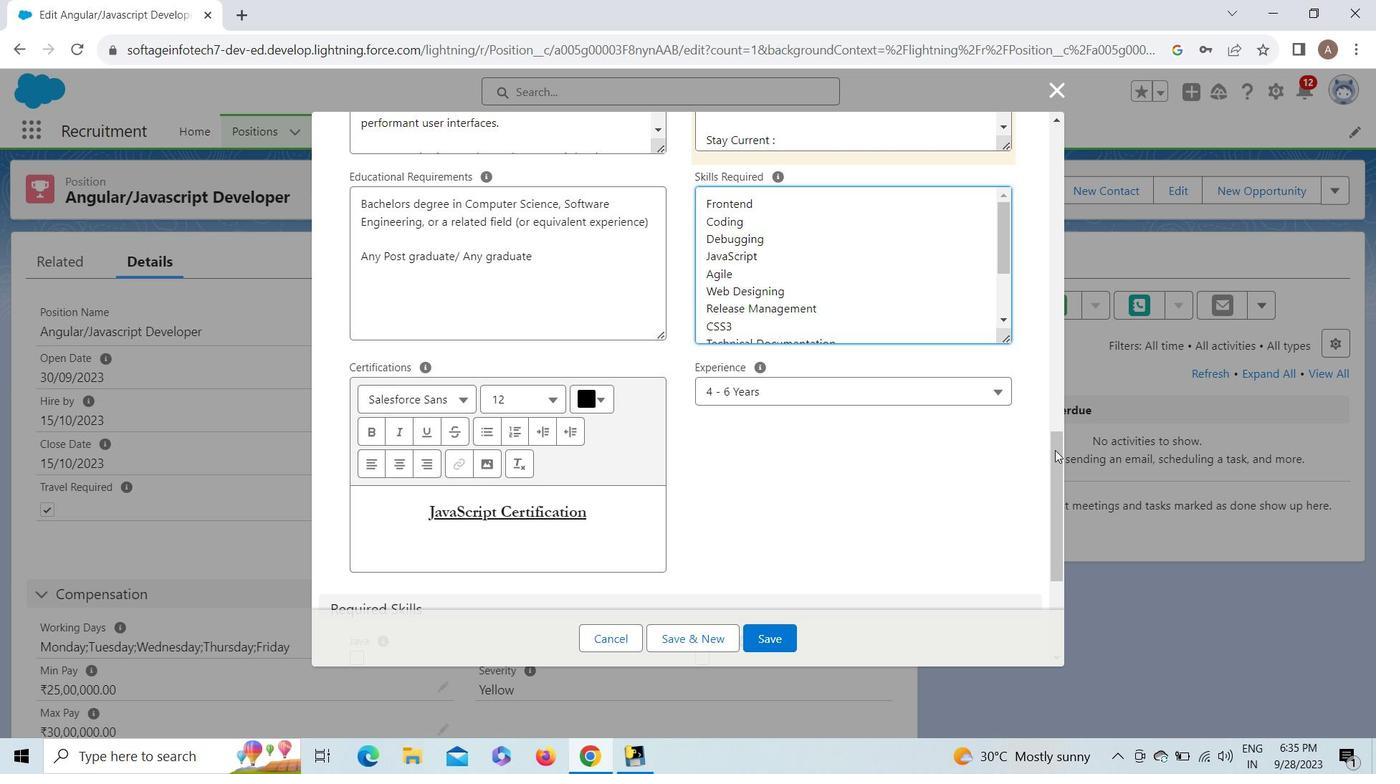 
Action: Mouse pressed left at (1059, 453)
Screenshot: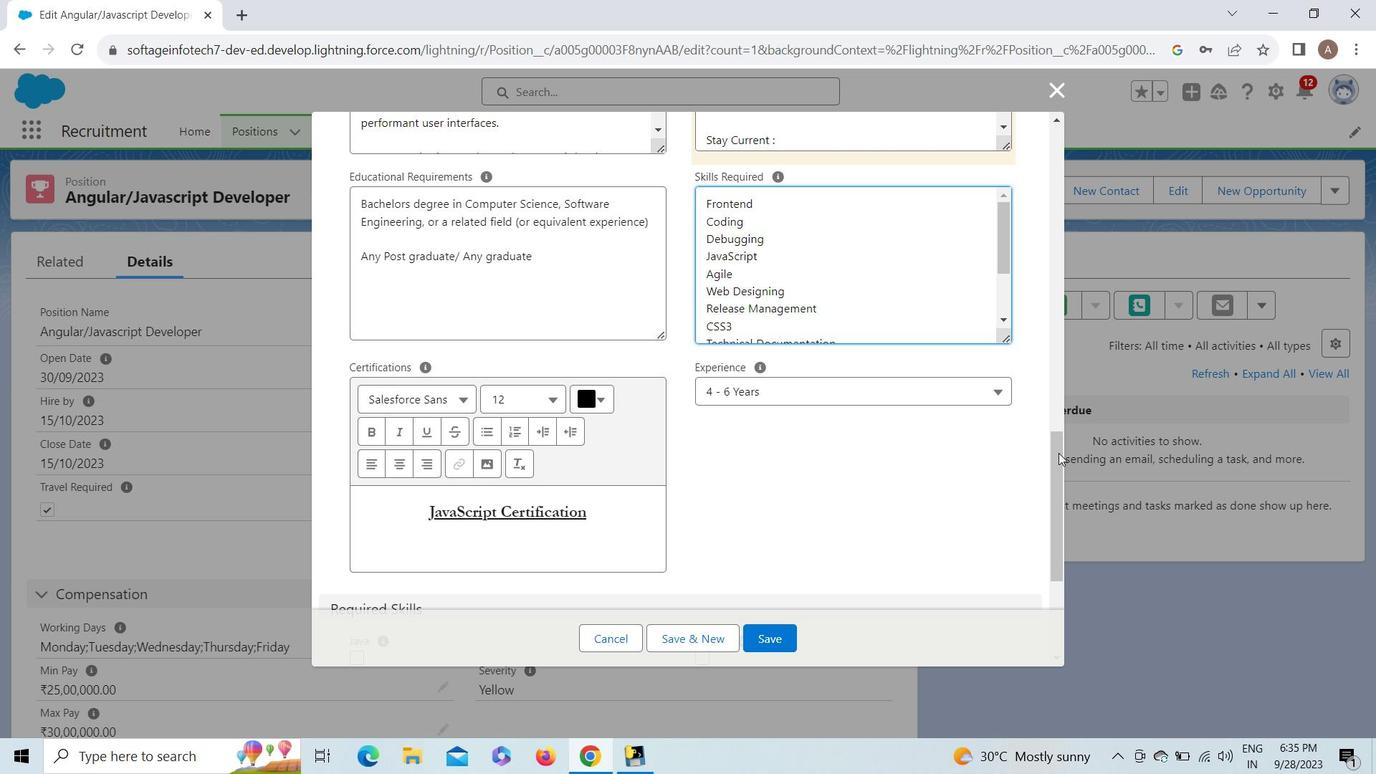 
Action: Mouse moved to (358, 484)
Screenshot: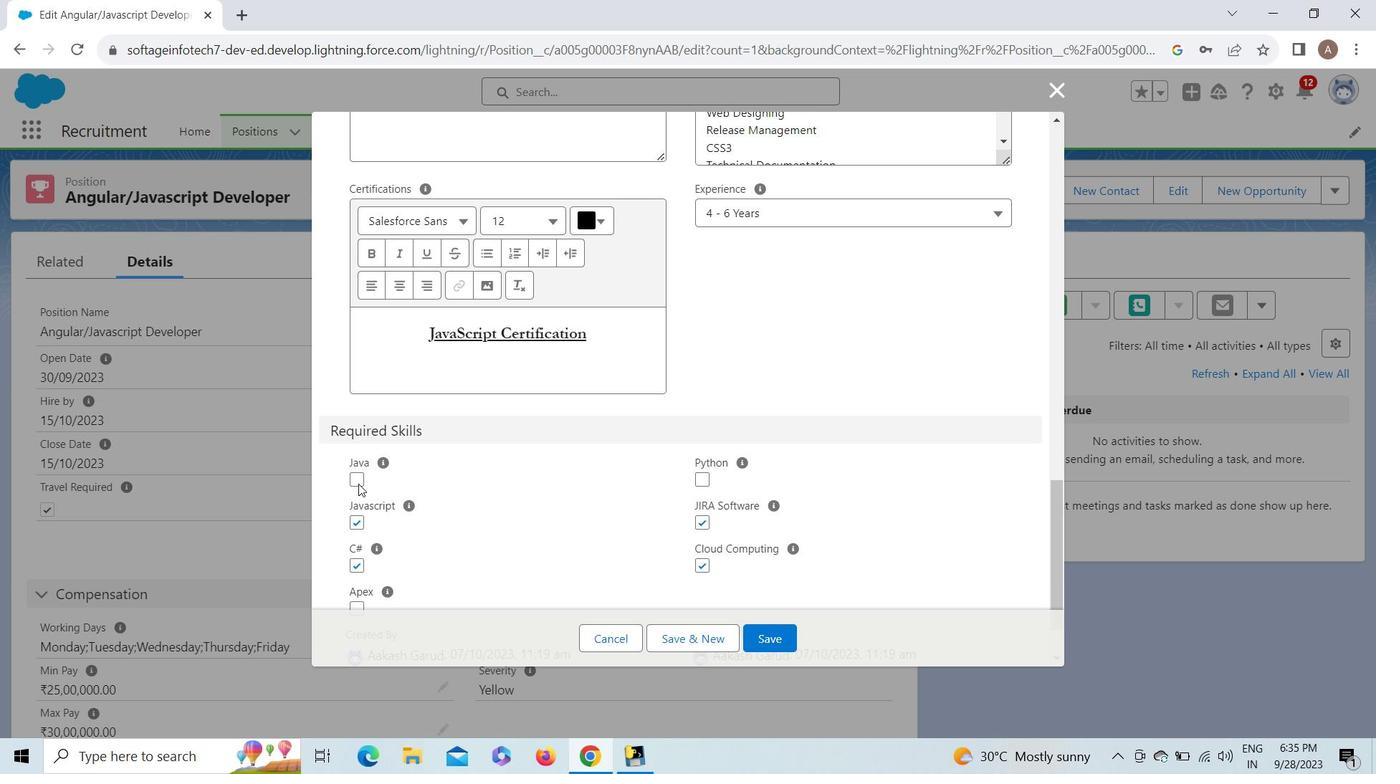 
Action: Mouse pressed left at (358, 484)
Screenshot: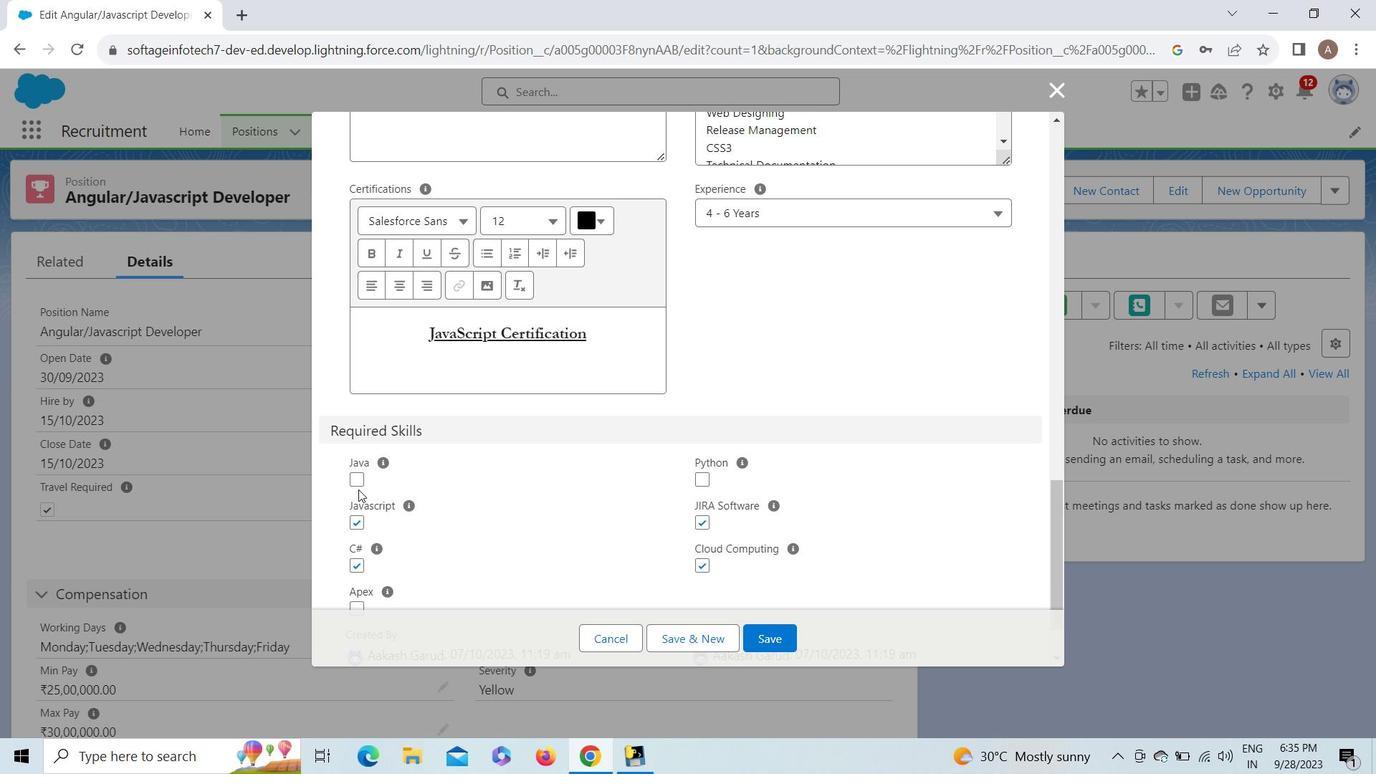 
Action: Mouse moved to (1060, 575)
Screenshot: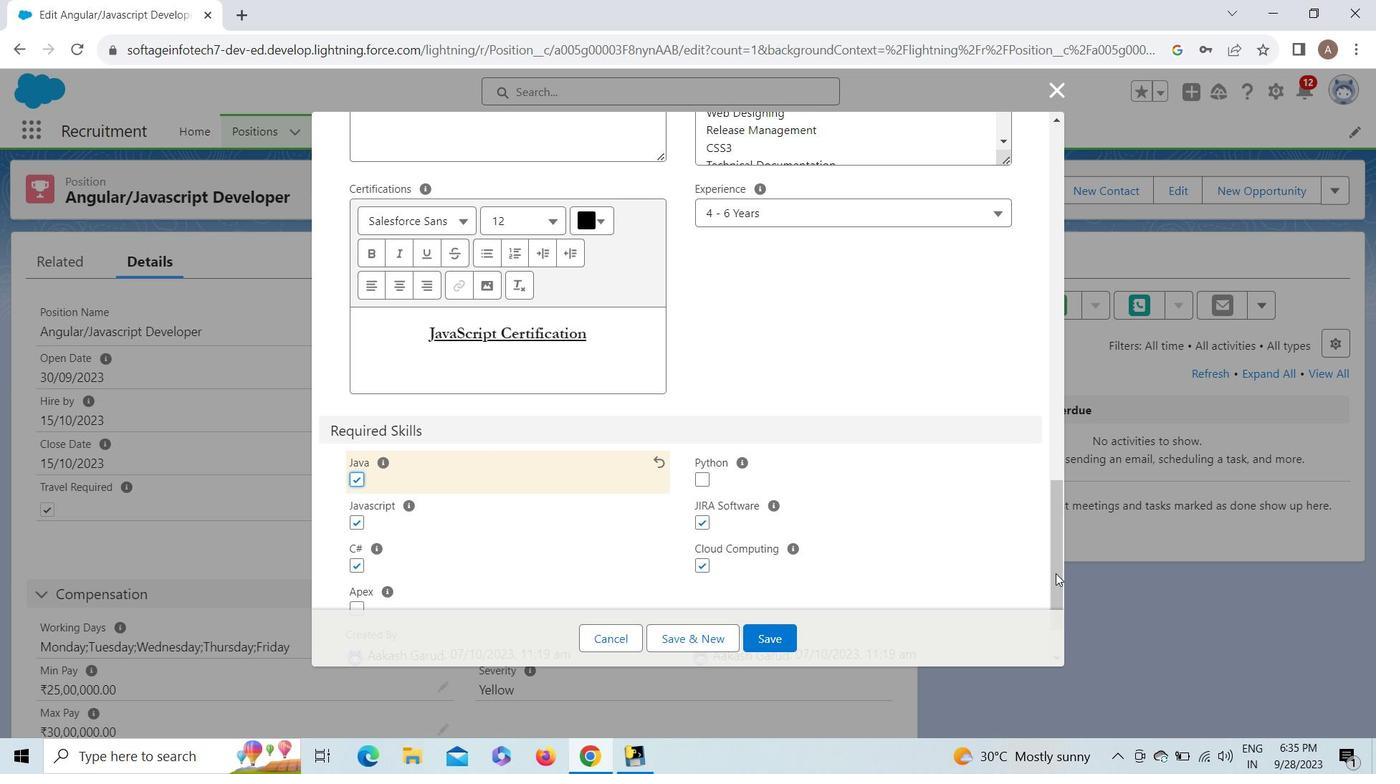 
Action: Mouse pressed left at (1060, 575)
Screenshot: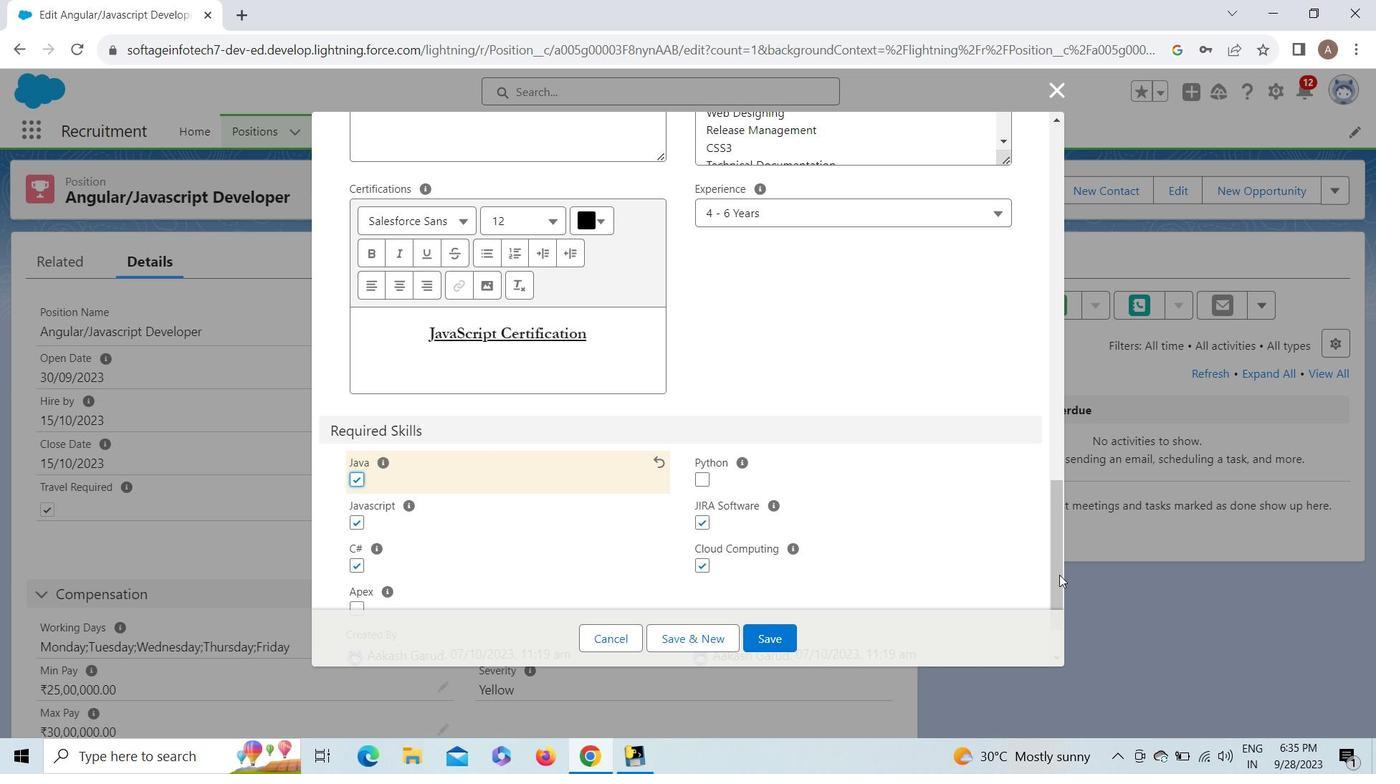 
Action: Mouse moved to (1006, 310)
Screenshot: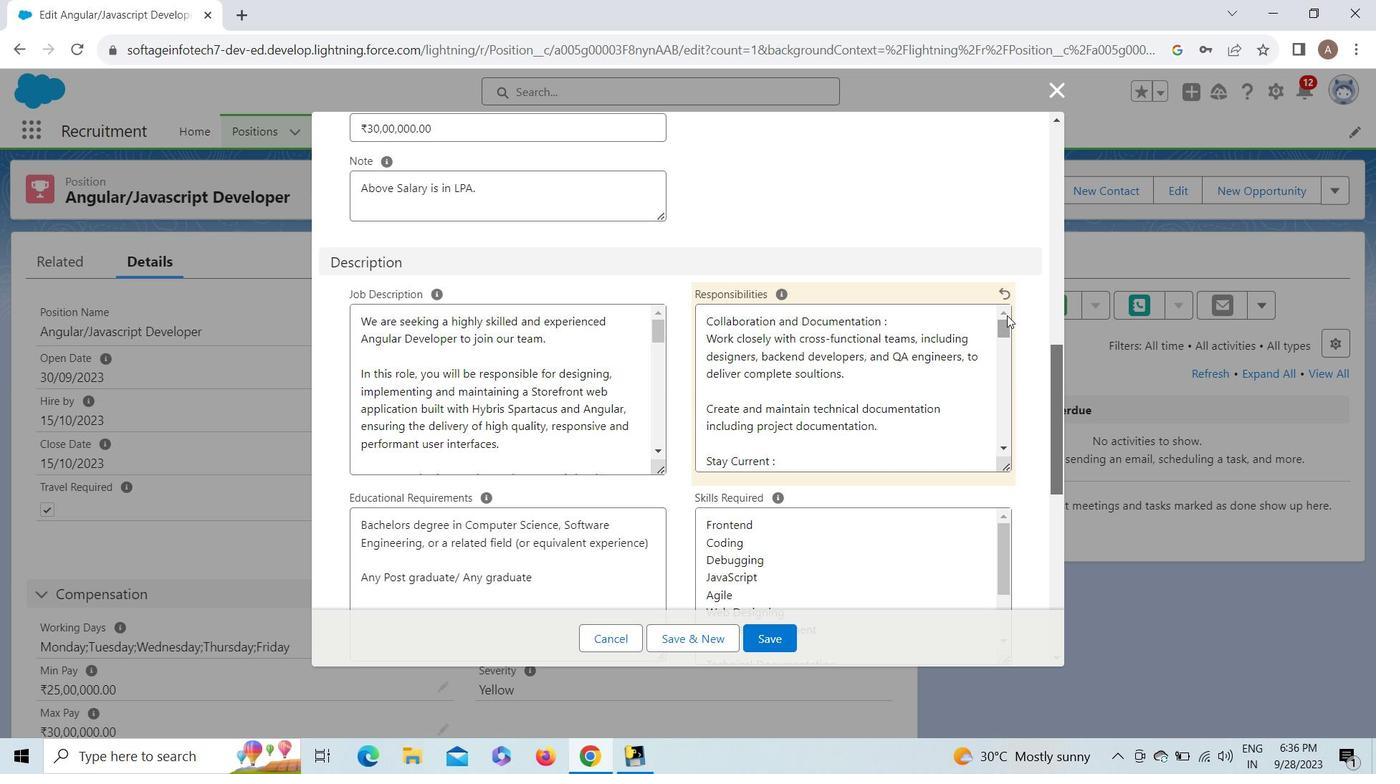 
Action: Mouse pressed left at (1006, 310)
Screenshot: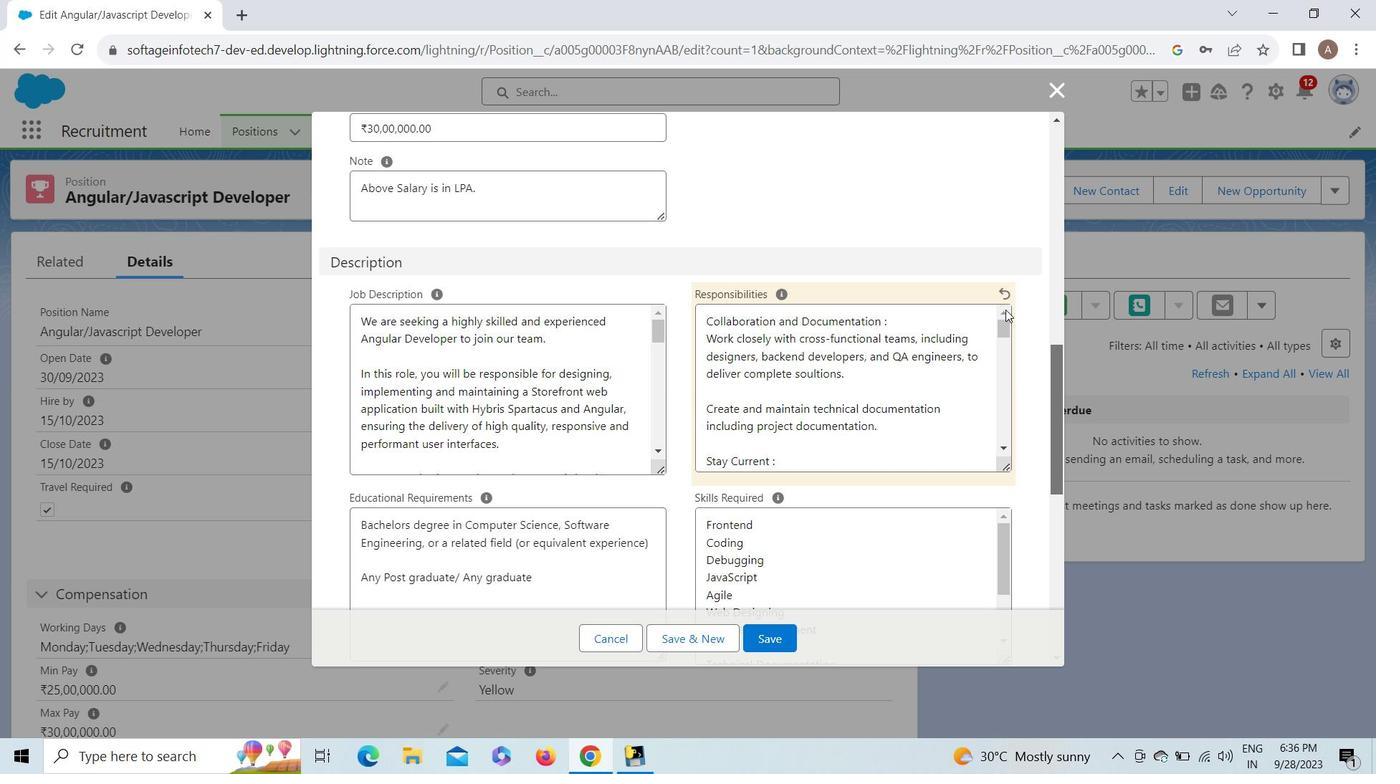 
Action: Mouse pressed left at (1006, 310)
Screenshot: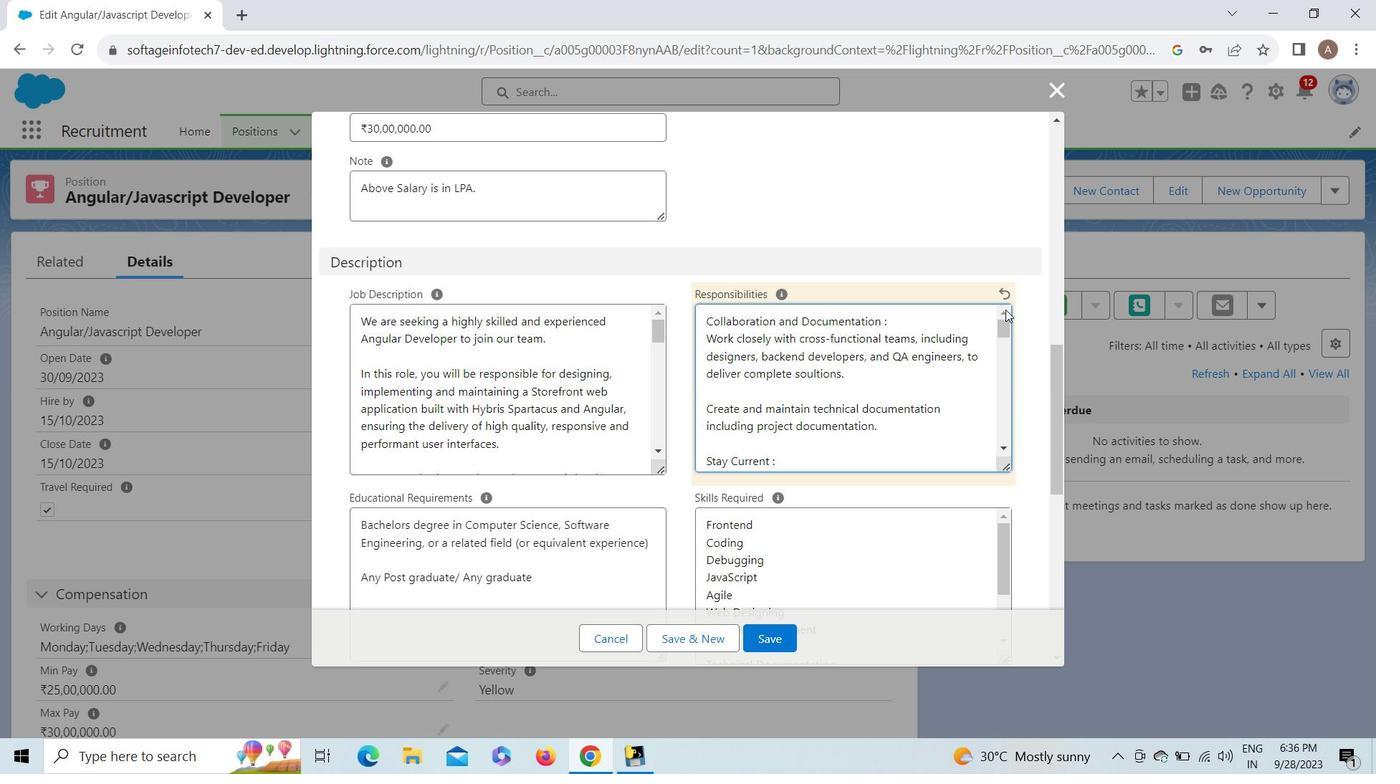 
Action: Mouse pressed left at (1006, 310)
Screenshot: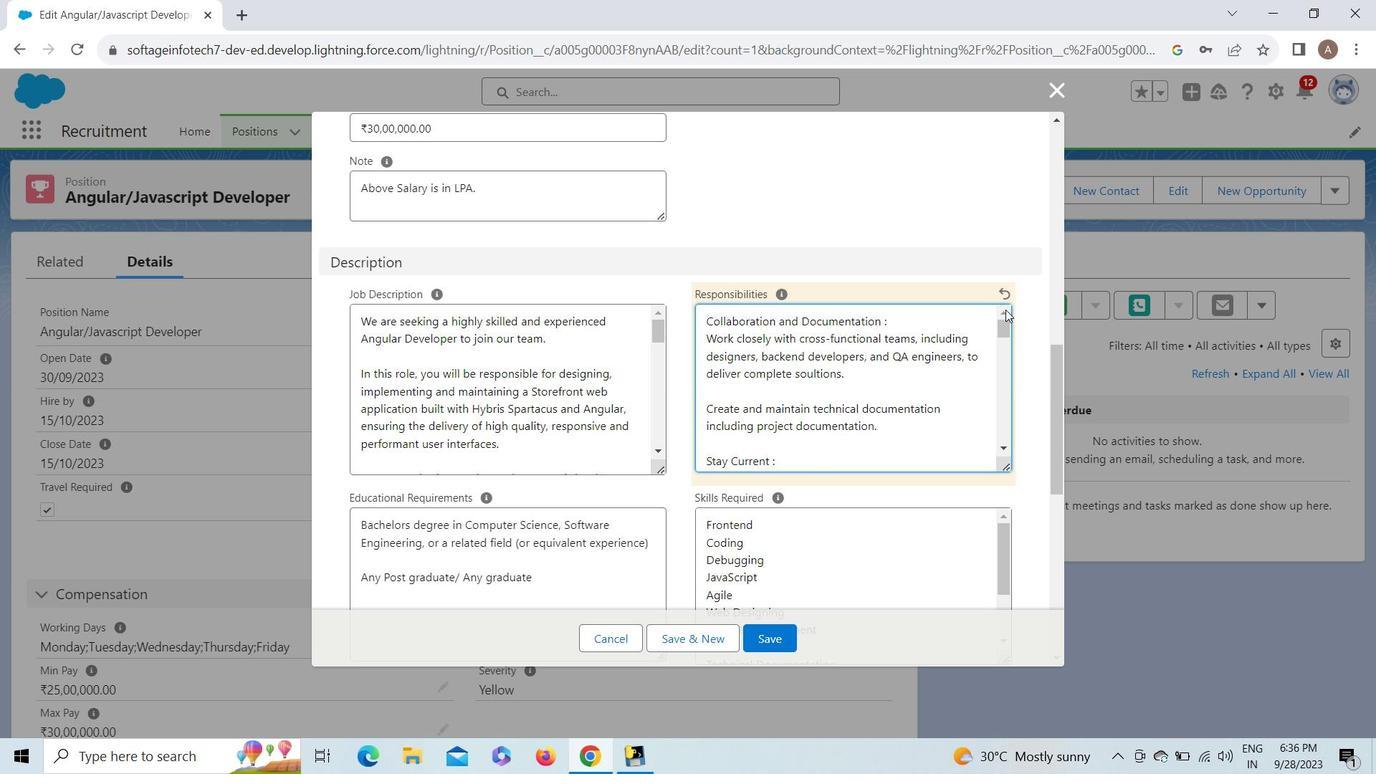 
Action: Mouse pressed left at (1006, 310)
Screenshot: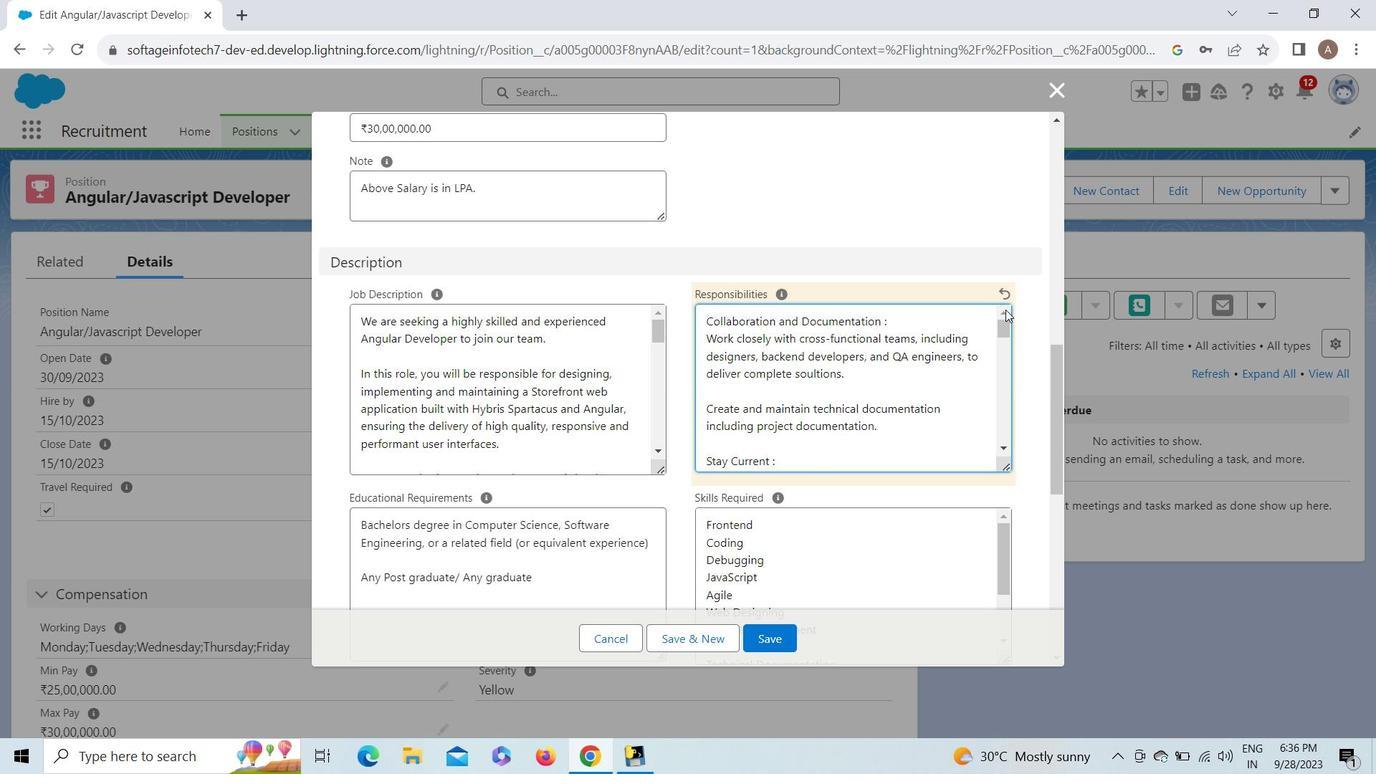 
Action: Mouse pressed left at (1006, 310)
Screenshot: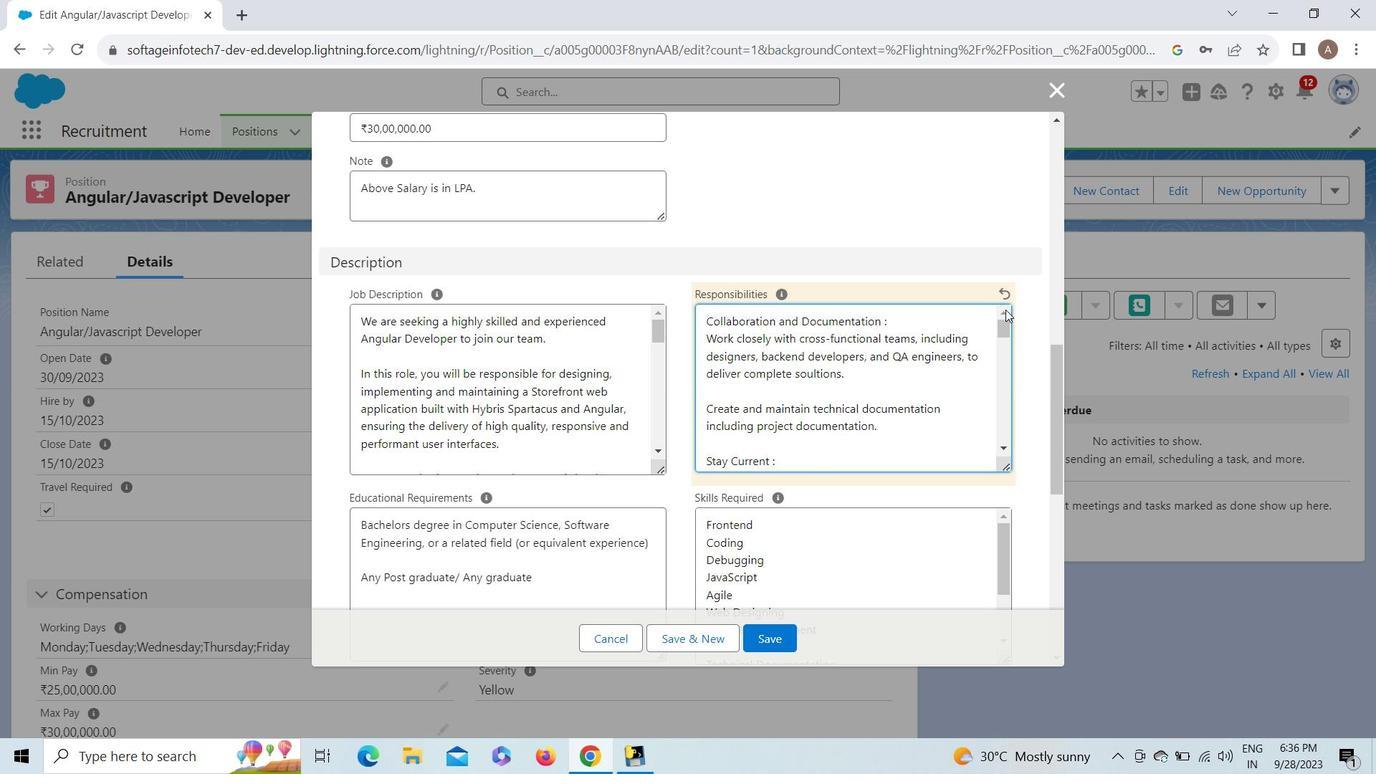
Action: Mouse pressed left at (1006, 310)
Screenshot: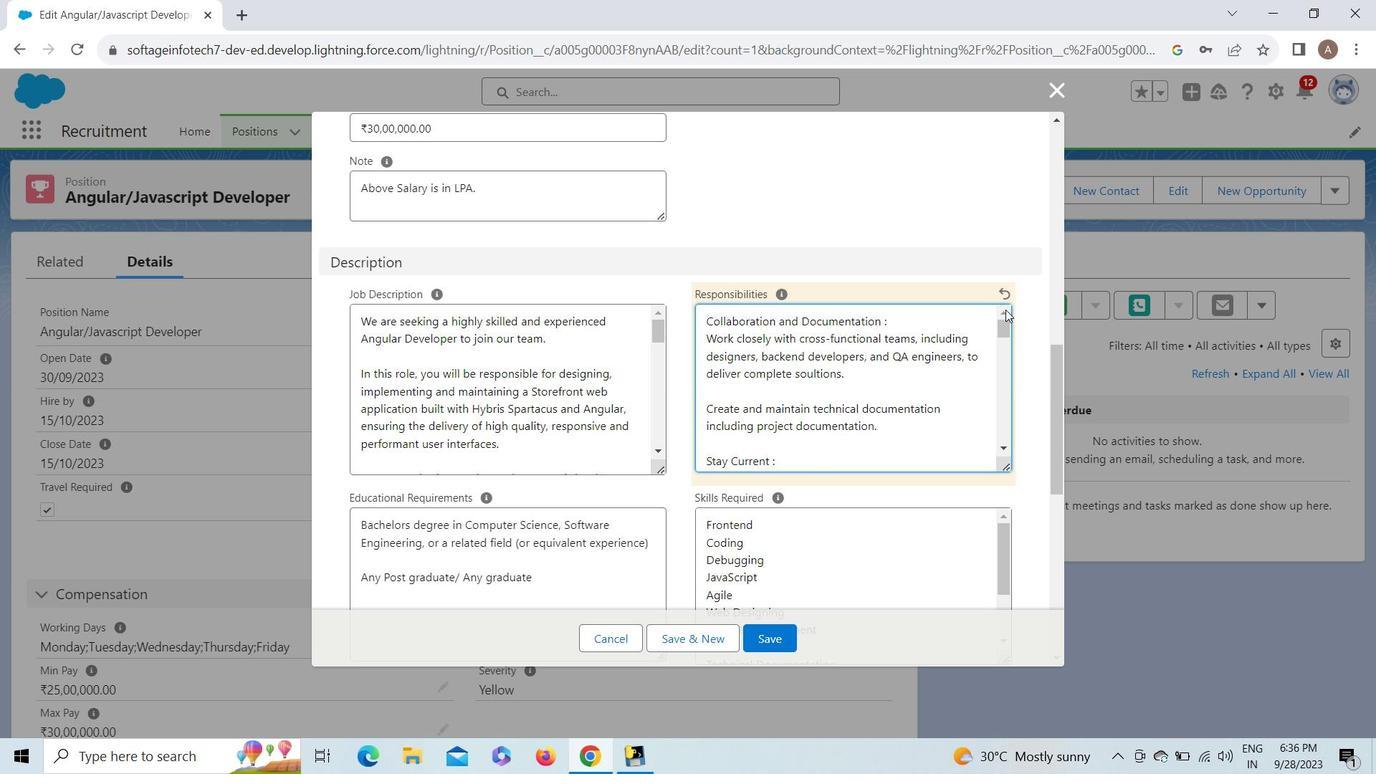 
Action: Mouse pressed left at (1006, 310)
Screenshot: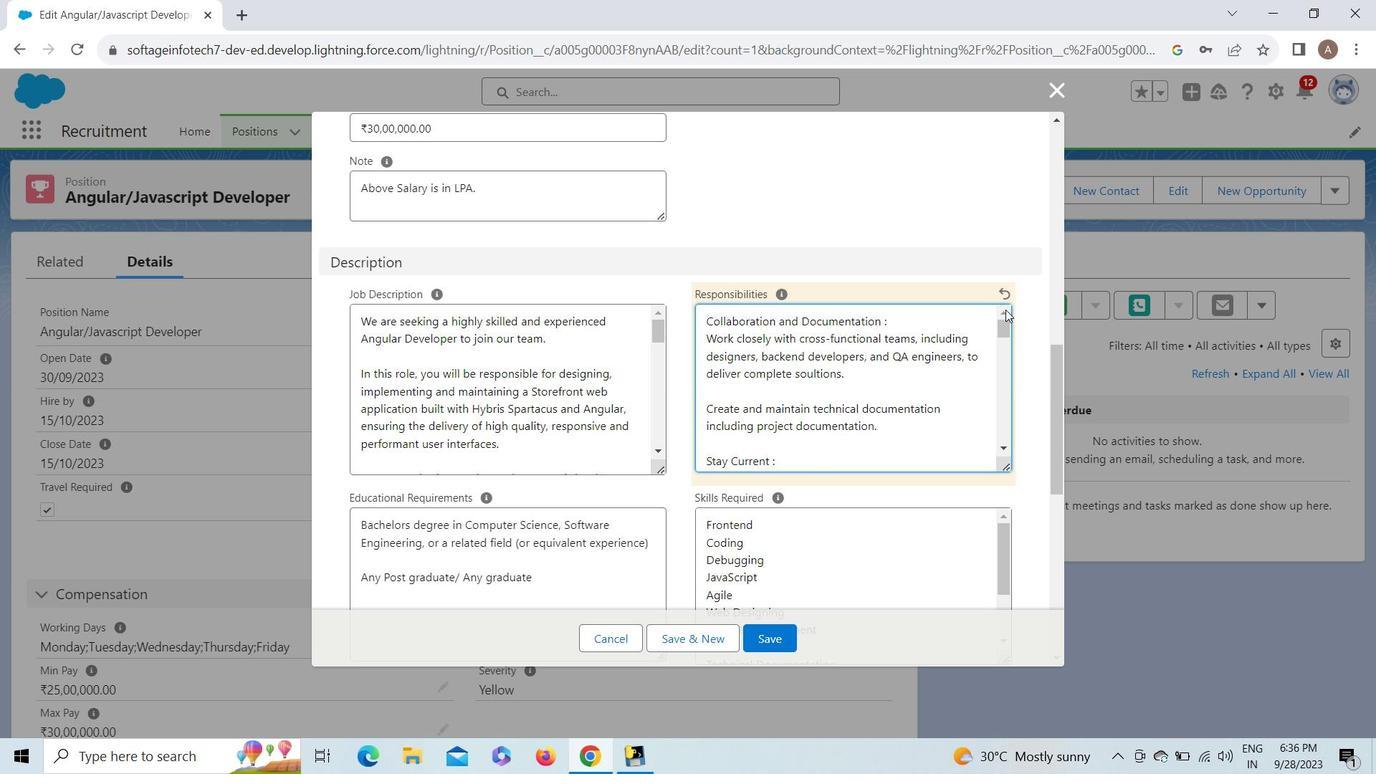 
Action: Mouse pressed left at (1006, 310)
Screenshot: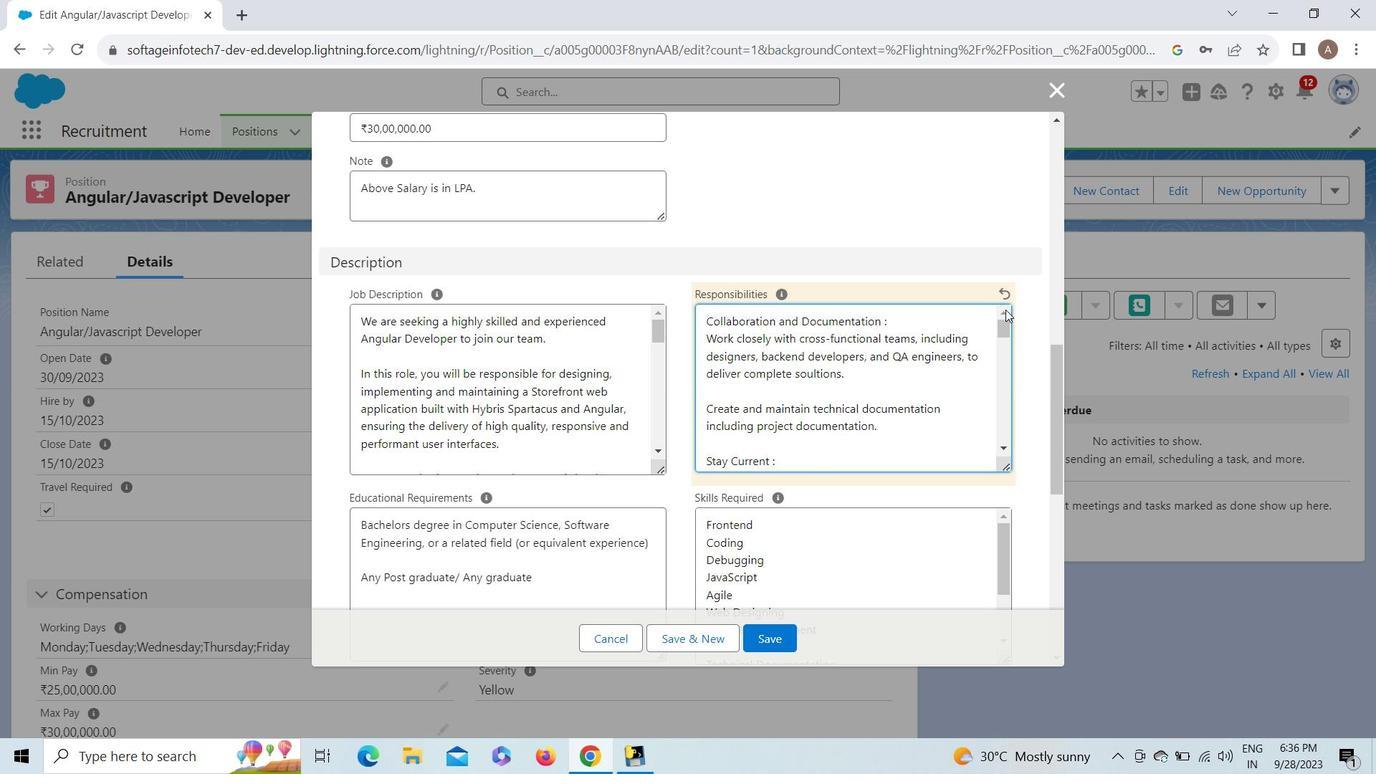 
Action: Mouse pressed left at (1006, 310)
Screenshot: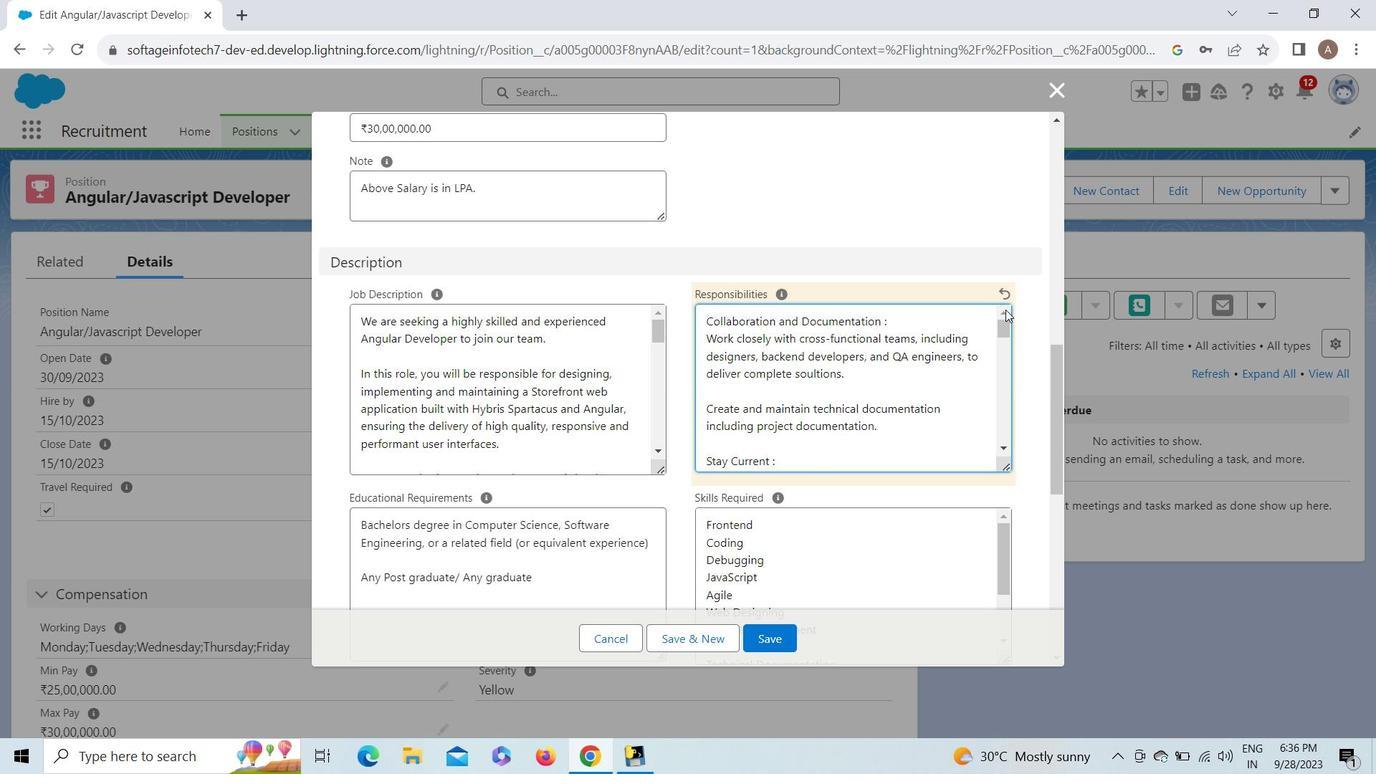 
Action: Mouse pressed left at (1006, 310)
Screenshot: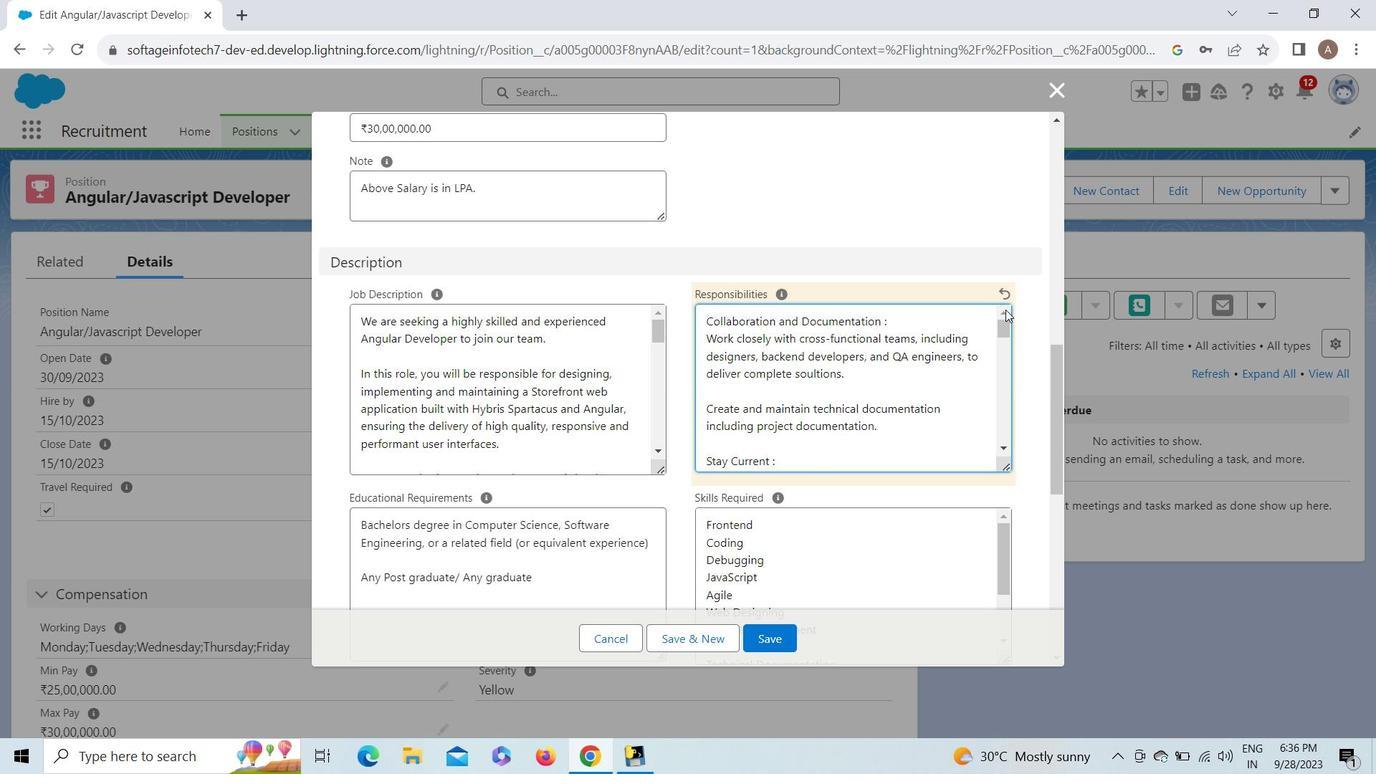 
Action: Mouse pressed left at (1006, 310)
Screenshot: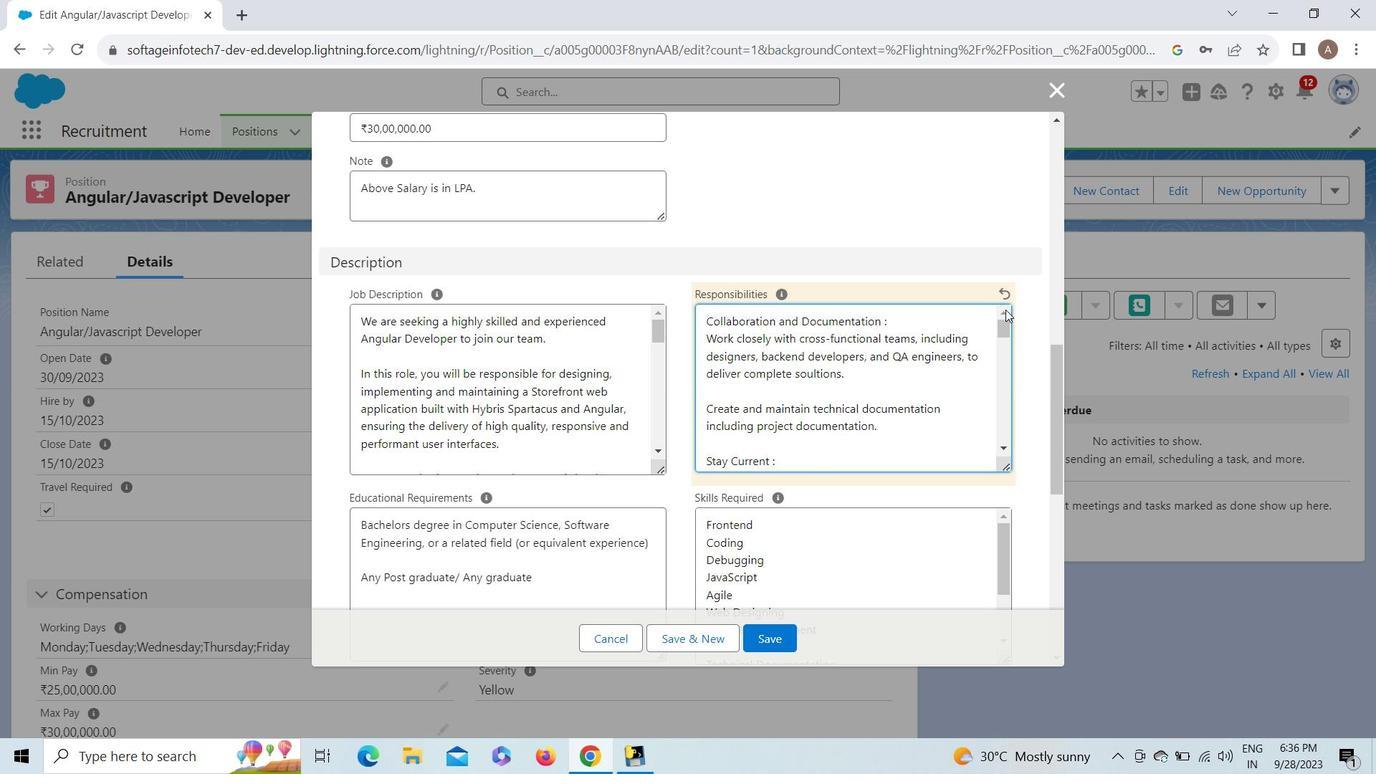 
Action: Mouse moved to (778, 642)
Screenshot: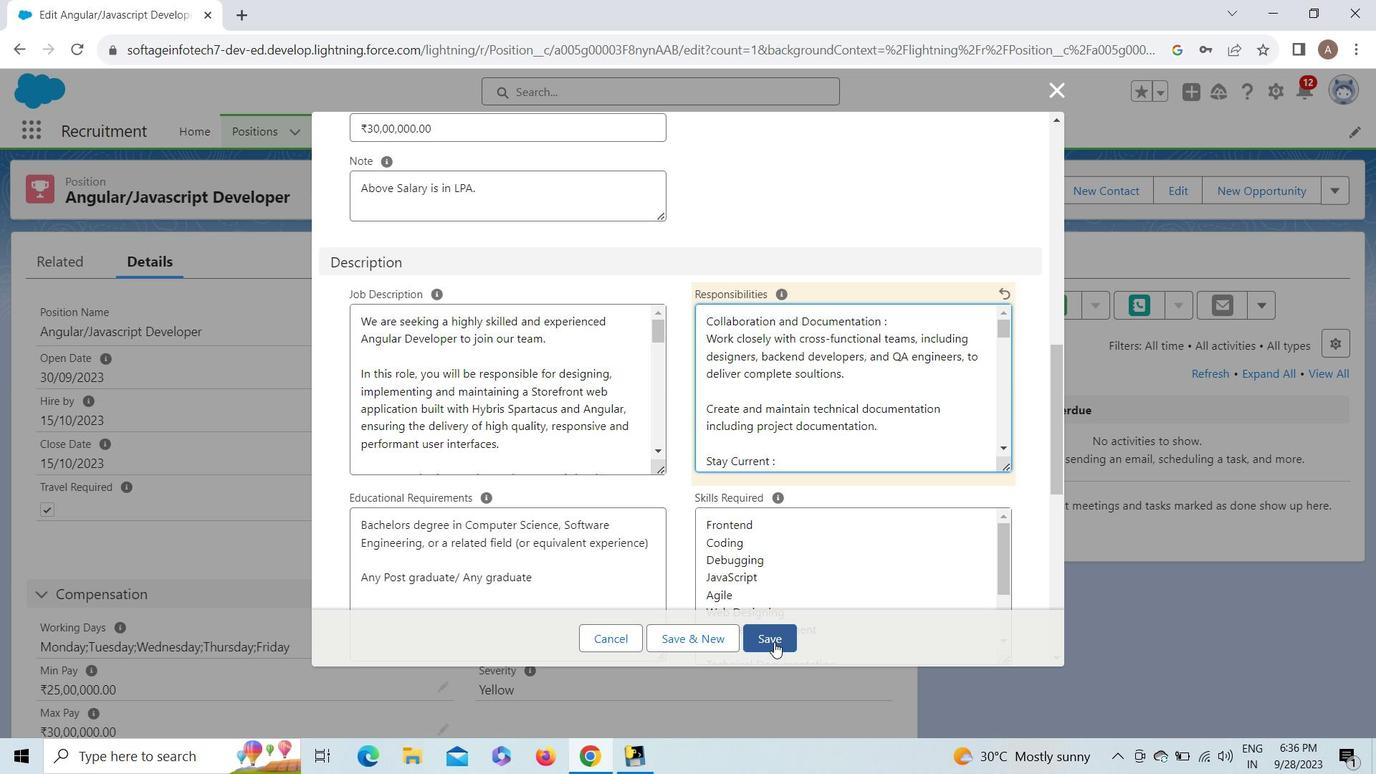 
Action: Mouse pressed left at (778, 642)
Screenshot: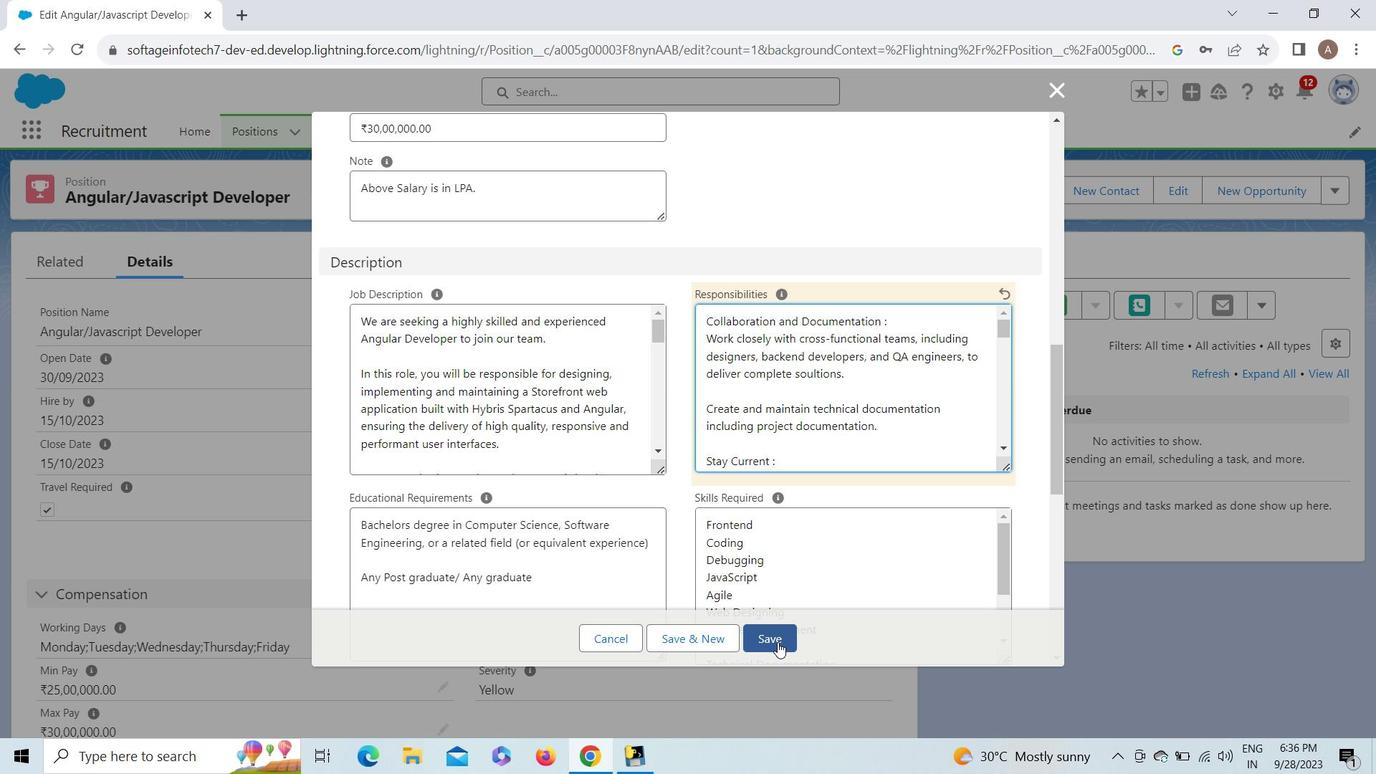 
Action: Mouse moved to (1366, 220)
Screenshot: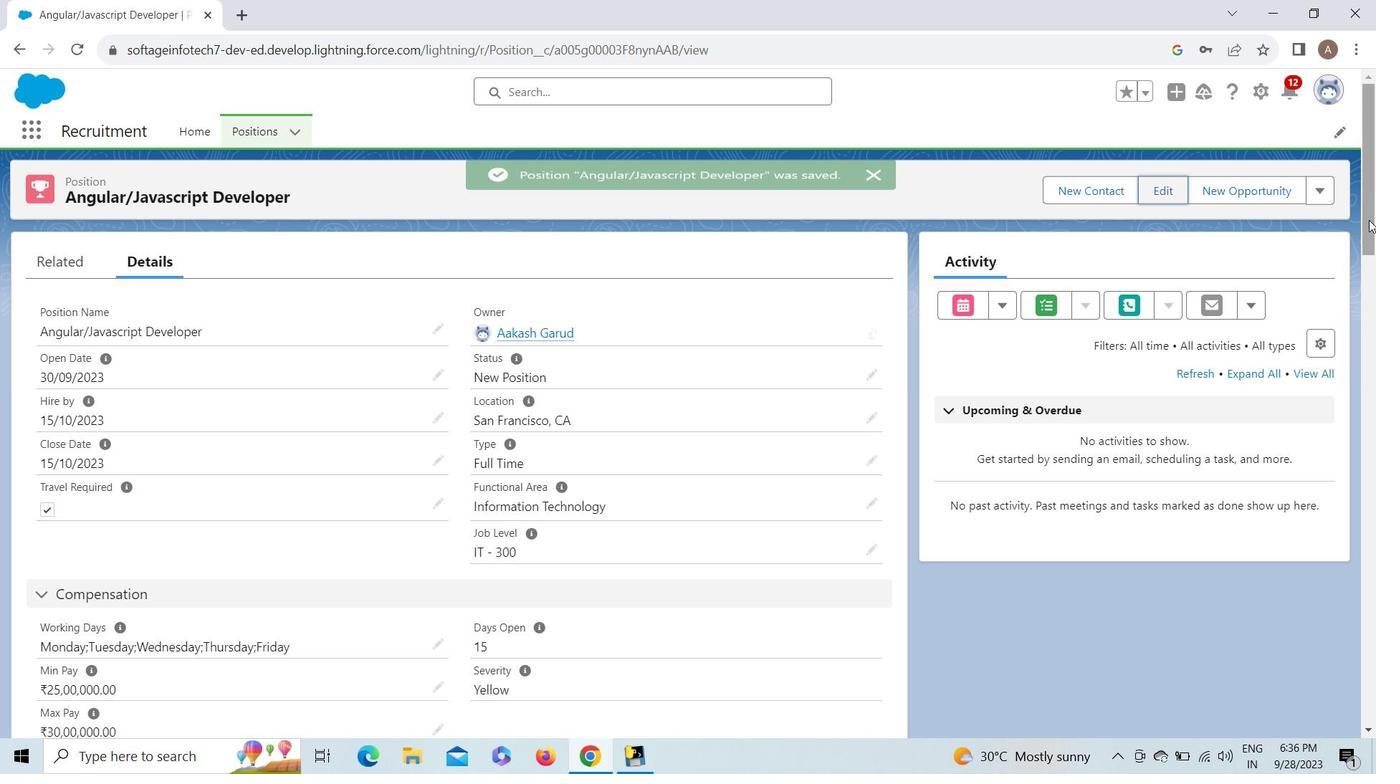 
Action: Mouse pressed left at (1366, 220)
Screenshot: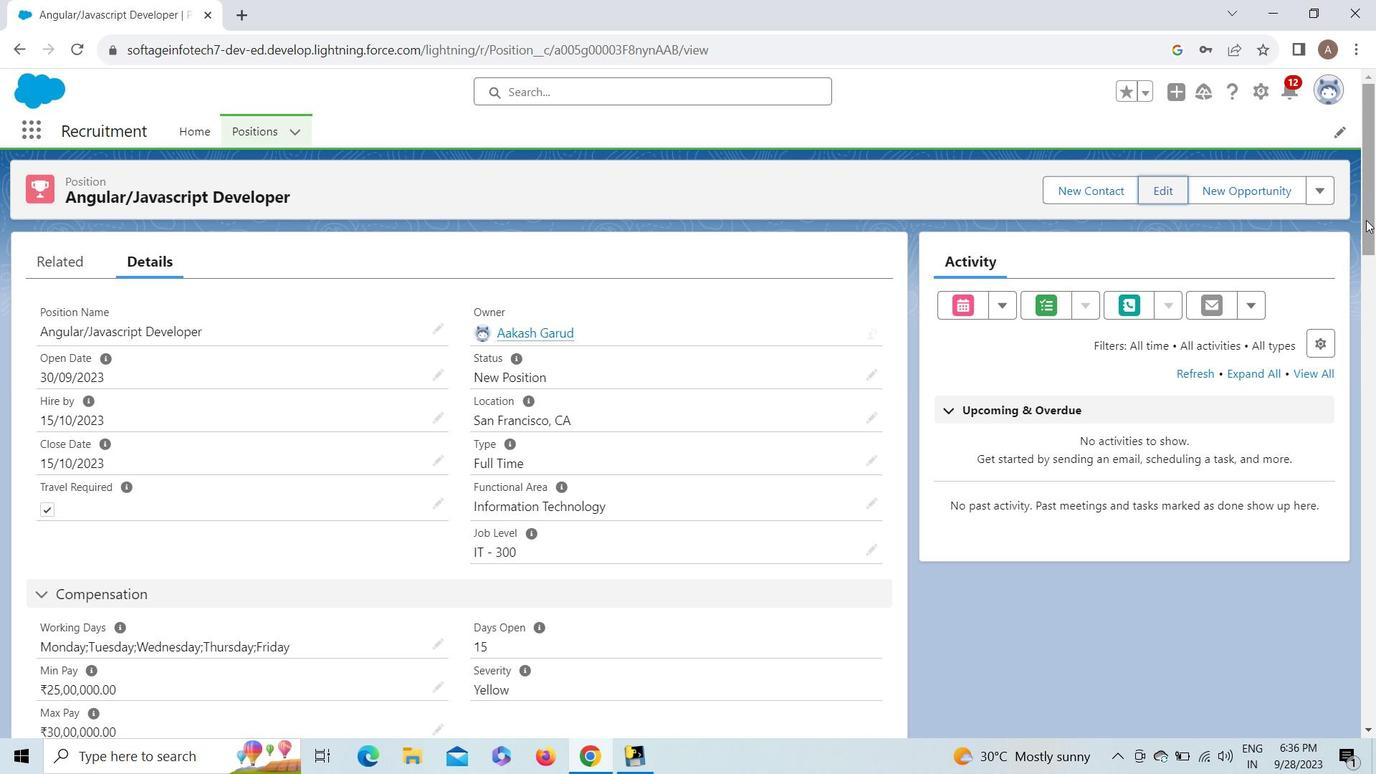 
Action: Mouse moved to (238, 134)
Screenshot: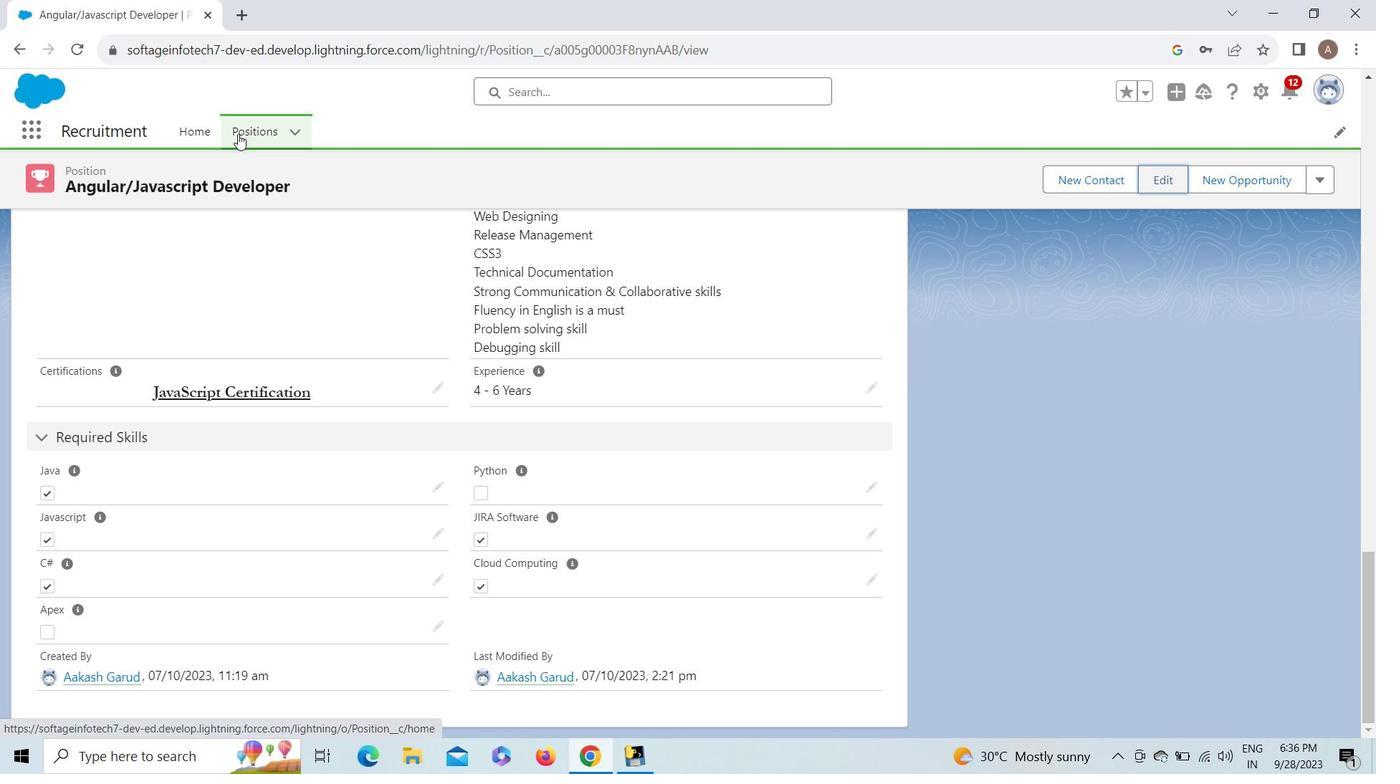 
Action: Mouse pressed left at (238, 134)
Screenshot: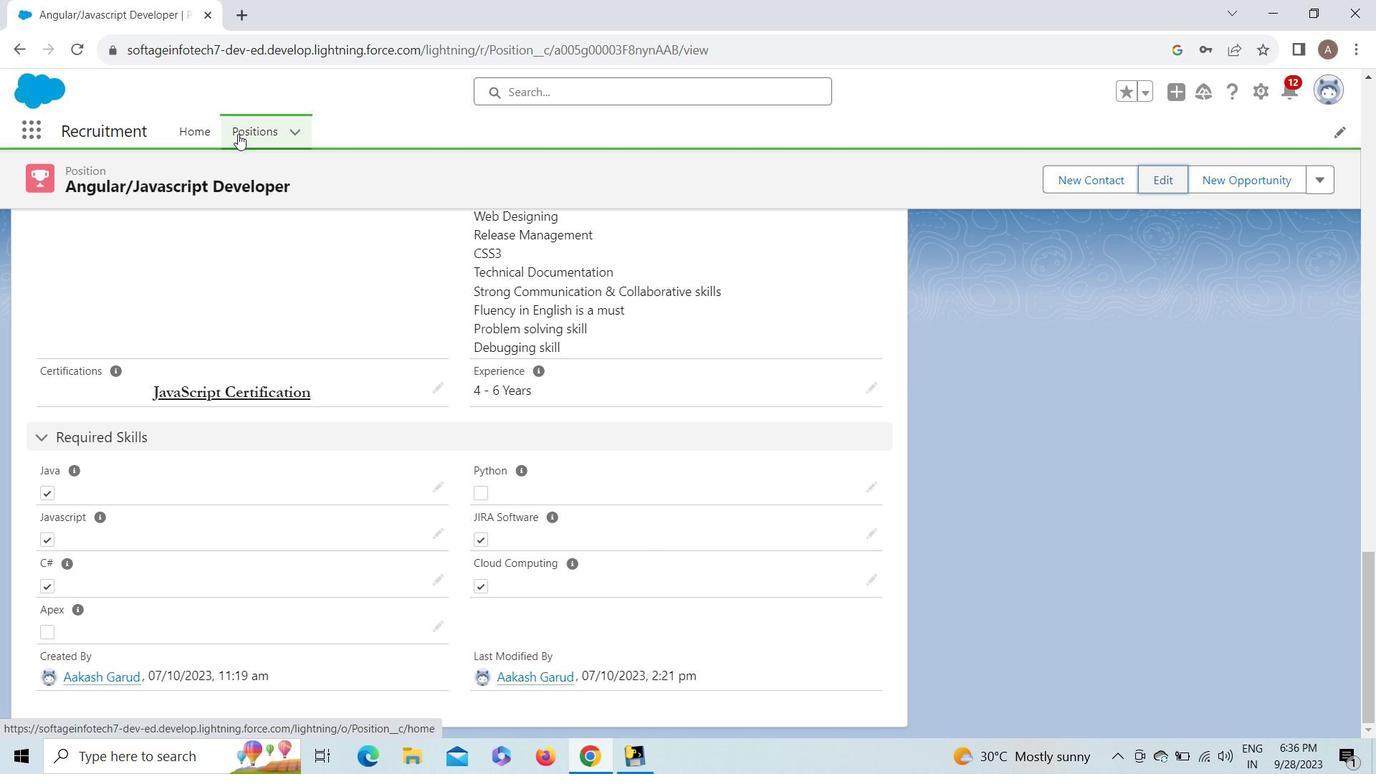 
Action: Mouse moved to (198, 299)
Screenshot: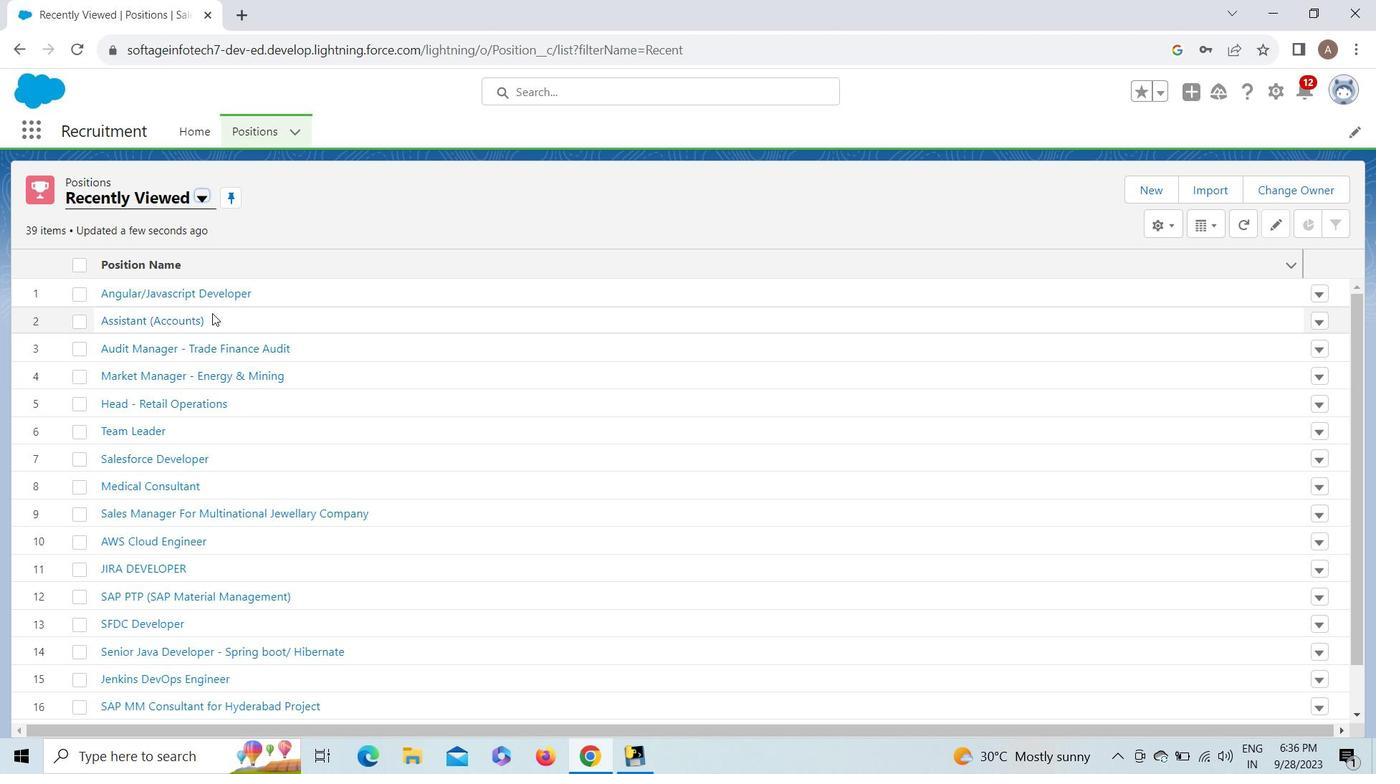 
Action: Mouse pressed left at (198, 299)
Screenshot: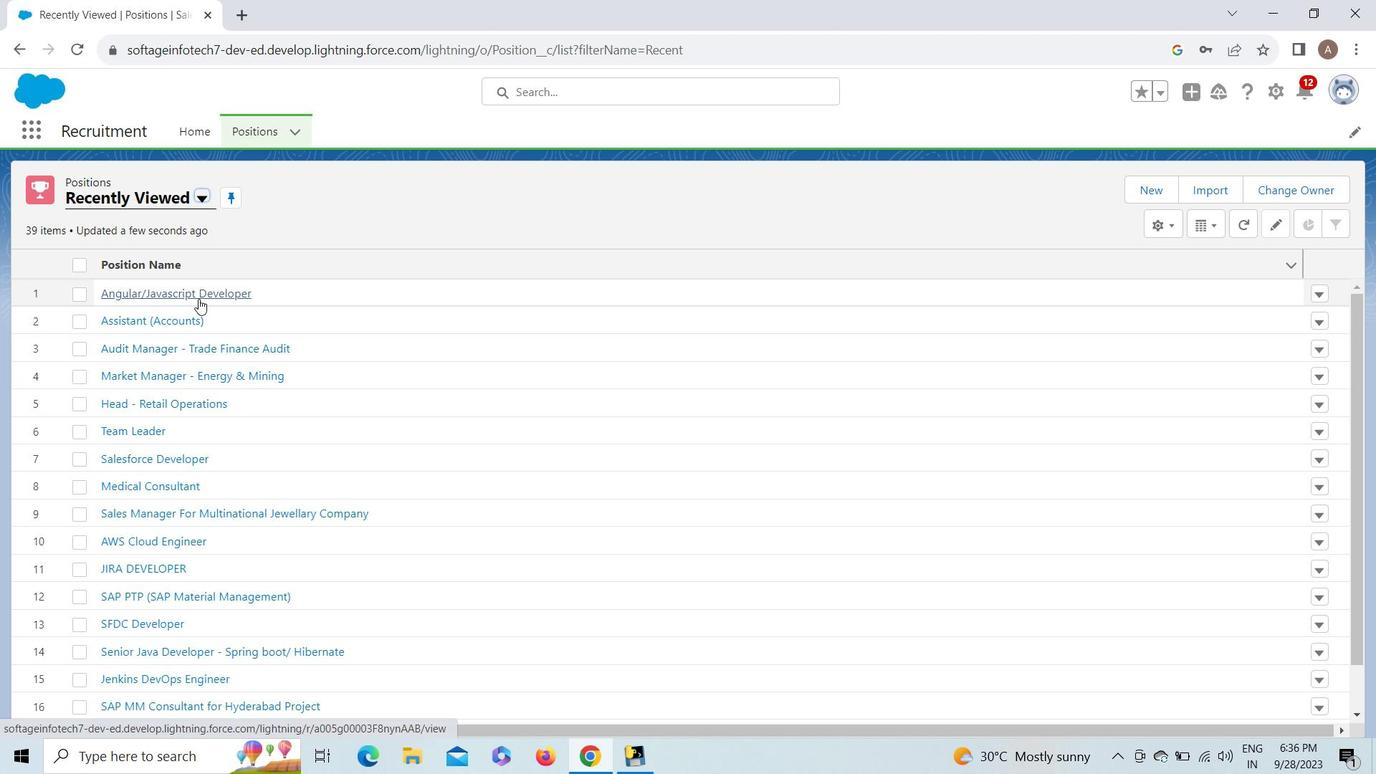
Action: Mouse moved to (258, 126)
Screenshot: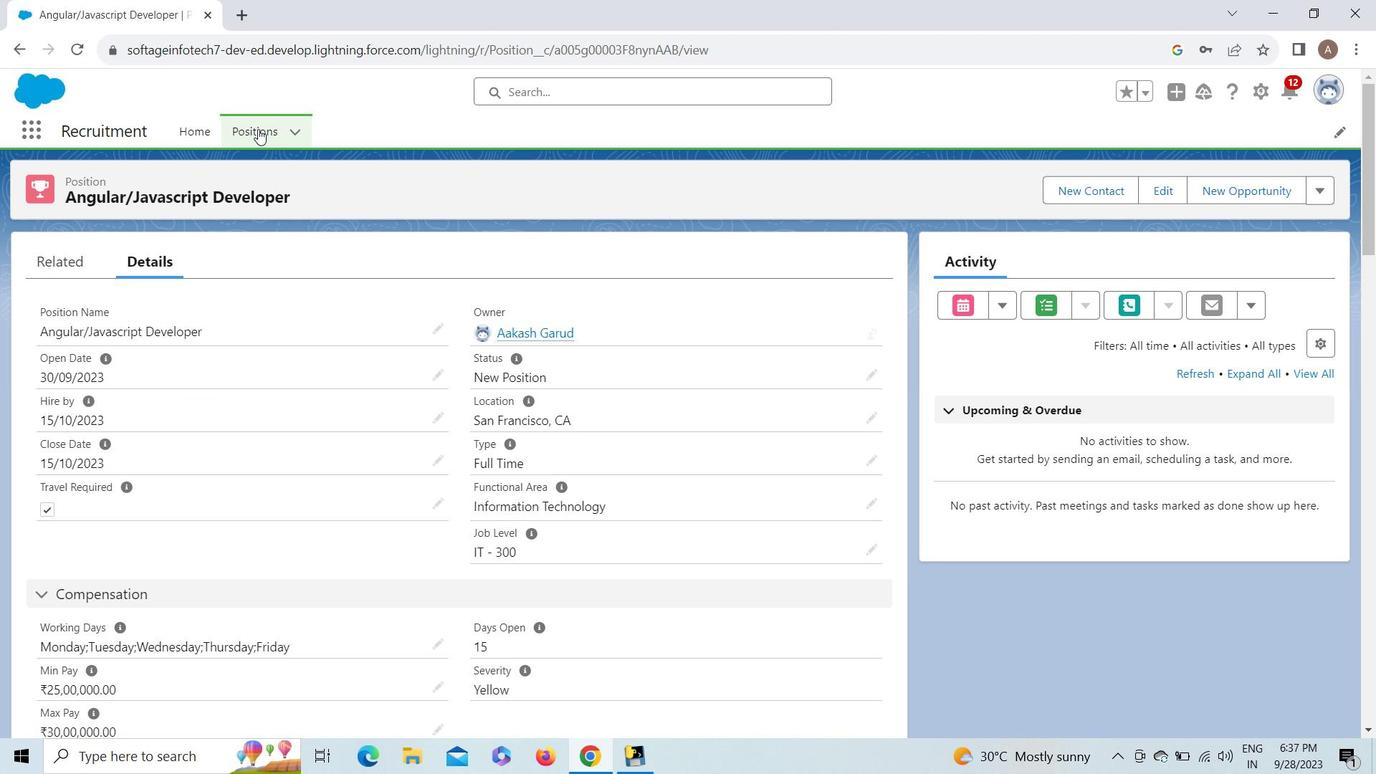
Action: Mouse pressed left at (258, 126)
Screenshot: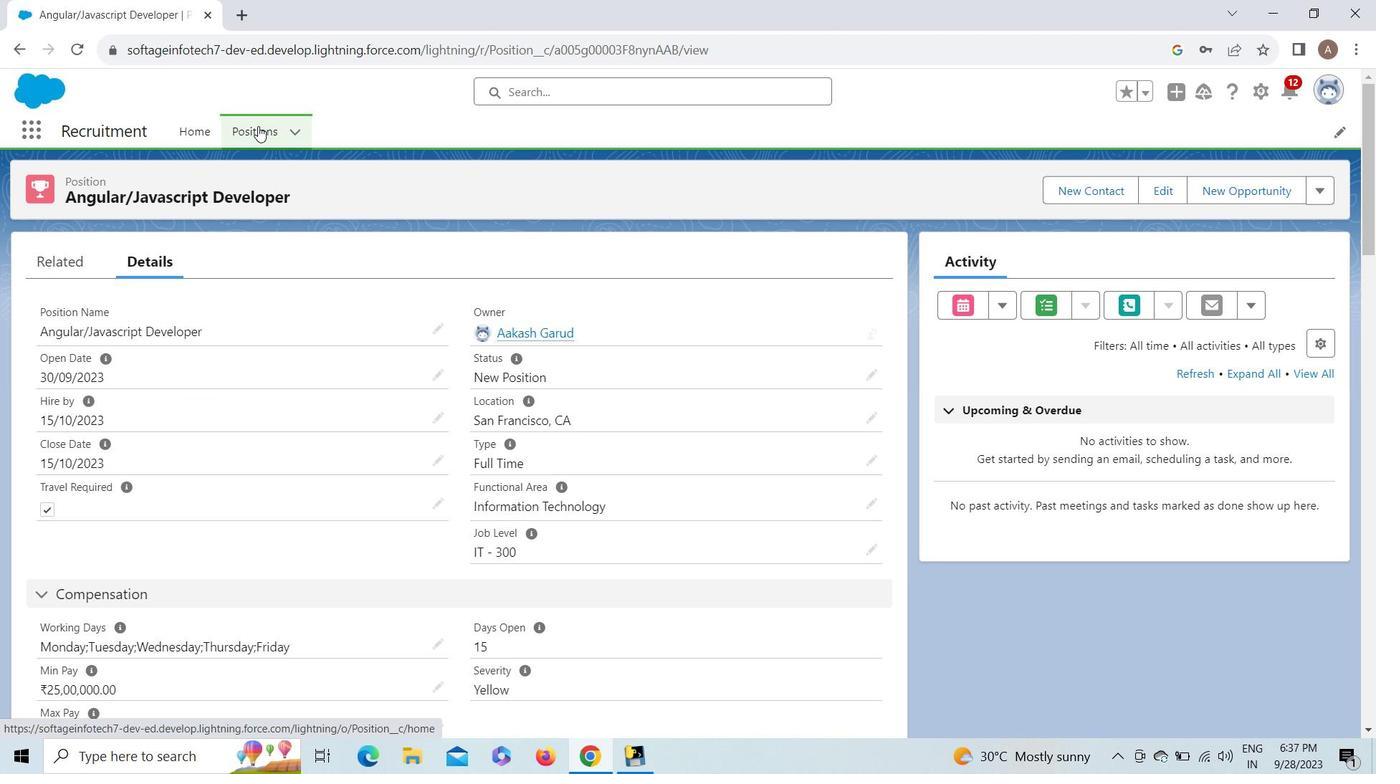 
Action: Mouse moved to (163, 311)
Screenshot: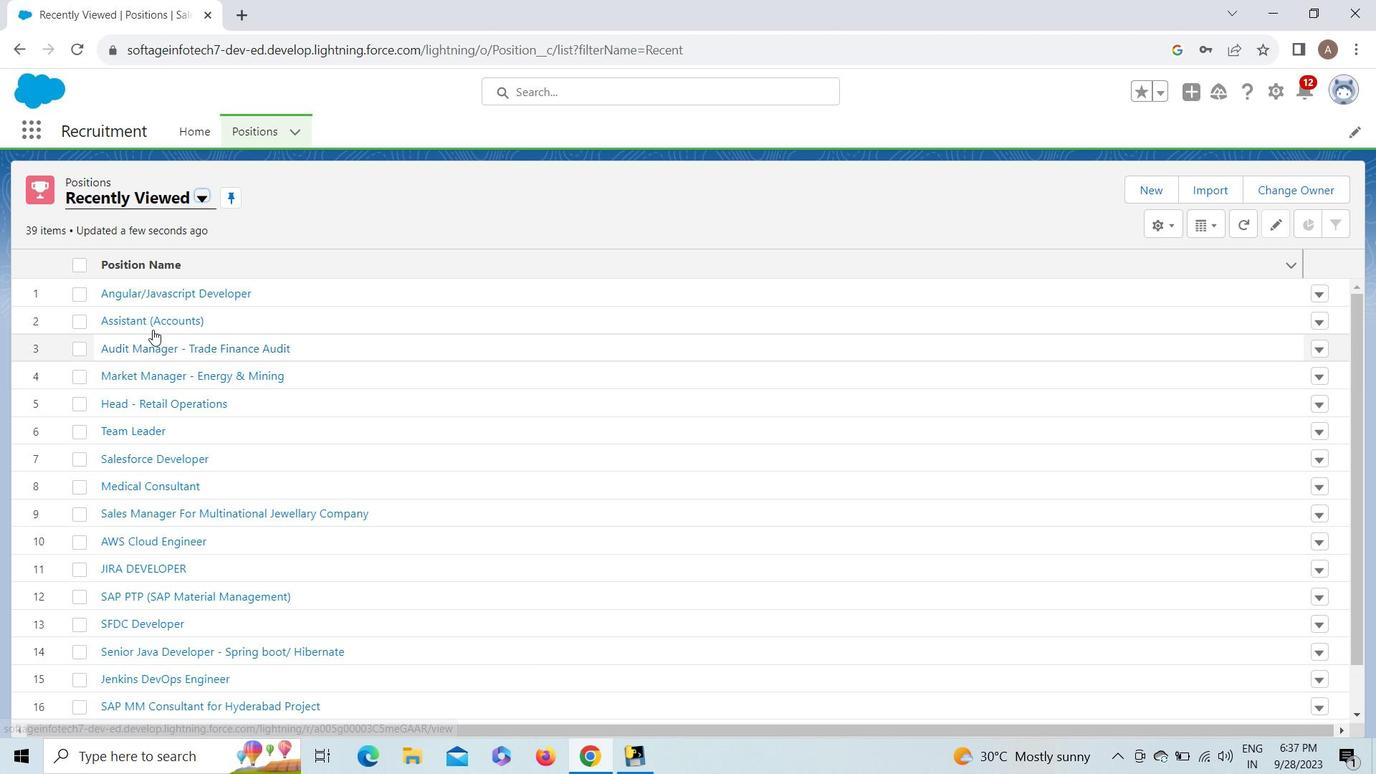 
Action: Mouse pressed left at (163, 311)
Screenshot: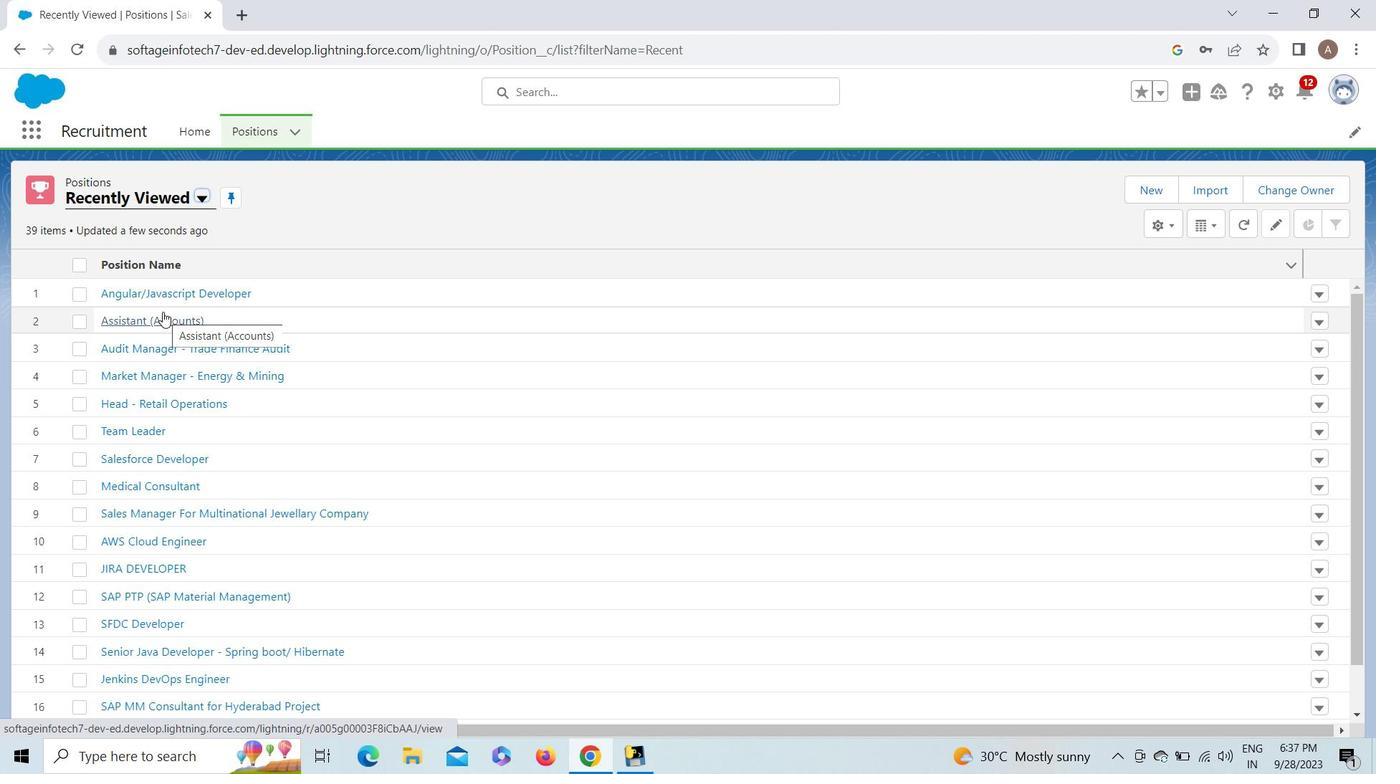 
Action: Mouse moved to (271, 125)
Screenshot: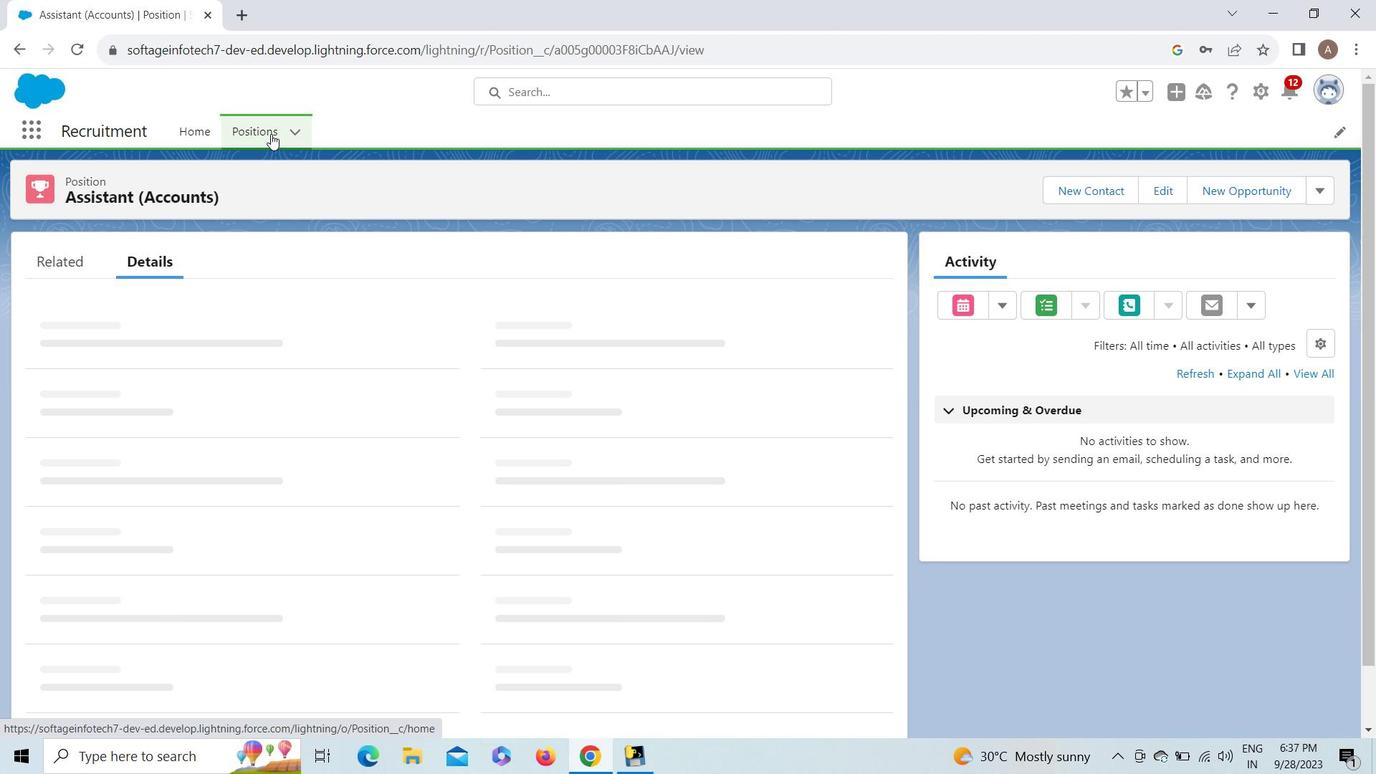 
Action: Mouse pressed left at (271, 125)
Screenshot: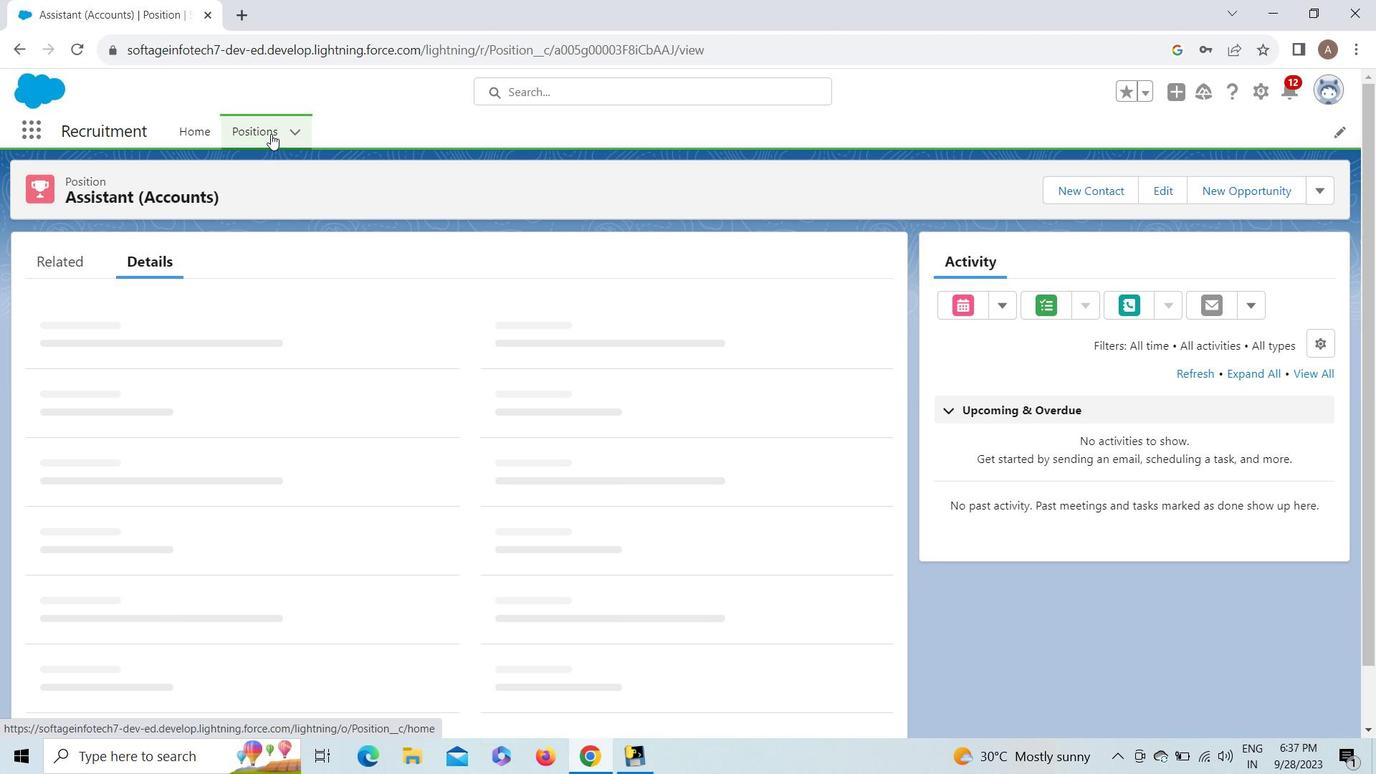 
Action: Mouse moved to (207, 354)
Screenshot: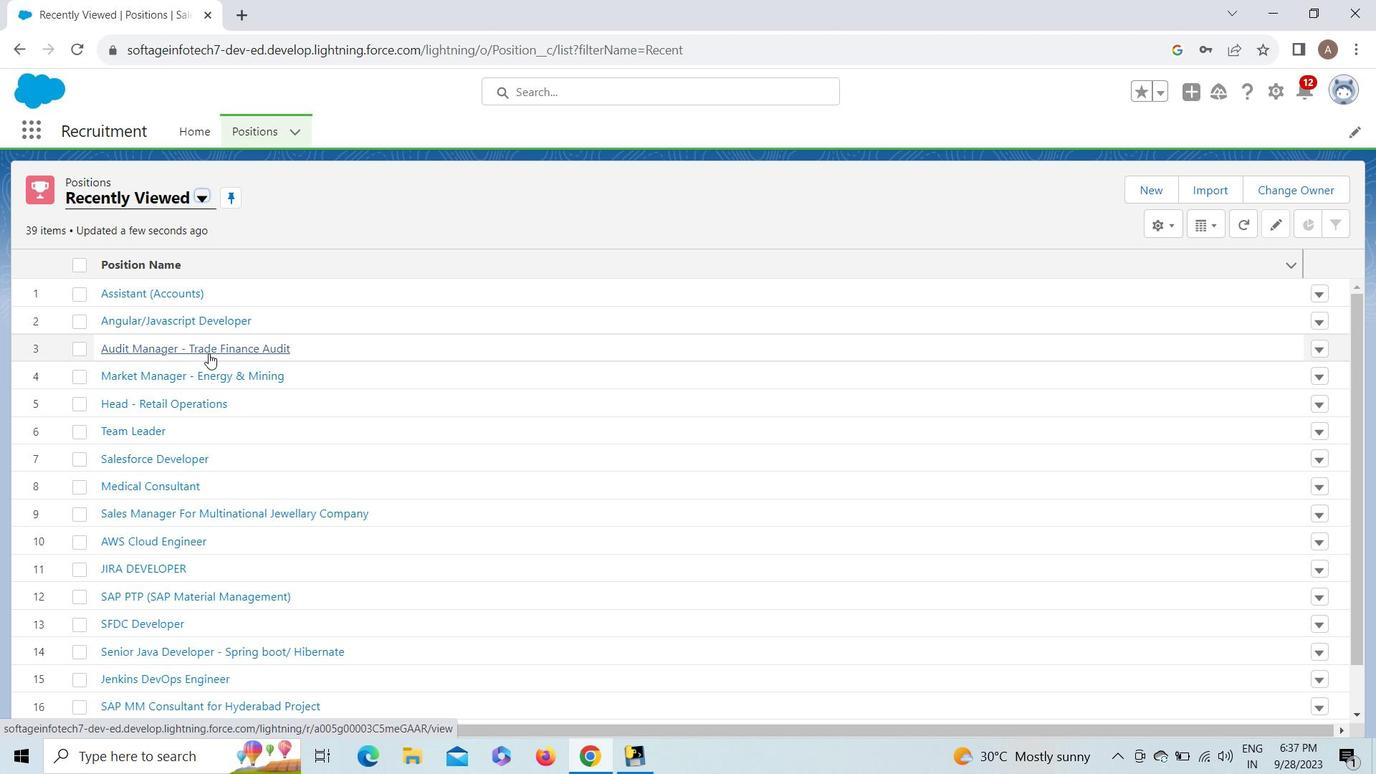 
Action: Mouse pressed left at (207, 354)
Screenshot: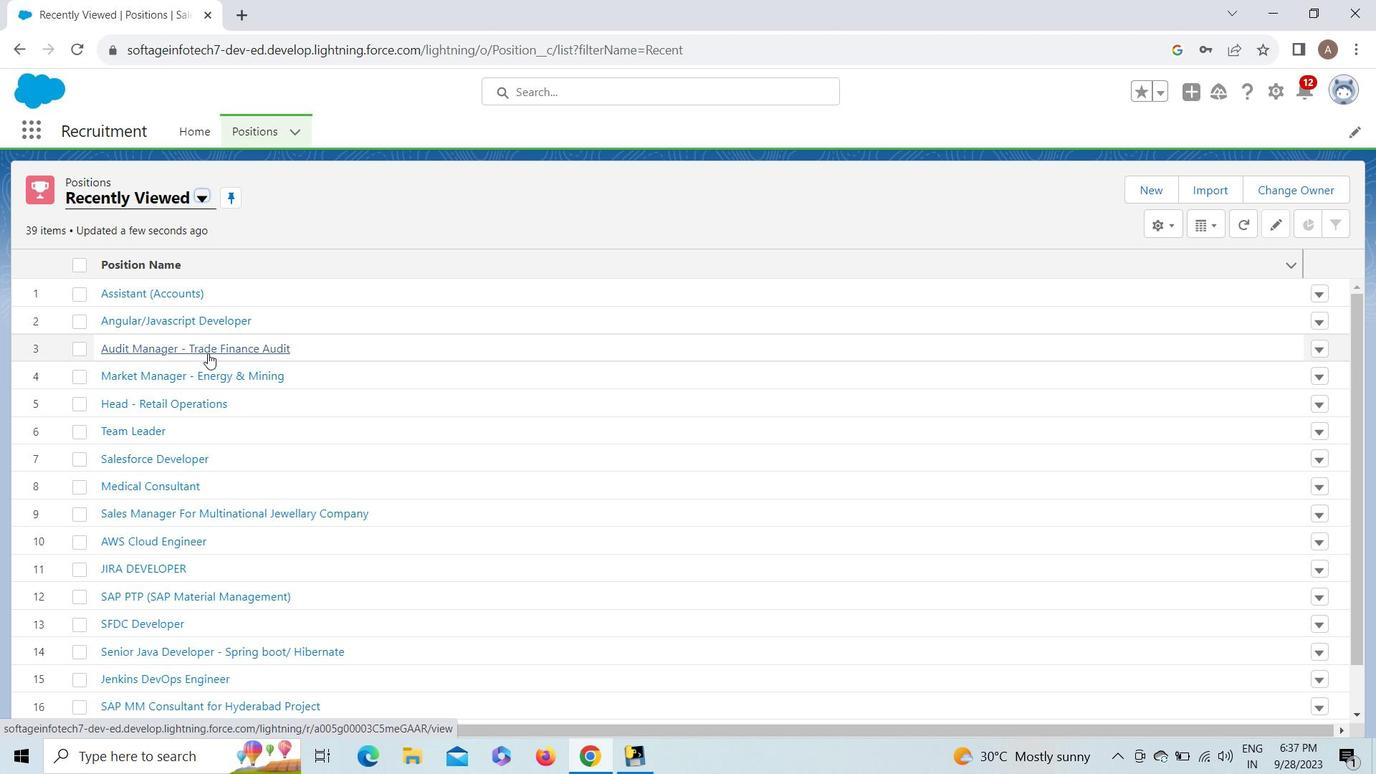 
Action: Mouse moved to (242, 134)
Screenshot: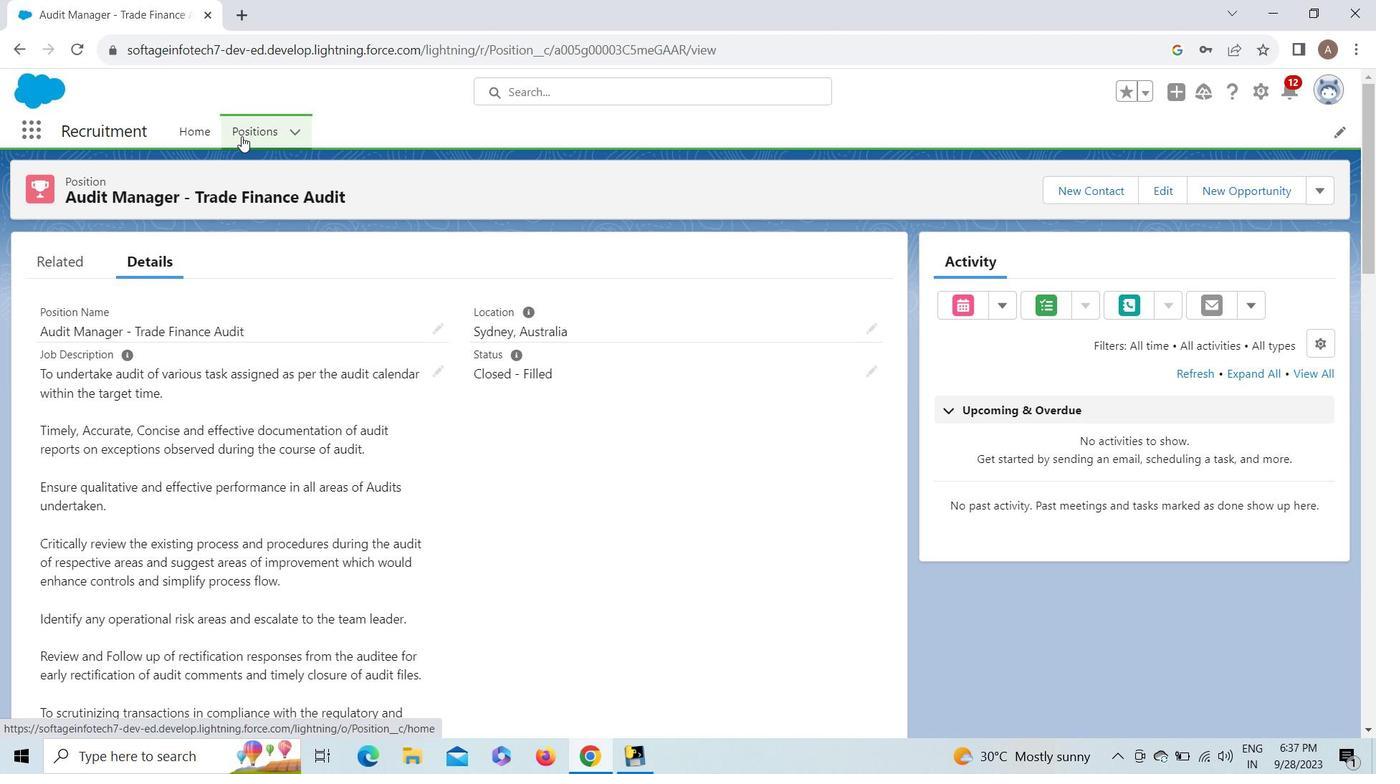 
Action: Mouse pressed left at (242, 134)
Screenshot: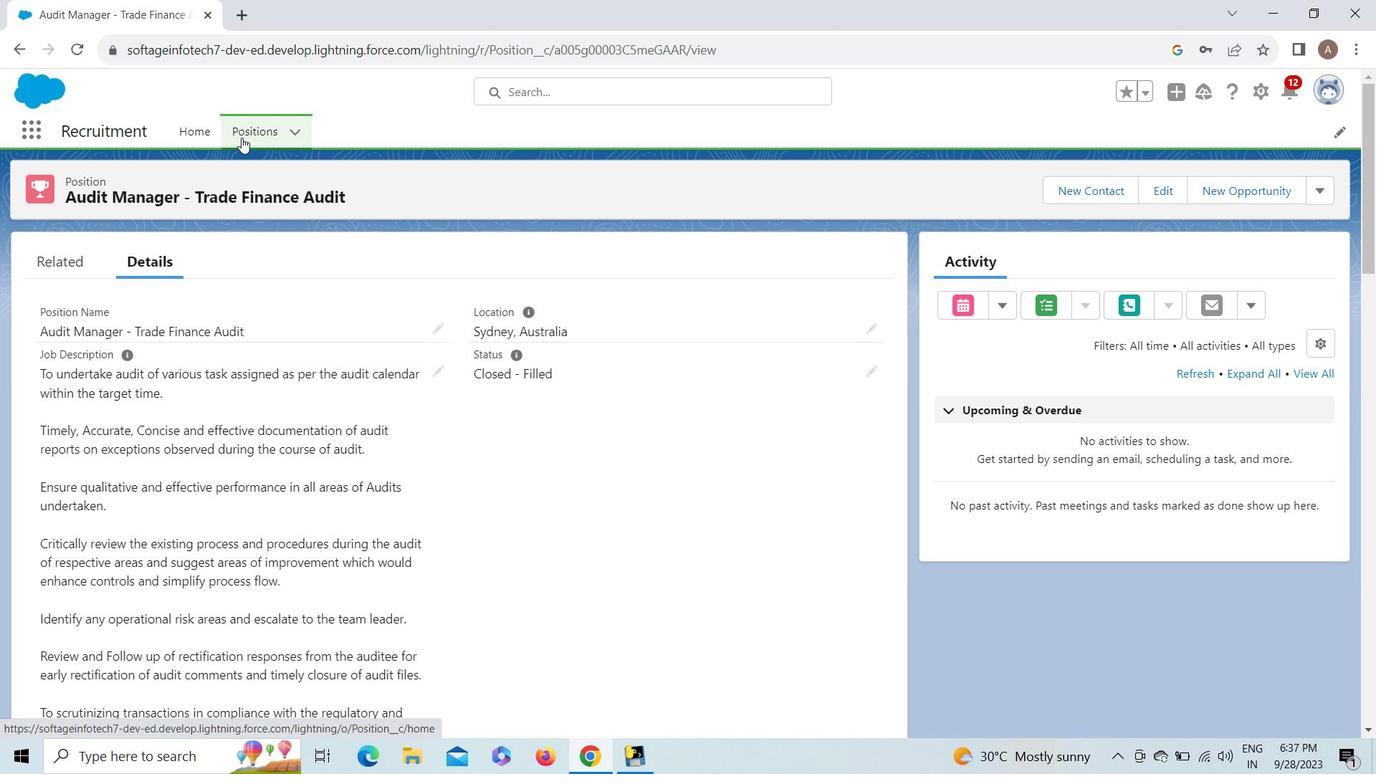
Action: Mouse moved to (180, 324)
Screenshot: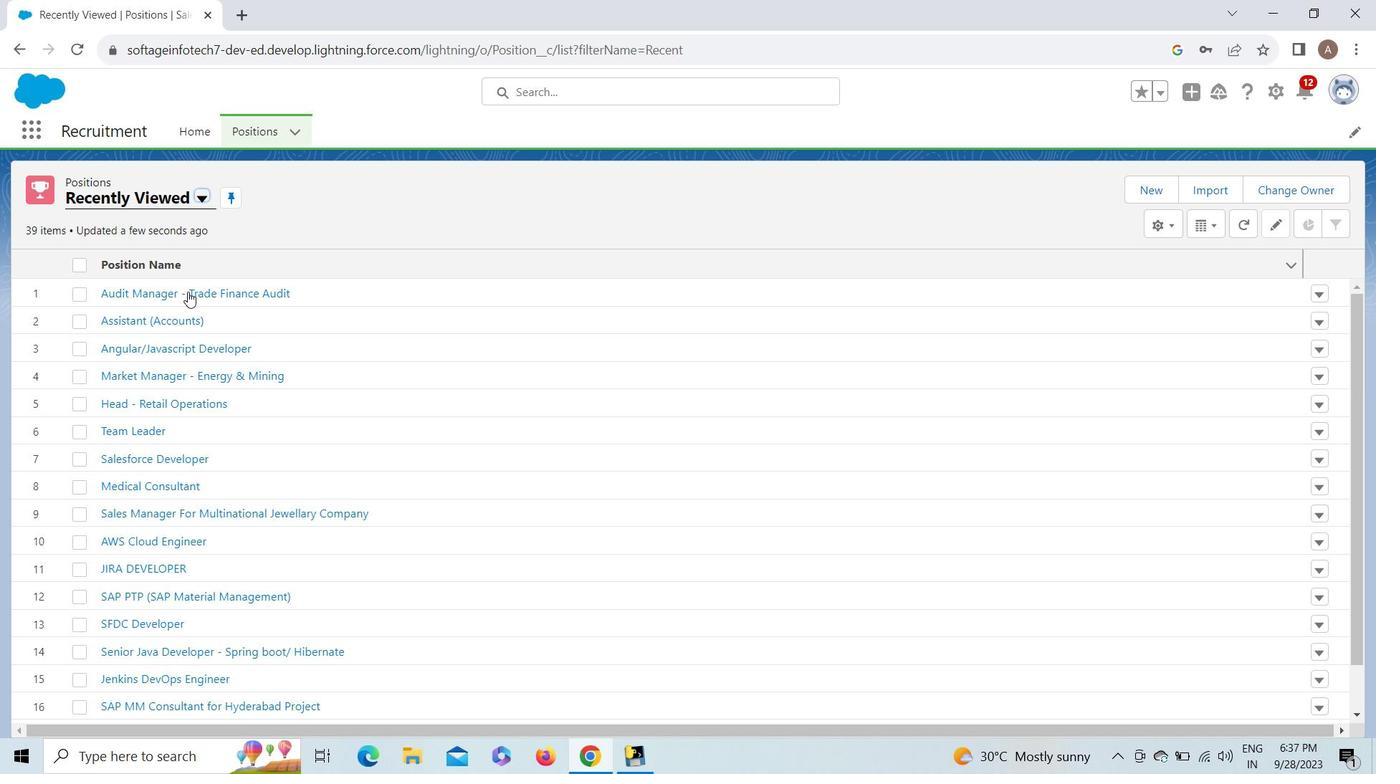 
Action: Mouse pressed left at (180, 324)
Screenshot: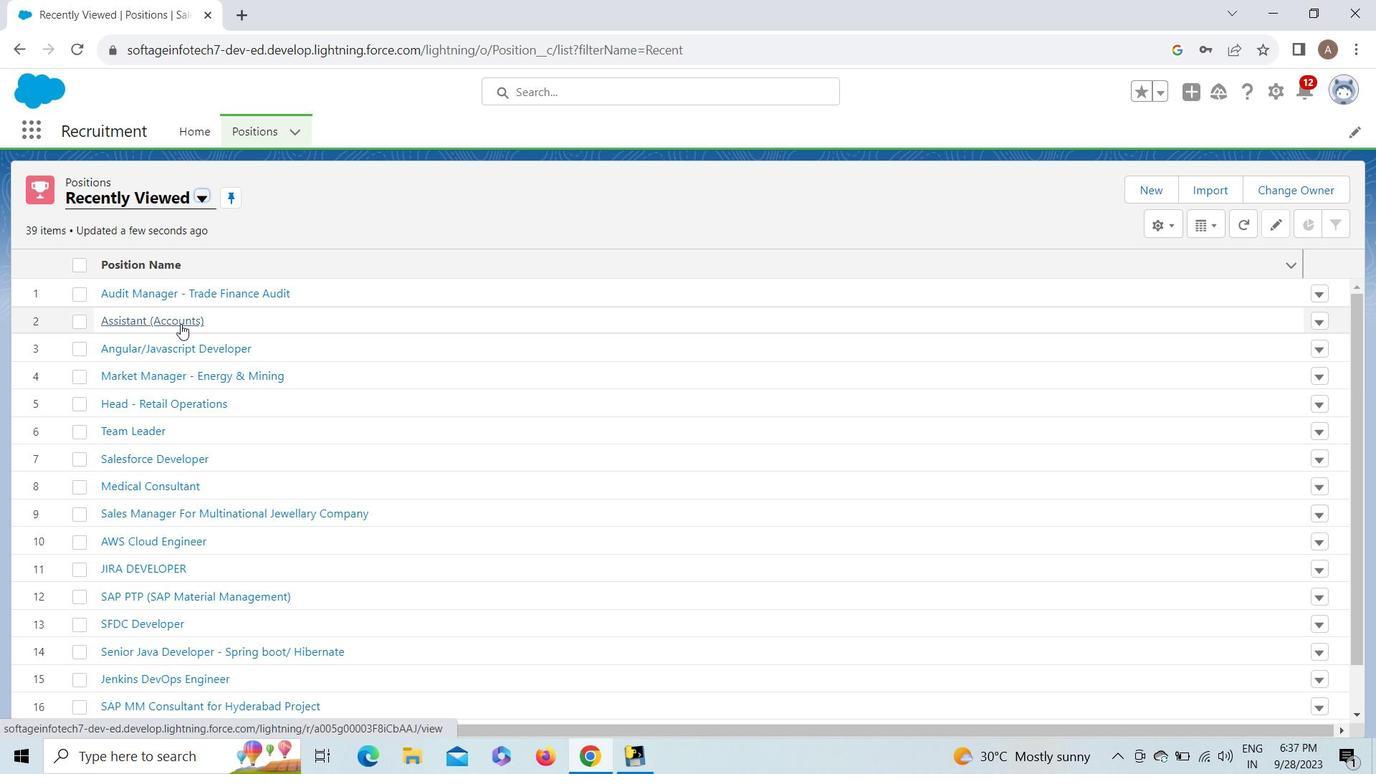
Action: Mouse moved to (261, 122)
Screenshot: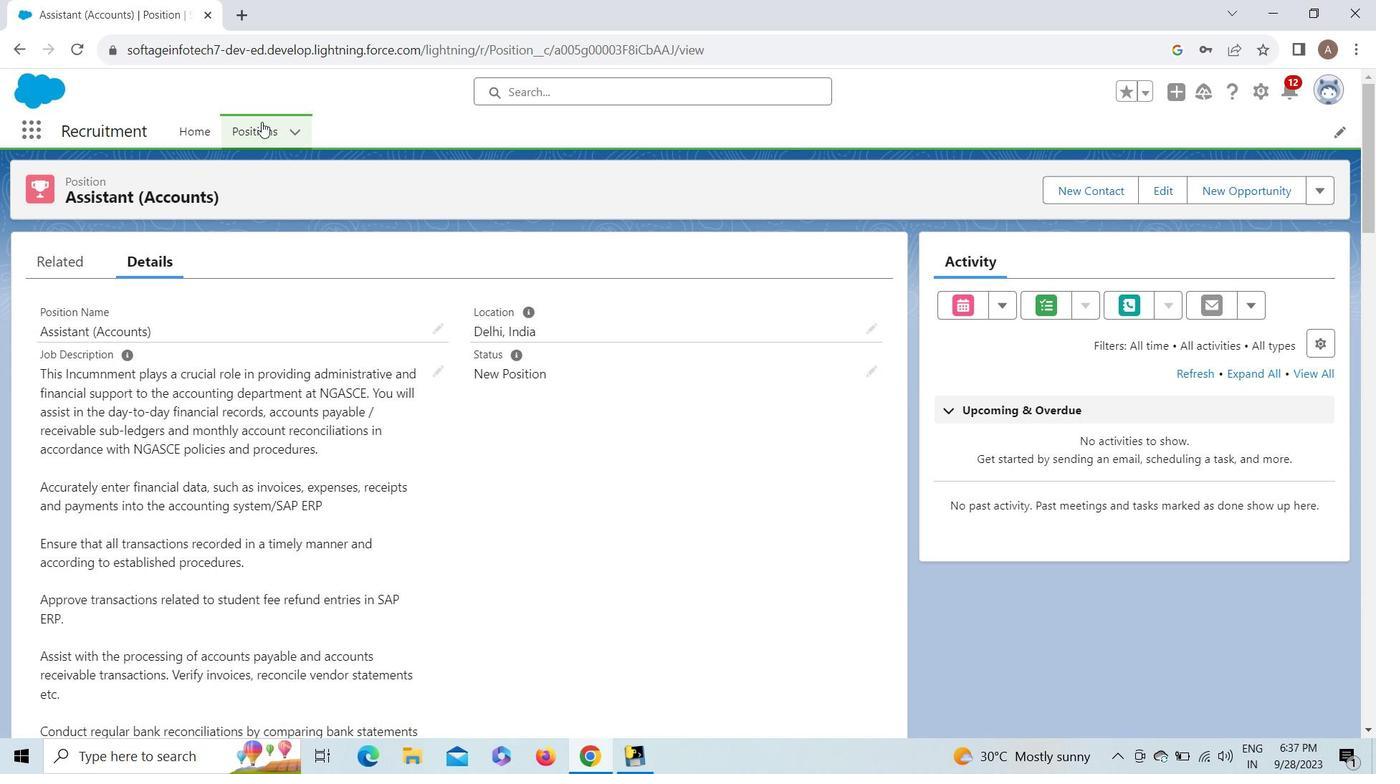 
Action: Mouse pressed left at (261, 122)
Screenshot: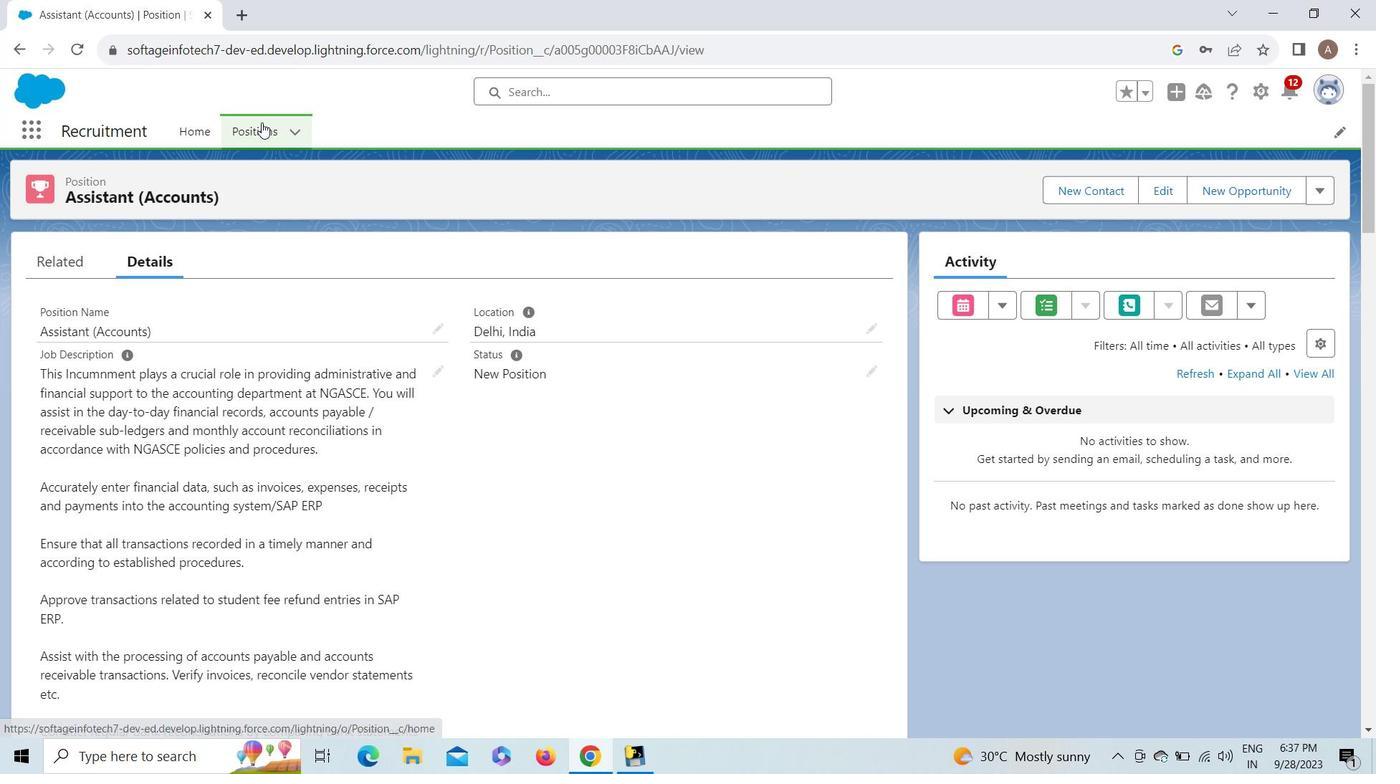 
Action: Mouse moved to (136, 447)
Screenshot: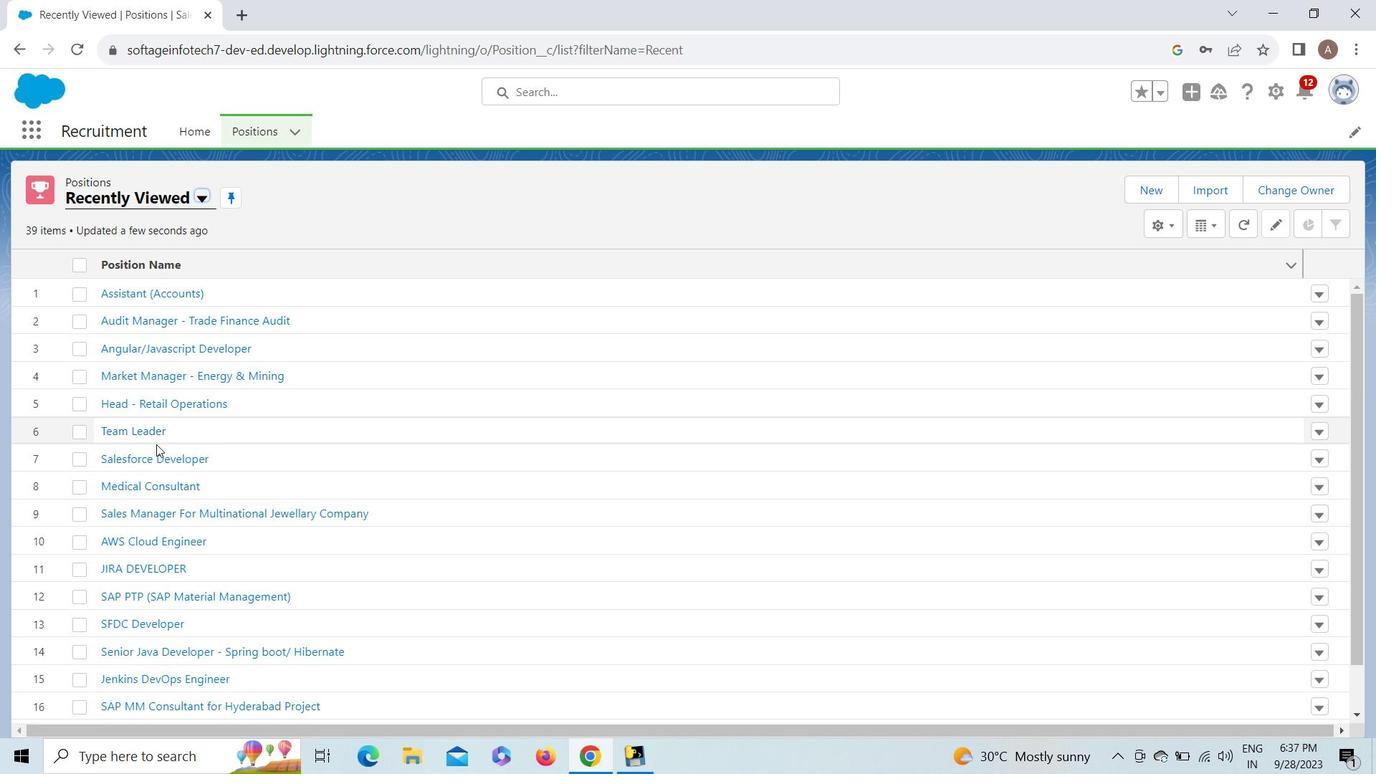 
Action: Mouse pressed left at (136, 447)
Screenshot: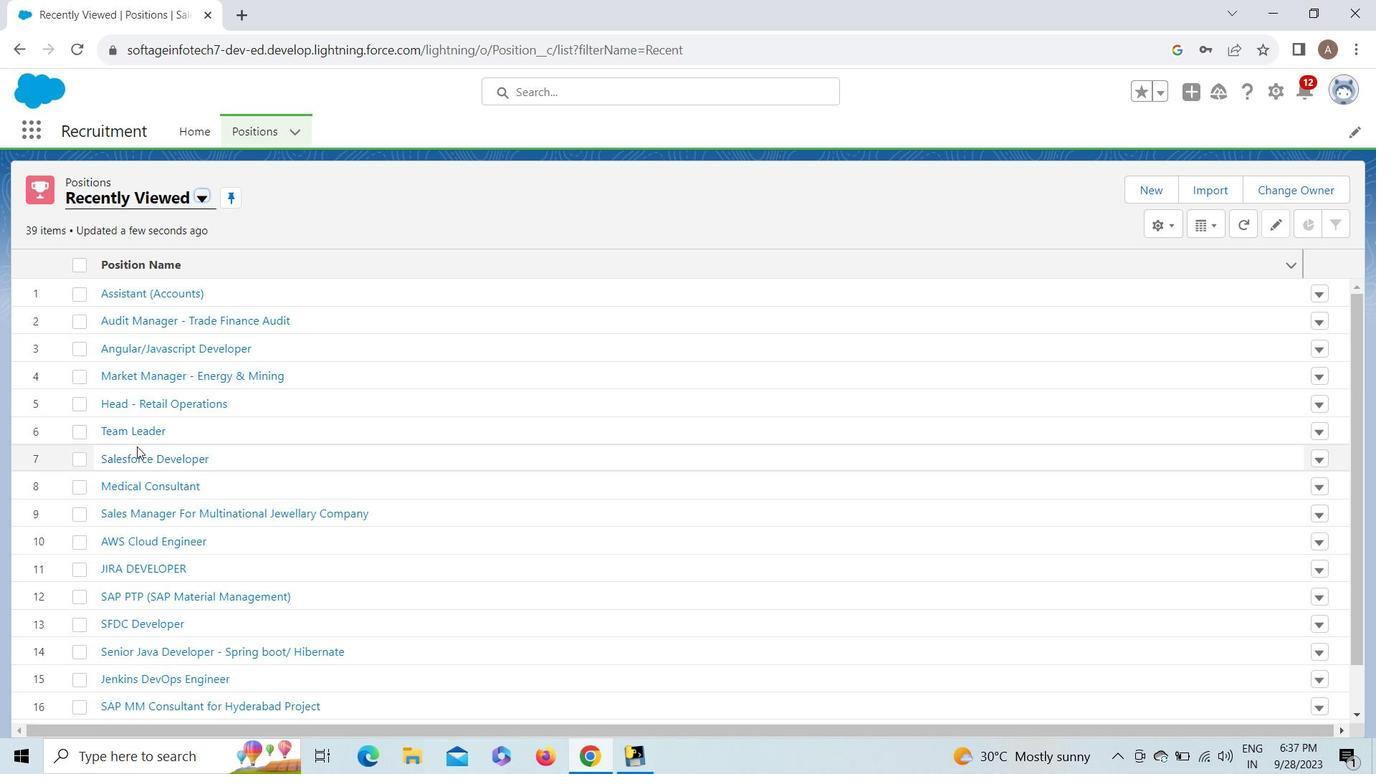 
Action: Mouse moved to (134, 463)
Screenshot: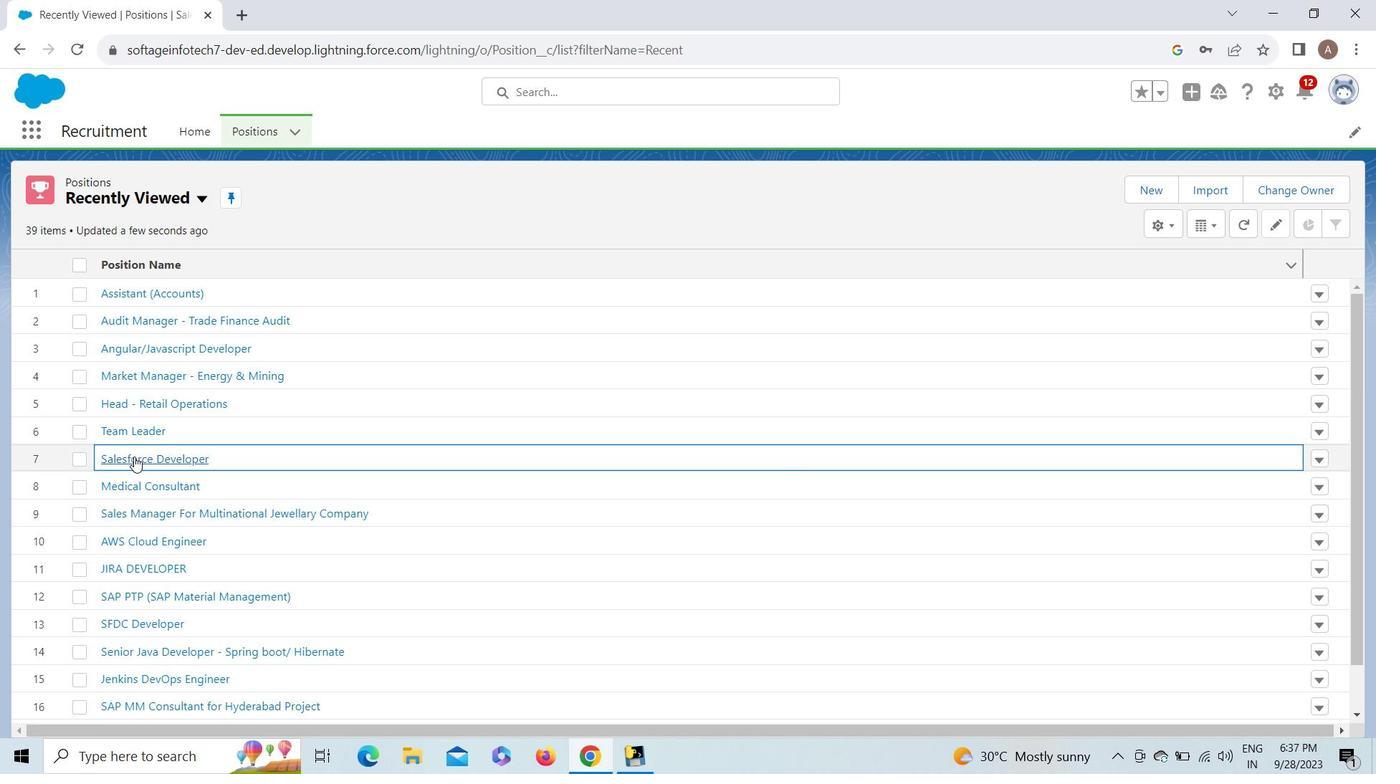 
Action: Mouse pressed left at (134, 463)
Screenshot: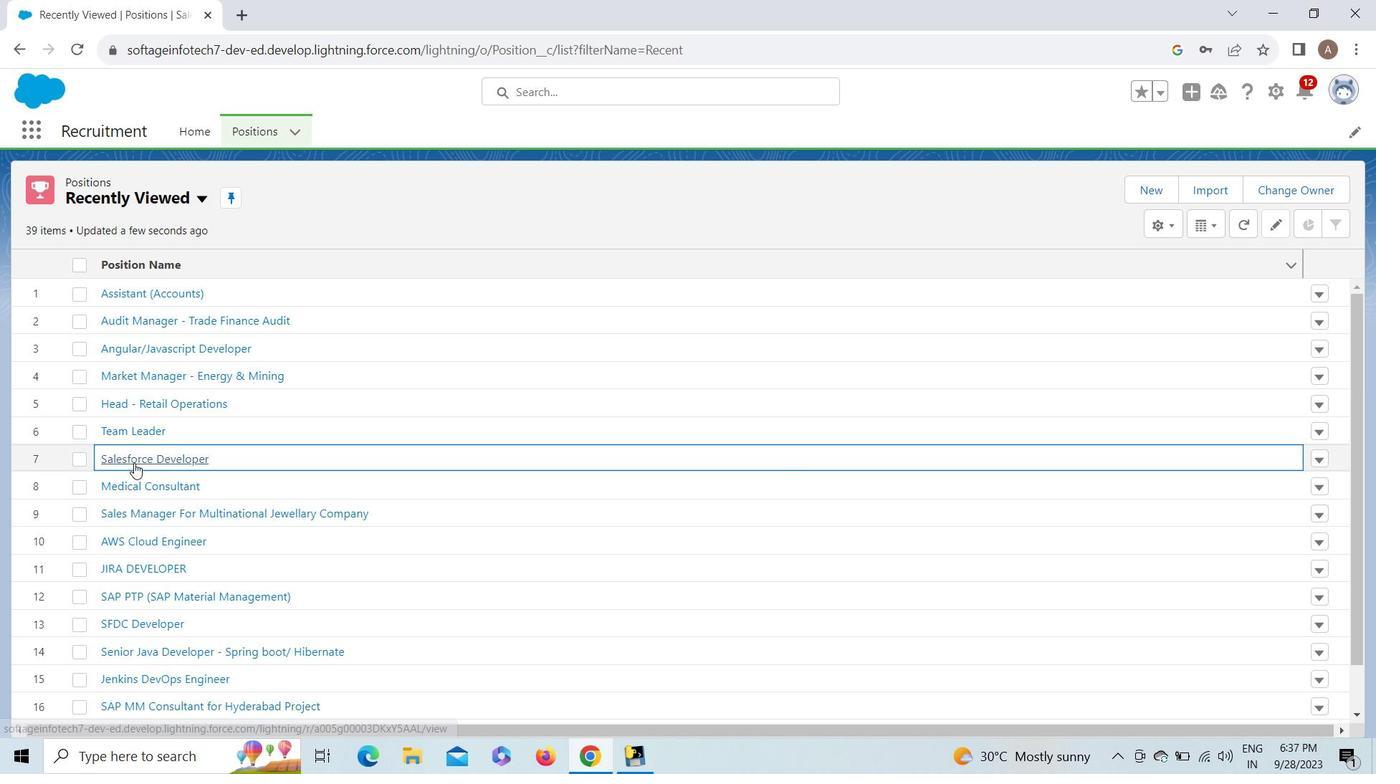 
Action: Mouse moved to (268, 139)
Screenshot: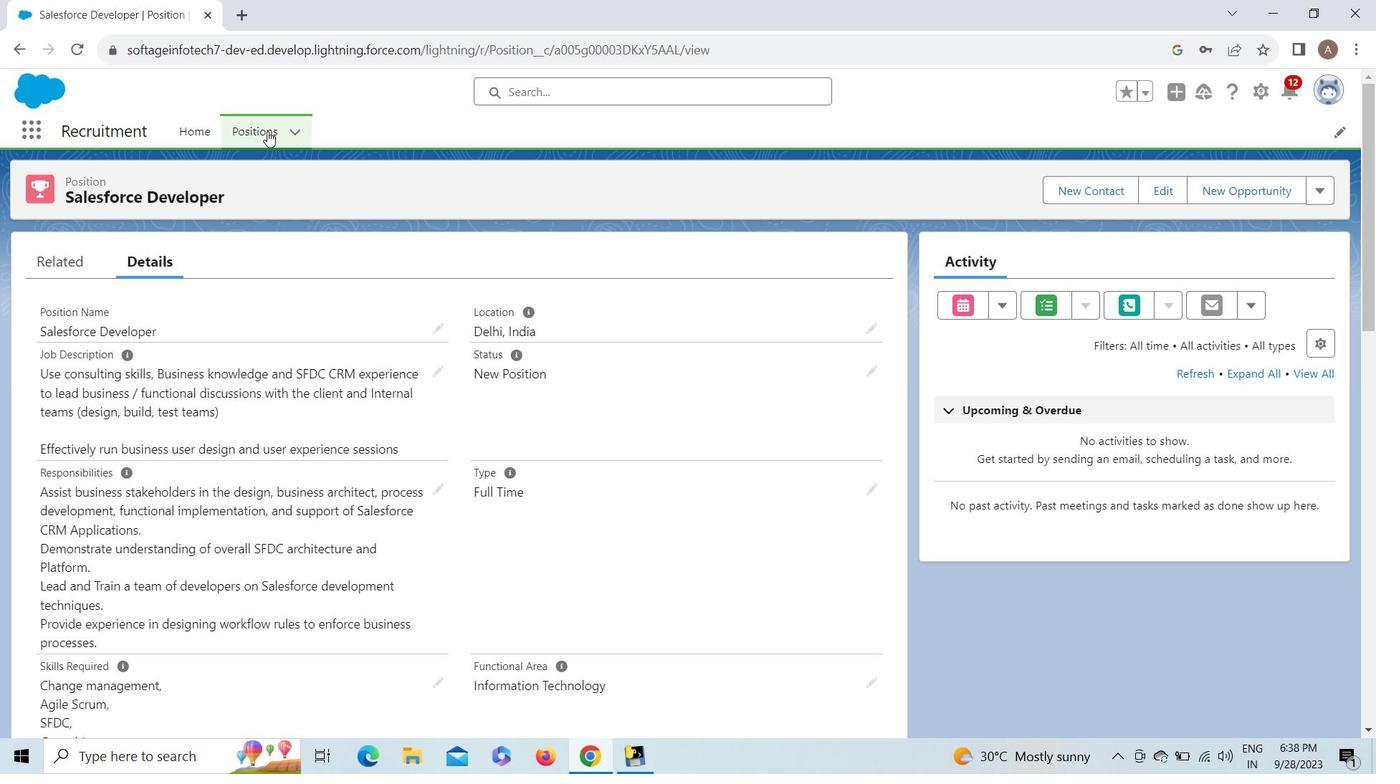 
Action: Mouse pressed left at (268, 139)
Screenshot: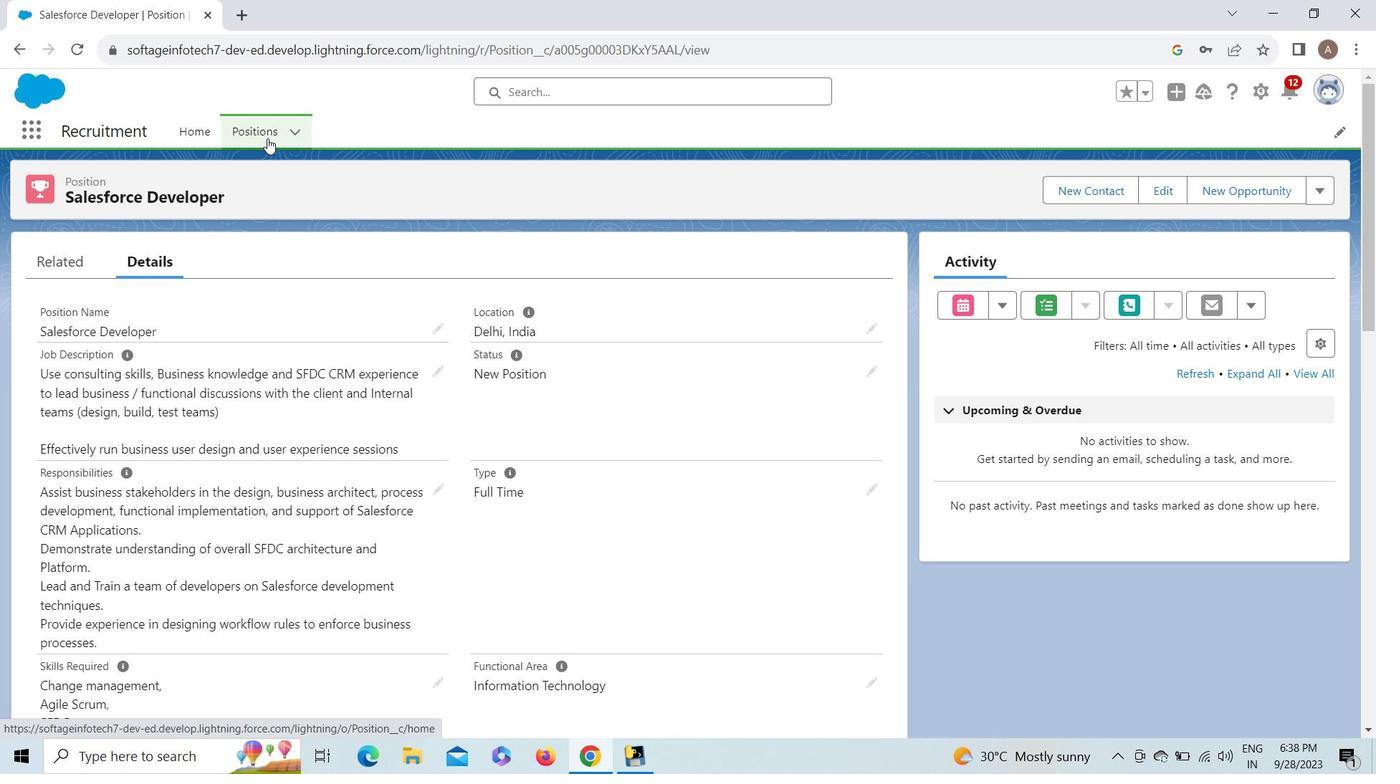 
Action: Mouse moved to (130, 622)
Screenshot: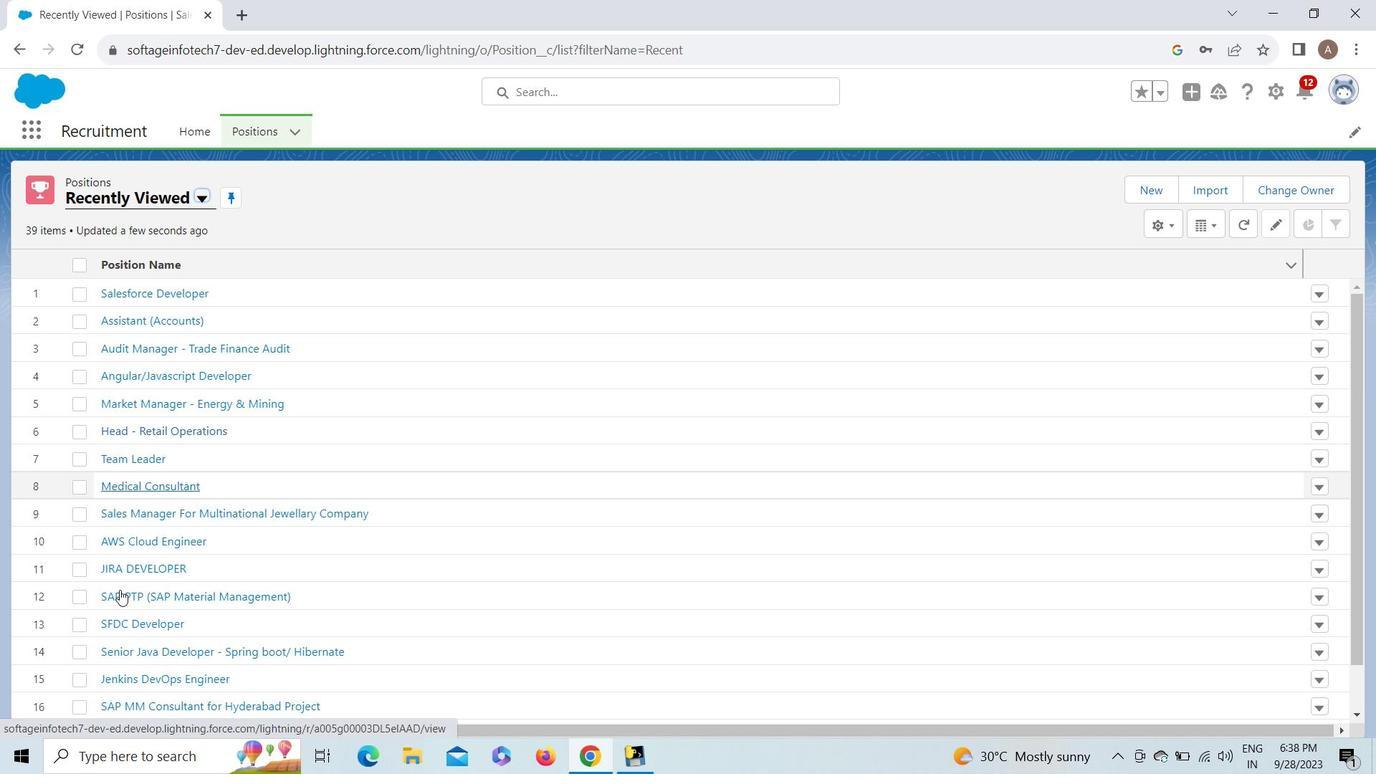 
Action: Mouse pressed left at (130, 622)
Screenshot: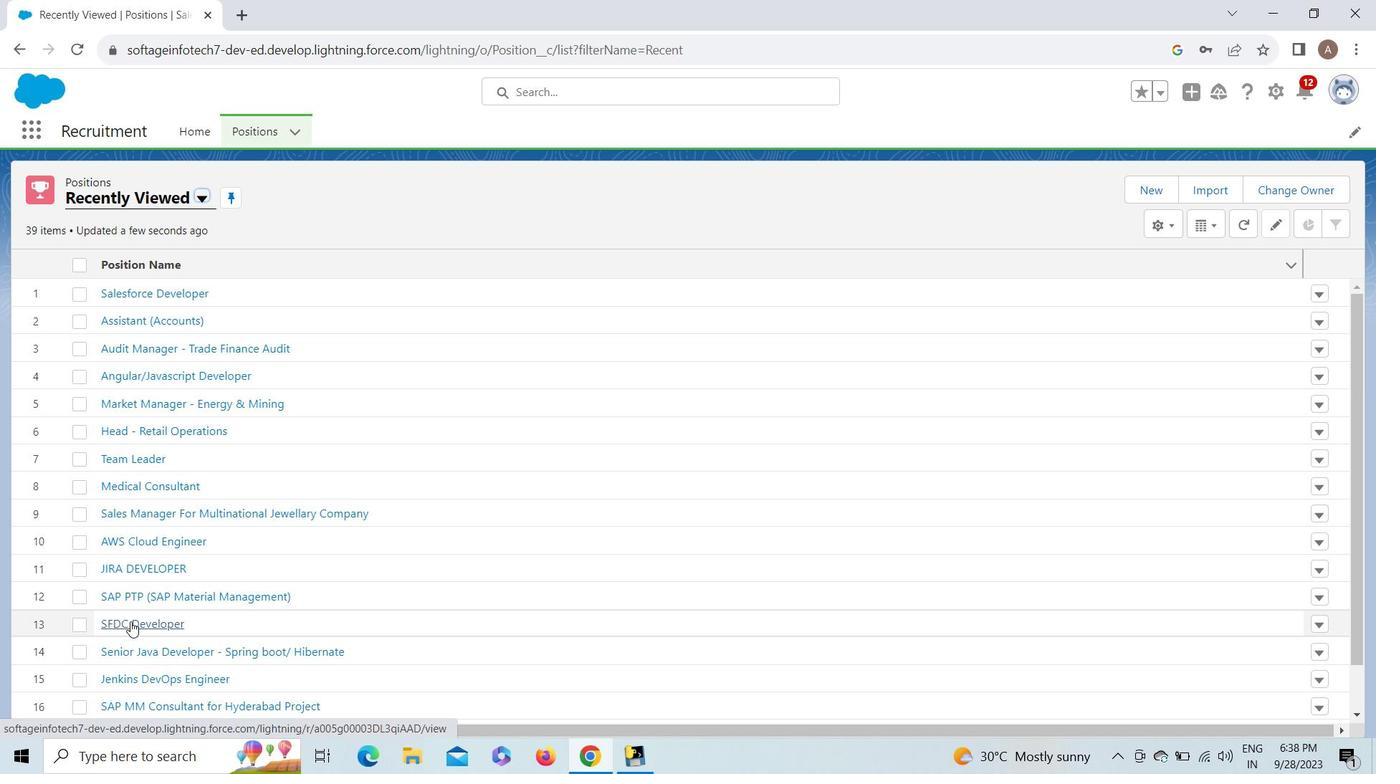 
Action: Mouse moved to (271, 134)
Screenshot: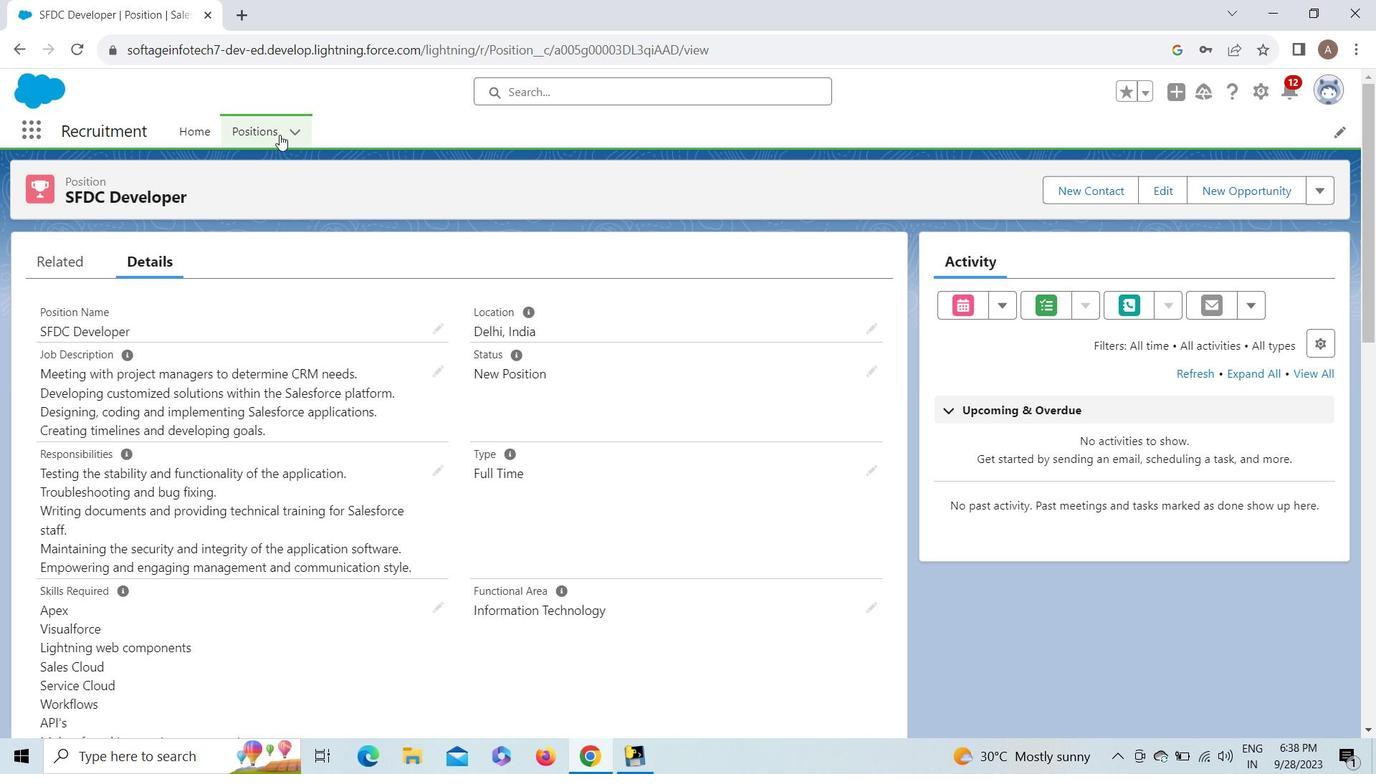 
Action: Mouse pressed left at (271, 134)
Screenshot: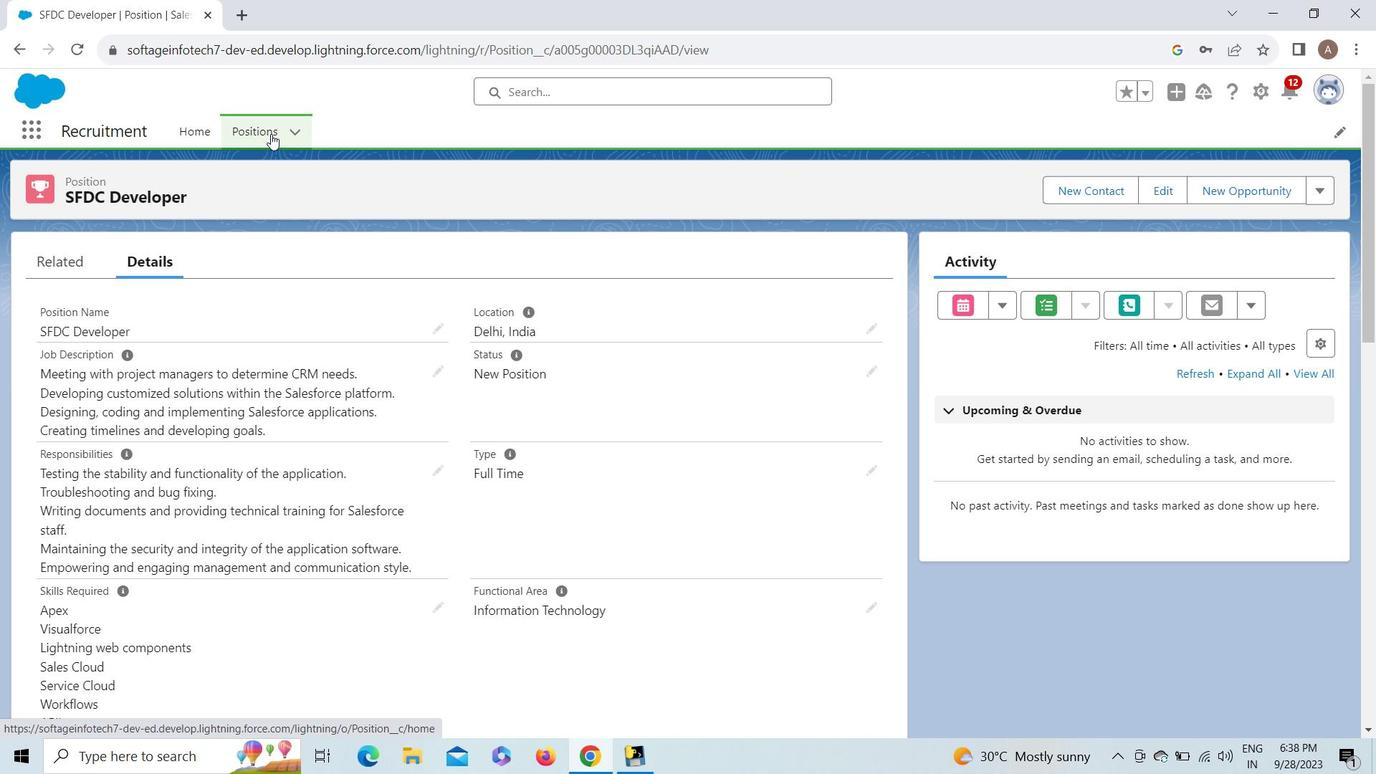 
Action: Mouse moved to (143, 675)
Screenshot: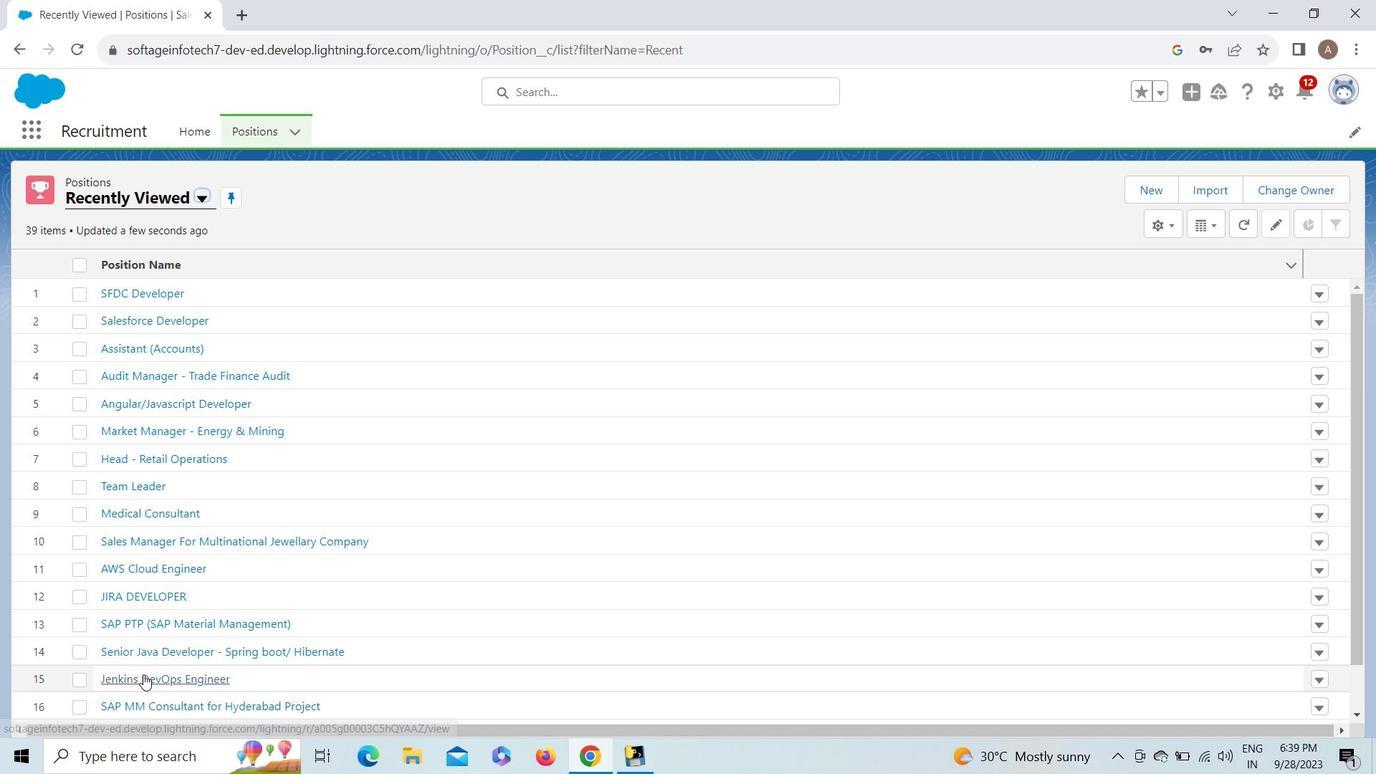 
Action: Mouse pressed left at (143, 675)
Screenshot: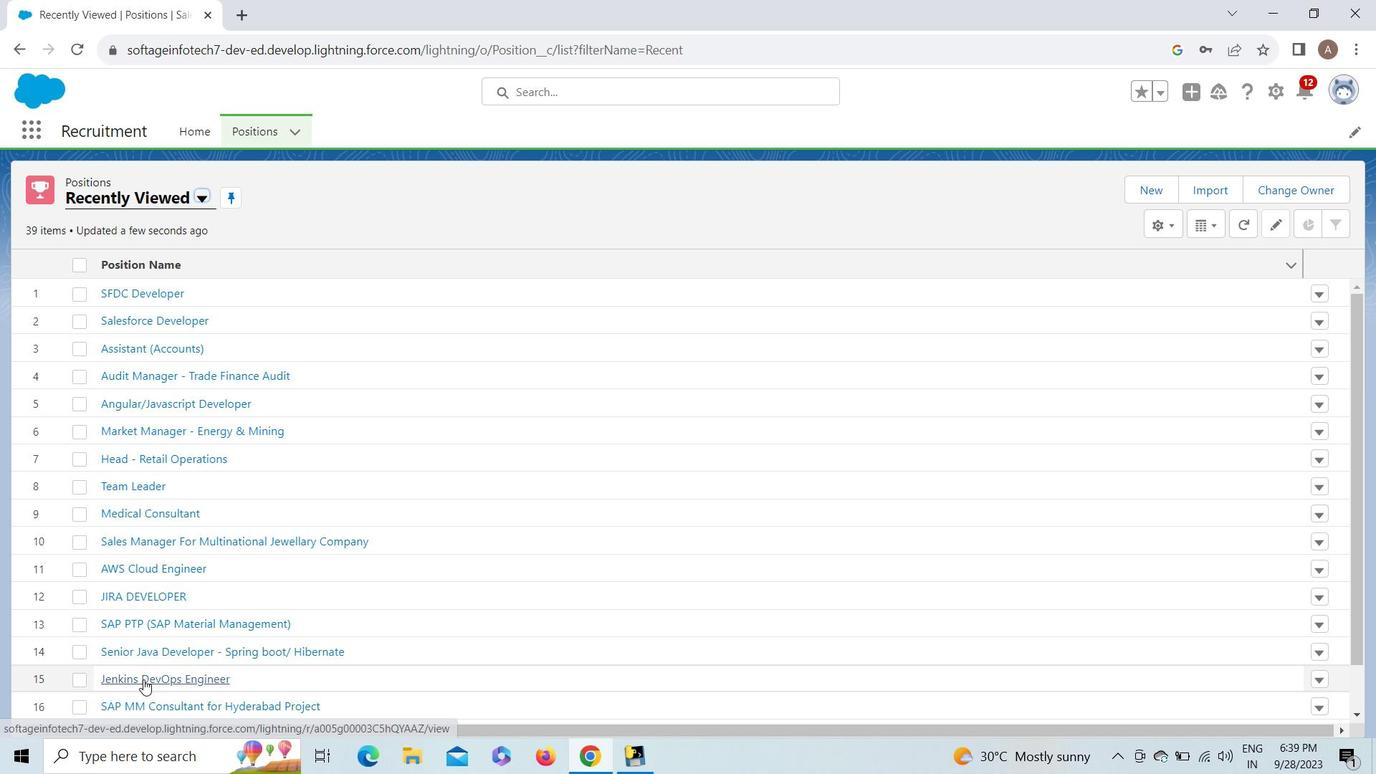 
Action: Mouse moved to (252, 131)
Screenshot: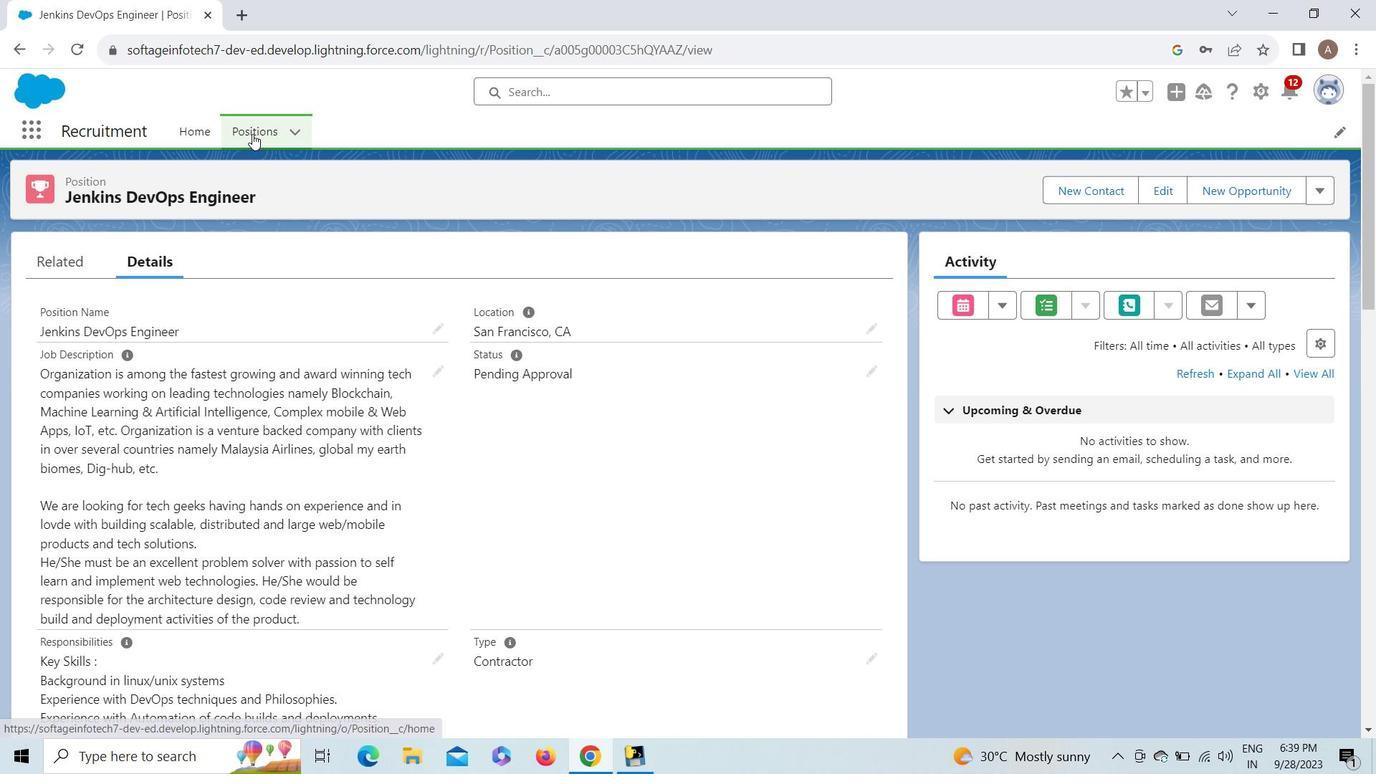 
Action: Mouse pressed left at (252, 131)
Screenshot: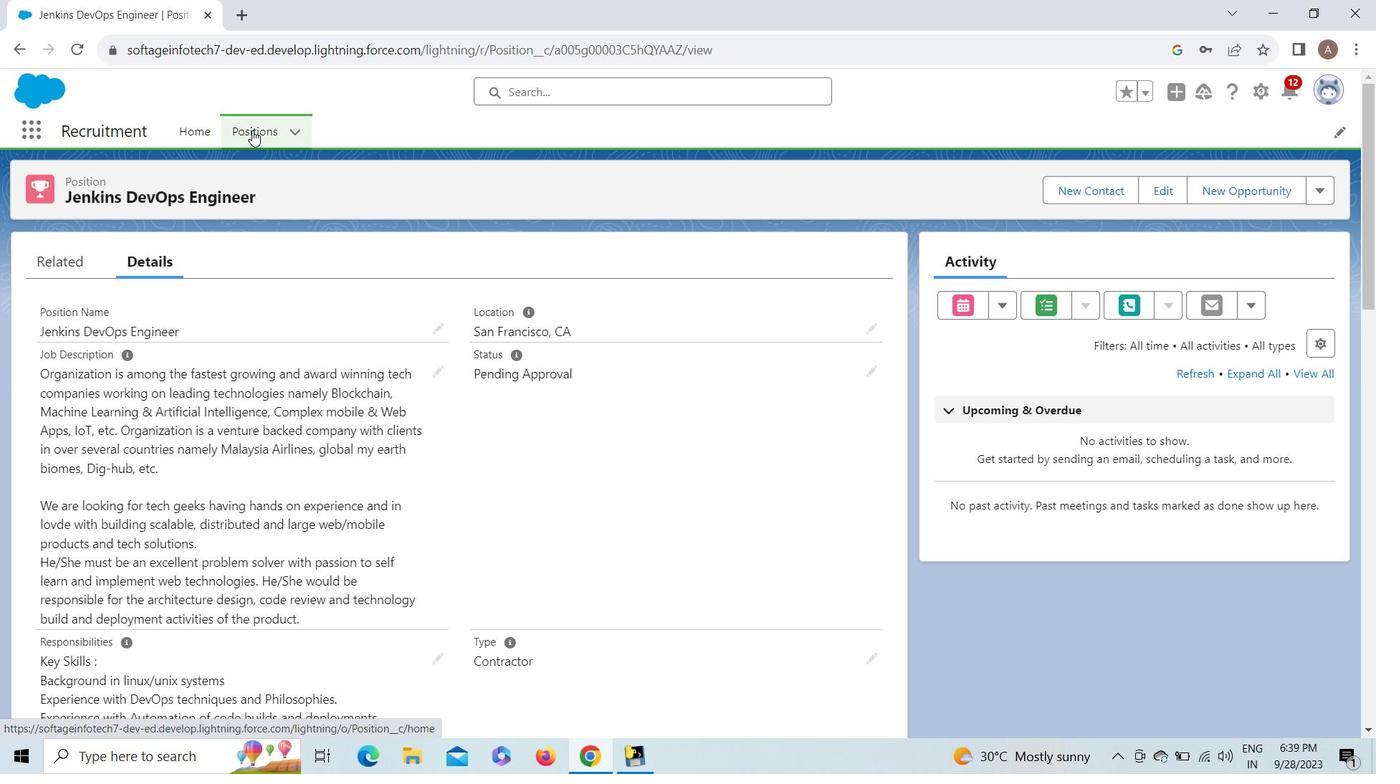 
Action: Mouse moved to (298, 127)
Screenshot: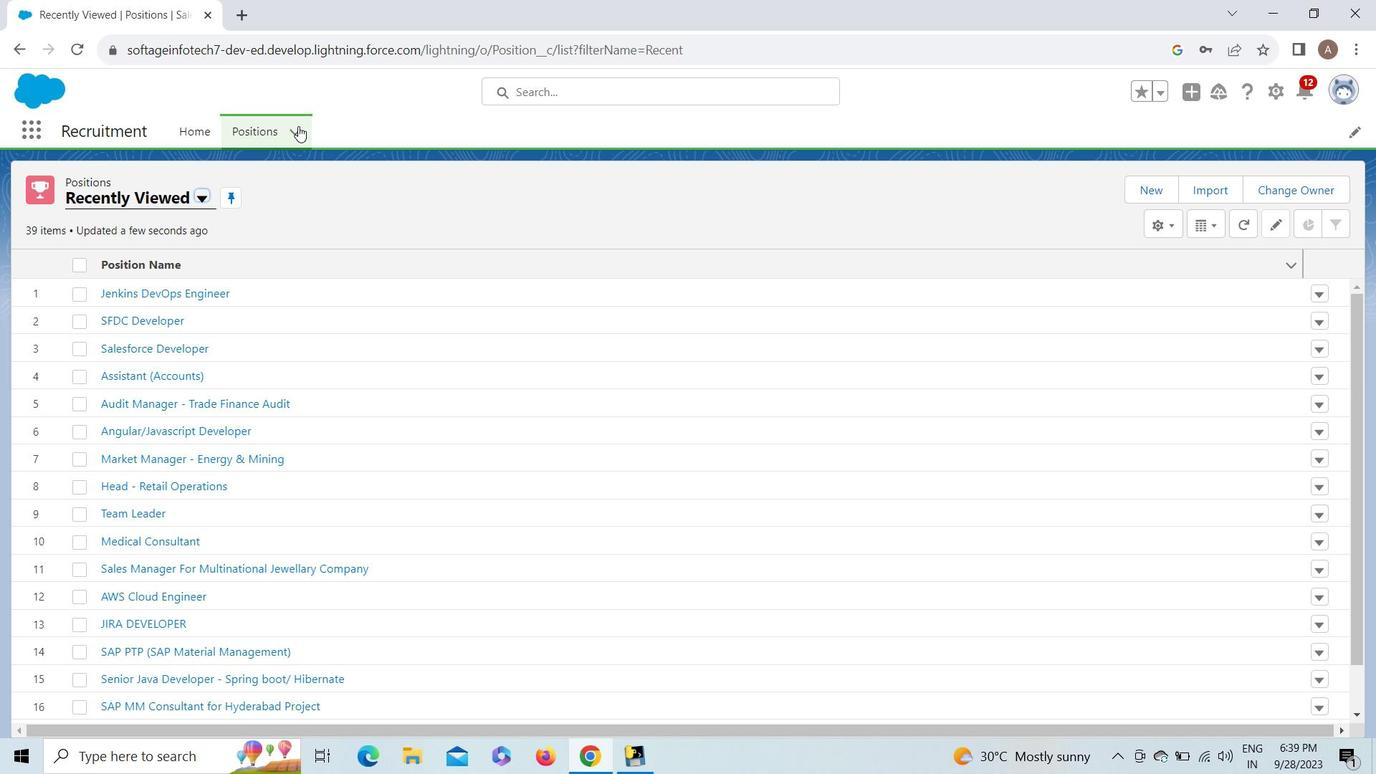 
Action: Mouse pressed left at (298, 127)
Screenshot: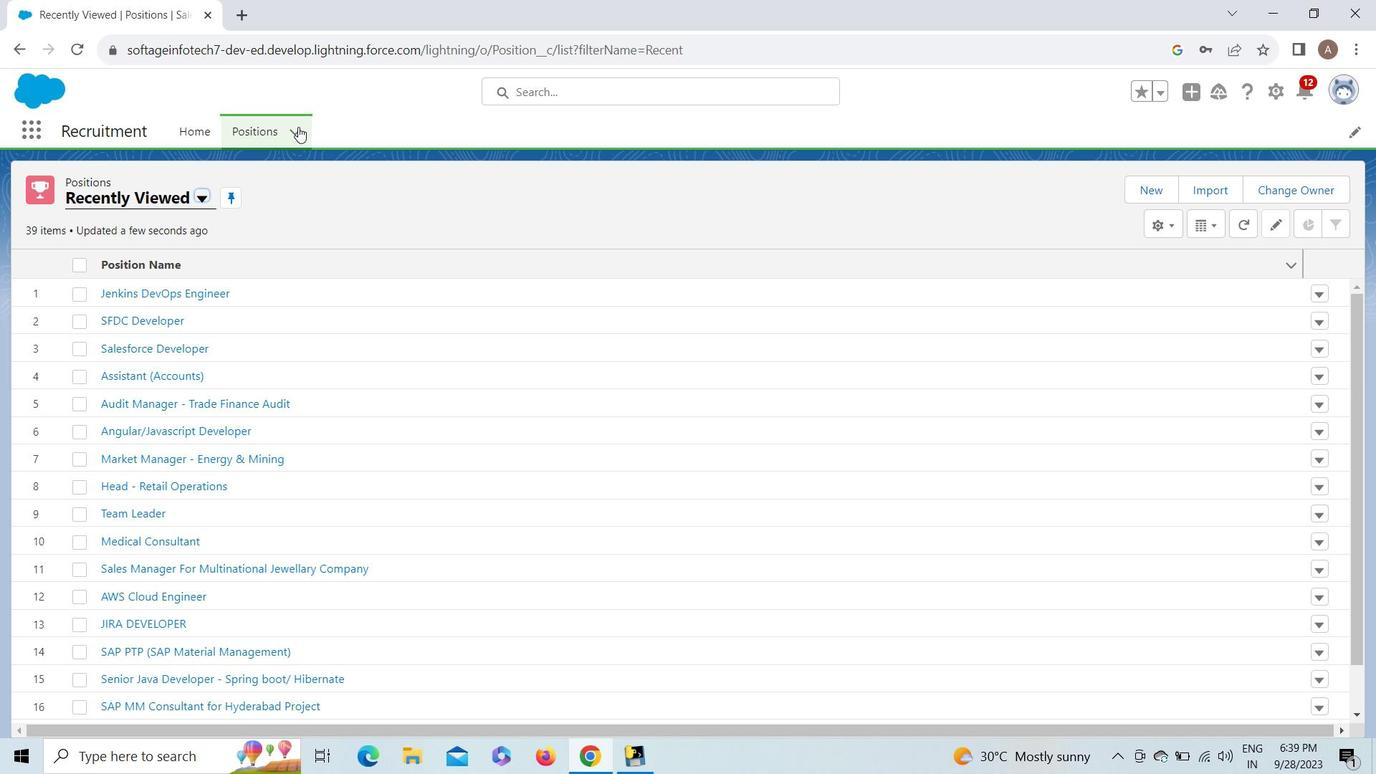 
Action: Mouse moved to (299, 159)
Screenshot: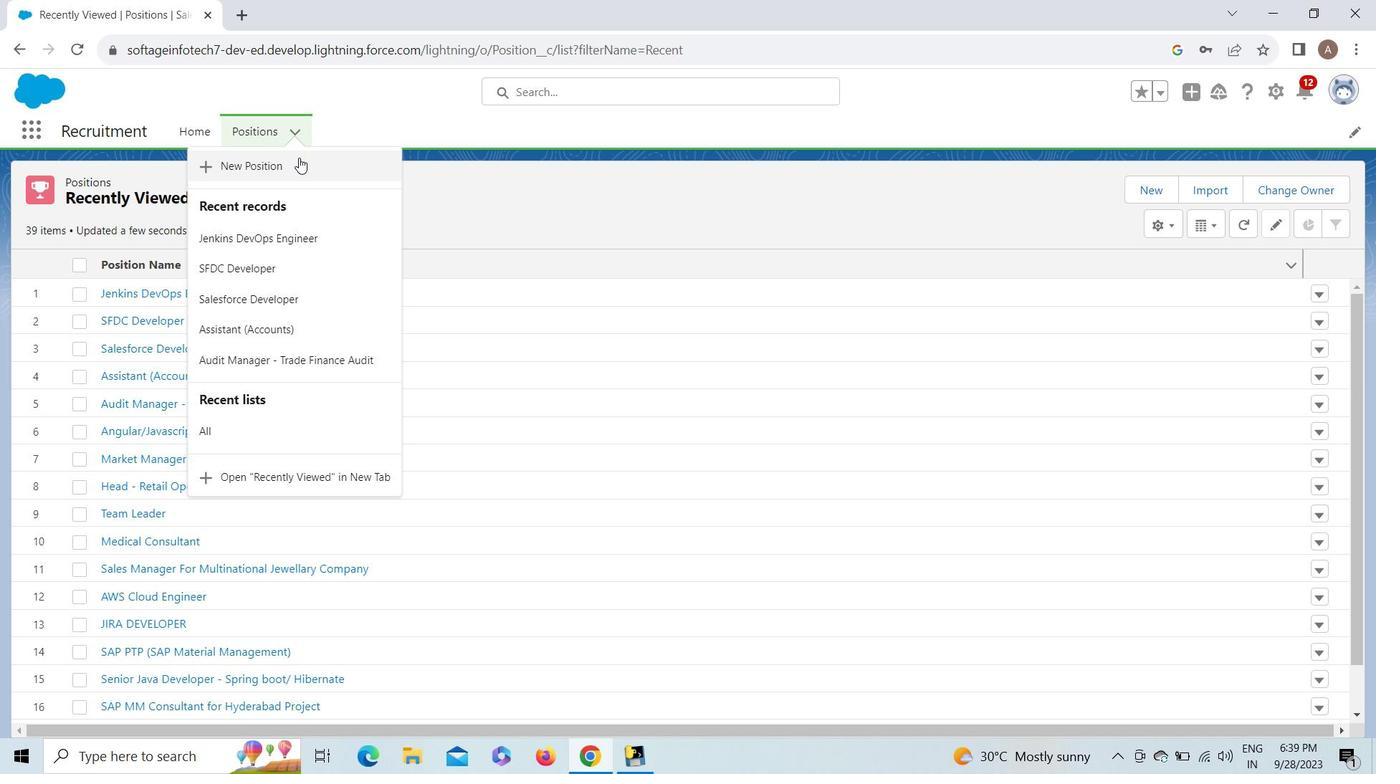 
Action: Mouse pressed left at (299, 159)
Screenshot: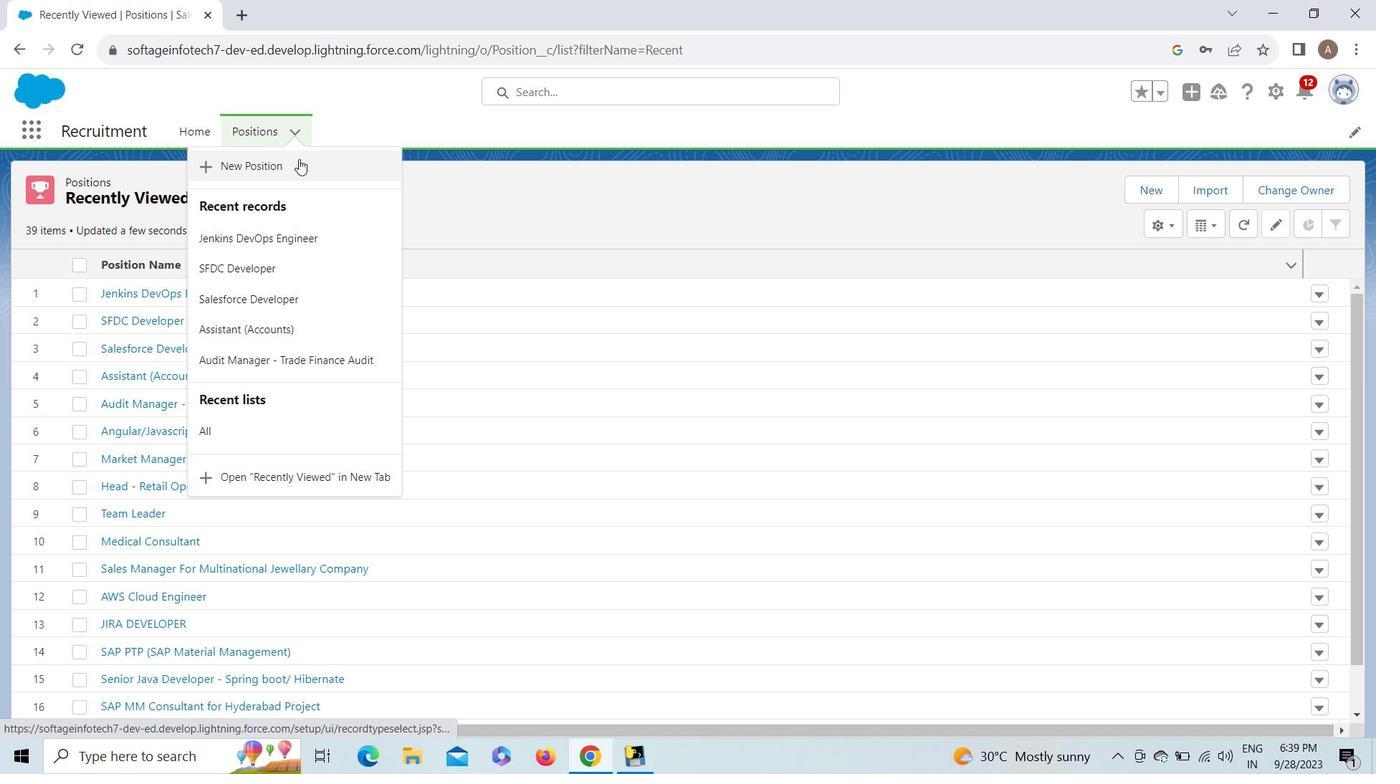 
Action: Mouse moved to (582, 418)
Screenshot: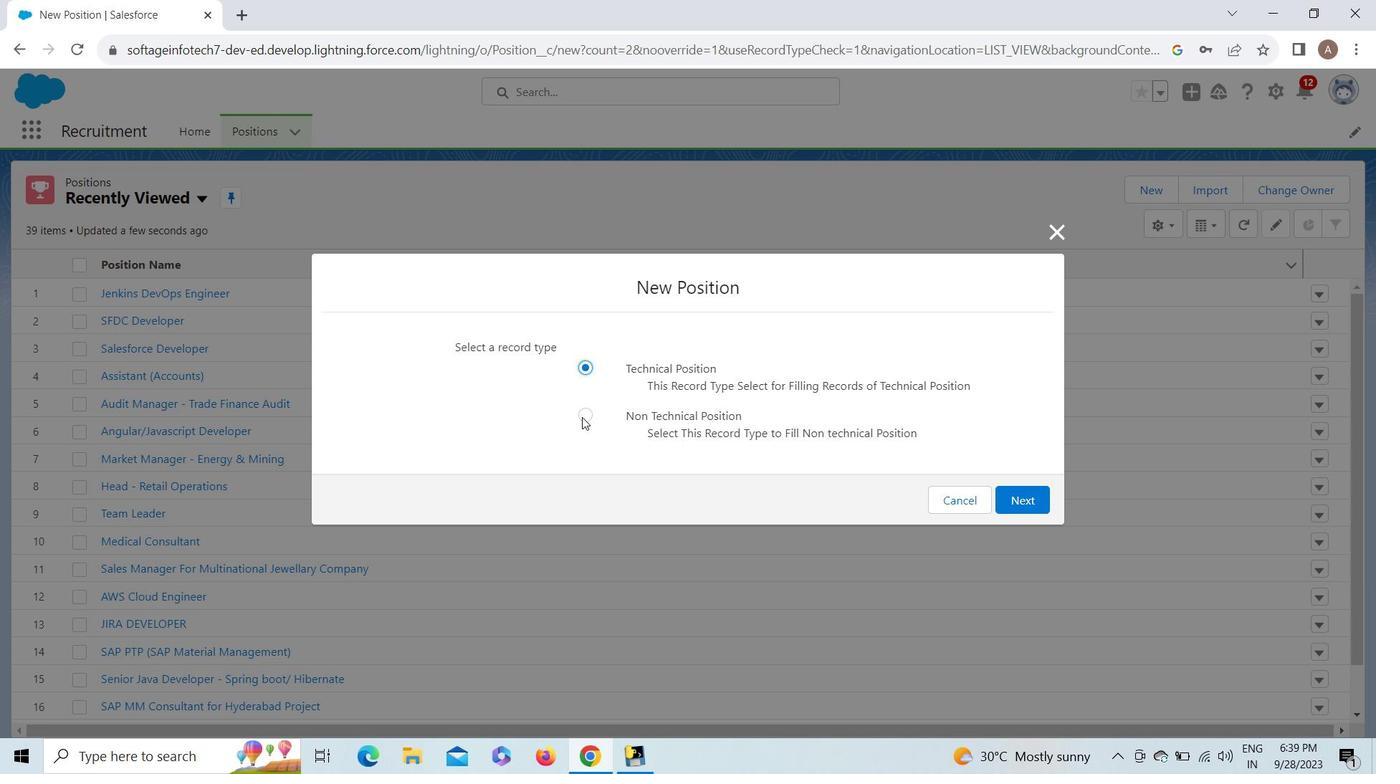 
Action: Mouse pressed left at (582, 418)
Screenshot: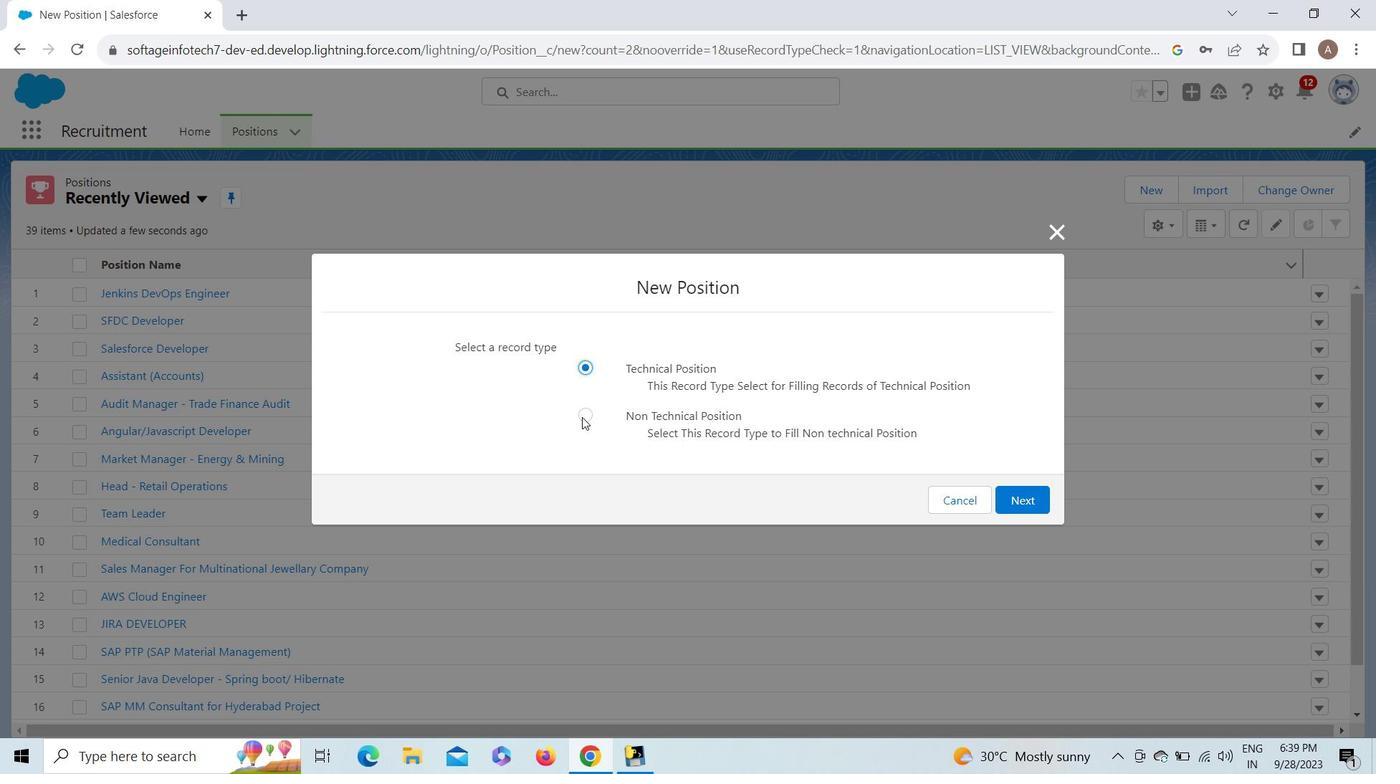 
Action: Mouse moved to (1010, 501)
Screenshot: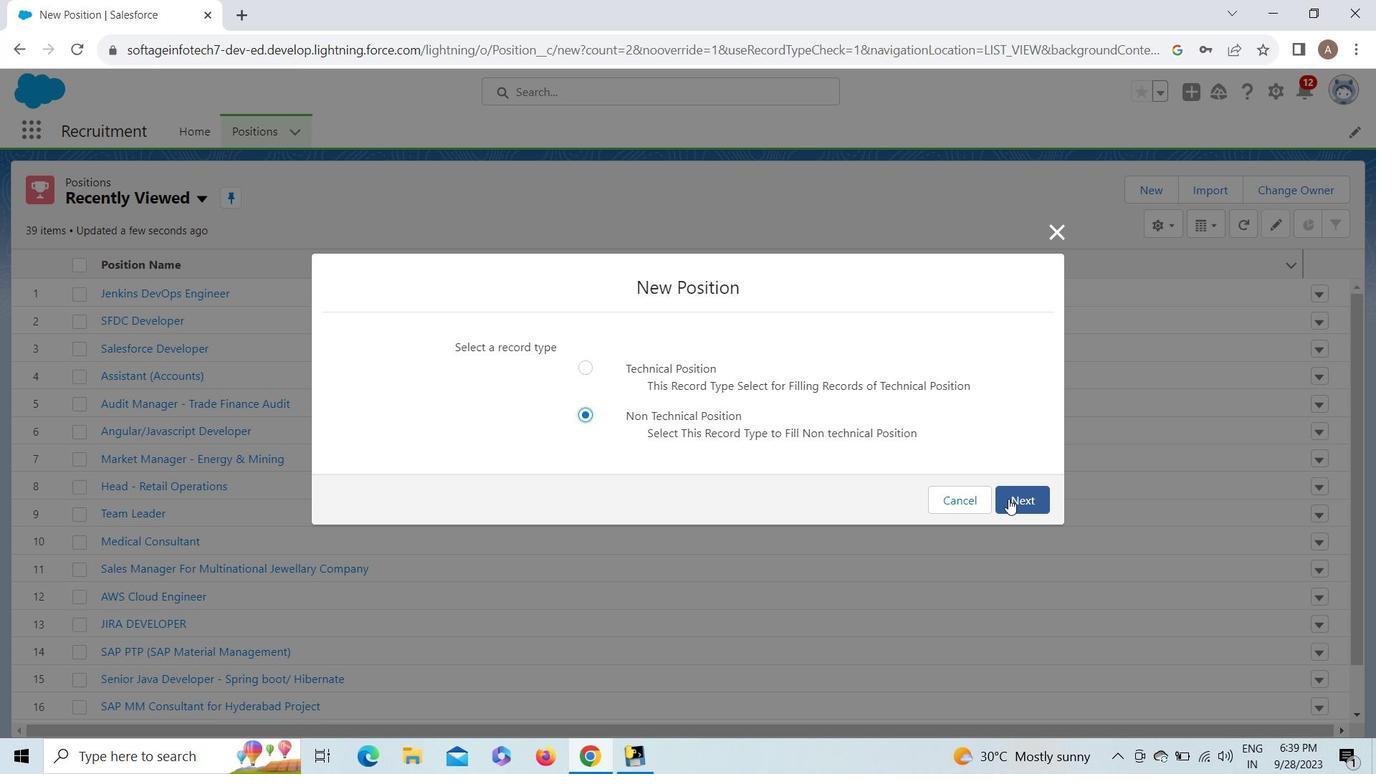 
Action: Mouse pressed left at (1010, 501)
Screenshot: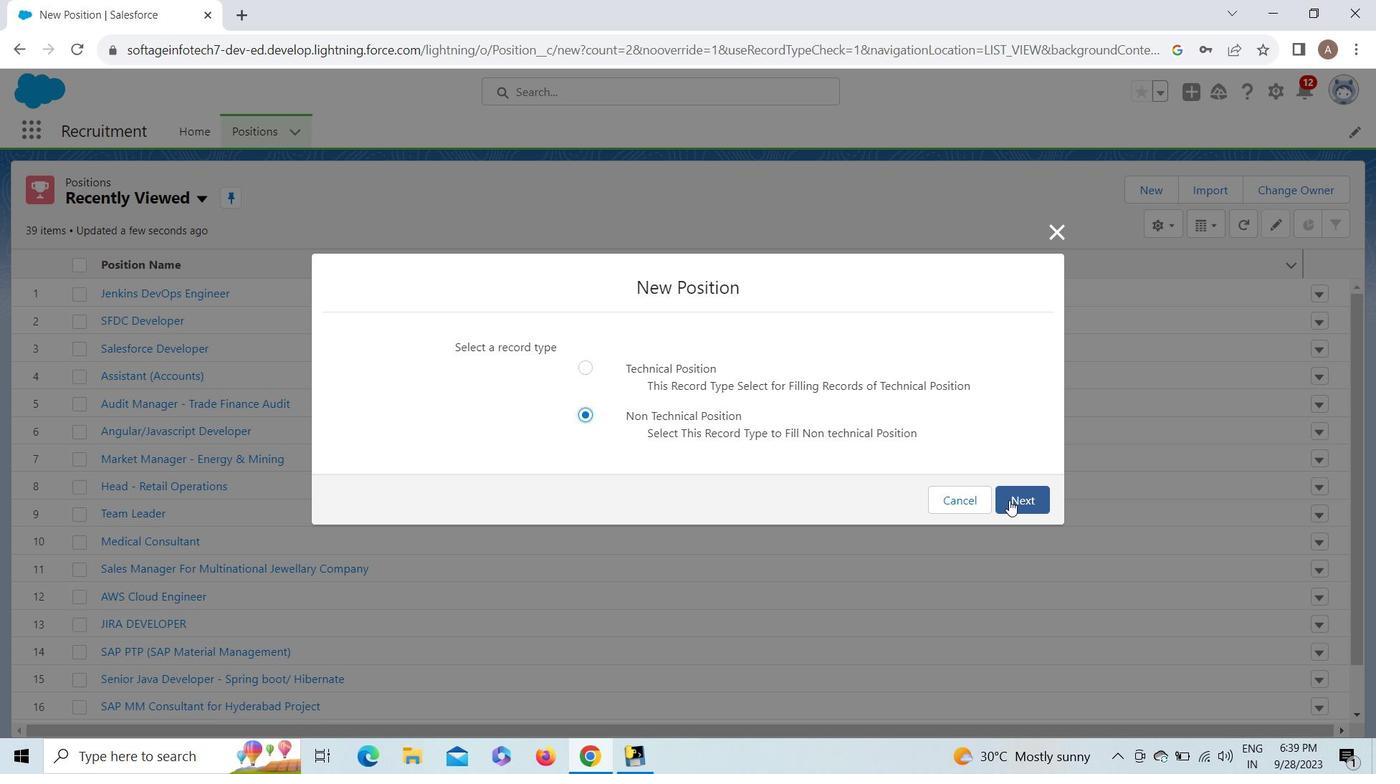 
Action: Mouse moved to (595, 282)
Screenshot: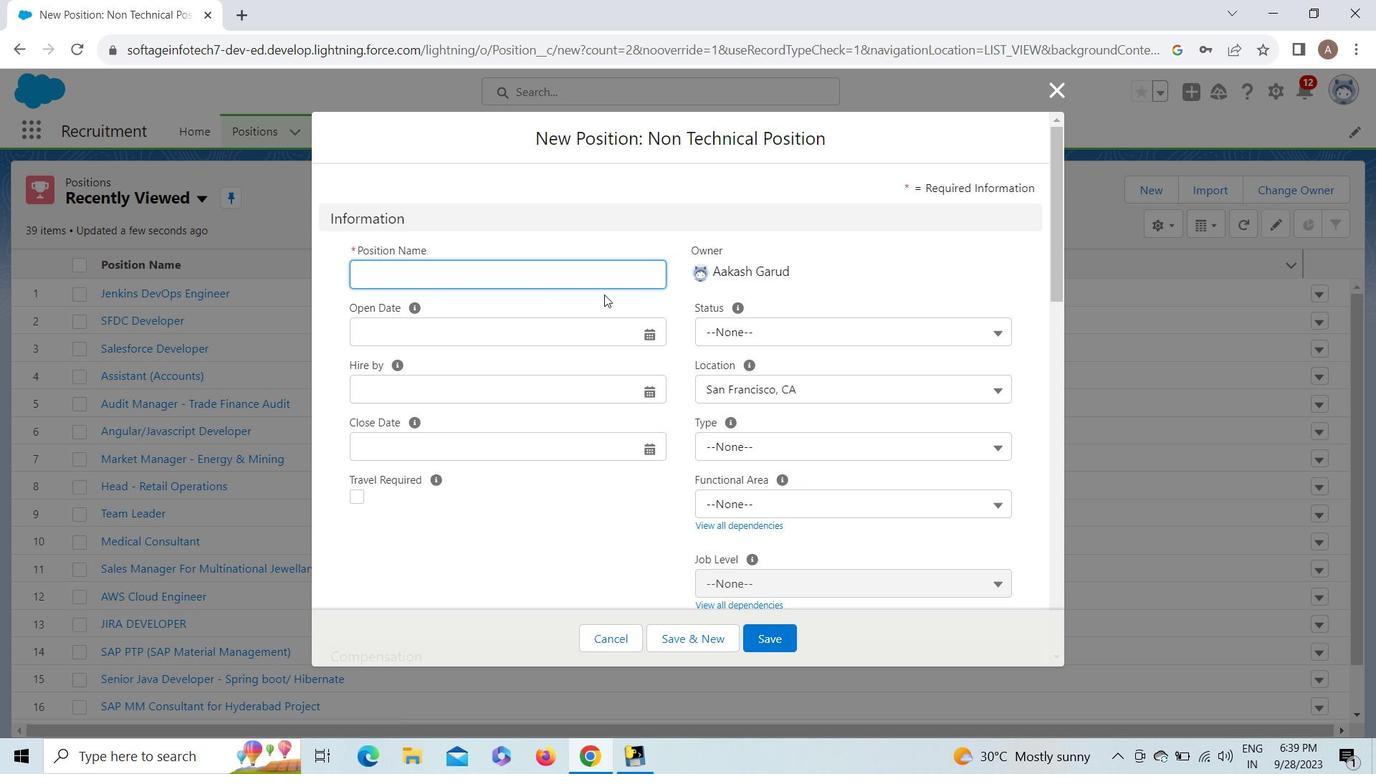 
Action: Key pressed <Key.shift>Non<Key.space><Key.shift>Voice<Key.space><Key.shift>Process<Key.space><Key.shift_r><Key.shift_r><Key.shift_r><Key.shift_r><Key.shift_r><Key.shift_r><Key.shift_r><Key.shift_r><Key.shift_r><Key.shift_r><Key.shift_r>()<Key.left><Key.shift><Key.shift><Key.shift><Key.shift><Key.shift><Key.shift><Key.shift><Key.shift><Key.shift><Key.shift><Key.shift><Key.shift><Key.shift><Key.shift><Key.shift>BPO<Key.right><Key.shift><Key.down><Key.down>
Screenshot: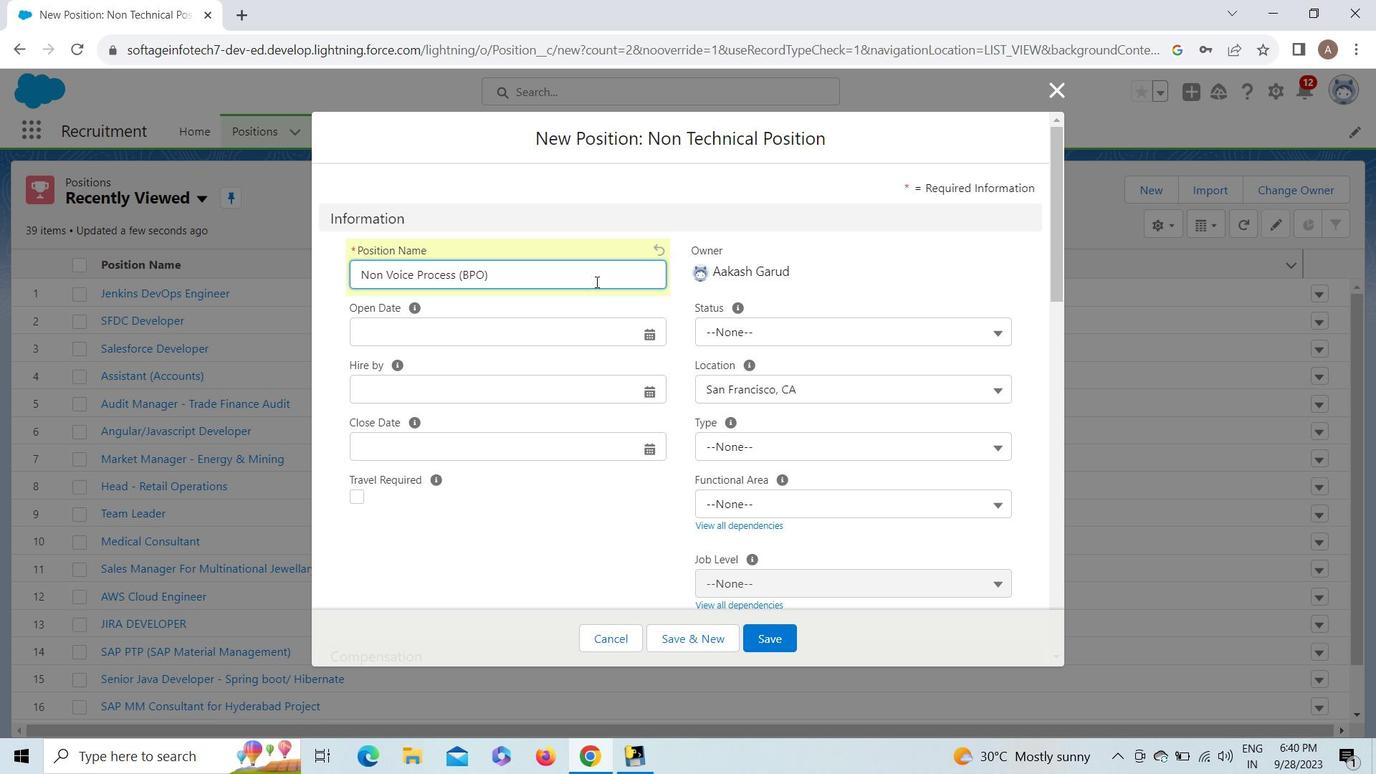 
Action: Mouse moved to (572, 326)
Screenshot: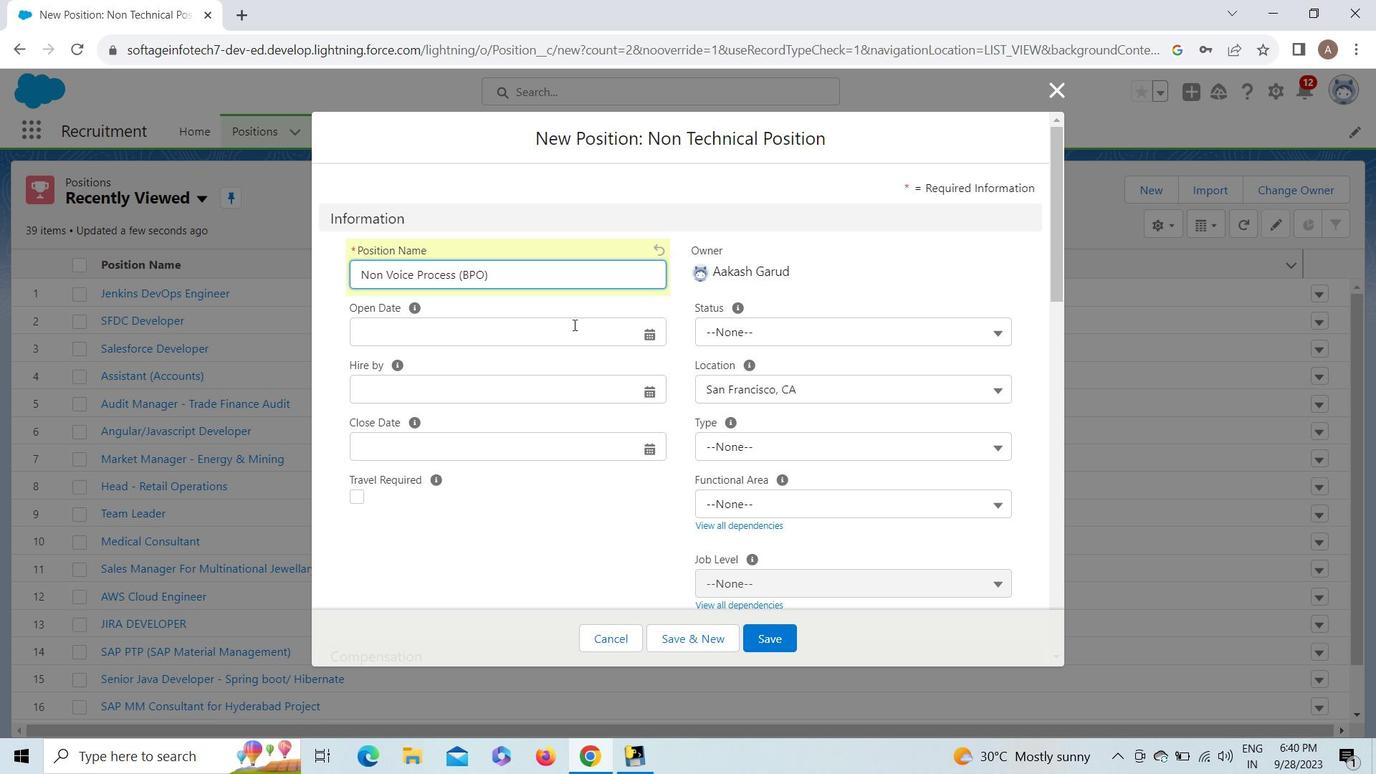 
Action: Mouse pressed left at (572, 326)
Screenshot: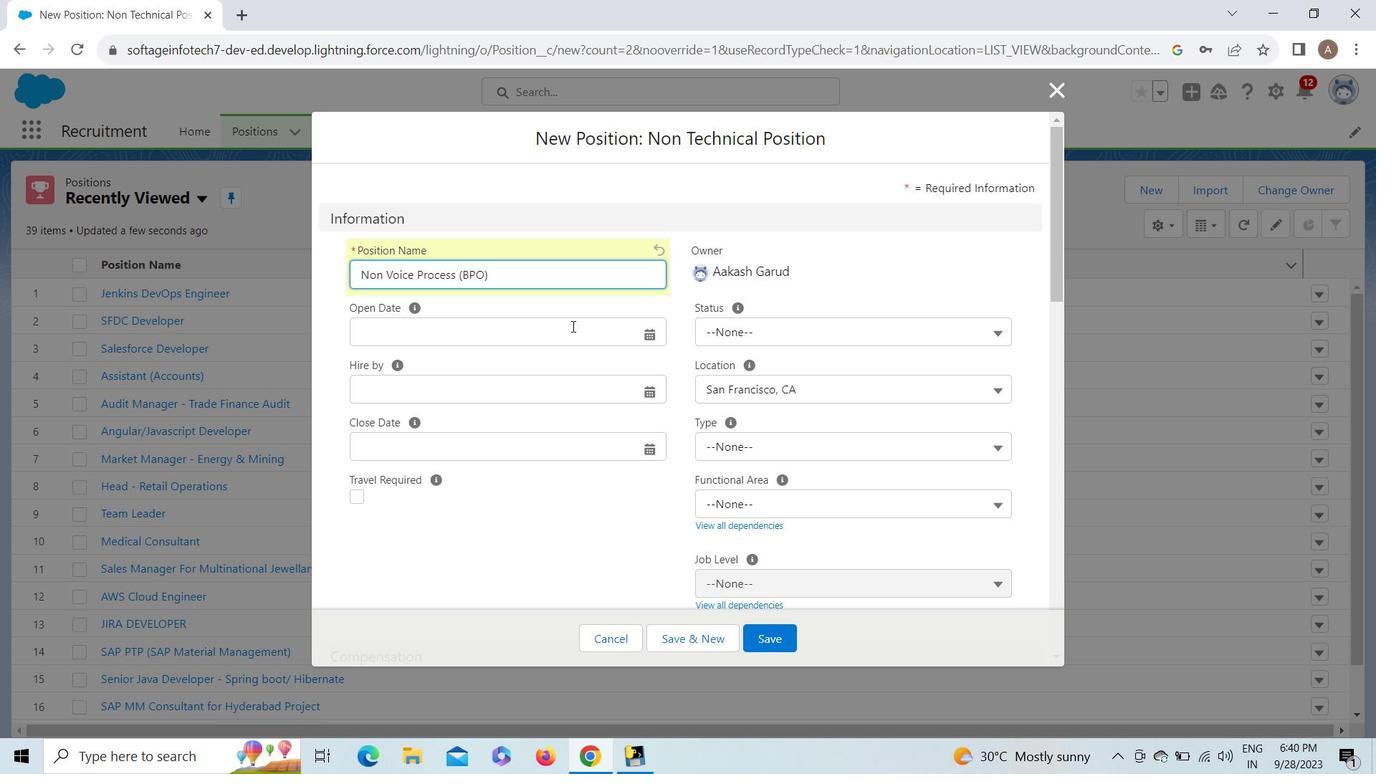 
Action: Mouse moved to (588, 367)
Screenshot: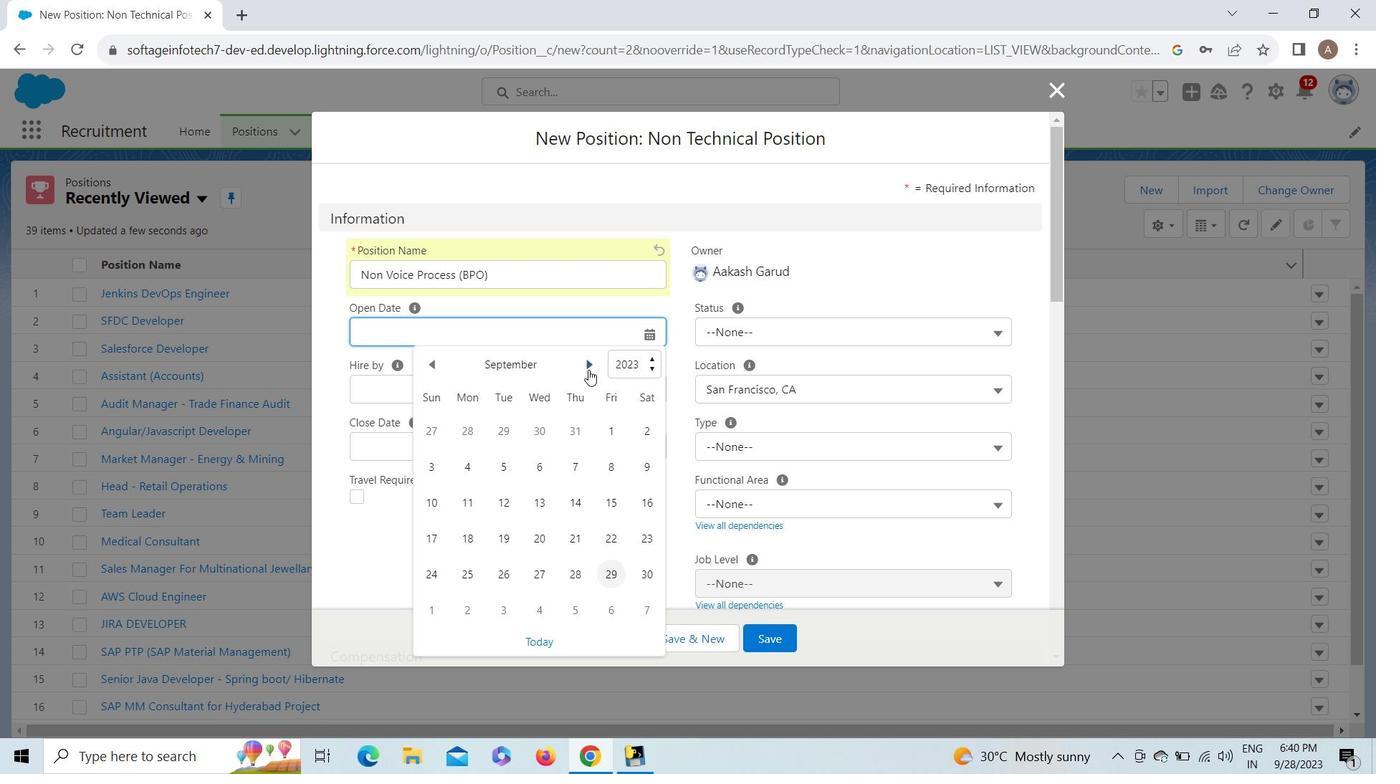 
Action: Mouse pressed left at (588, 367)
Screenshot: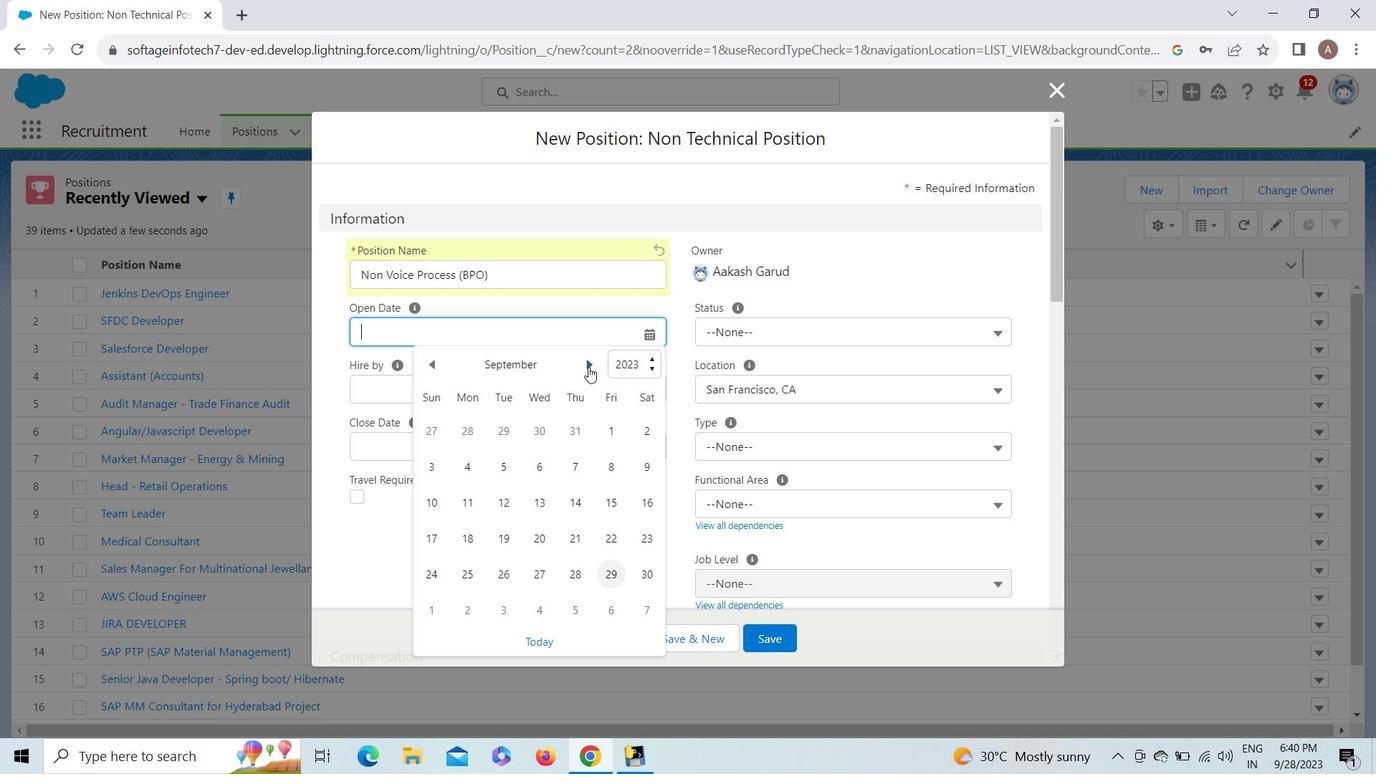 
Action: Mouse moved to (445, 429)
Screenshot: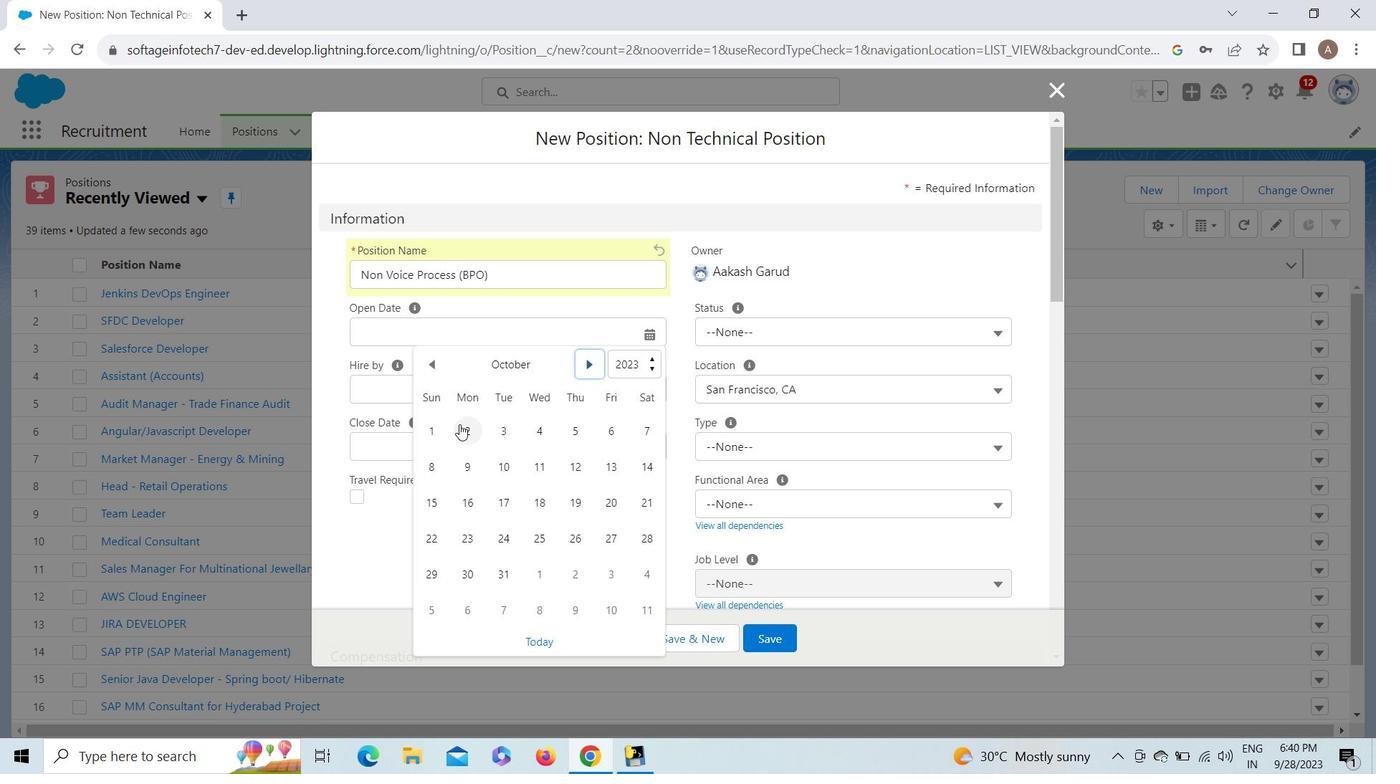 
Action: Mouse pressed left at (445, 429)
Screenshot: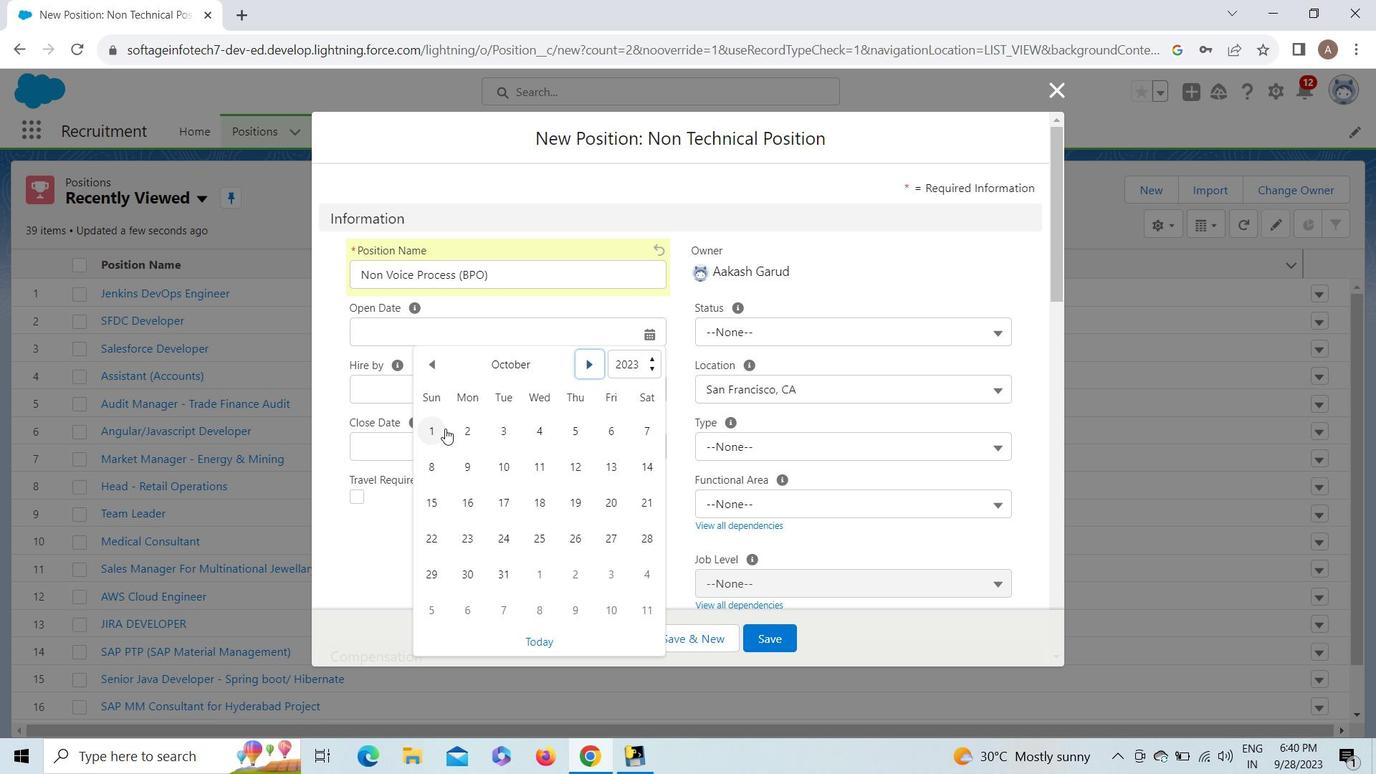 
Action: Mouse moved to (481, 398)
Screenshot: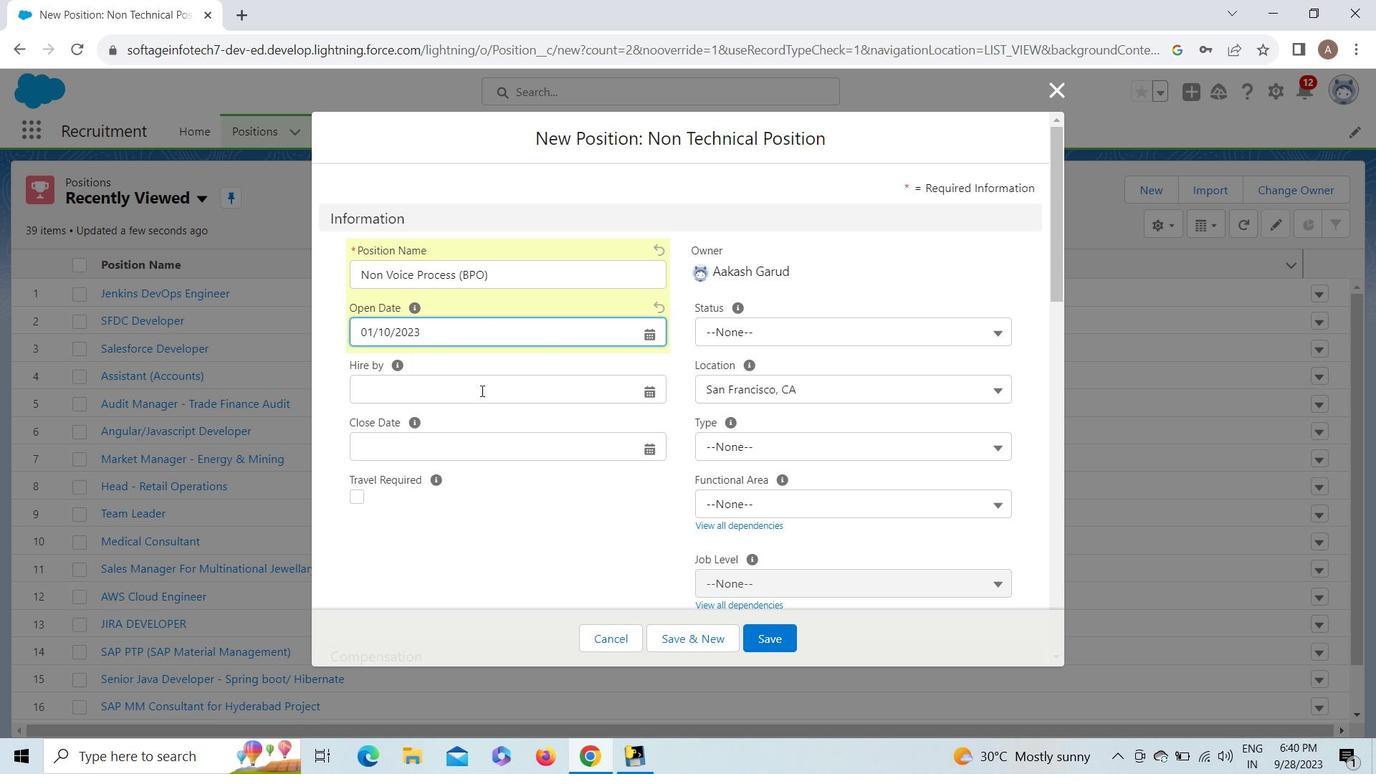 
Action: Mouse pressed left at (481, 398)
Screenshot: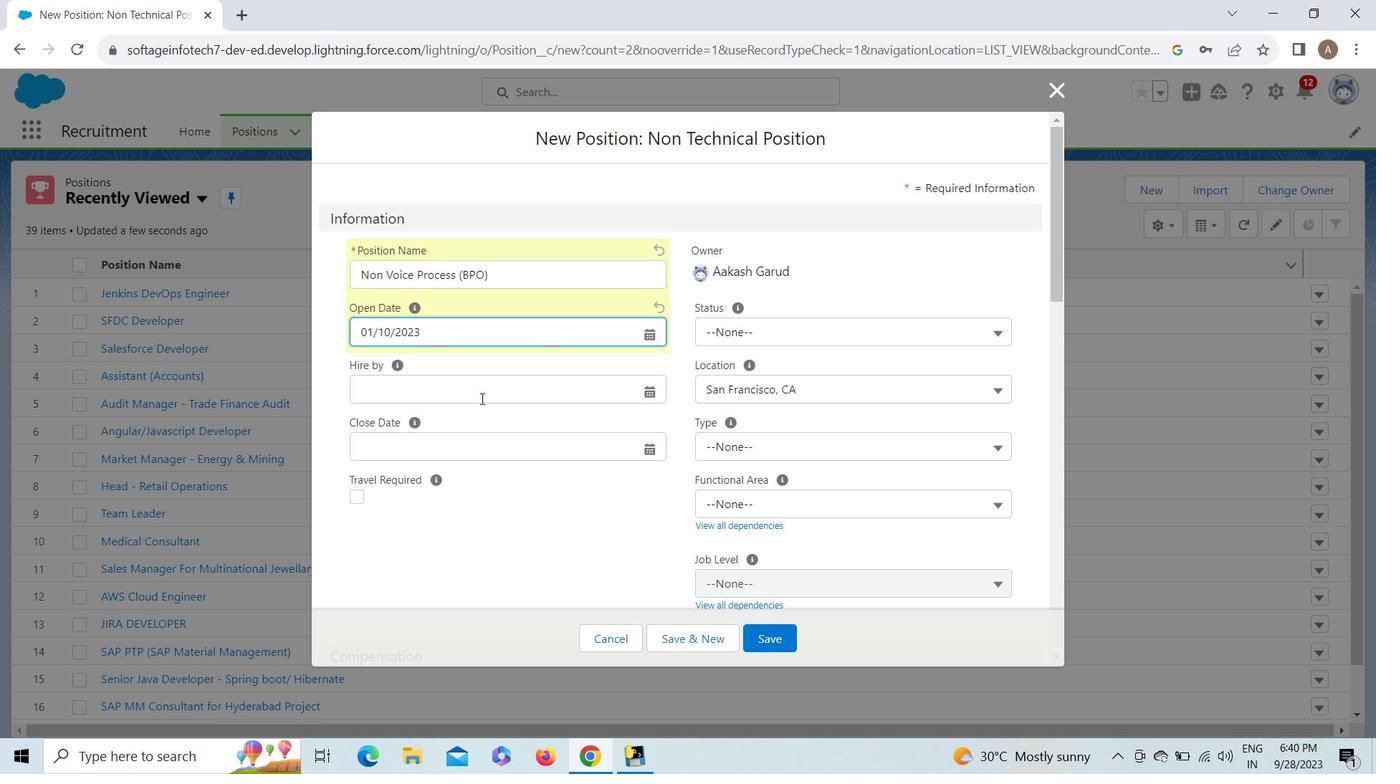 
Action: Mouse moved to (589, 415)
Screenshot: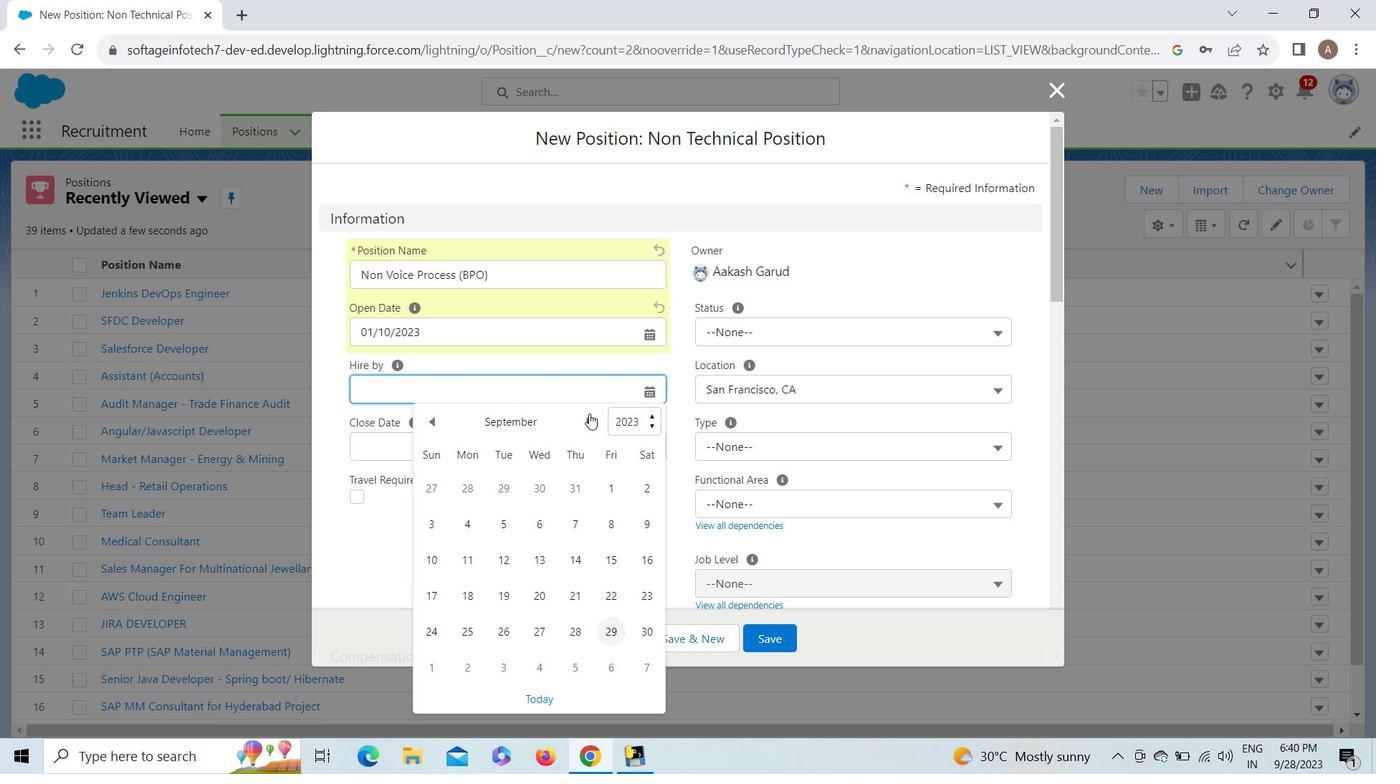 
Action: Mouse pressed left at (589, 415)
Screenshot: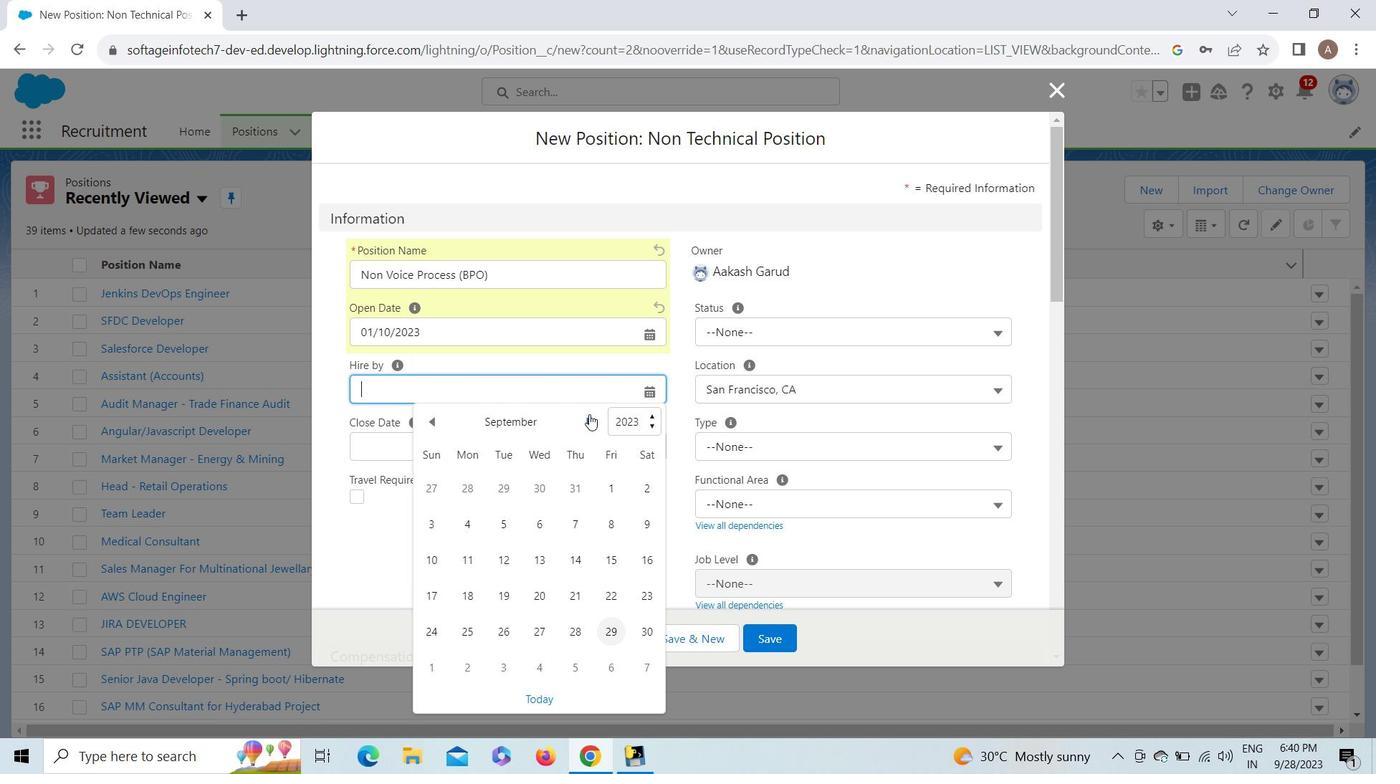 
Action: Mouse moved to (547, 590)
Screenshot: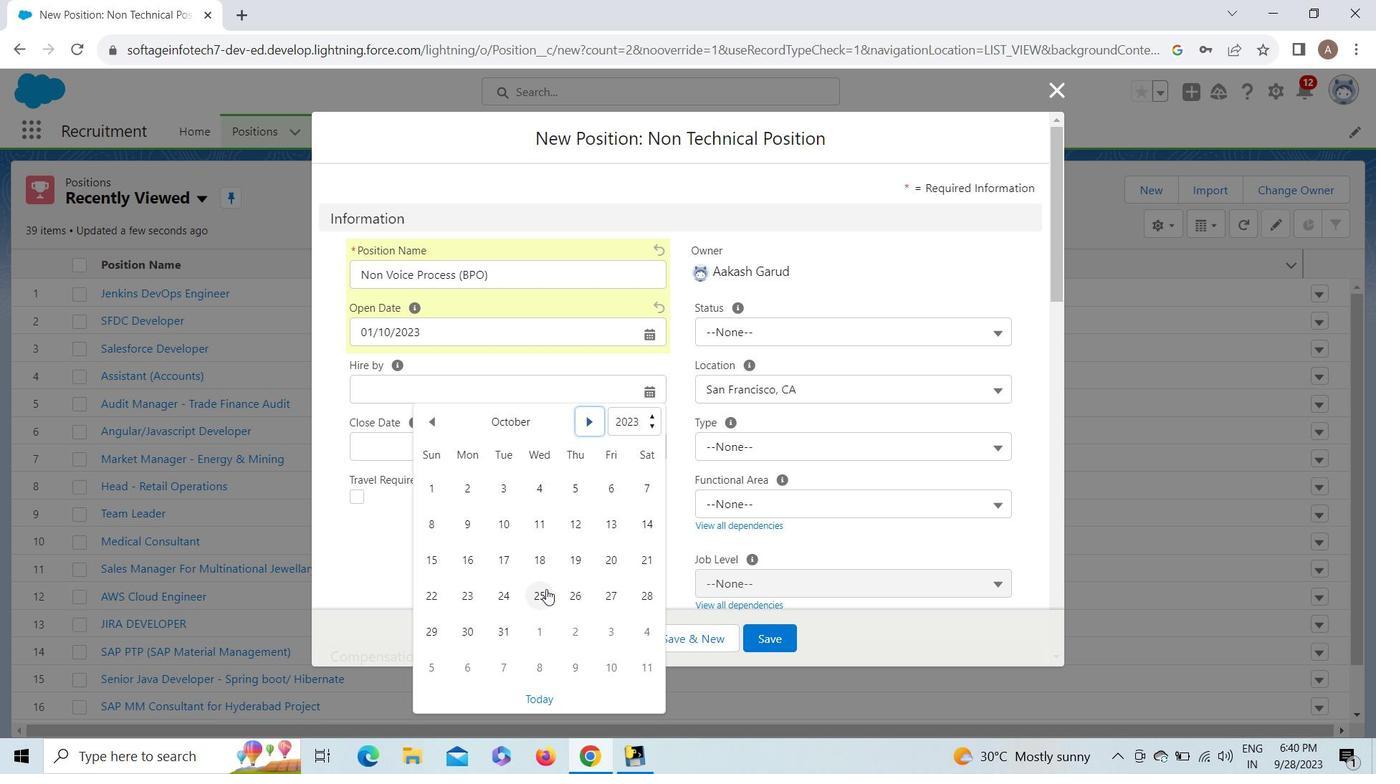 
Action: Mouse pressed left at (547, 590)
Screenshot: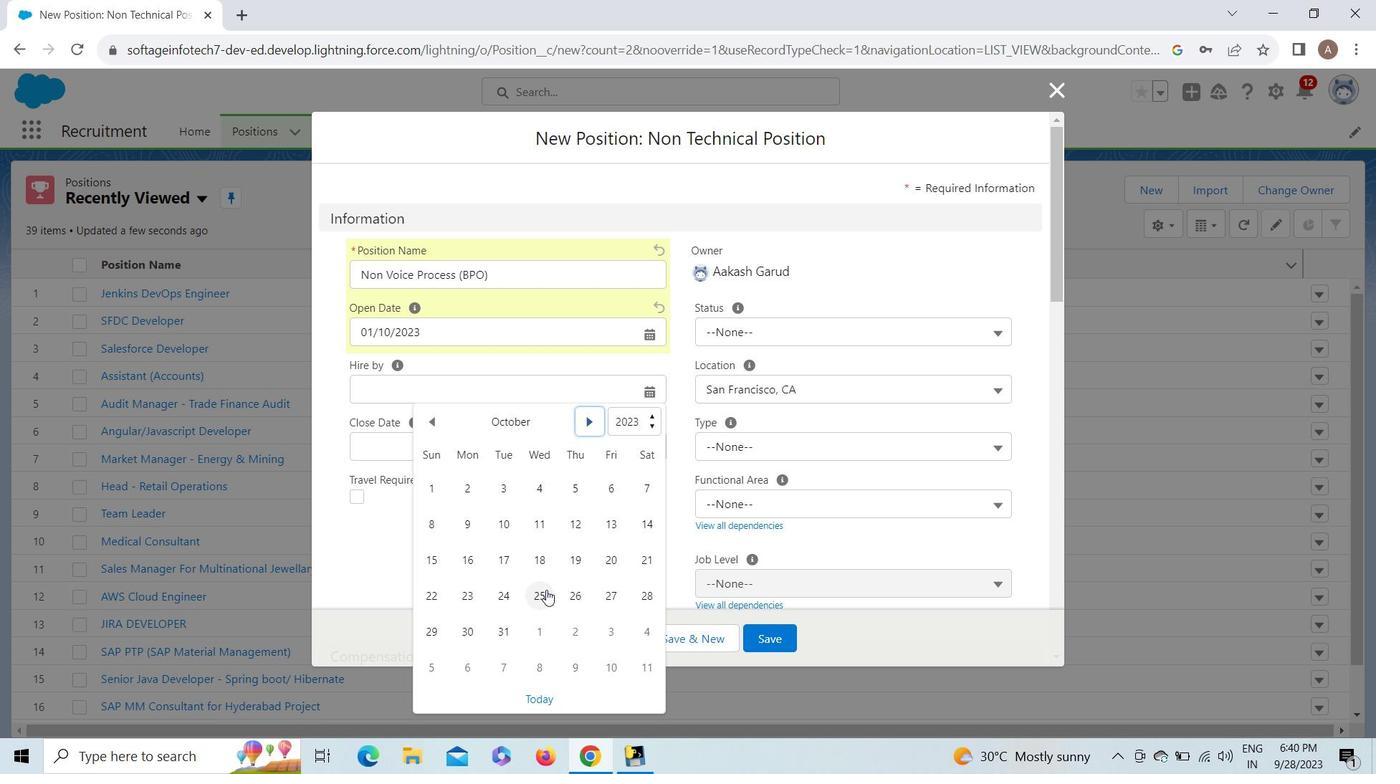 
Action: Mouse moved to (564, 453)
Screenshot: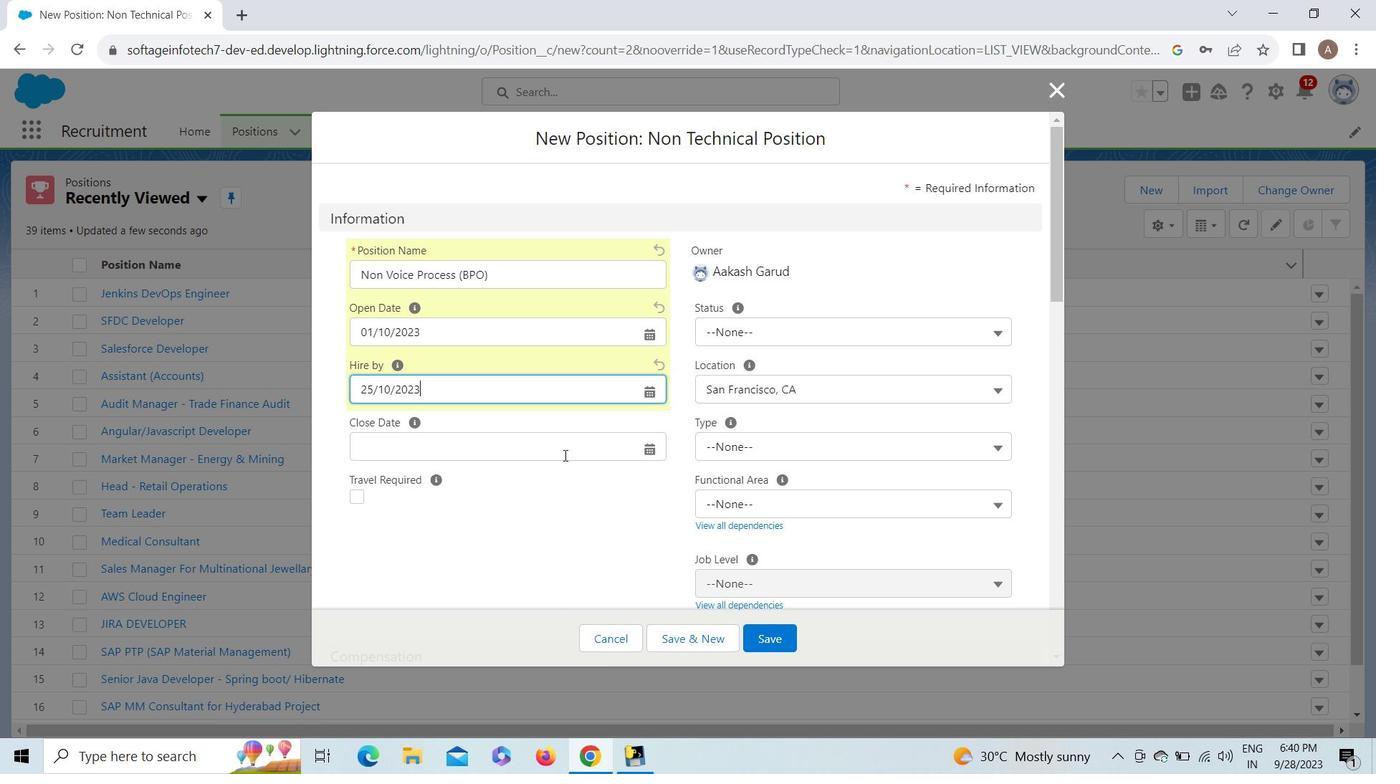 
Action: Mouse pressed left at (564, 453)
Screenshot: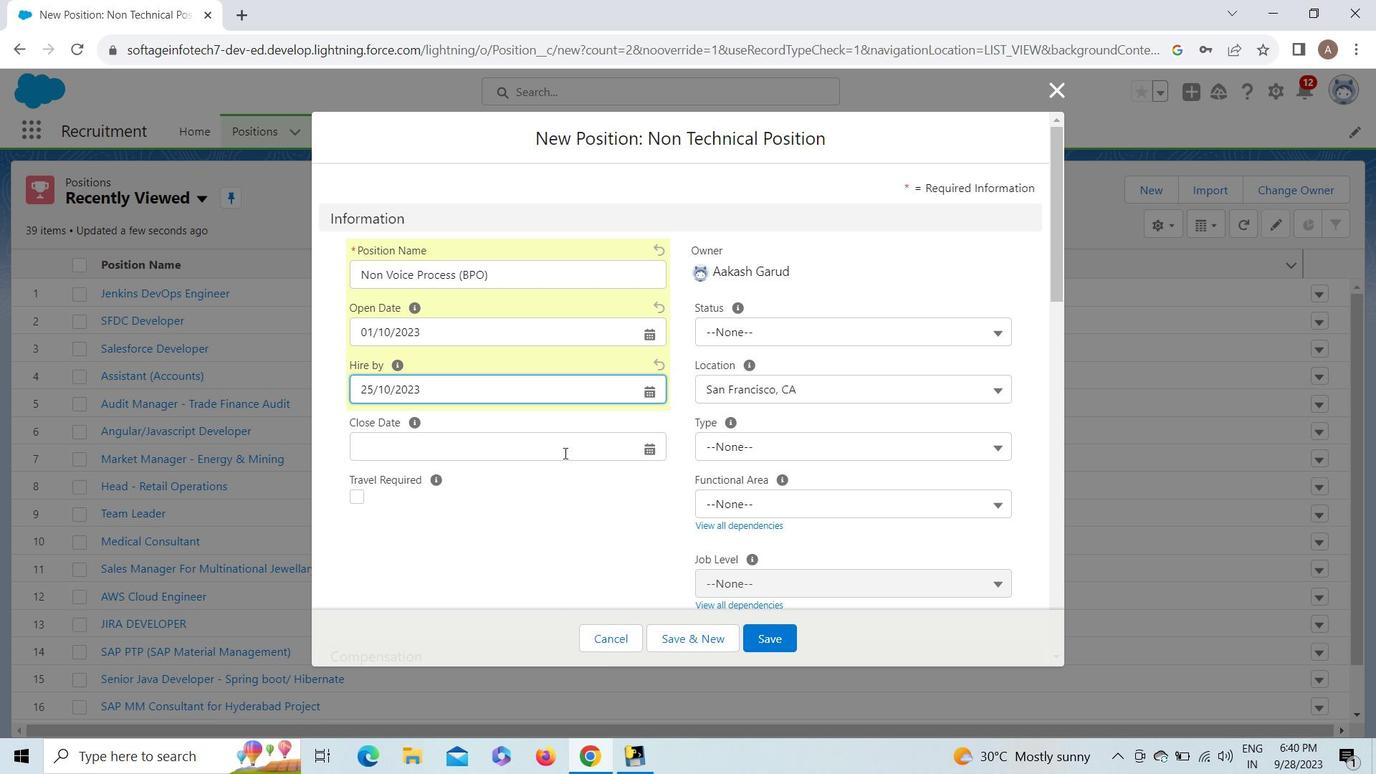 
Action: Mouse moved to (595, 137)
Screenshot: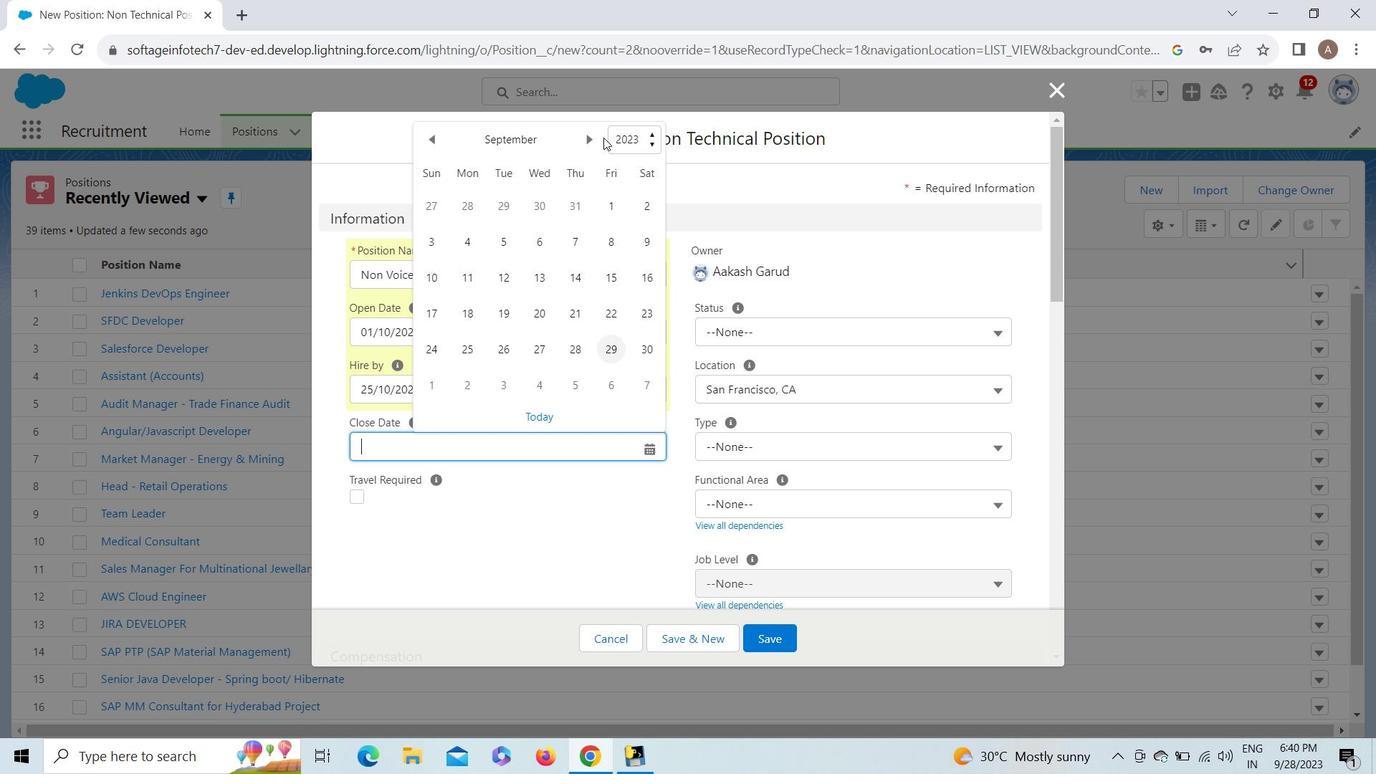 
Action: Mouse pressed left at (595, 137)
Screenshot: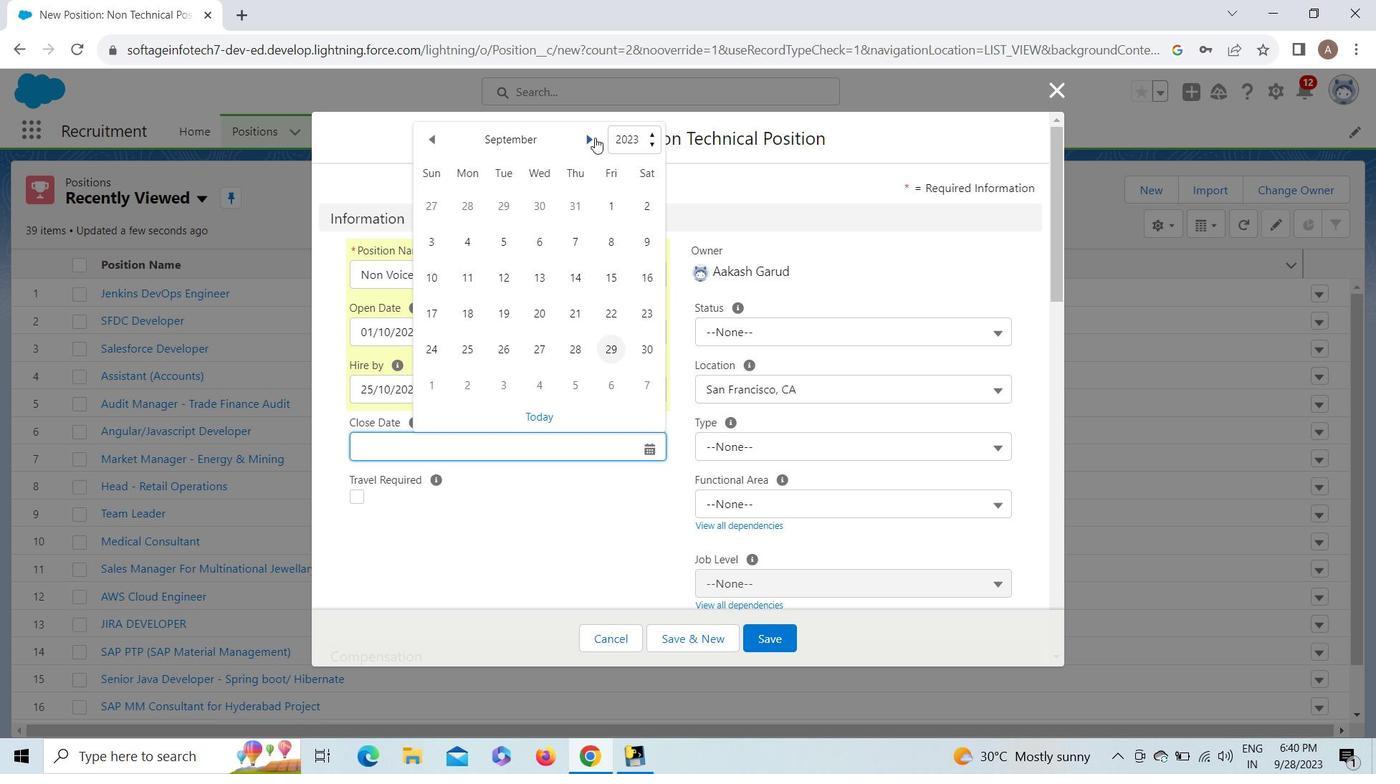 
Action: Mouse moved to (541, 321)
Screenshot: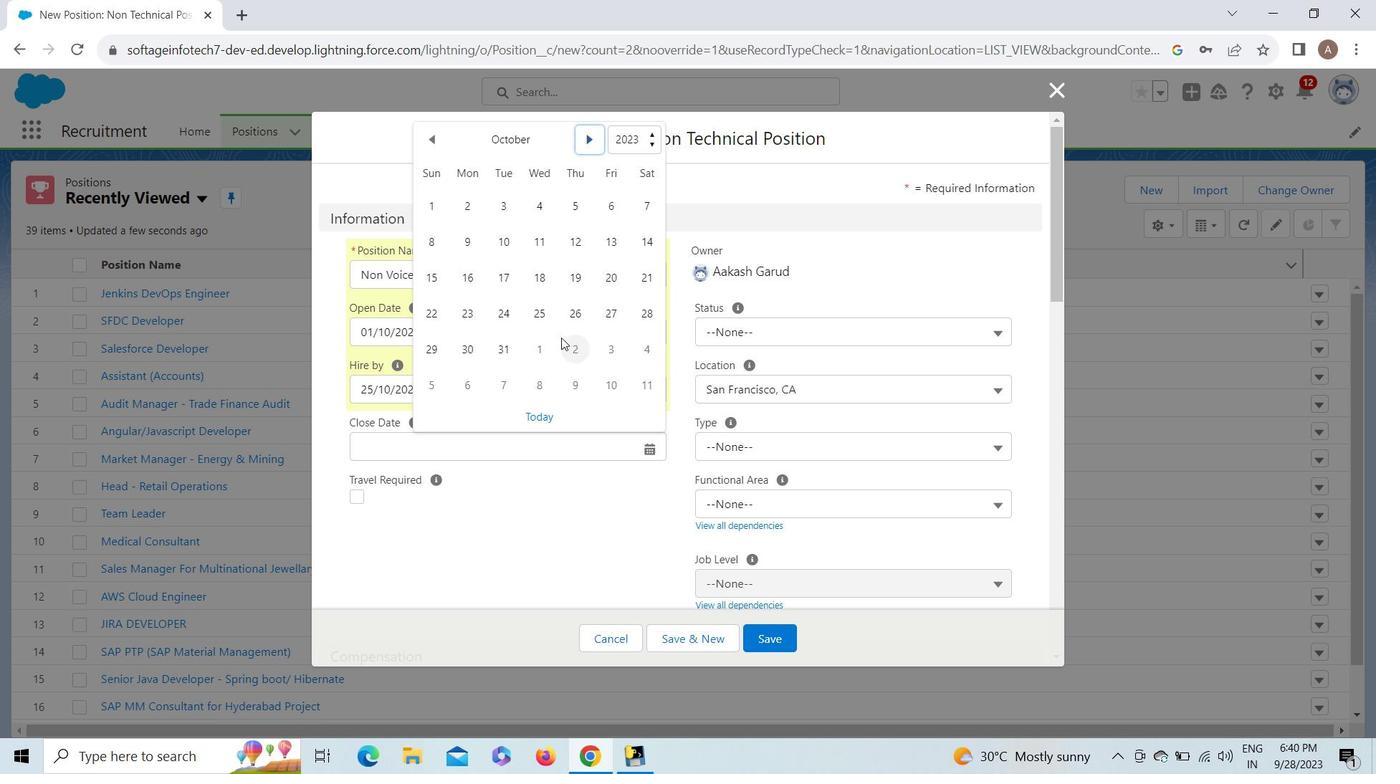 
Action: Mouse pressed left at (541, 321)
Screenshot: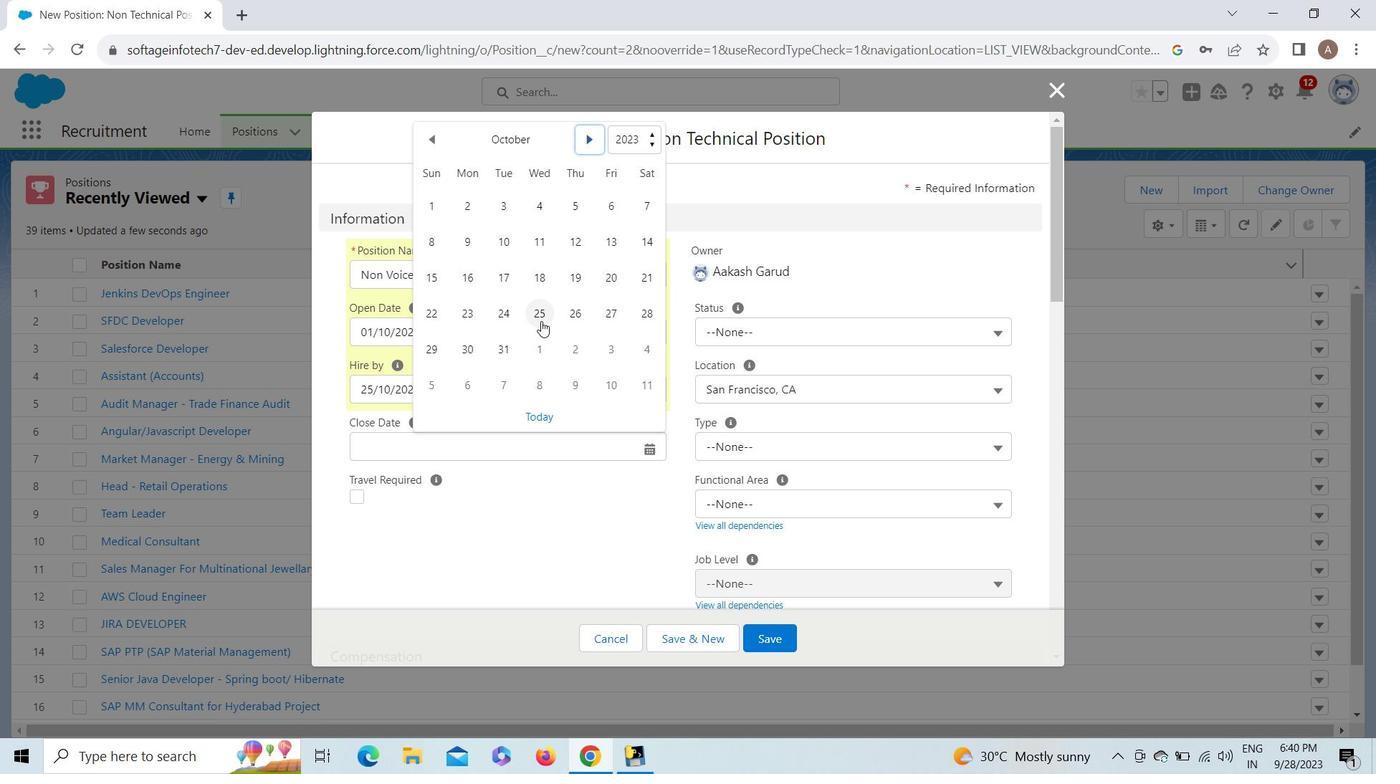 
Action: Mouse moved to (786, 332)
Screenshot: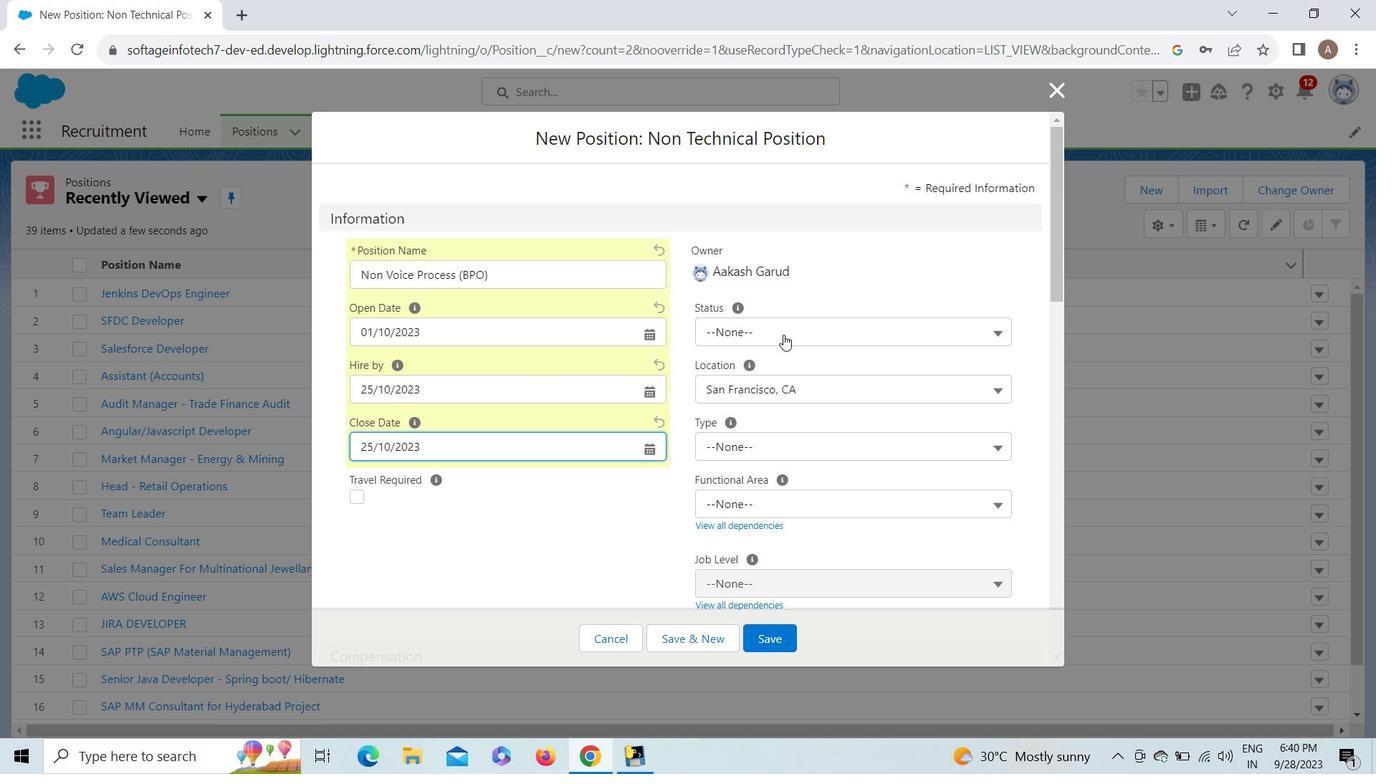 
Action: Mouse pressed left at (786, 332)
Screenshot: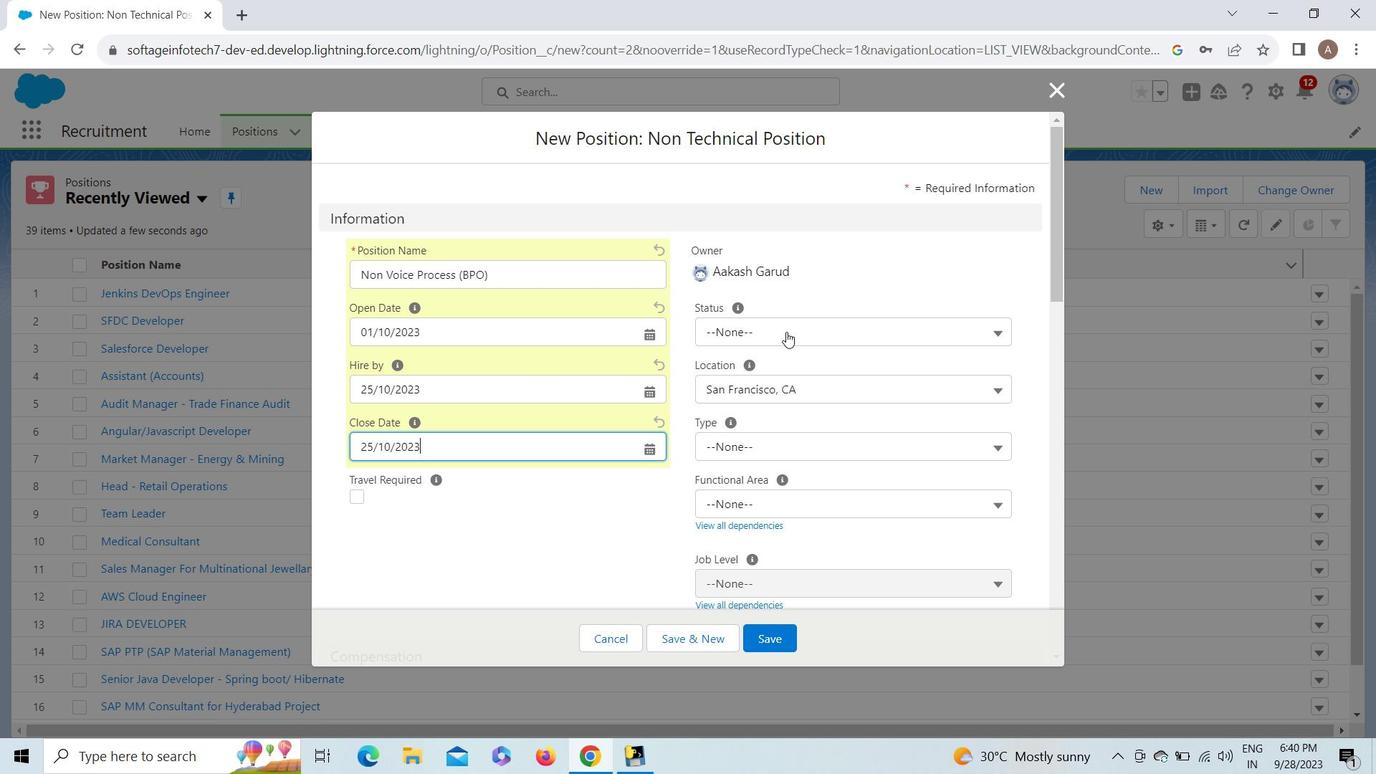 
Action: Mouse moved to (790, 436)
Screenshot: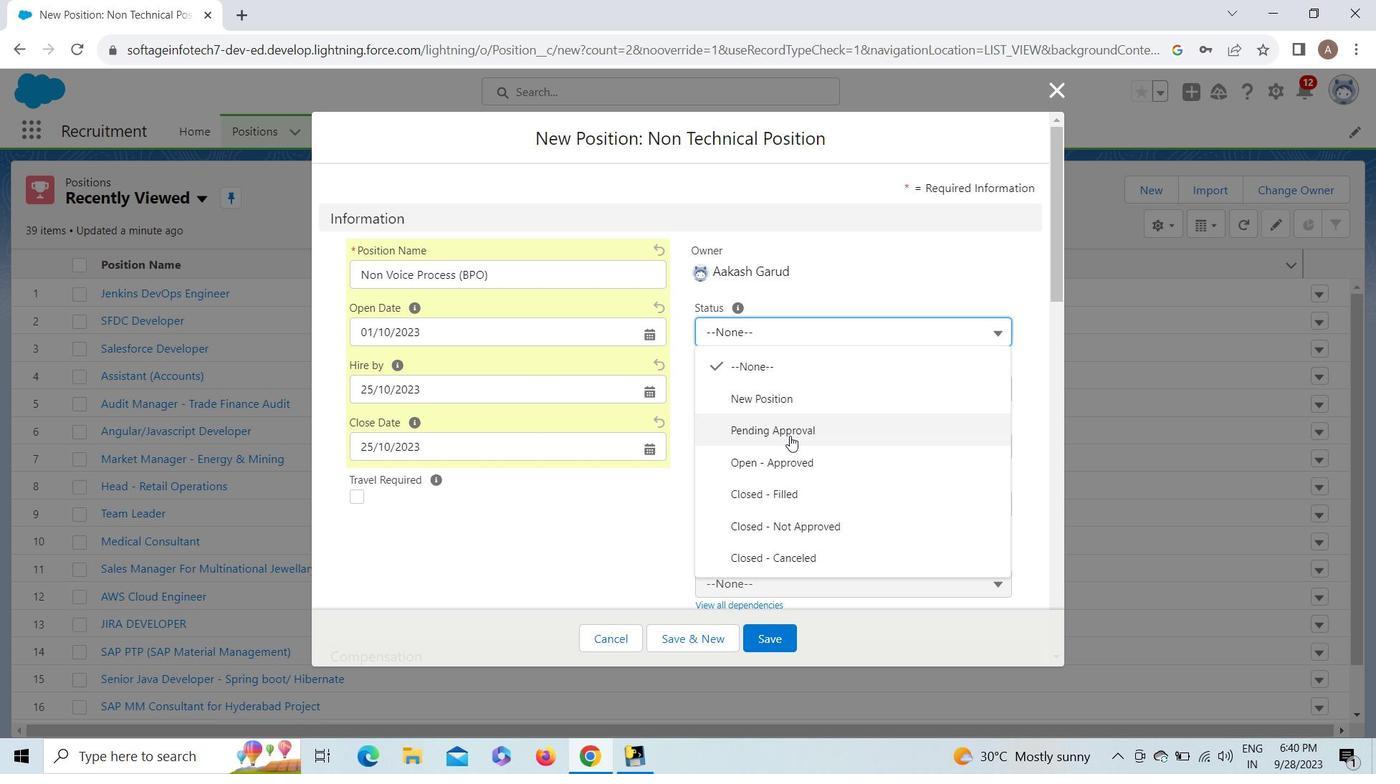 
Action: Mouse pressed left at (790, 436)
Screenshot: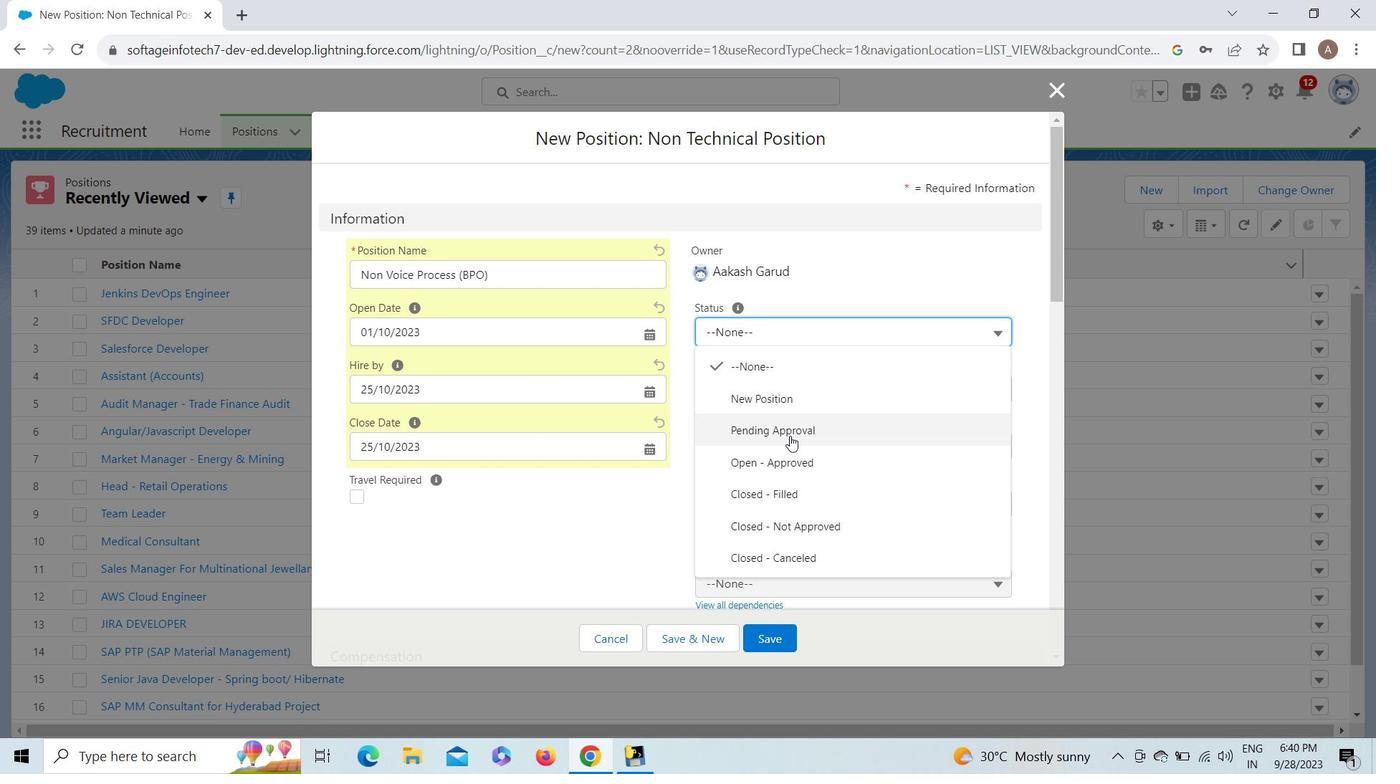 
Action: Mouse moved to (791, 388)
Screenshot: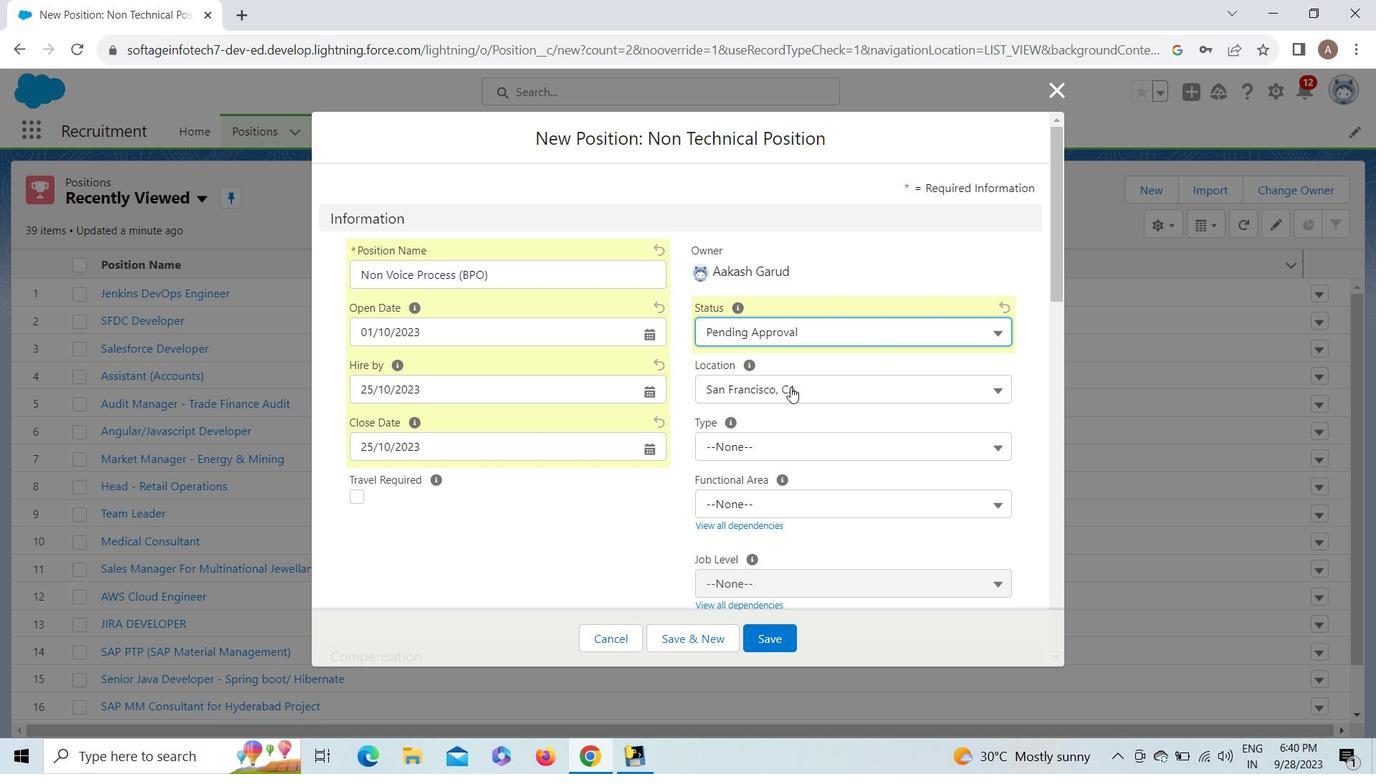 
Action: Mouse pressed left at (791, 388)
Screenshot: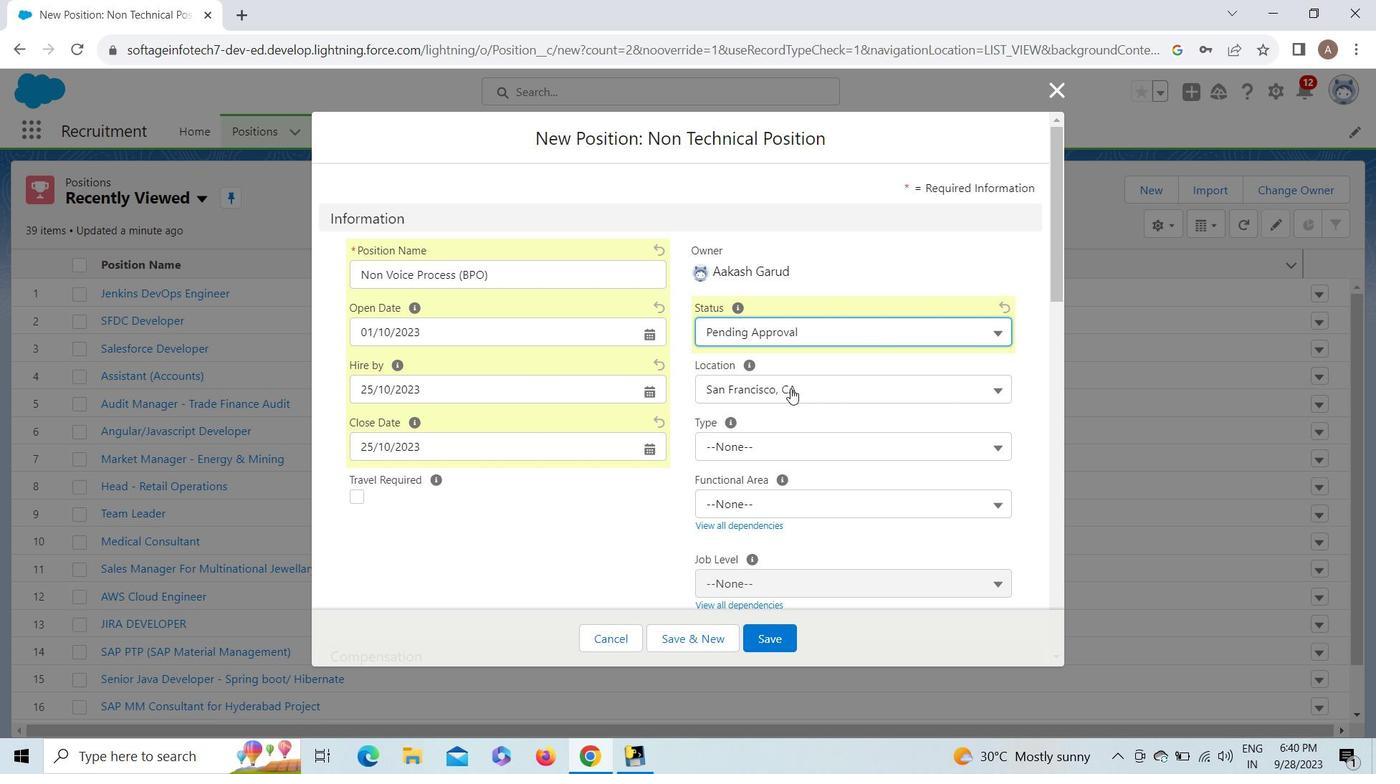 
Action: Mouse moved to (789, 577)
Screenshot: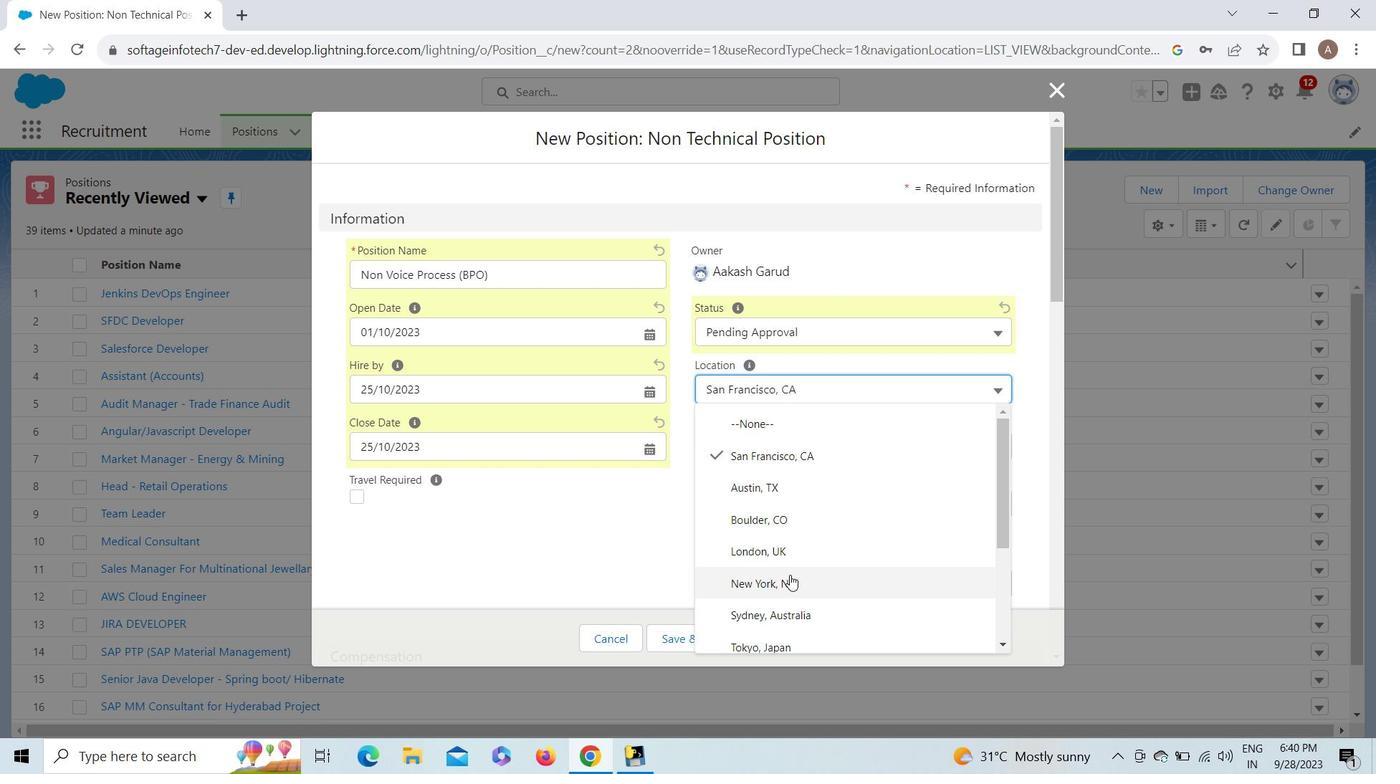 
Action: Mouse pressed left at (789, 577)
Screenshot: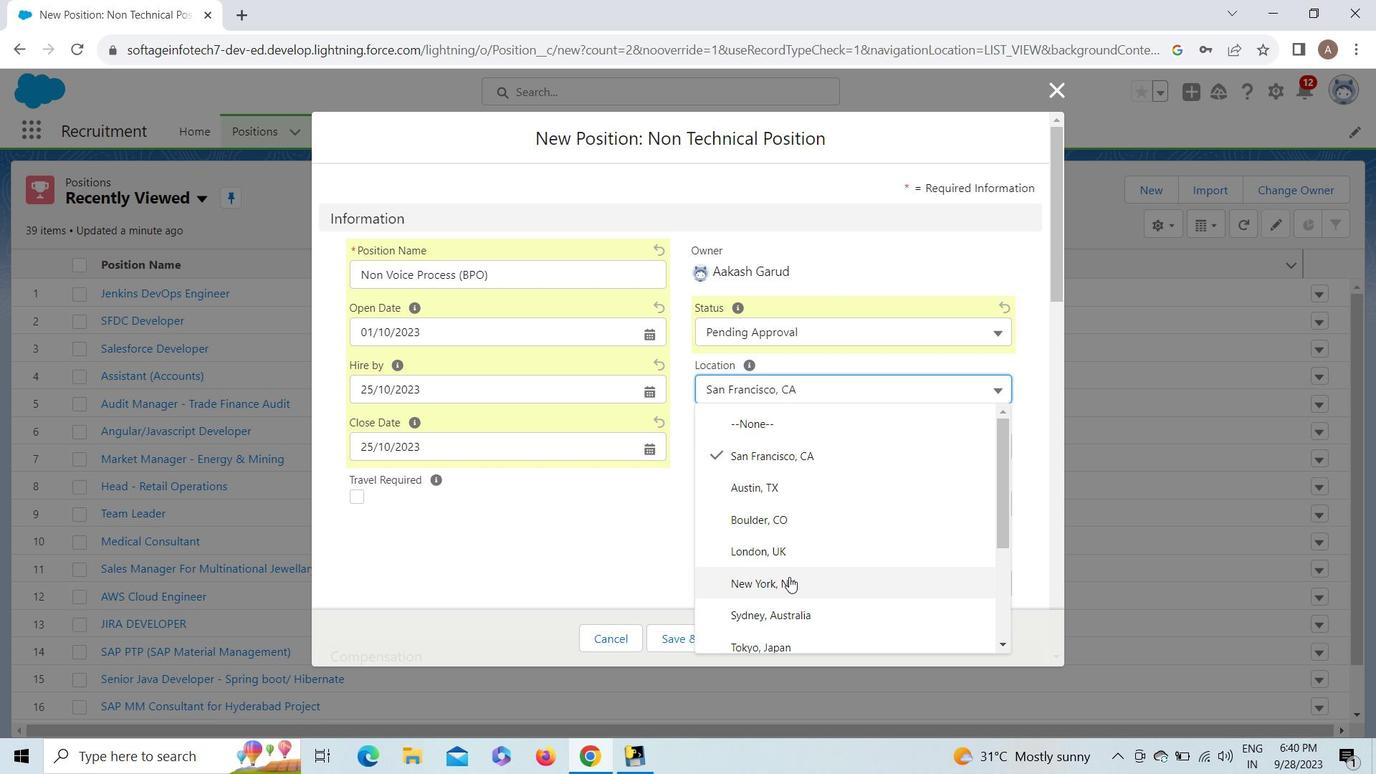 
Action: Mouse moved to (785, 443)
Screenshot: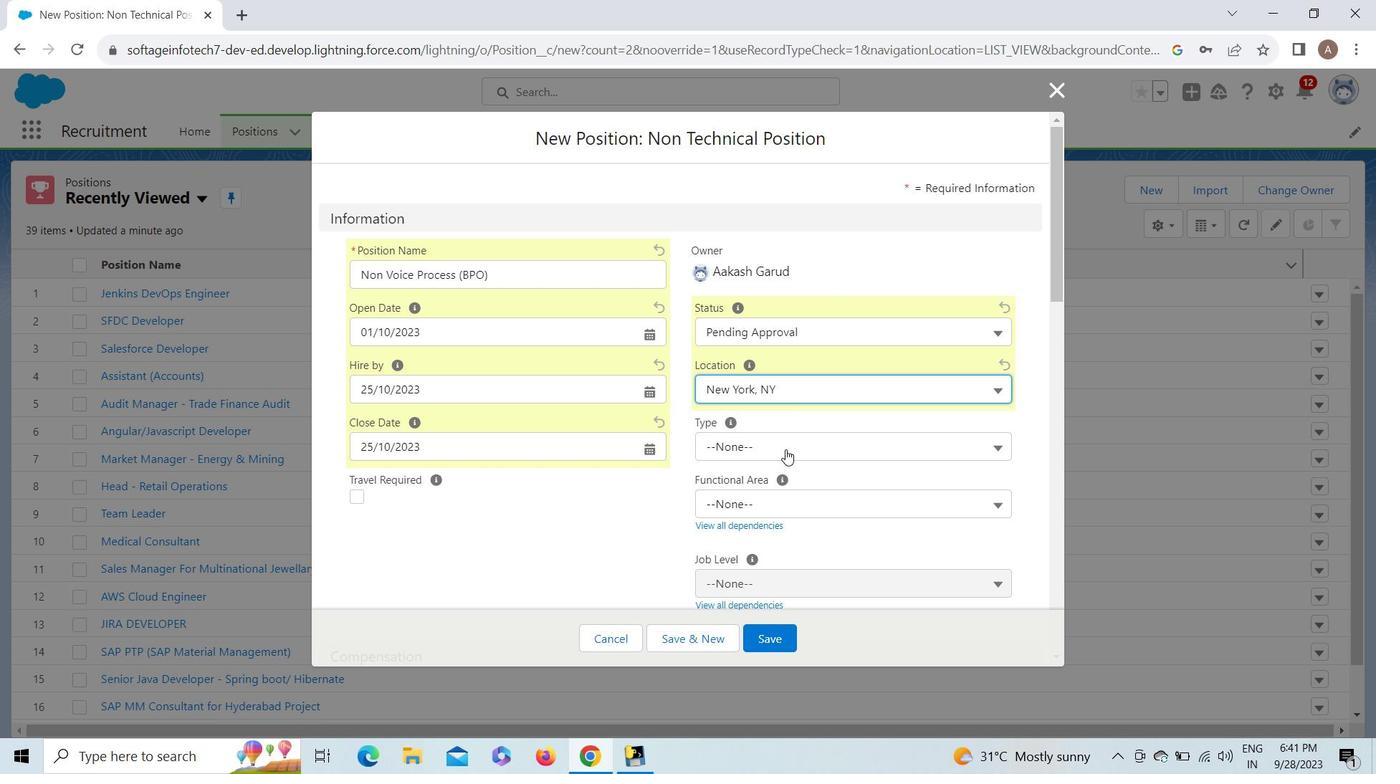 
Action: Mouse pressed left at (785, 443)
Screenshot: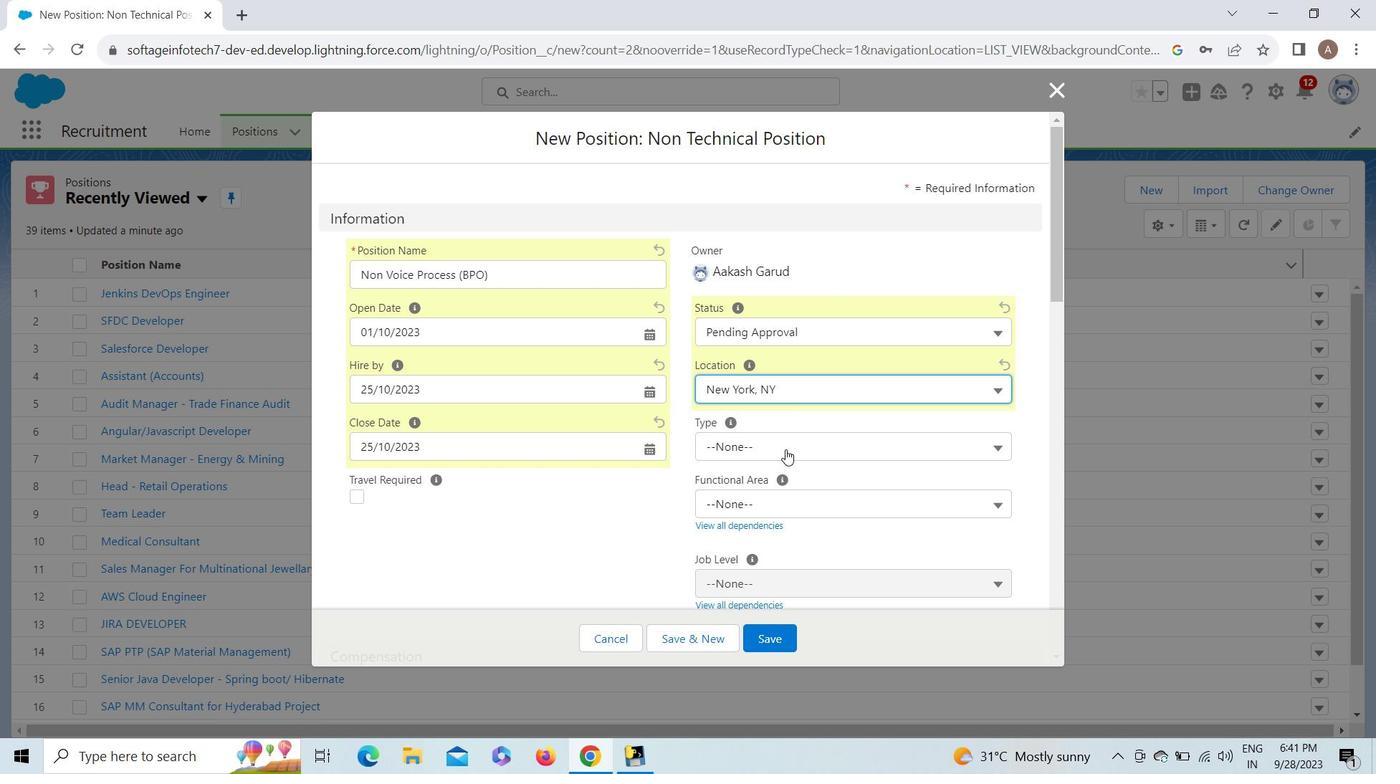 
Action: Mouse moved to (773, 511)
Screenshot: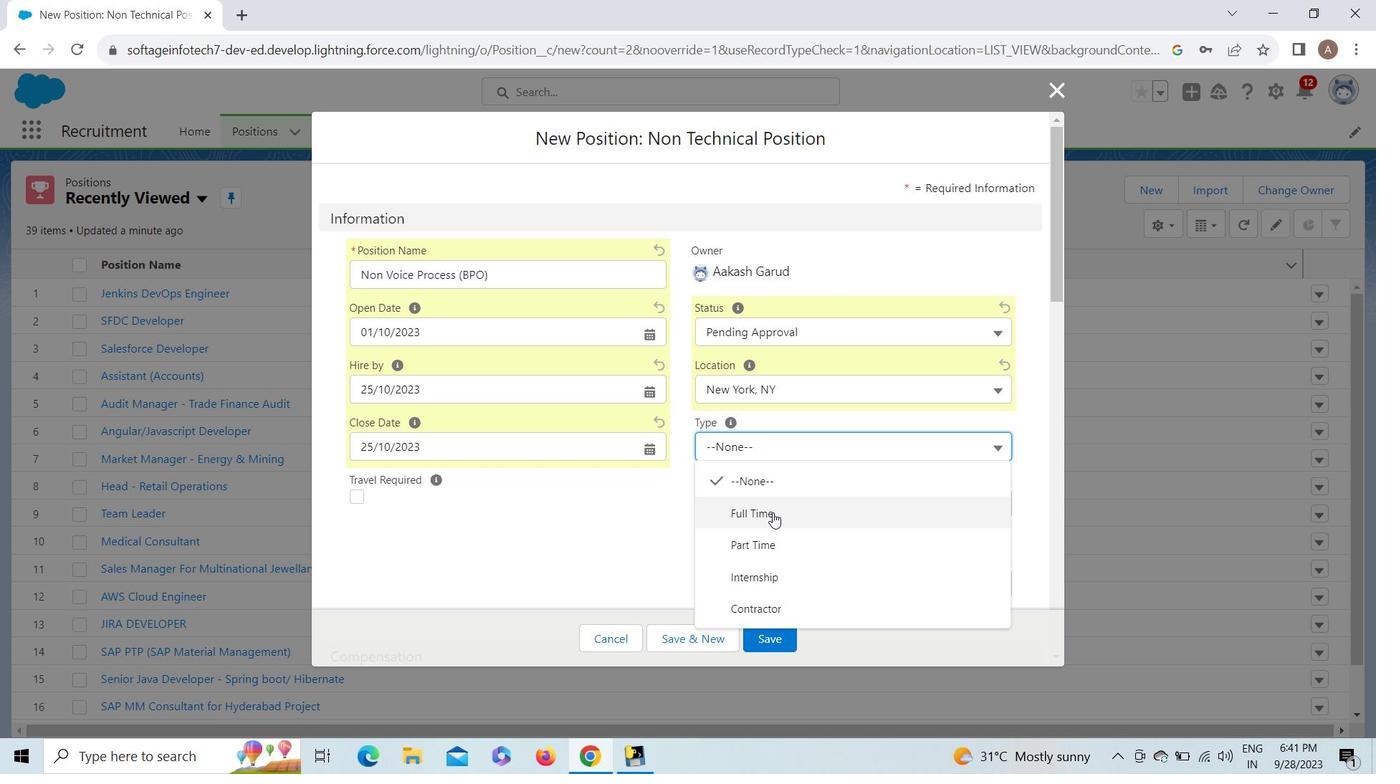 
Action: Mouse pressed left at (773, 511)
Screenshot: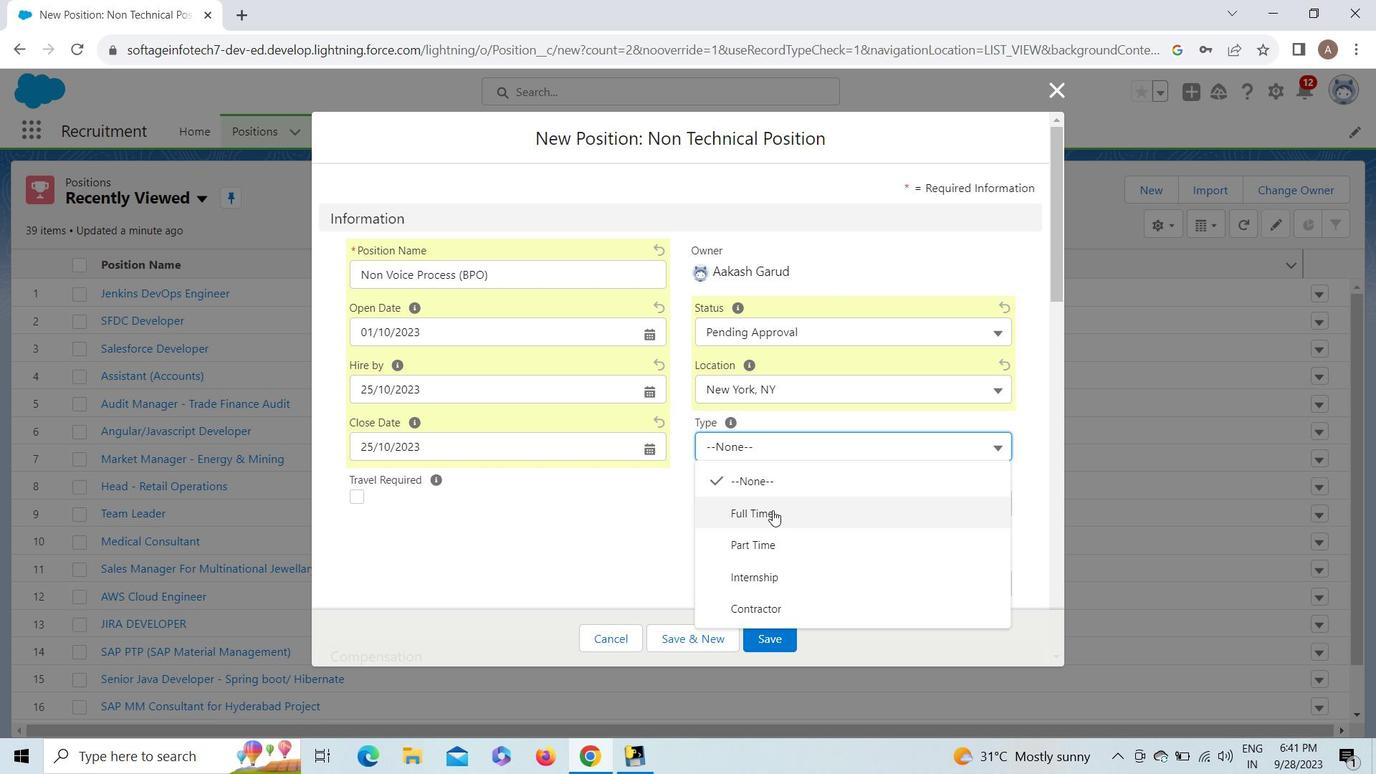 
Action: Mouse pressed left at (773, 511)
Screenshot: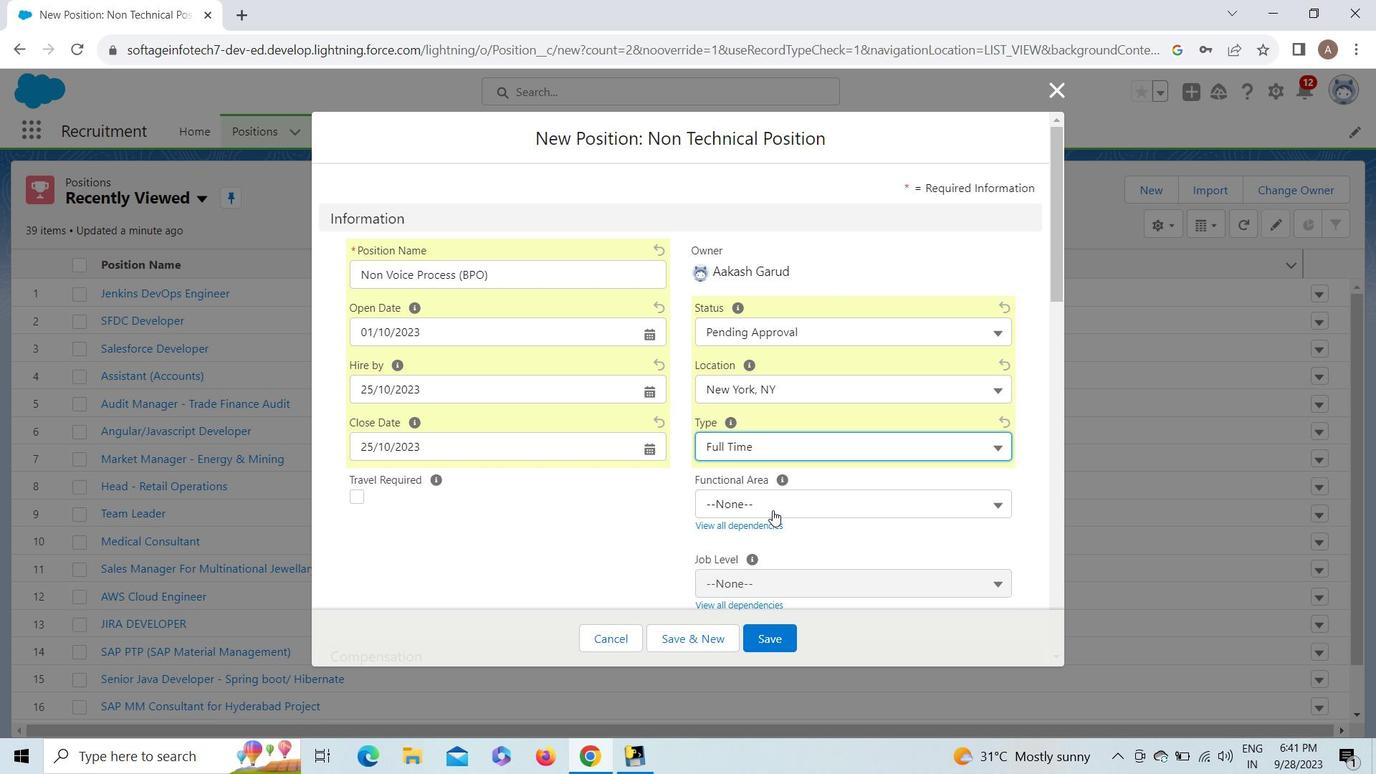 
Action: Mouse moved to (833, 397)
Screenshot: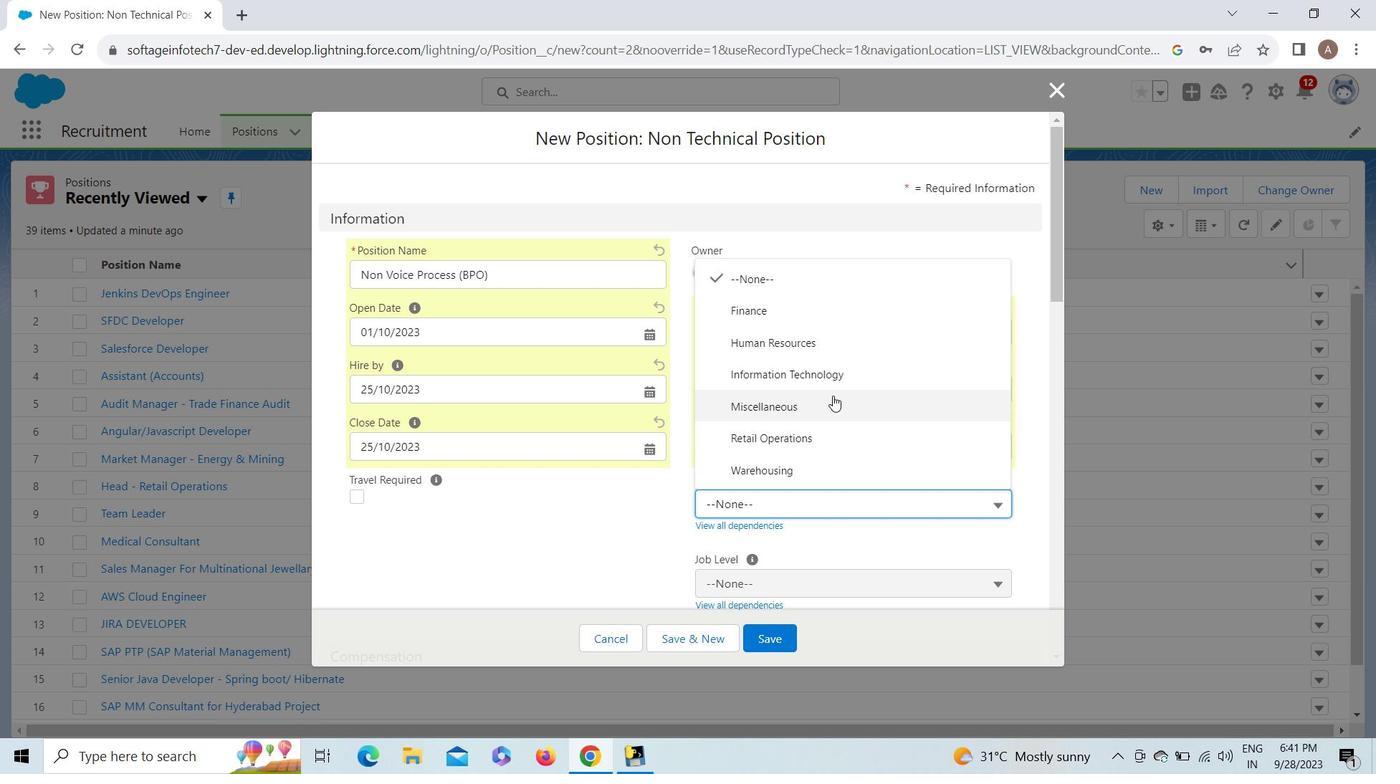 
Action: Mouse pressed left at (833, 397)
Screenshot: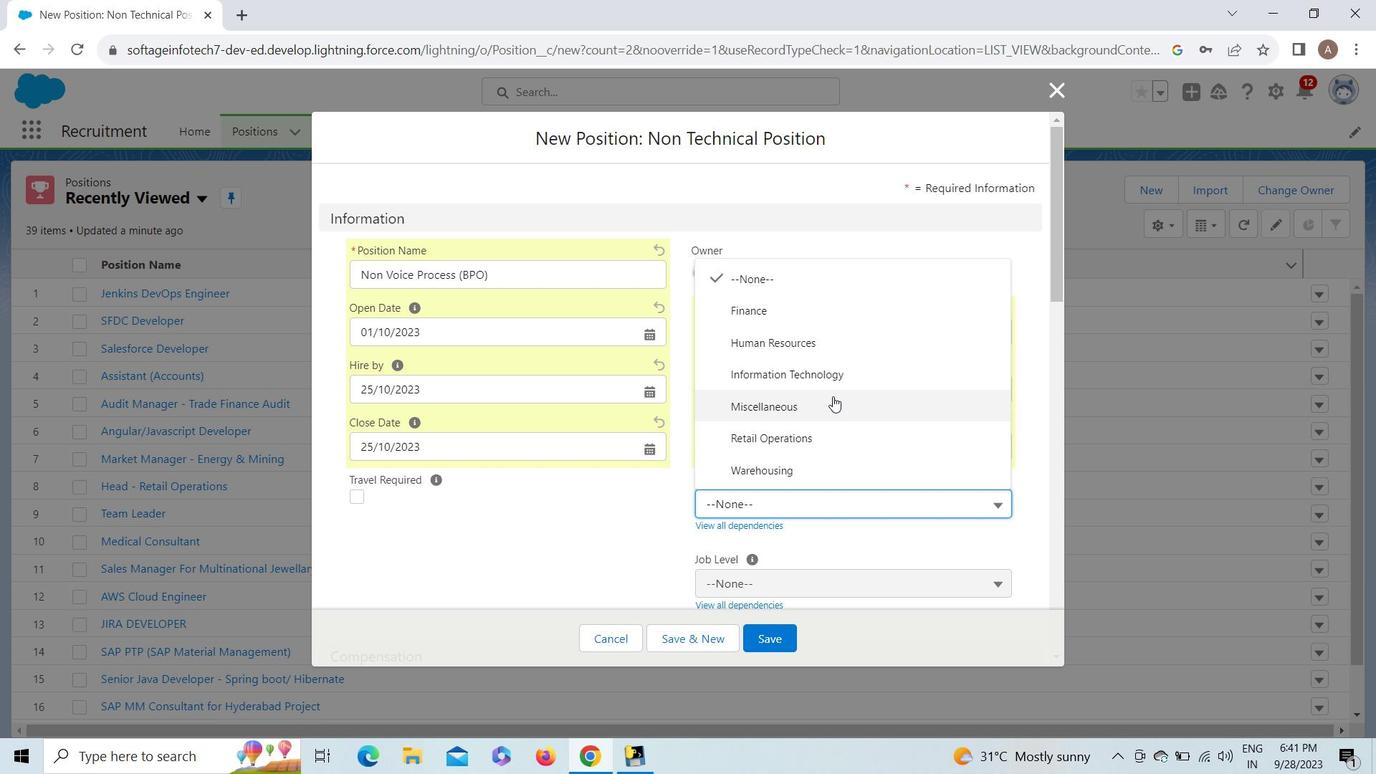 
Action: Mouse moved to (1059, 194)
Screenshot: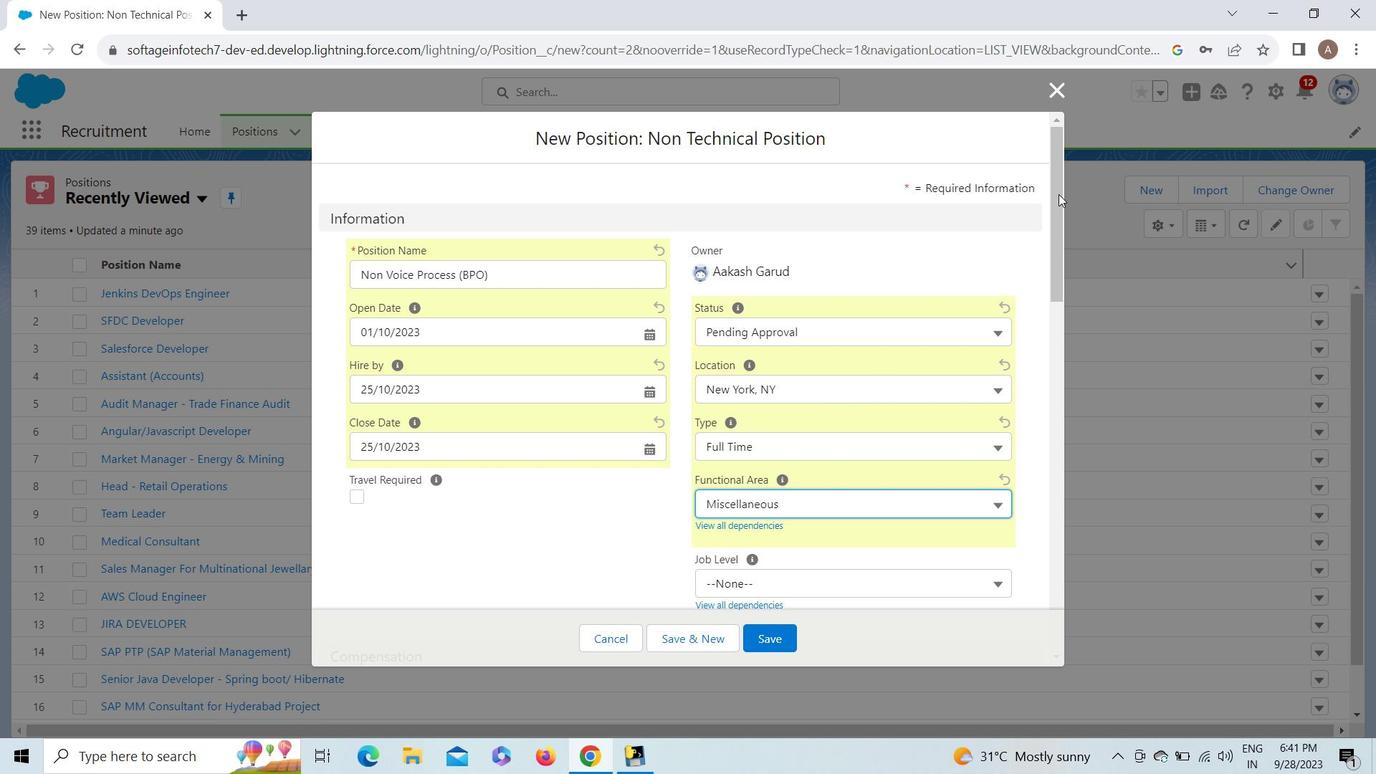 
Action: Mouse pressed left at (1059, 194)
Screenshot: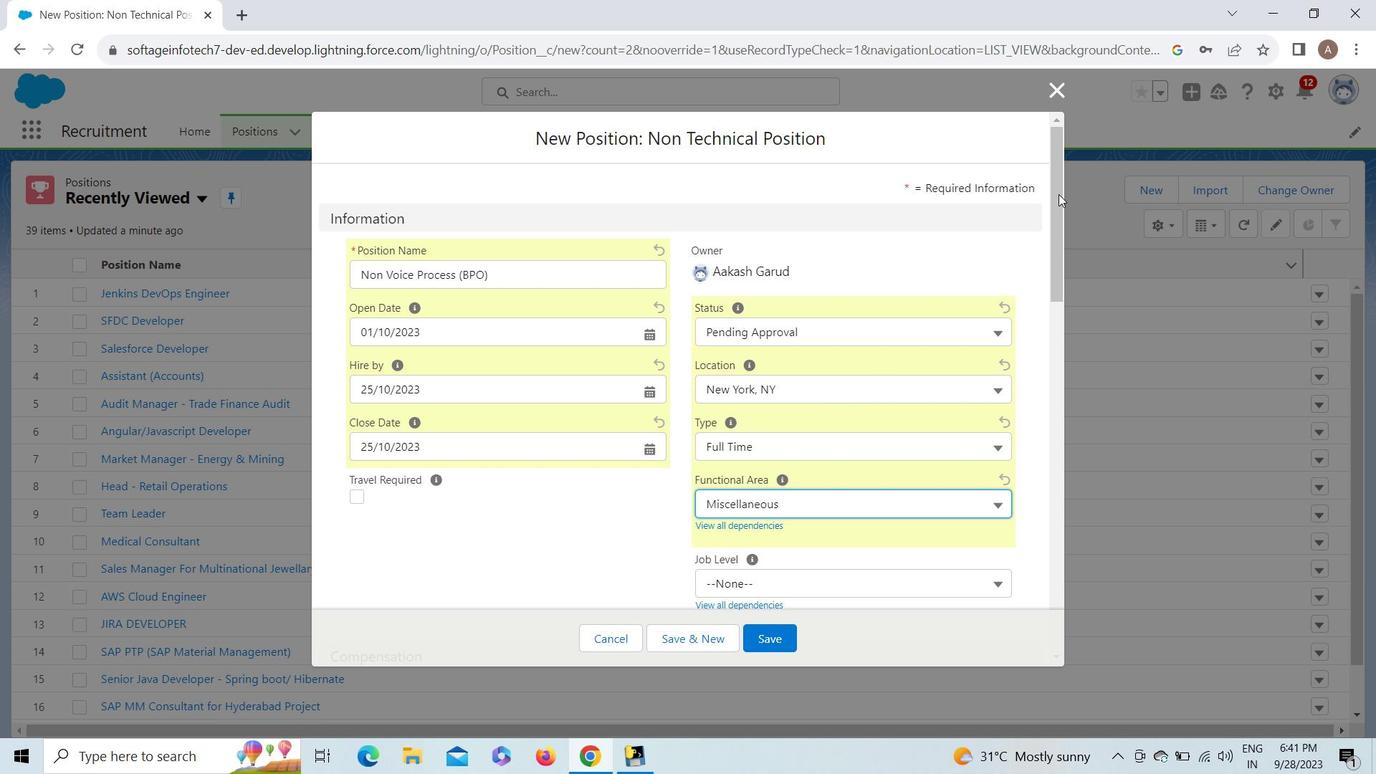 
Action: Mouse moved to (898, 400)
Screenshot: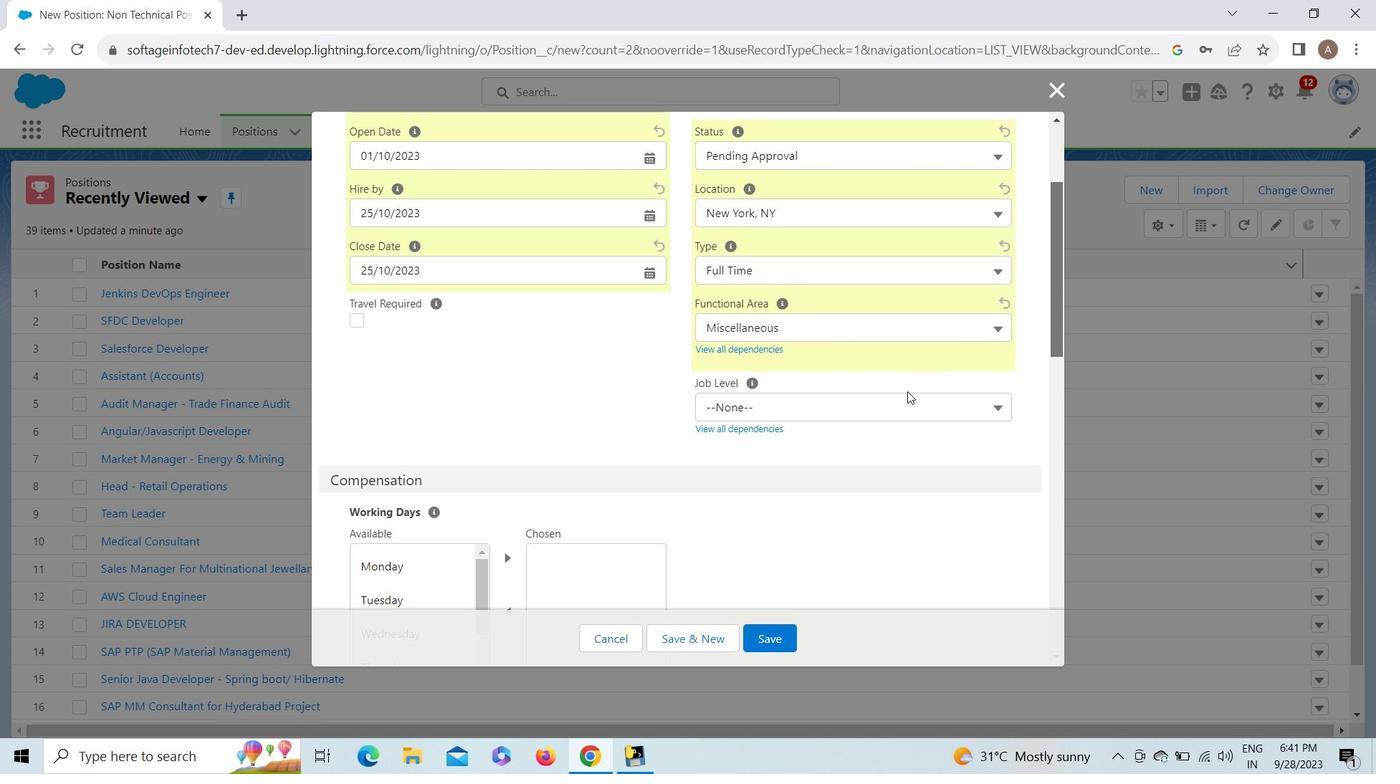 
Action: Mouse pressed left at (898, 400)
Screenshot: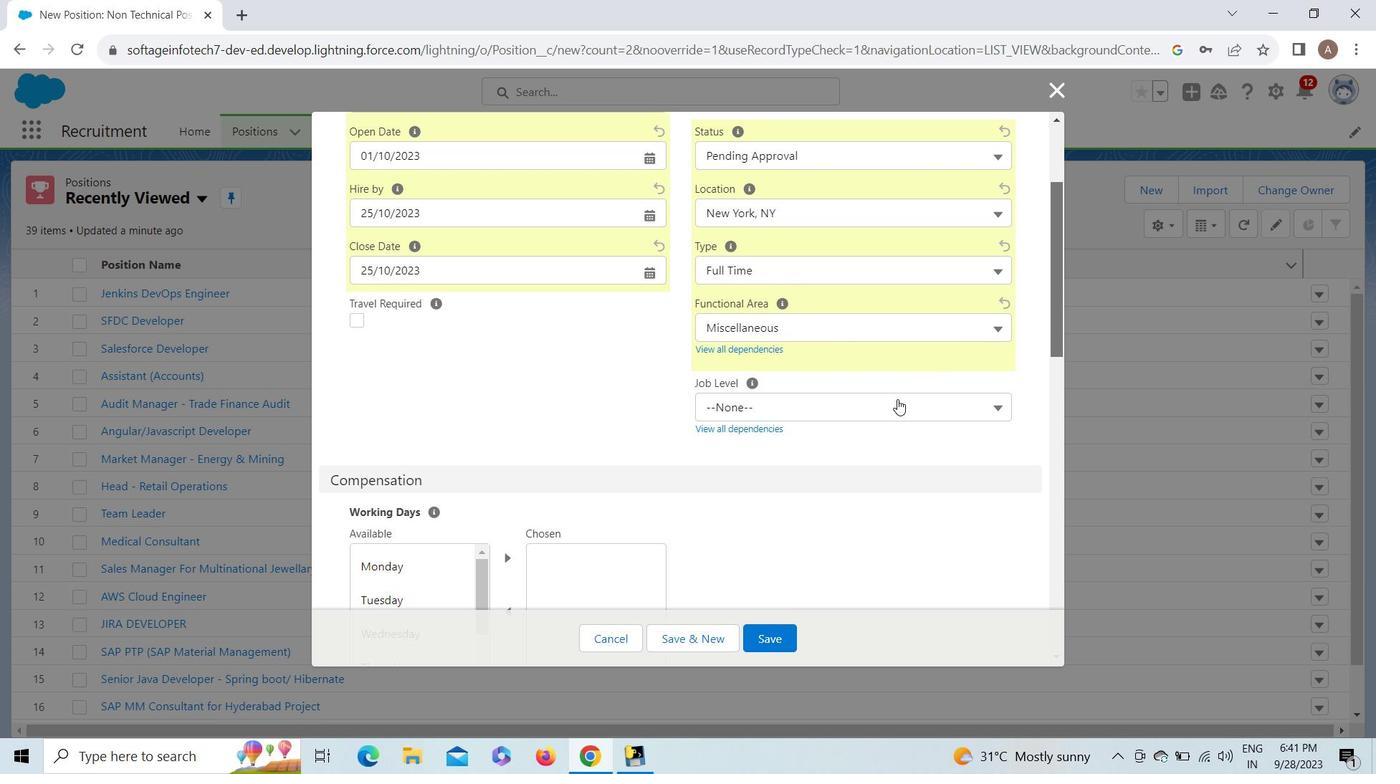 
Action: Mouse moved to (789, 514)
Screenshot: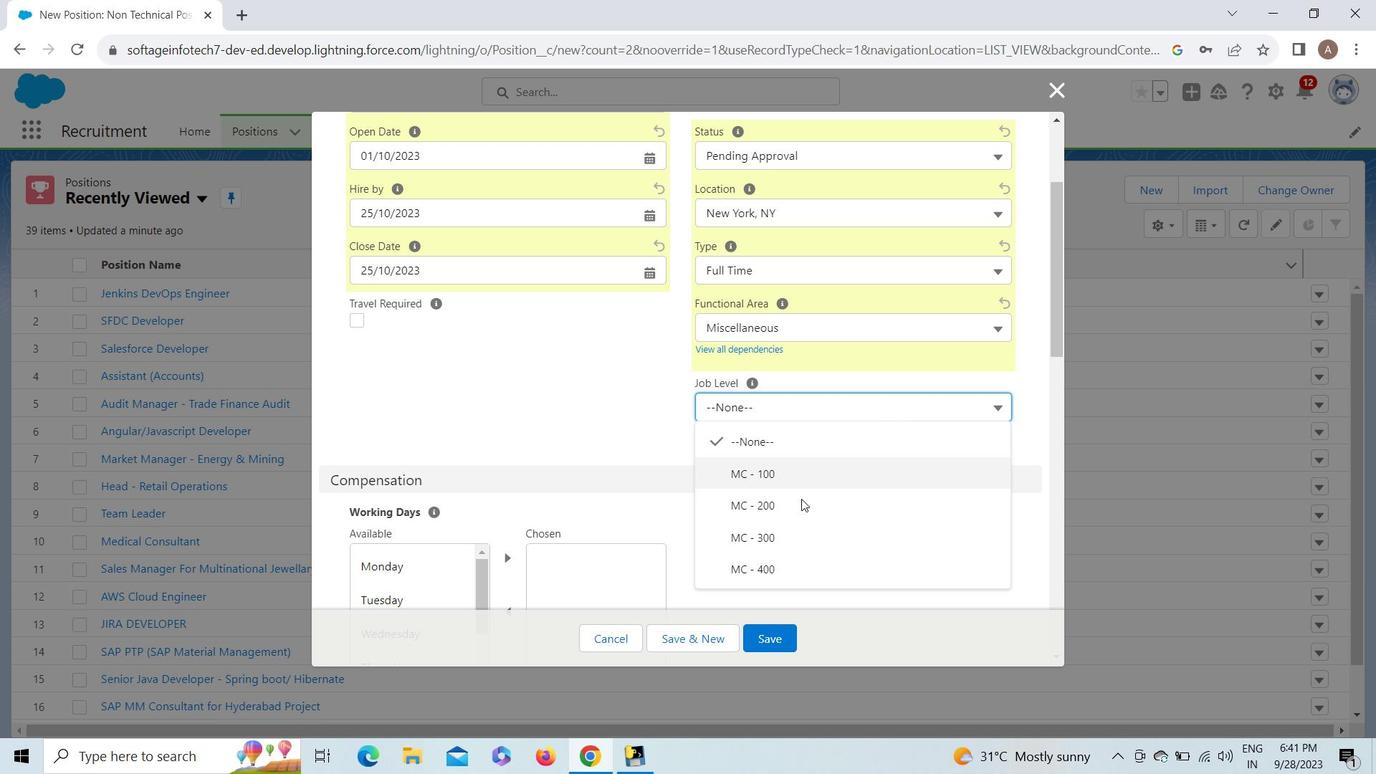 
Action: Mouse pressed left at (789, 514)
Screenshot: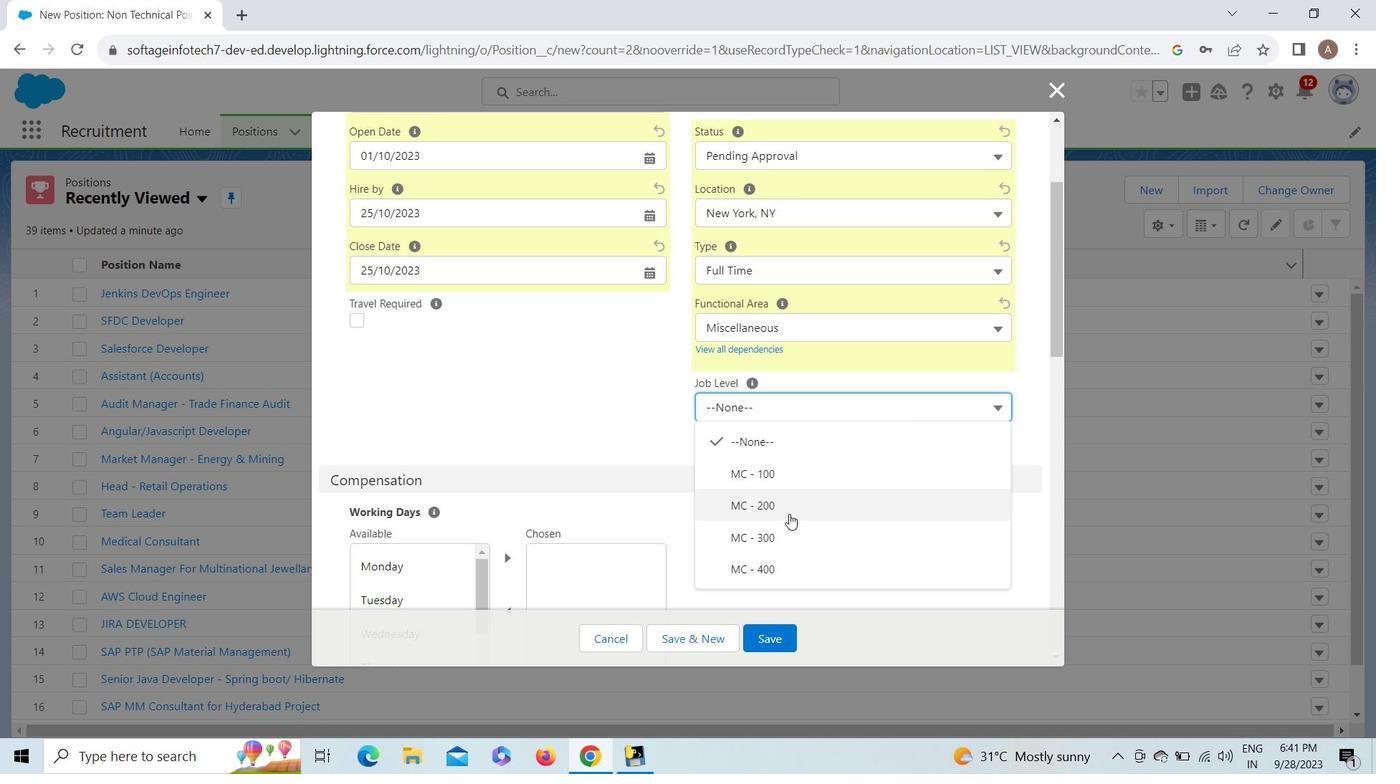 
Action: Mouse moved to (1060, 284)
Screenshot: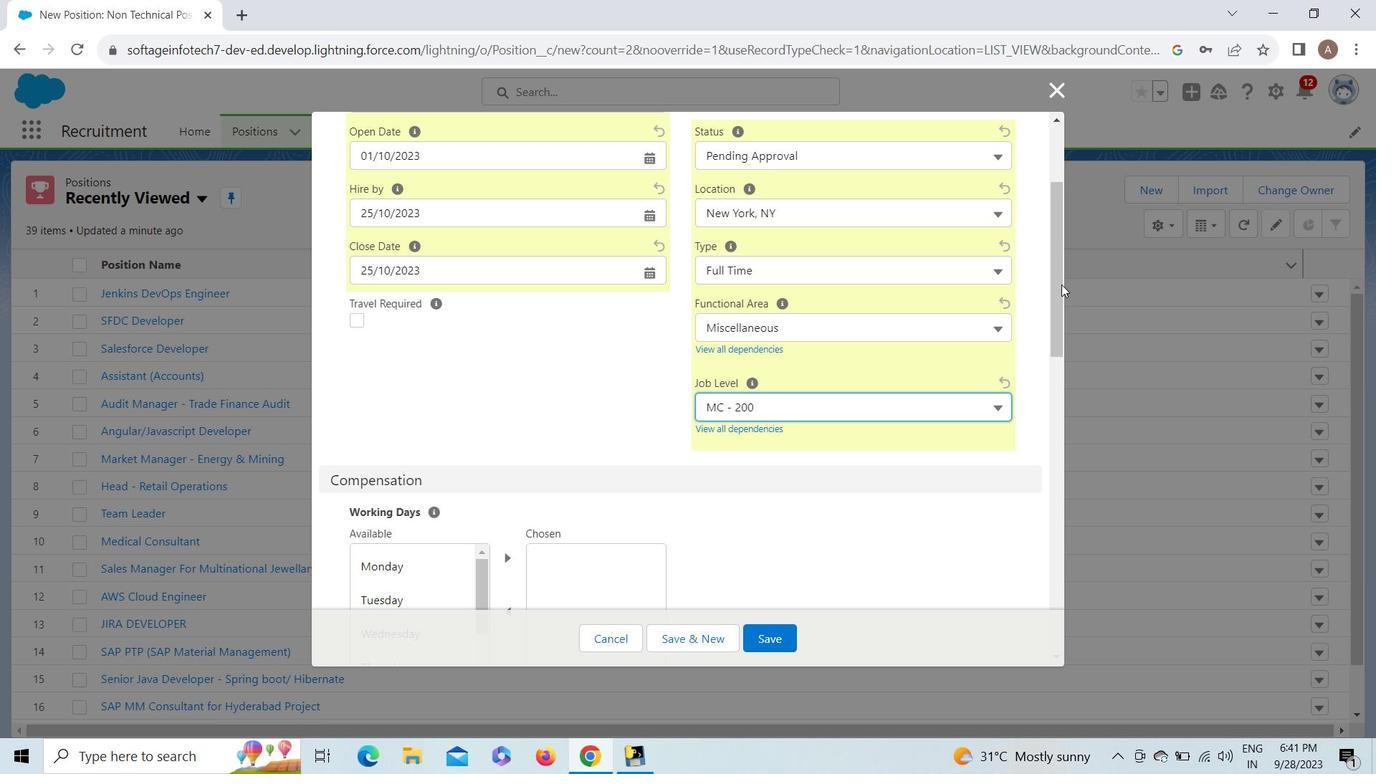 
Action: Mouse pressed left at (1060, 284)
Screenshot: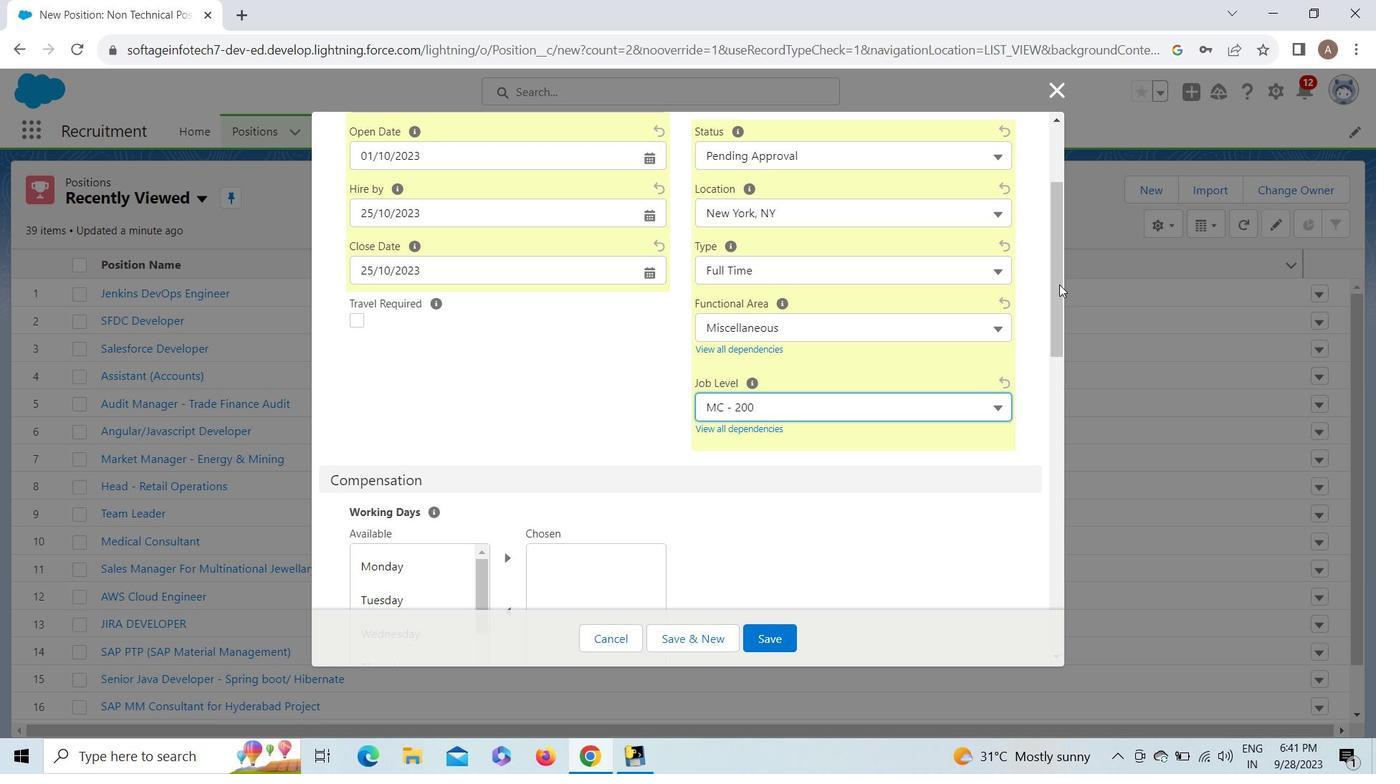 
Action: Mouse moved to (413, 362)
Screenshot: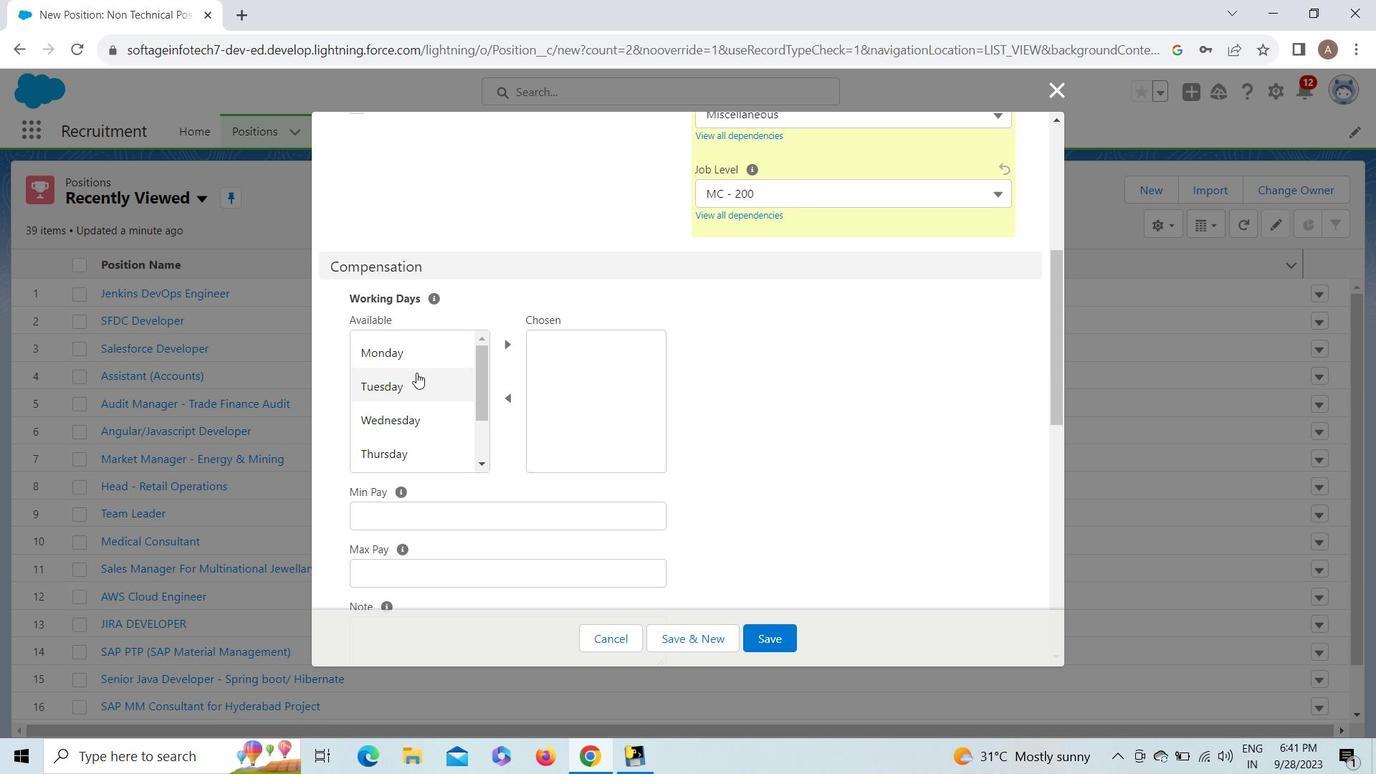 
Action: Mouse pressed left at (413, 362)
Screenshot: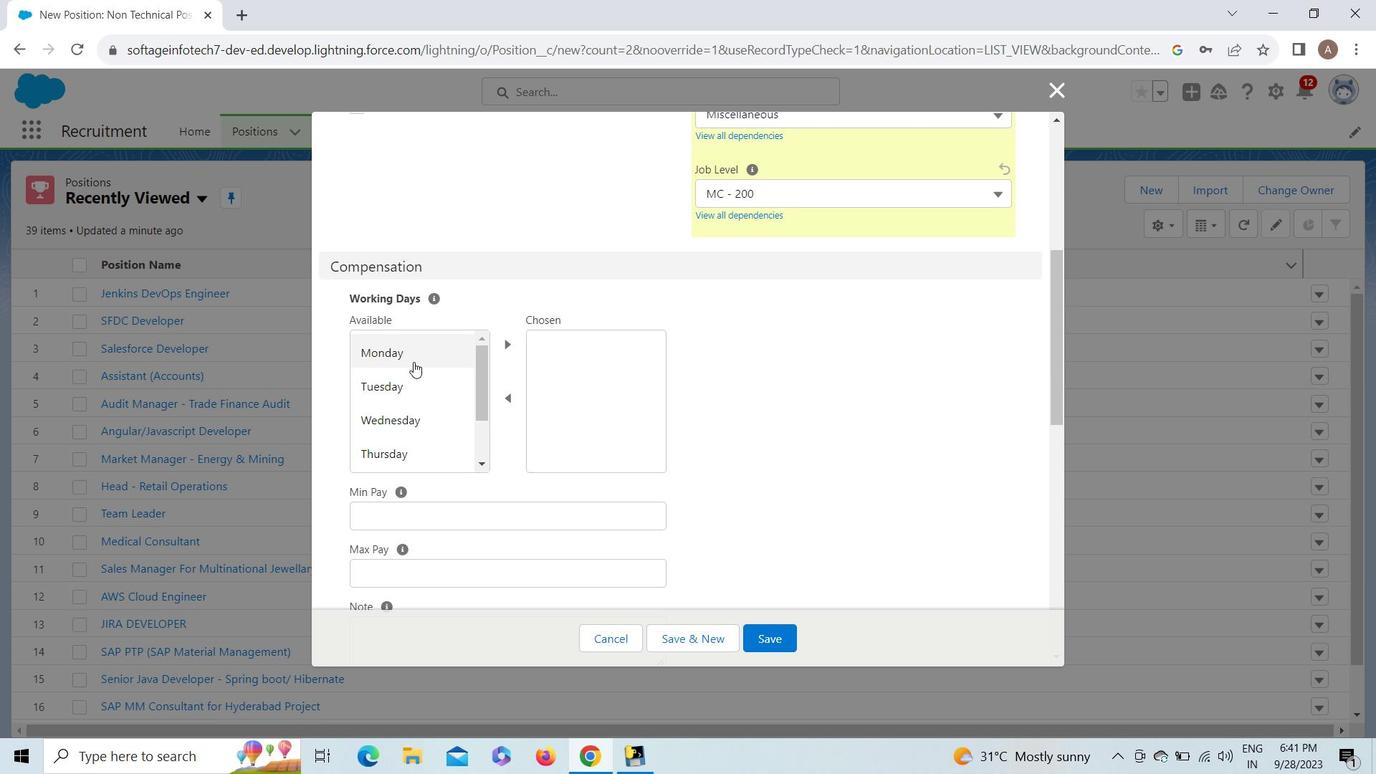 
Action: Key pressed <Key.shift_r><Key.down><Key.down><Key.down><Key.down><Key.down><Key.down><Key.down><Key.down>
Screenshot: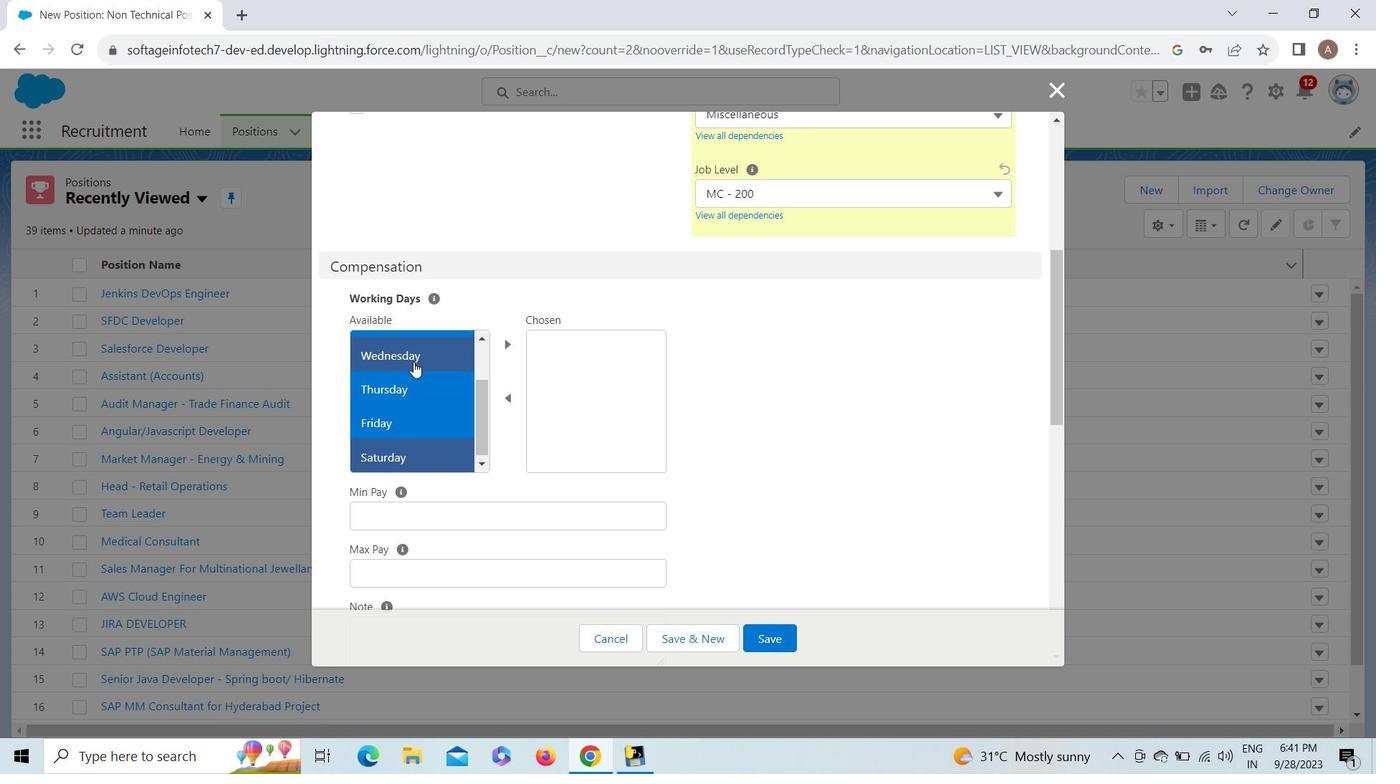 
Action: Mouse moved to (509, 346)
Screenshot: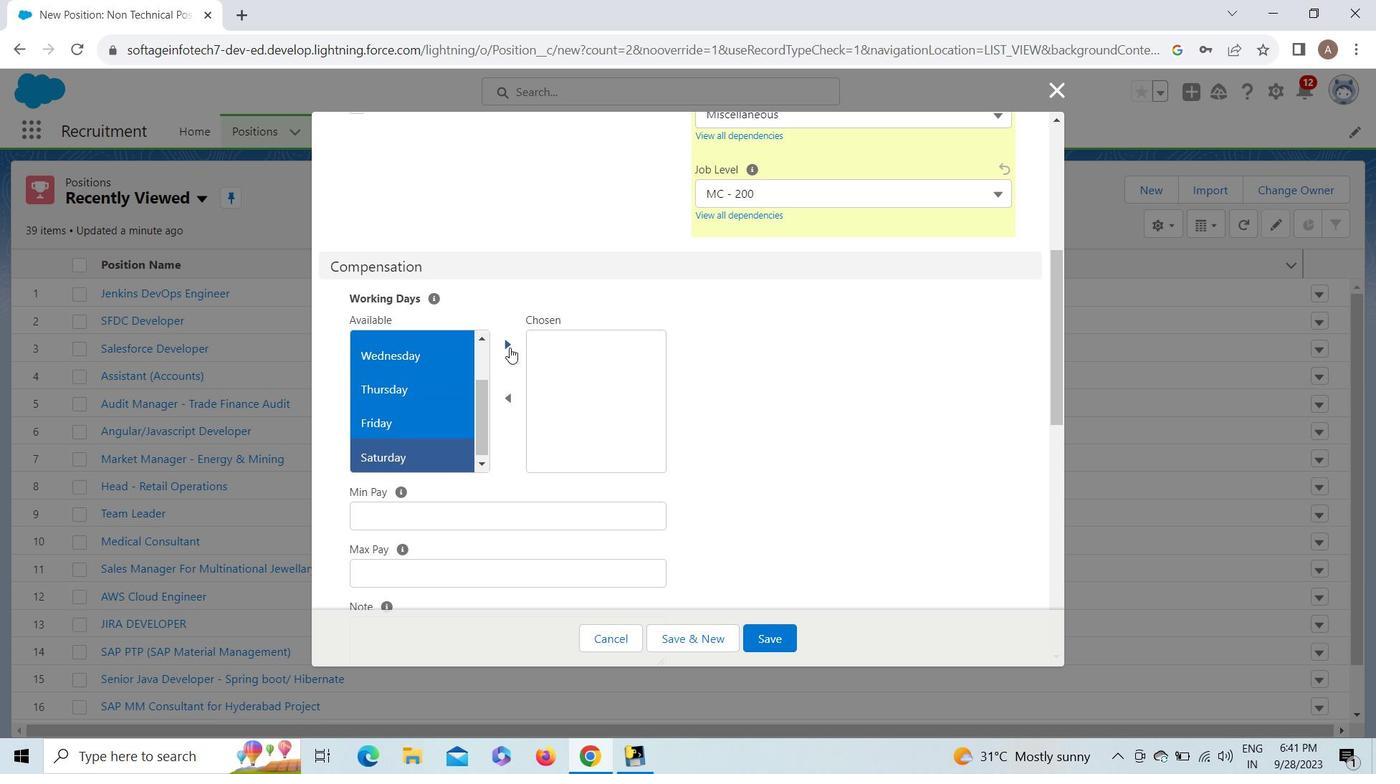 
Action: Mouse pressed left at (509, 346)
Screenshot: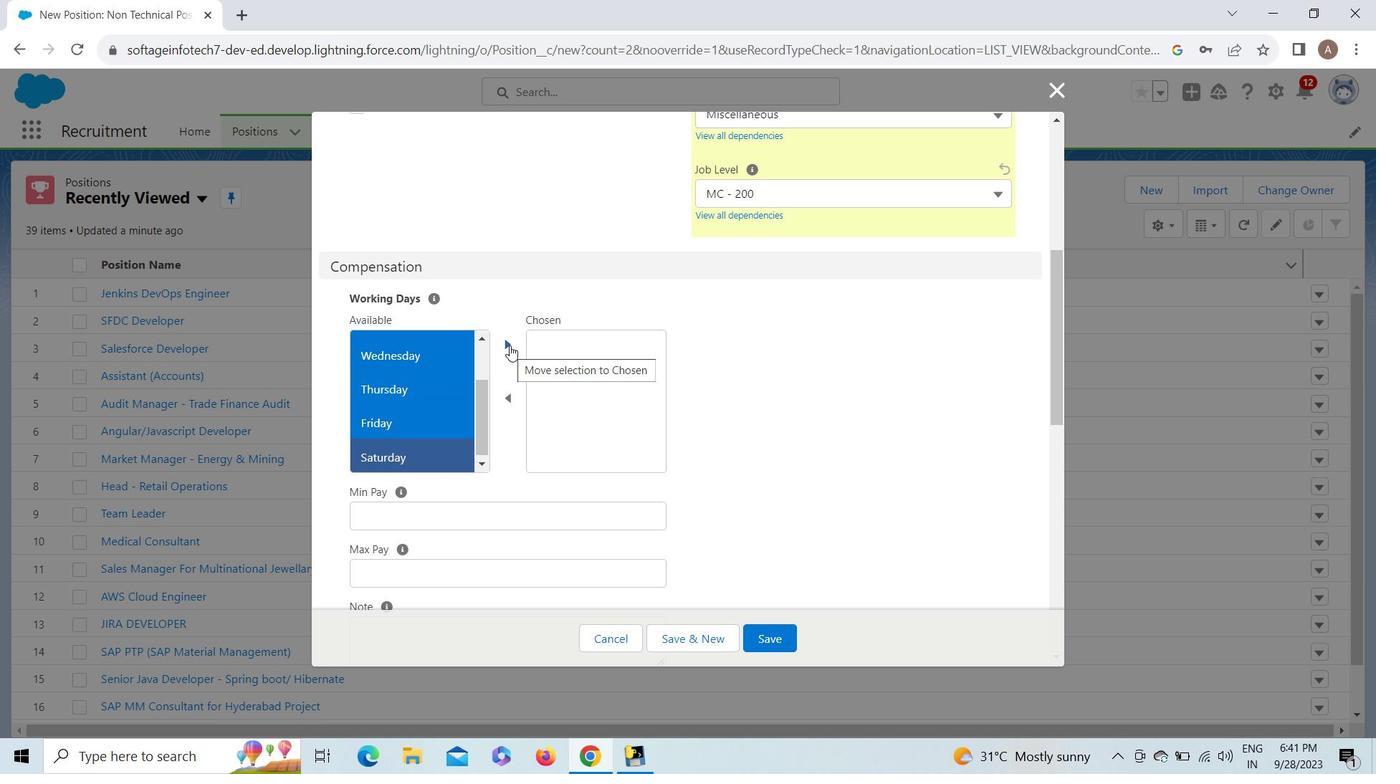 
Action: Mouse moved to (1056, 349)
Screenshot: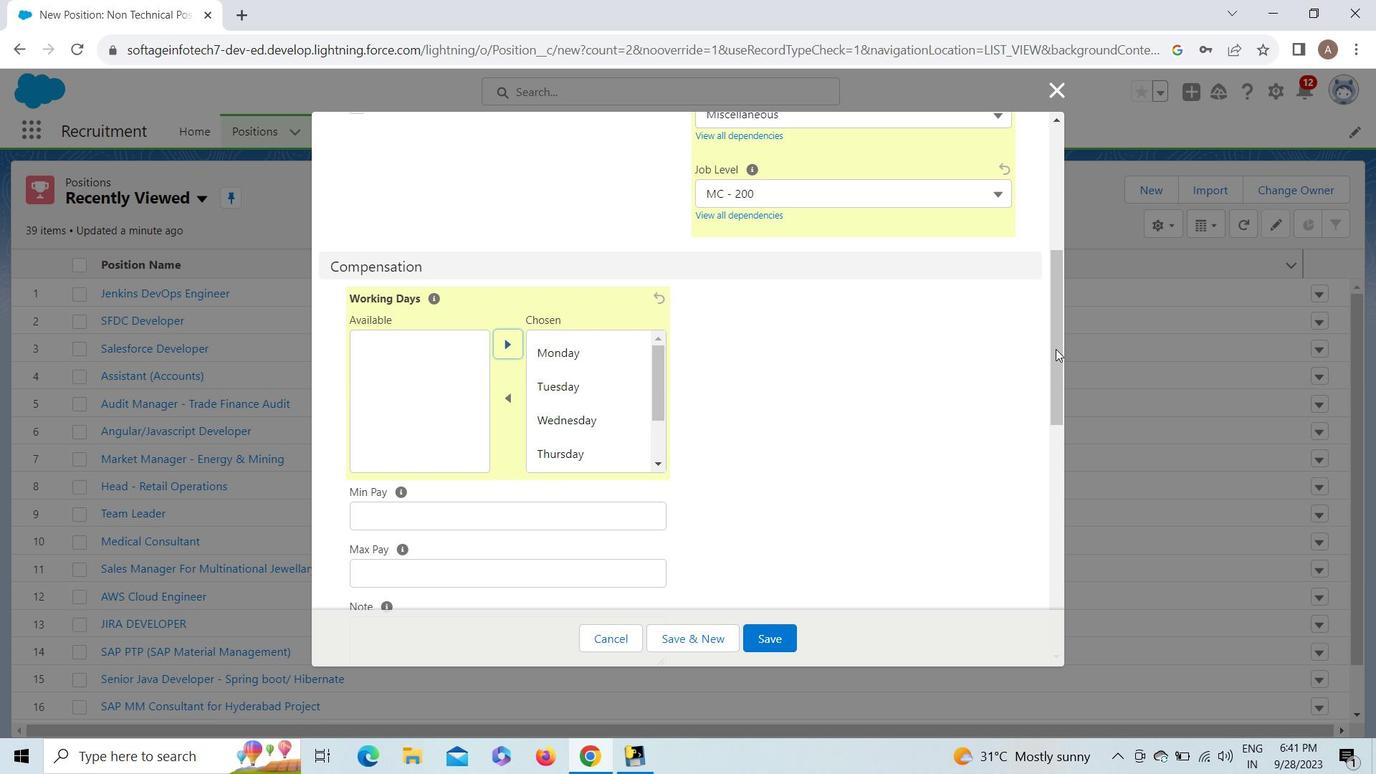 
Action: Mouse pressed left at (1056, 349)
Screenshot: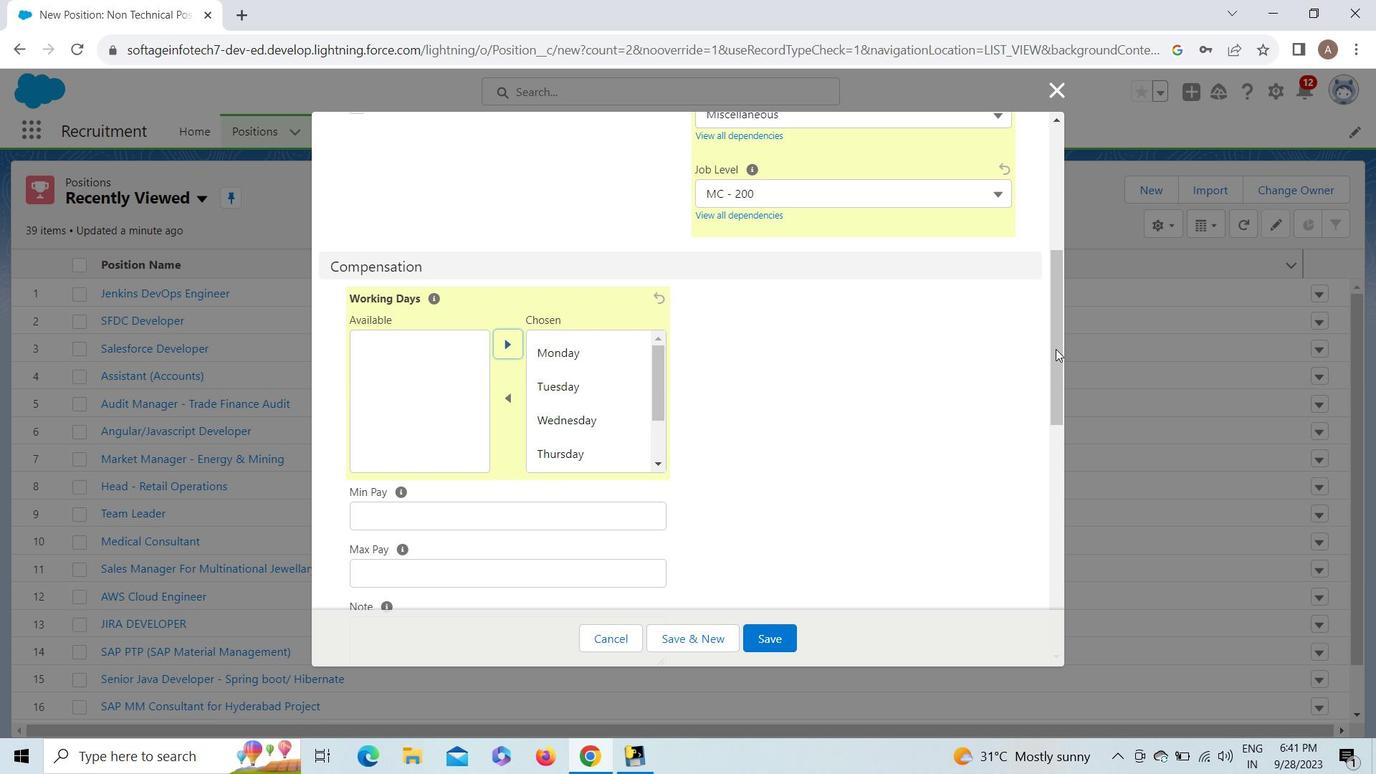 
Action: Mouse moved to (507, 395)
Screenshot: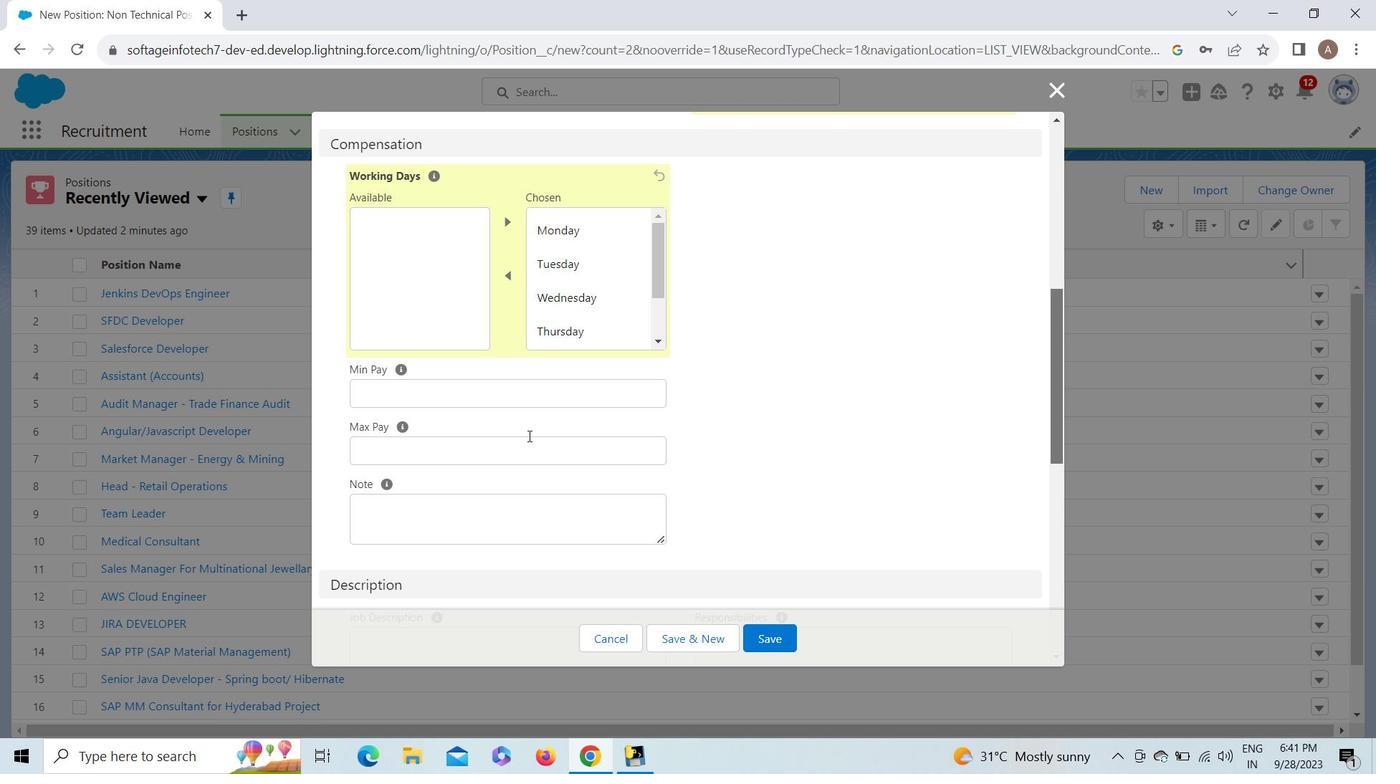 
Action: Mouse pressed left at (507, 395)
Screenshot: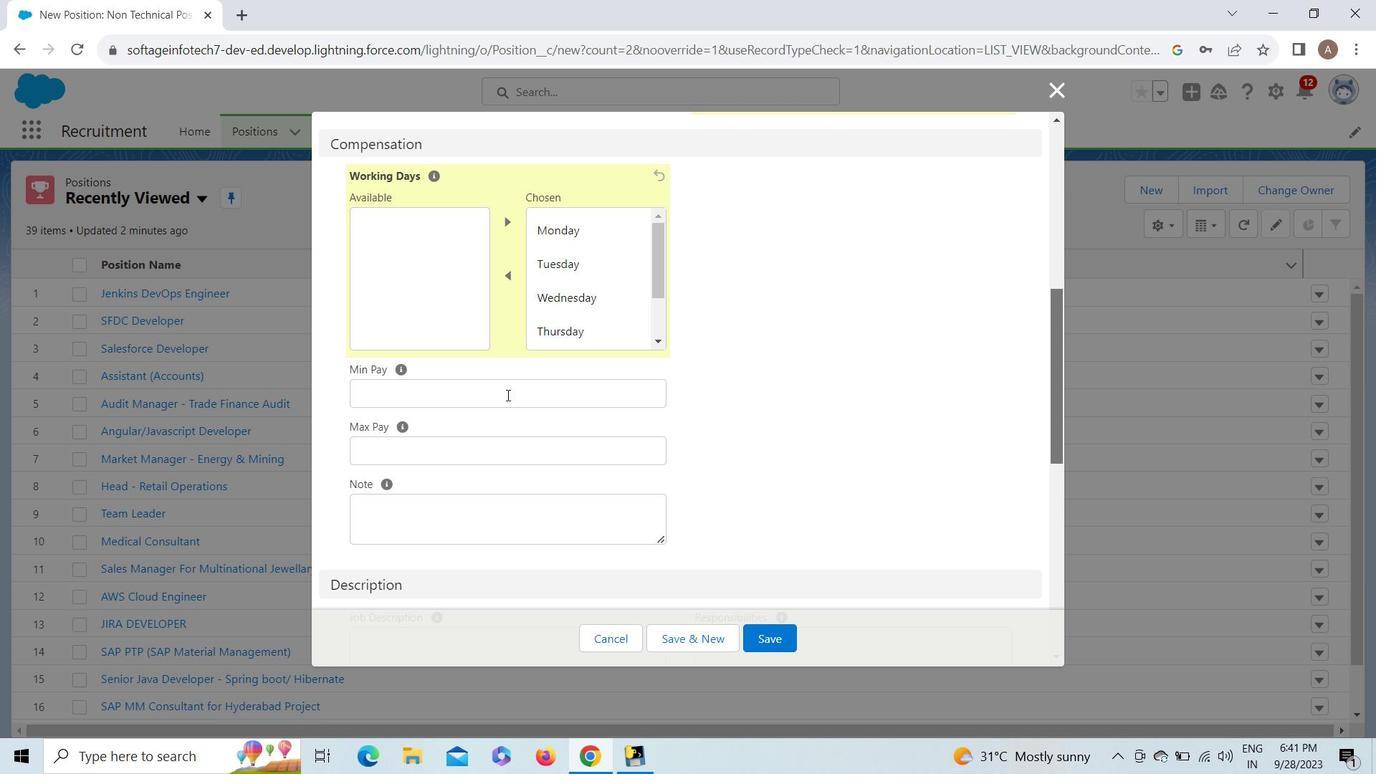 
Action: Key pressed 350000
Screenshot: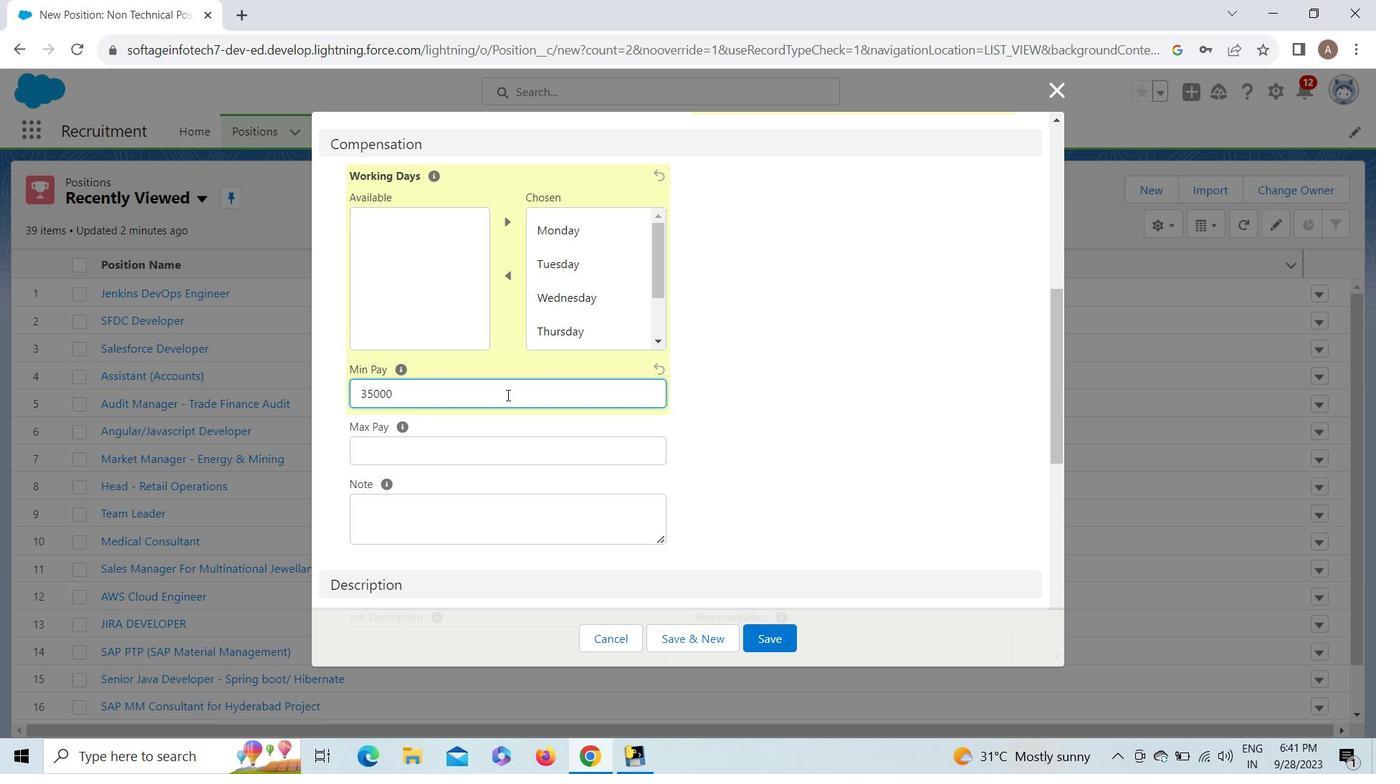 
Action: Mouse moved to (457, 458)
Screenshot: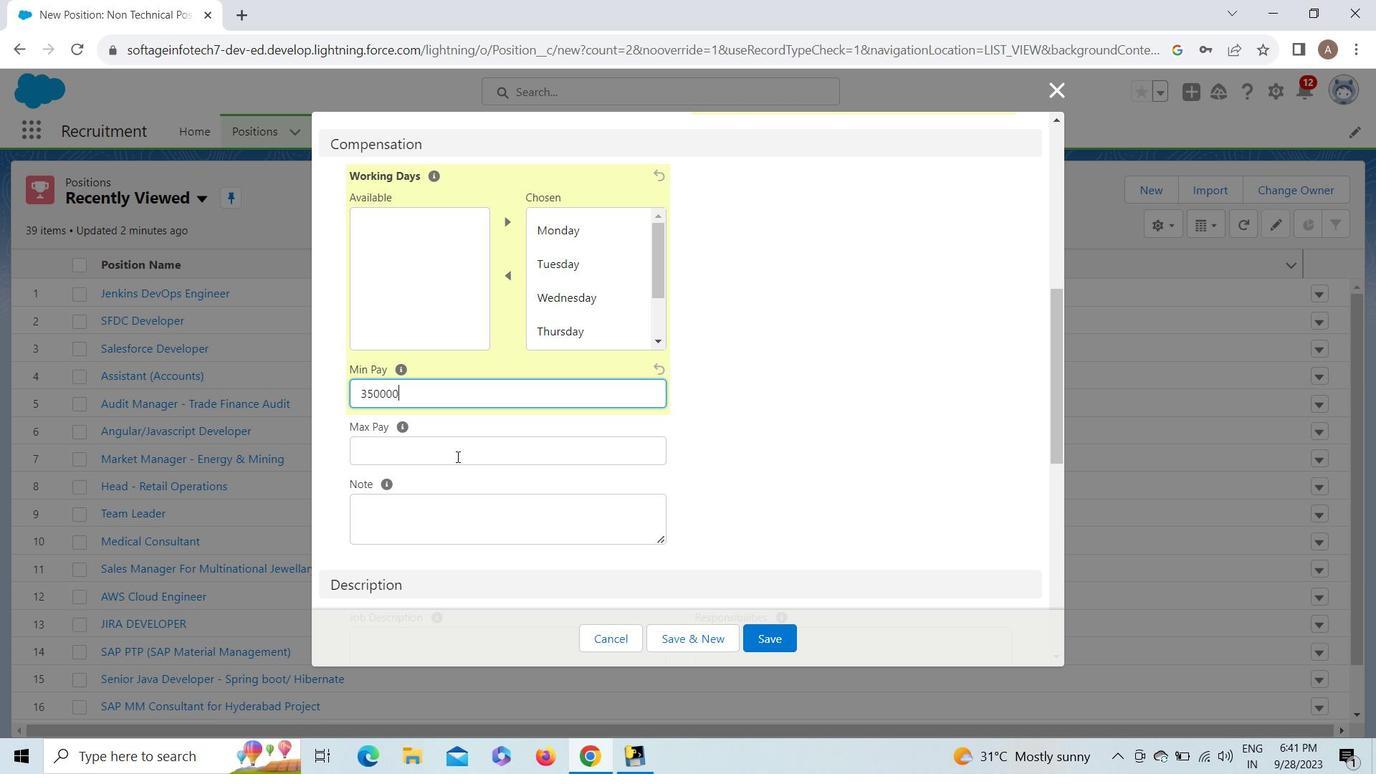 
Action: Mouse pressed left at (457, 458)
Screenshot: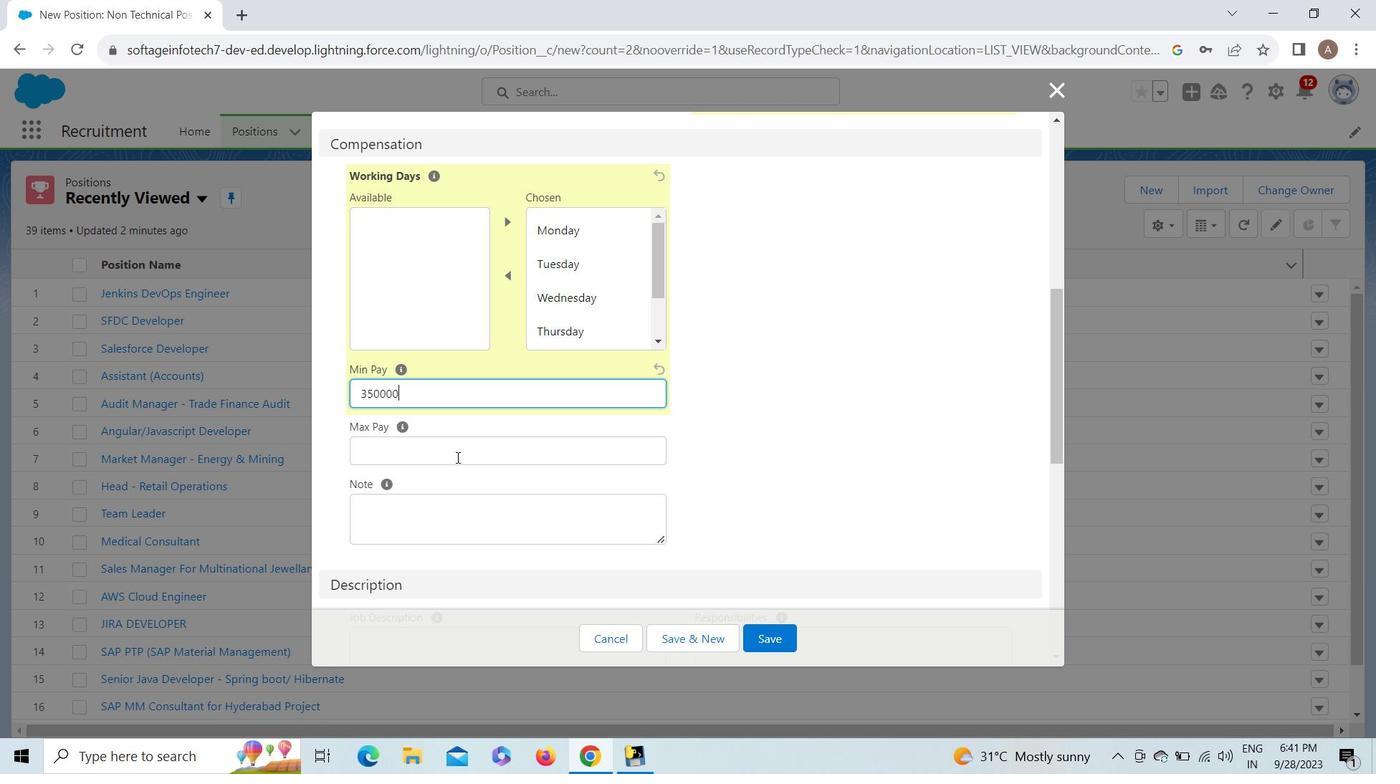 
Action: Key pressed 450000
Screenshot: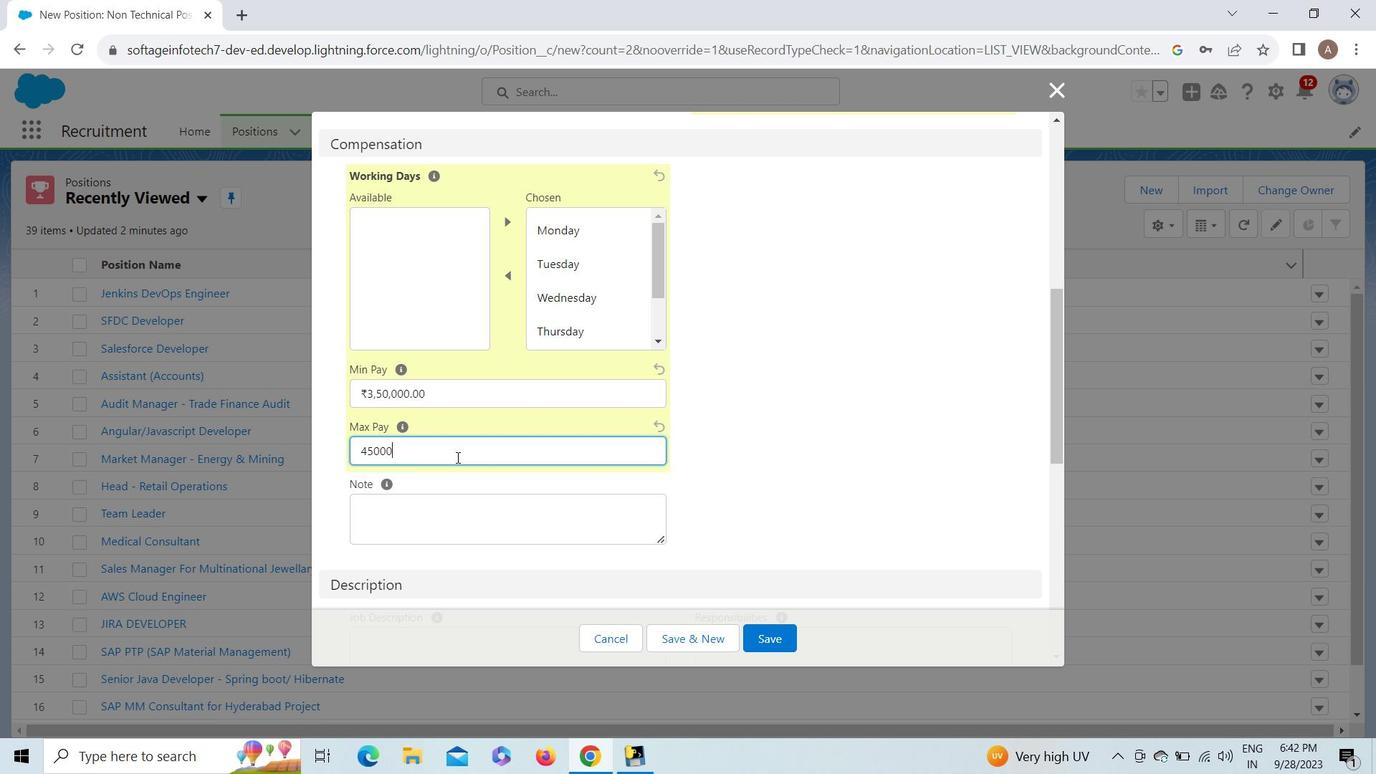 
Action: Mouse moved to (459, 502)
Screenshot: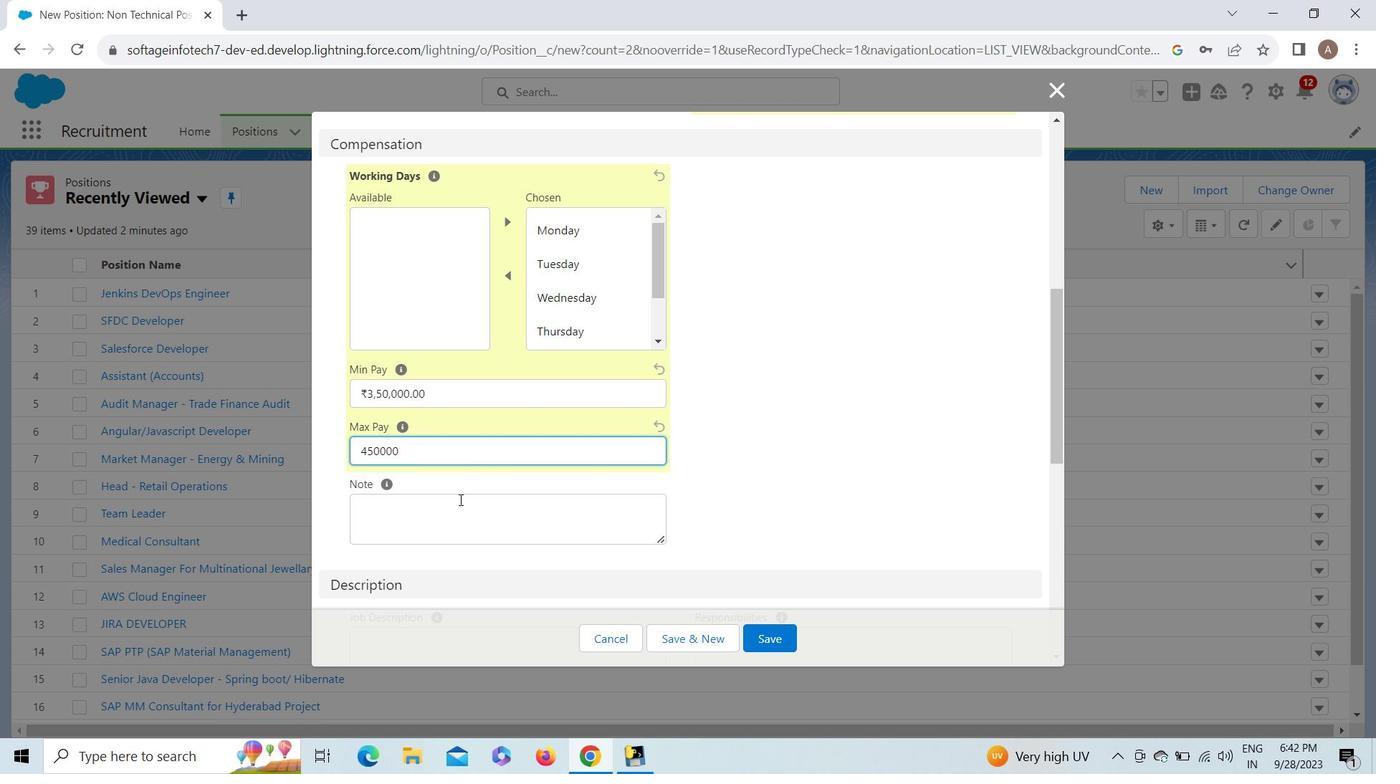 
Action: Mouse pressed left at (459, 502)
Screenshot: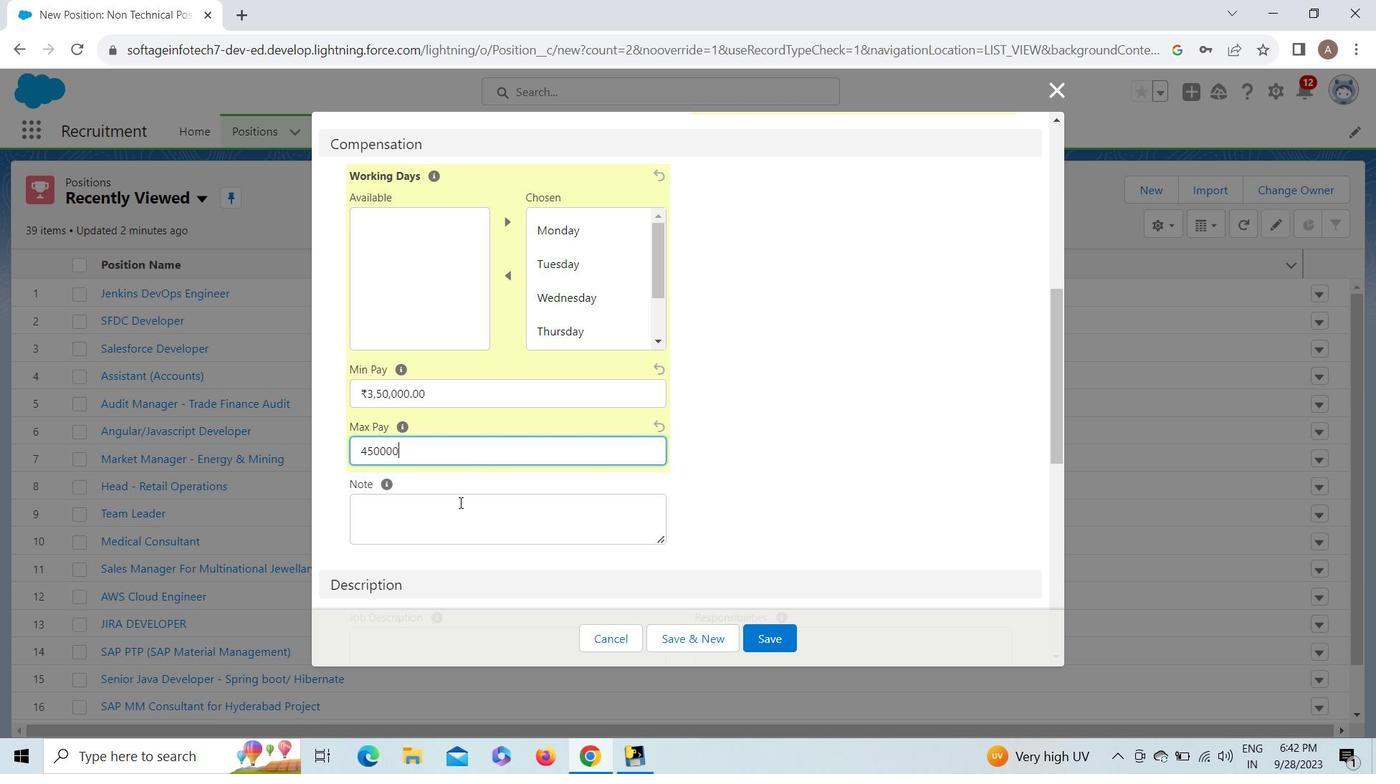 
Action: Key pressed <Key.shift>Above<Key.space><Key.shift><Key.shift><Key.shift><Key.shift><Key.shift><Key.shift><Key.shift><Key.shift><Key.shift><Key.shift><Key.shift><Key.shift><Key.shift><Key.shift><Key.shift><Key.shift><Key.shift><Key.shift><Key.shift><Key.shift><Key.shift><Key.shift><Key.shift><Key.shift><Key.shift>Salary<Key.space>is<Key.space>in<Key.space><Key.shift>LPA
Screenshot: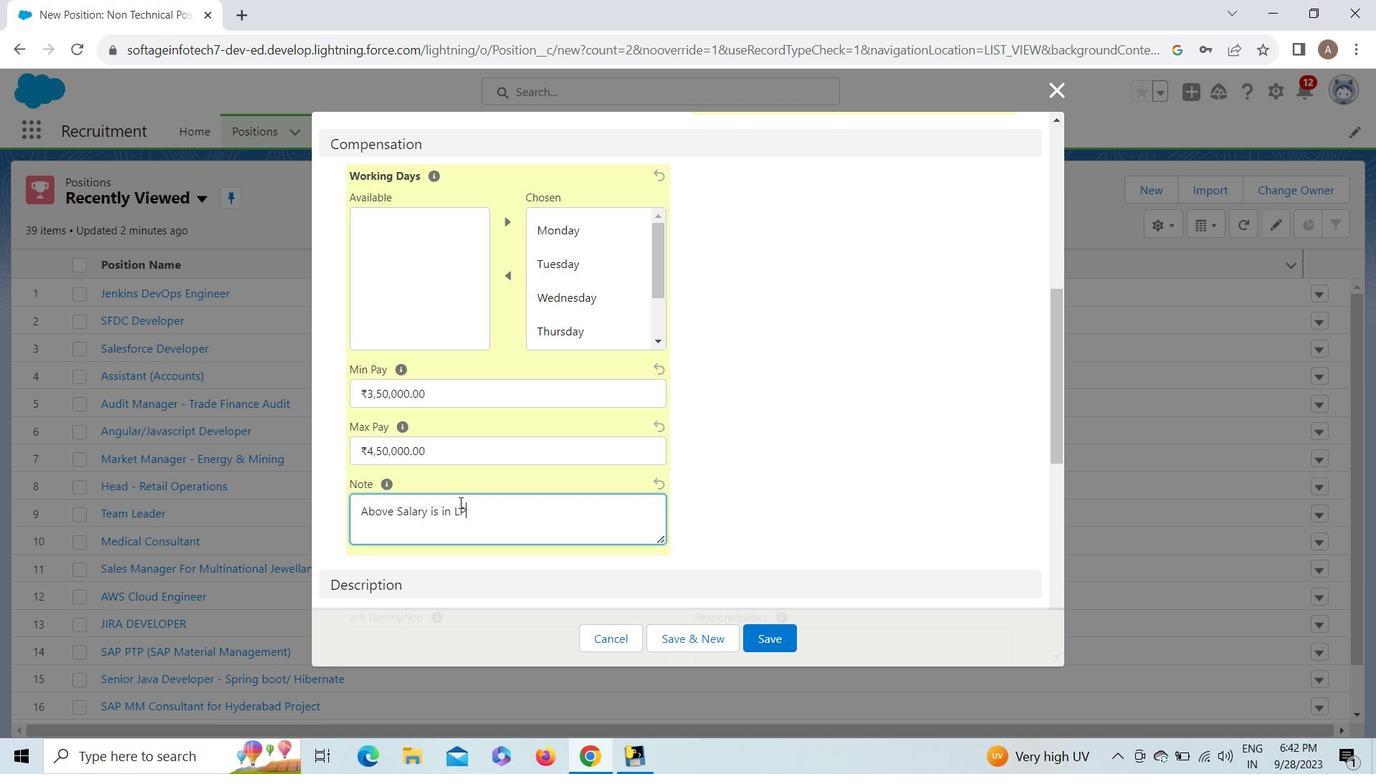 
Action: Mouse moved to (1056, 389)
